 Task: Buy 4 Air Conditioning Line Repair Tools from Air Conditioning Tools & Equipment section under best seller category for shipping address: Connor Wood, 4711 Wines Lane, Sabine Pass, Texas 77655, Cell Number 8322385022. Pay from credit card ending with 5759, CVV 953
Action: Key pressed amazon.com<Key.enter>
Screenshot: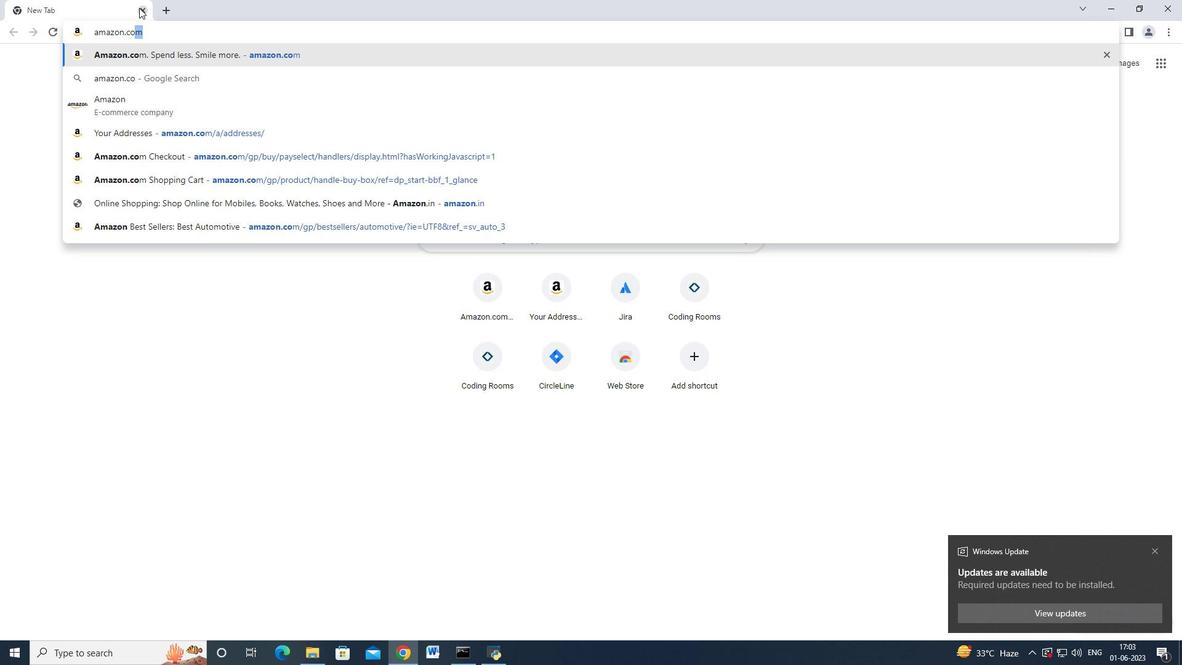 
Action: Mouse moved to (10, 94)
Screenshot: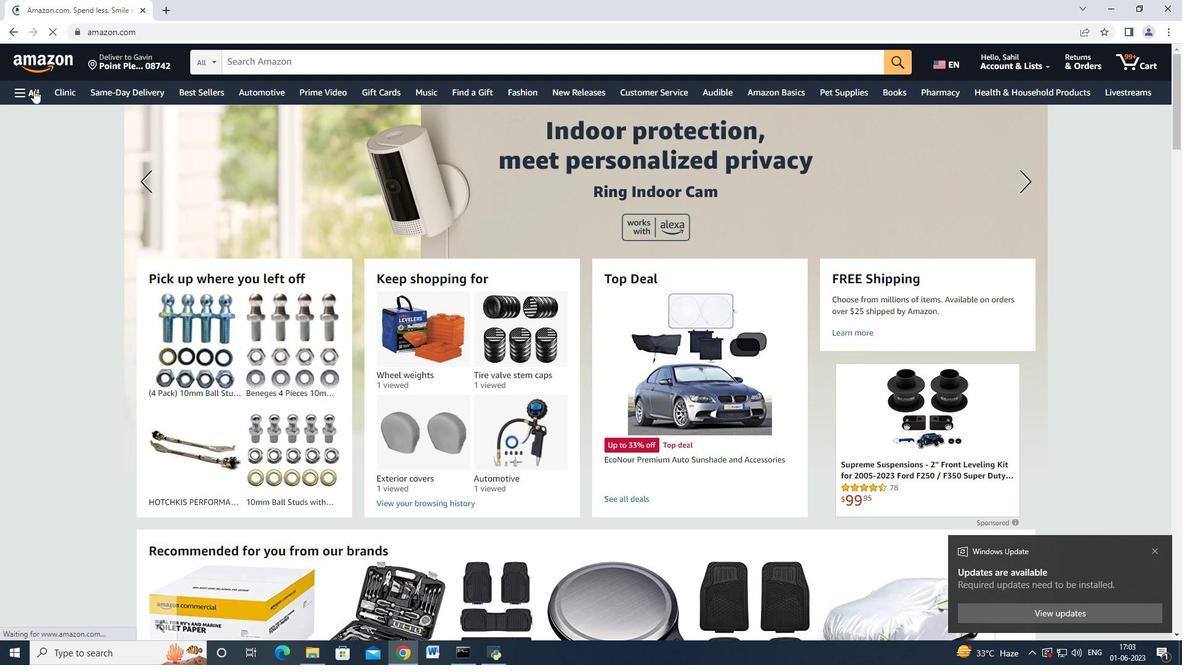
Action: Mouse pressed left at (10, 94)
Screenshot: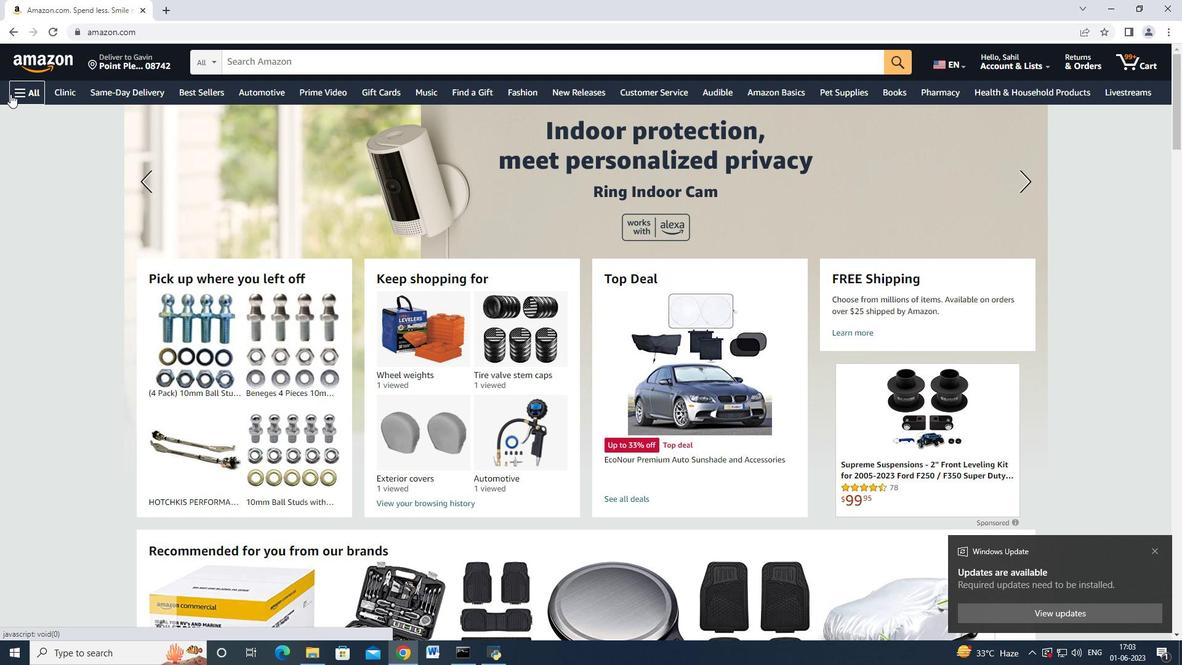 
Action: Mouse moved to (49, 162)
Screenshot: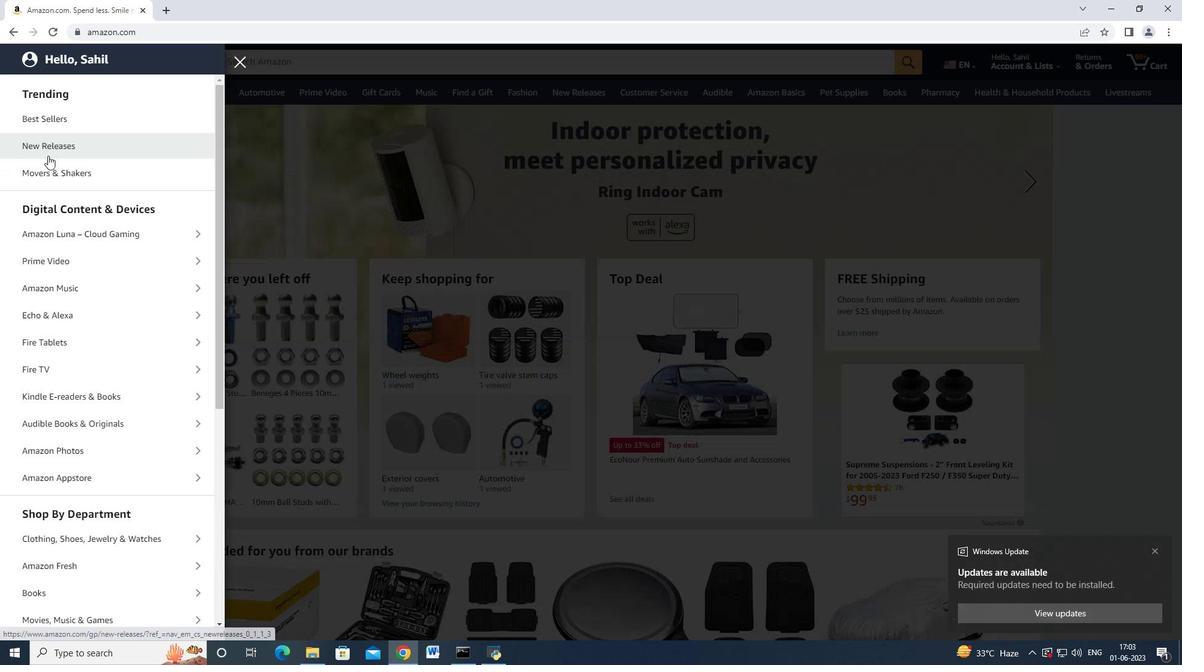 
Action: Mouse scrolled (49, 161) with delta (0, 0)
Screenshot: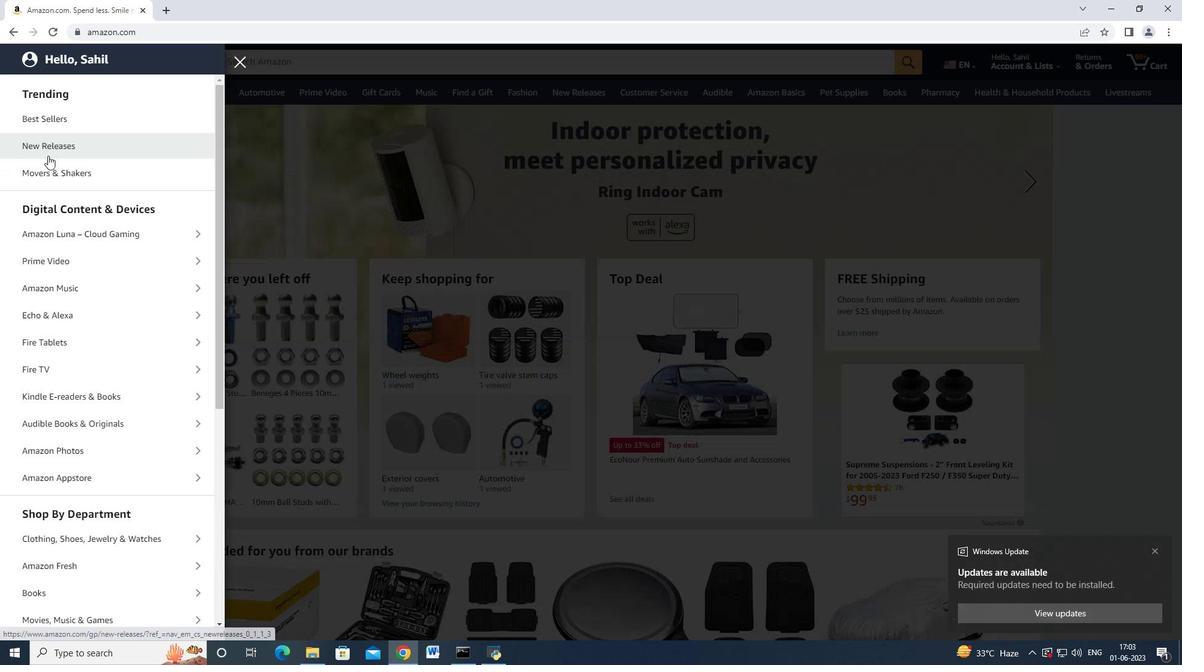 
Action: Mouse moved to (51, 171)
Screenshot: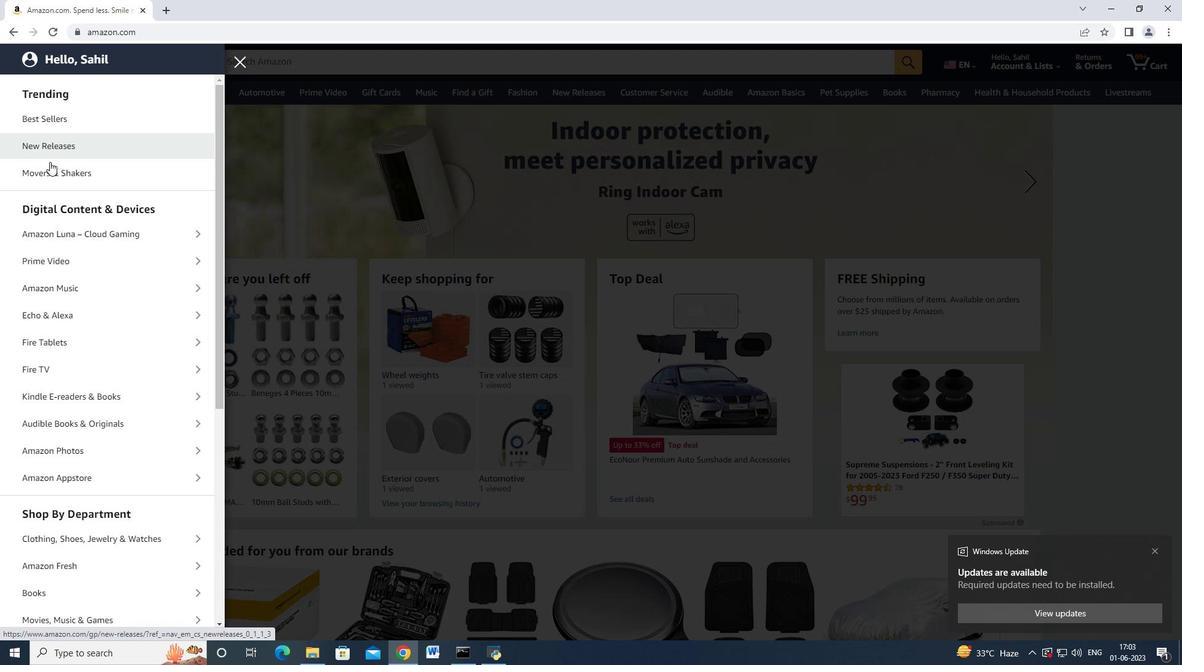
Action: Mouse scrolled (51, 165) with delta (0, 0)
Screenshot: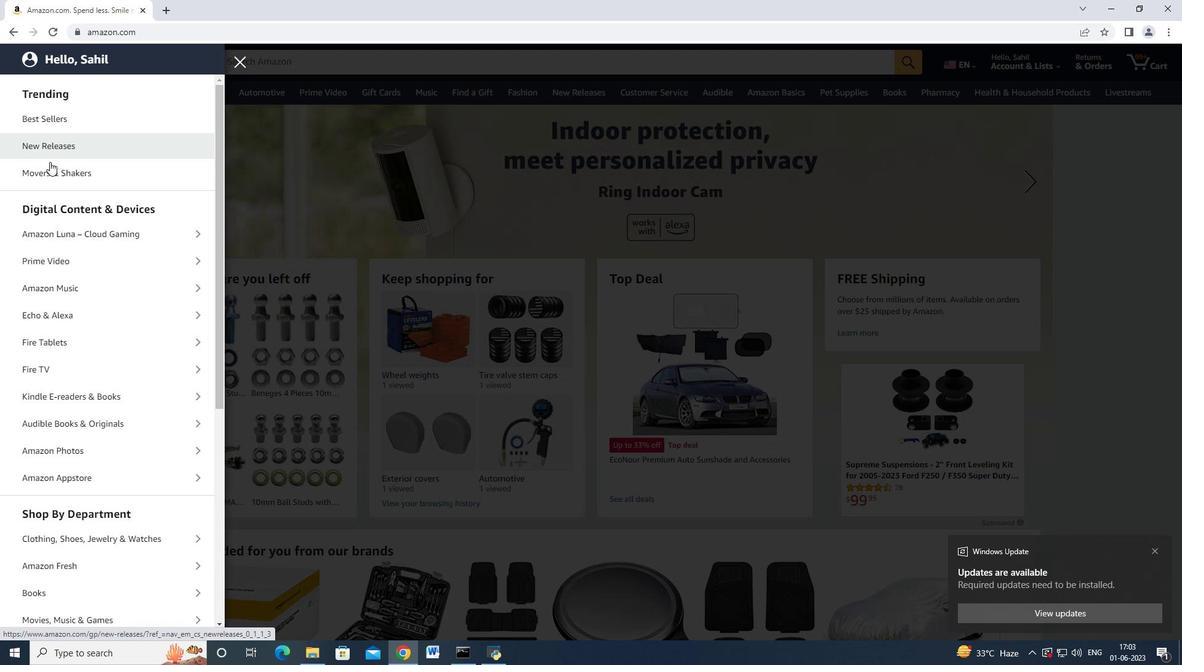 
Action: Mouse moved to (61, 217)
Screenshot: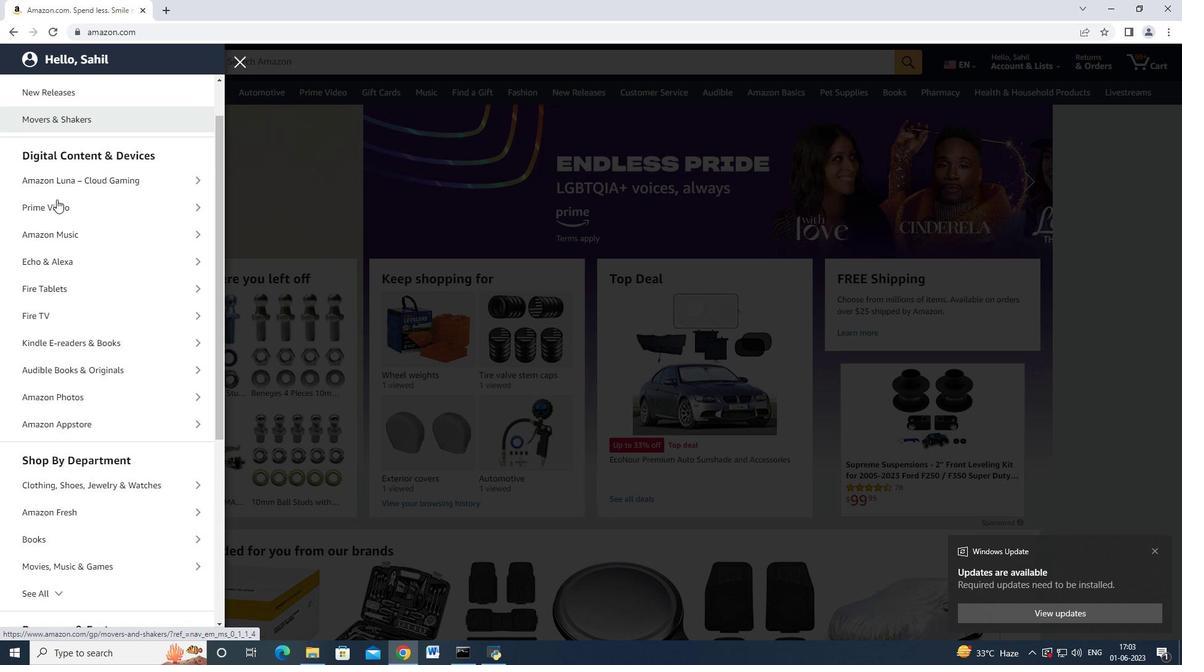 
Action: Mouse scrolled (61, 214) with delta (0, 0)
Screenshot: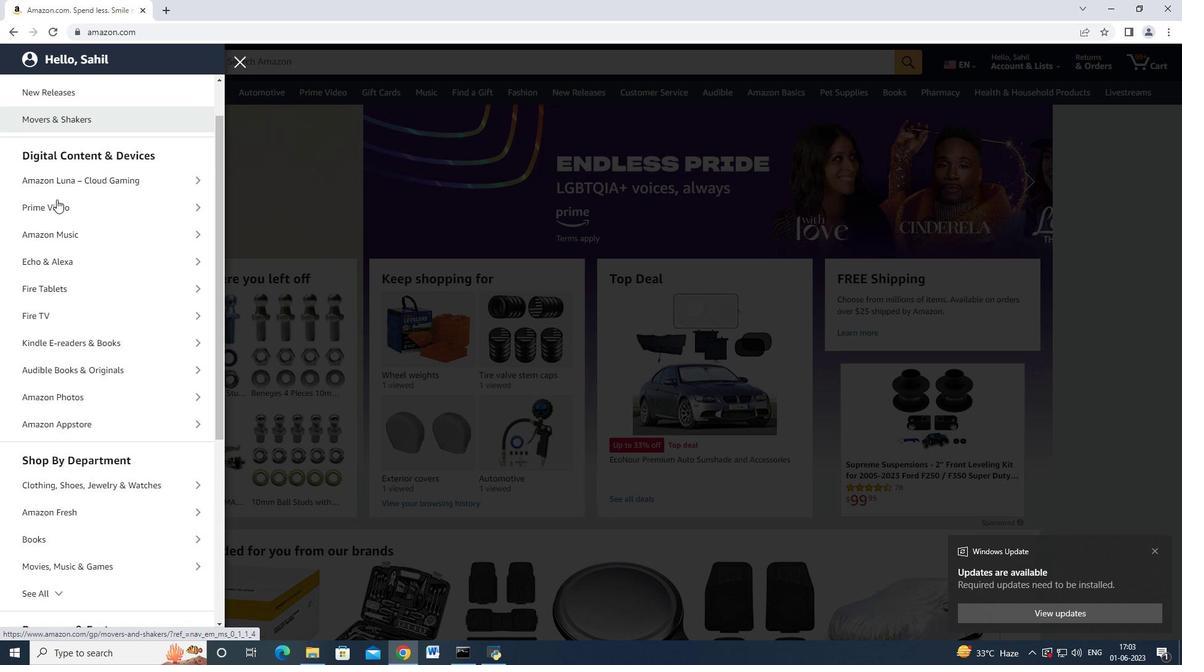
Action: Mouse moved to (79, 457)
Screenshot: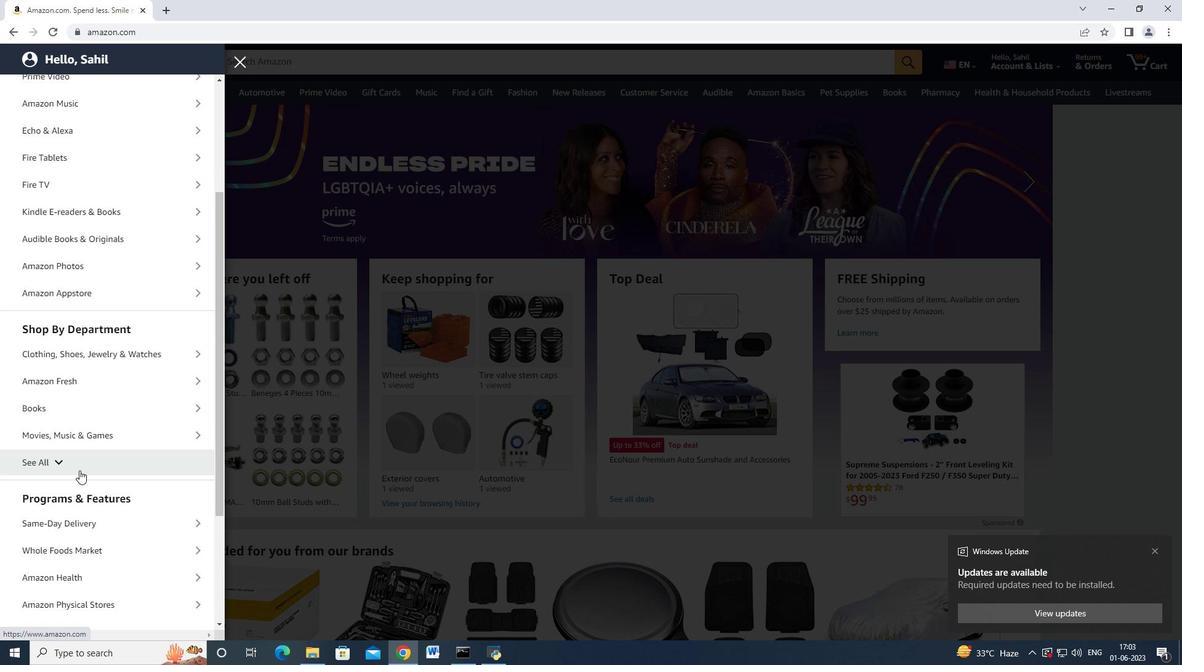 
Action: Mouse pressed left at (79, 457)
Screenshot: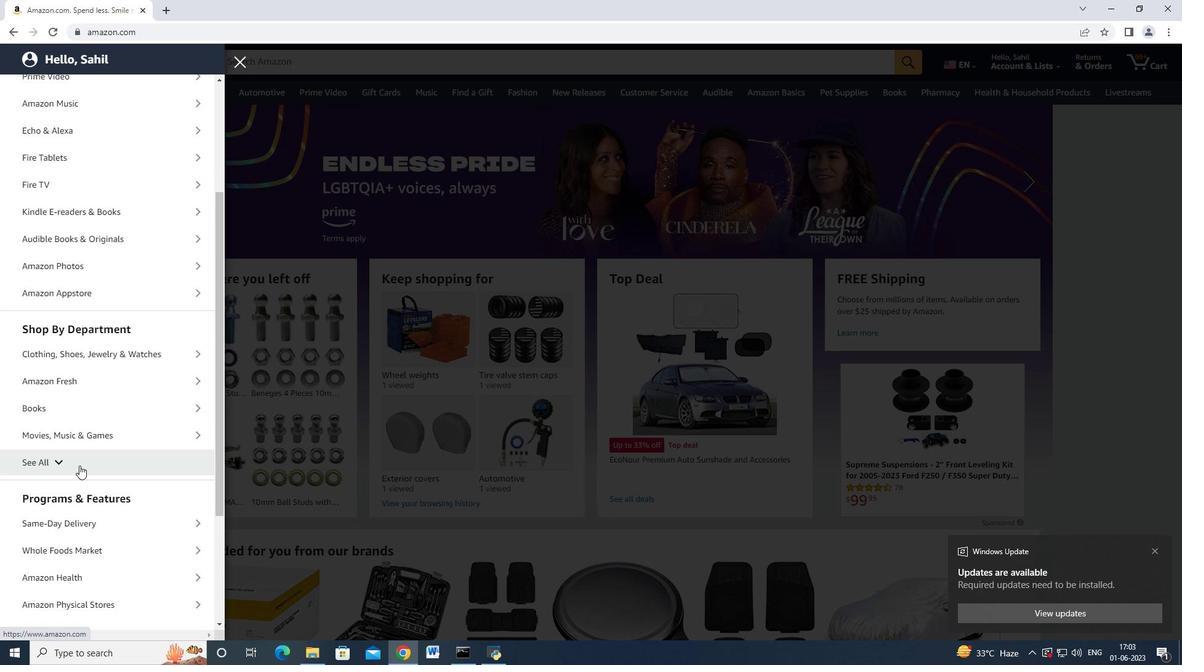 
Action: Mouse moved to (72, 429)
Screenshot: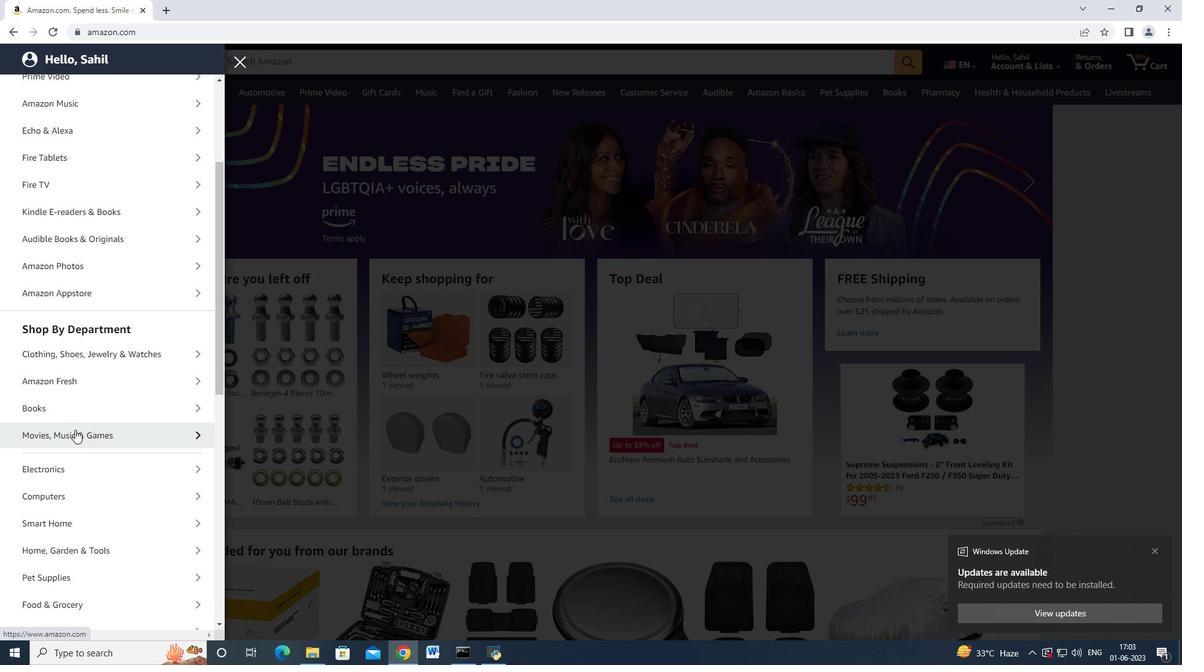 
Action: Mouse scrolled (72, 420) with delta (0, 0)
Screenshot: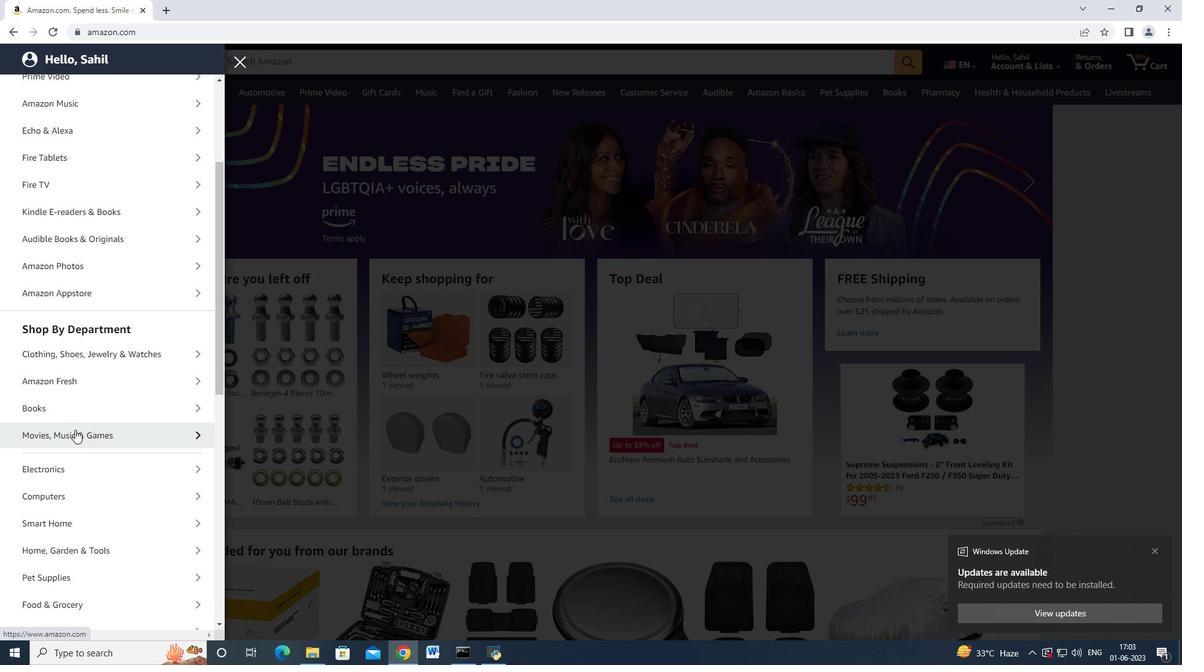 
Action: Mouse moved to (72, 429)
Screenshot: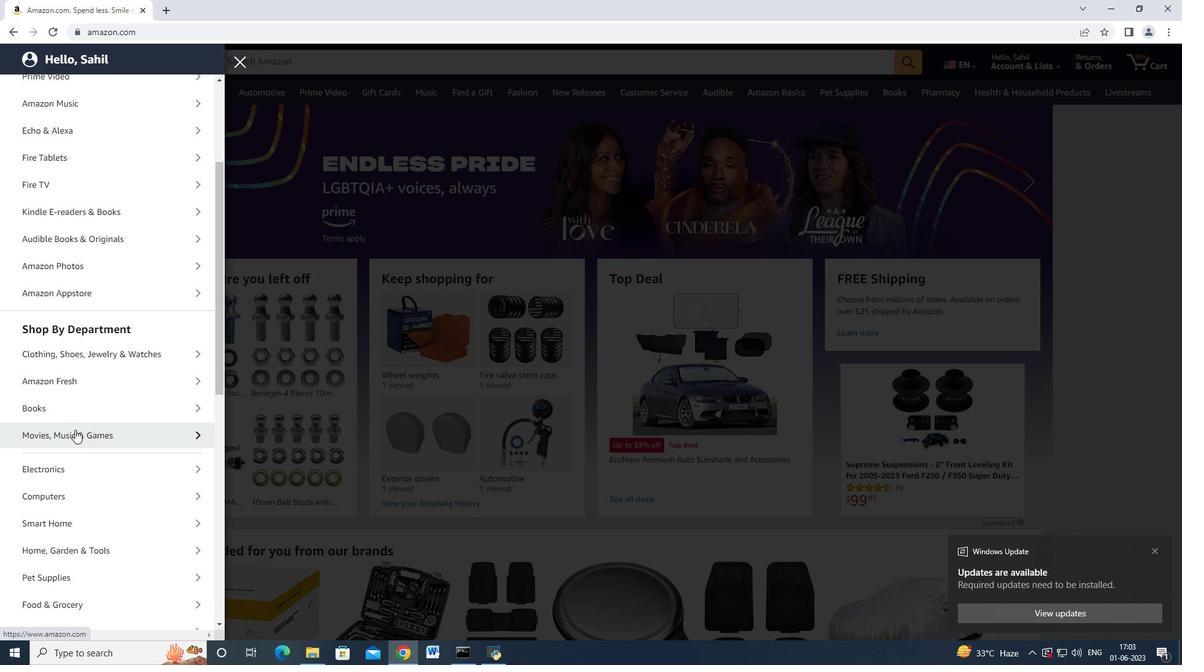 
Action: Mouse scrolled (72, 420) with delta (0, 0)
Screenshot: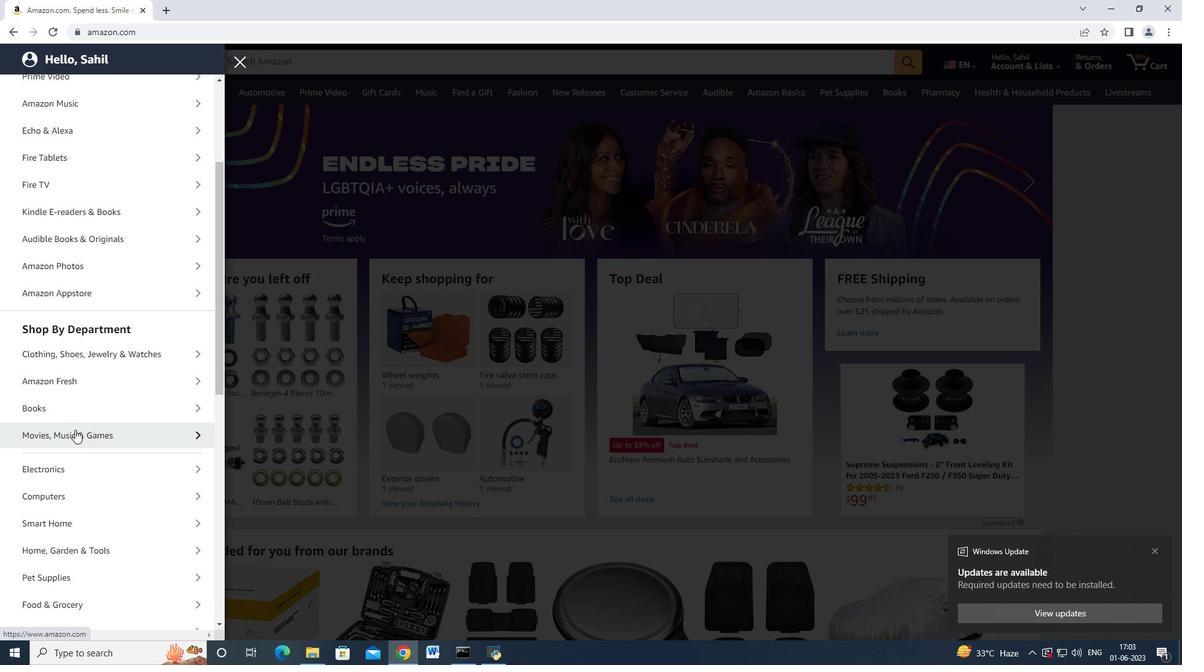 
Action: Mouse scrolled (72, 420) with delta (0, 0)
Screenshot: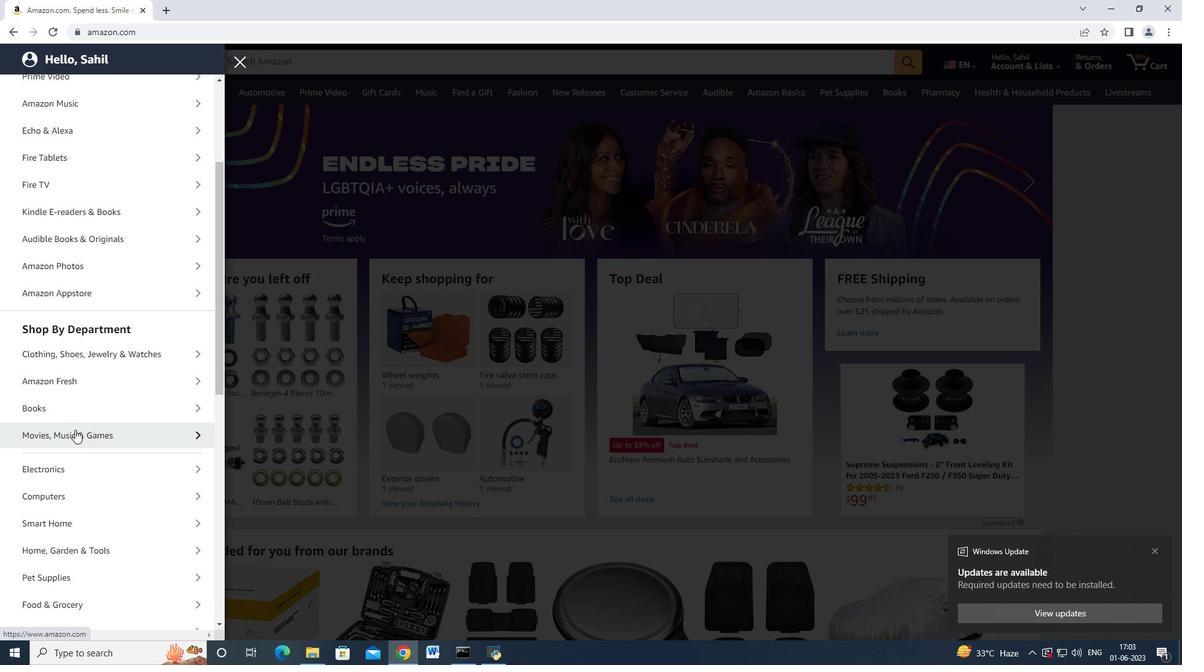 
Action: Mouse scrolled (72, 420) with delta (0, 0)
Screenshot: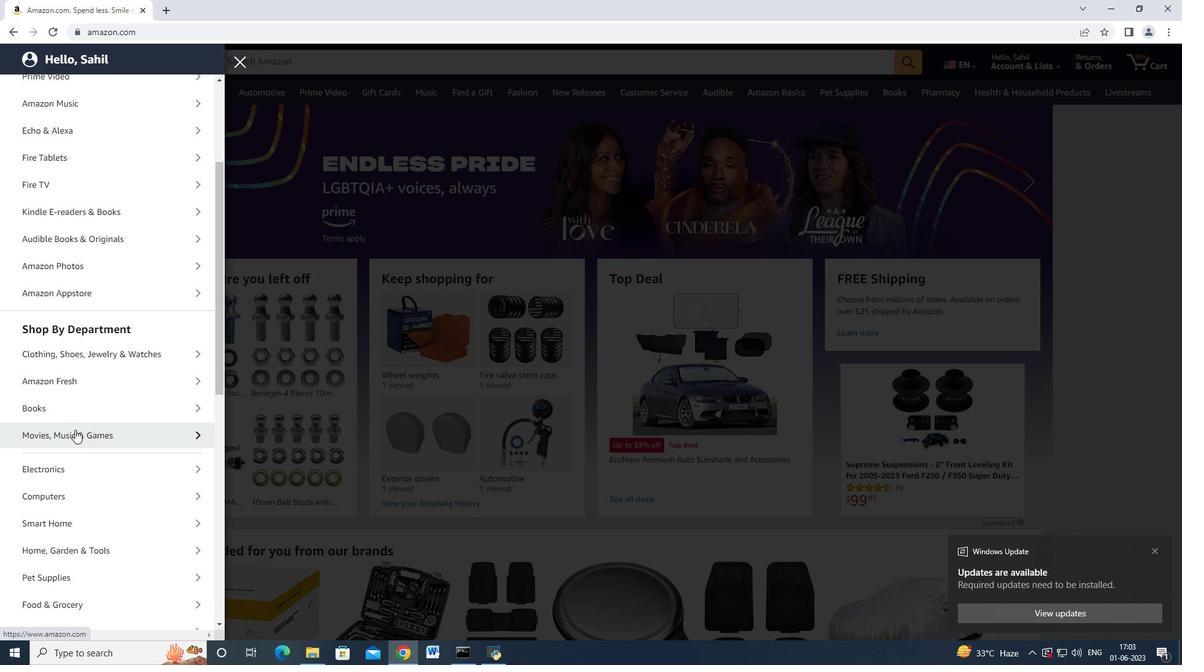 
Action: Mouse scrolled (70, 423) with delta (0, 0)
Screenshot: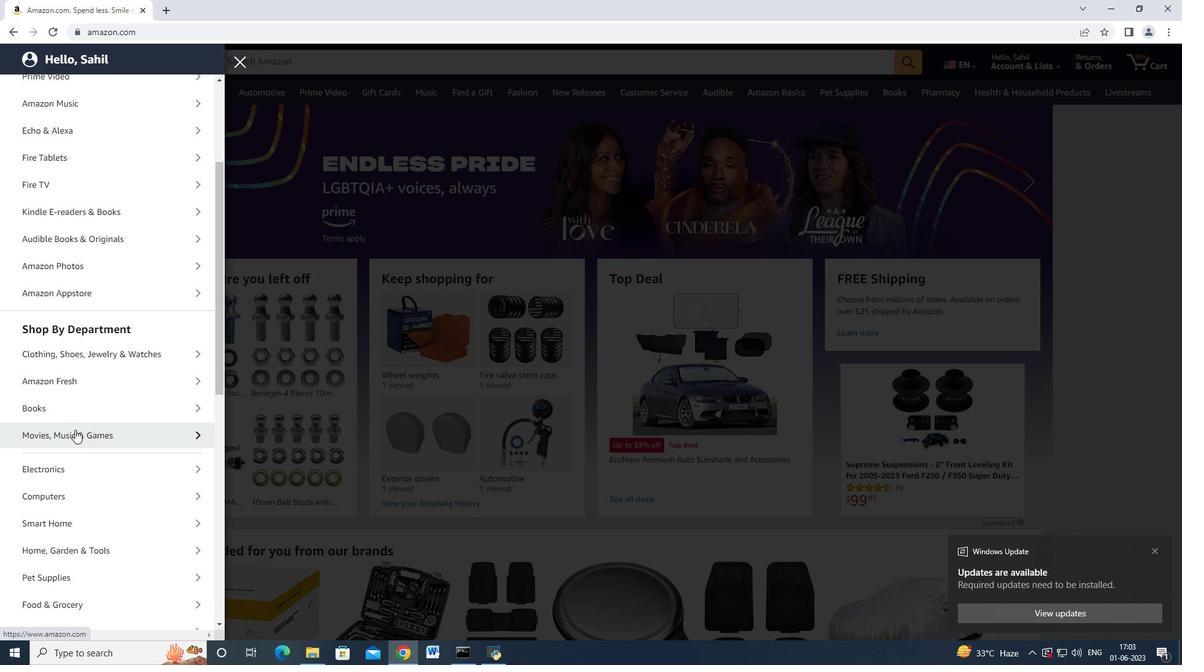 
Action: Mouse moved to (85, 450)
Screenshot: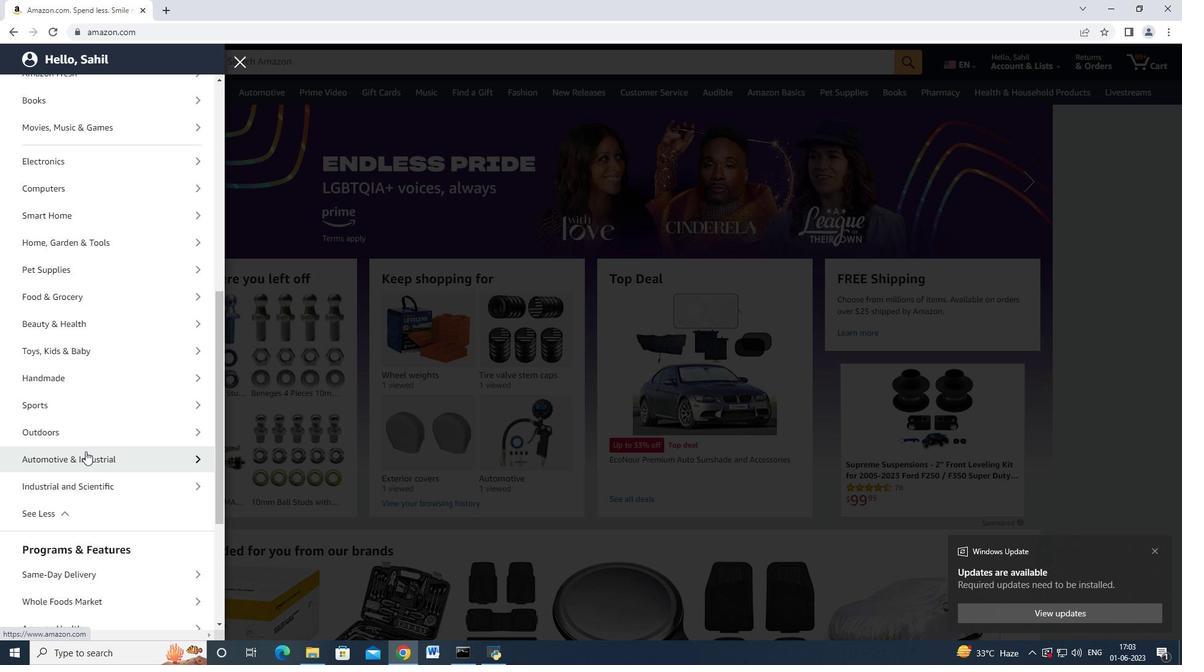 
Action: Mouse pressed left at (85, 450)
Screenshot: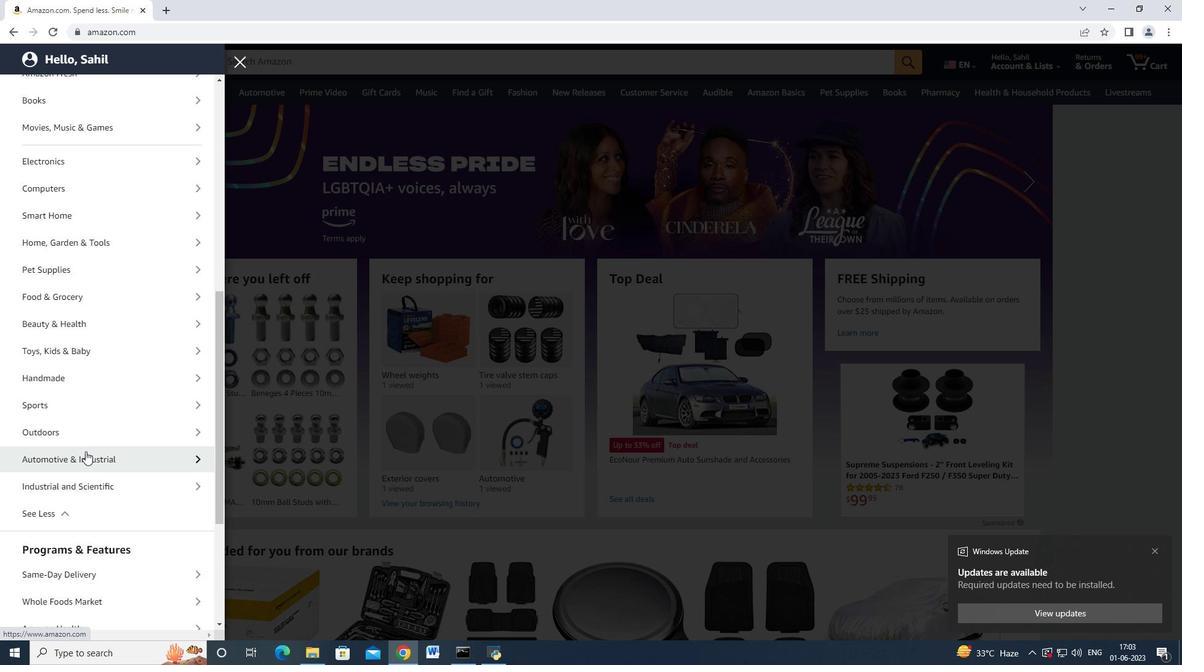 
Action: Mouse moved to (97, 136)
Screenshot: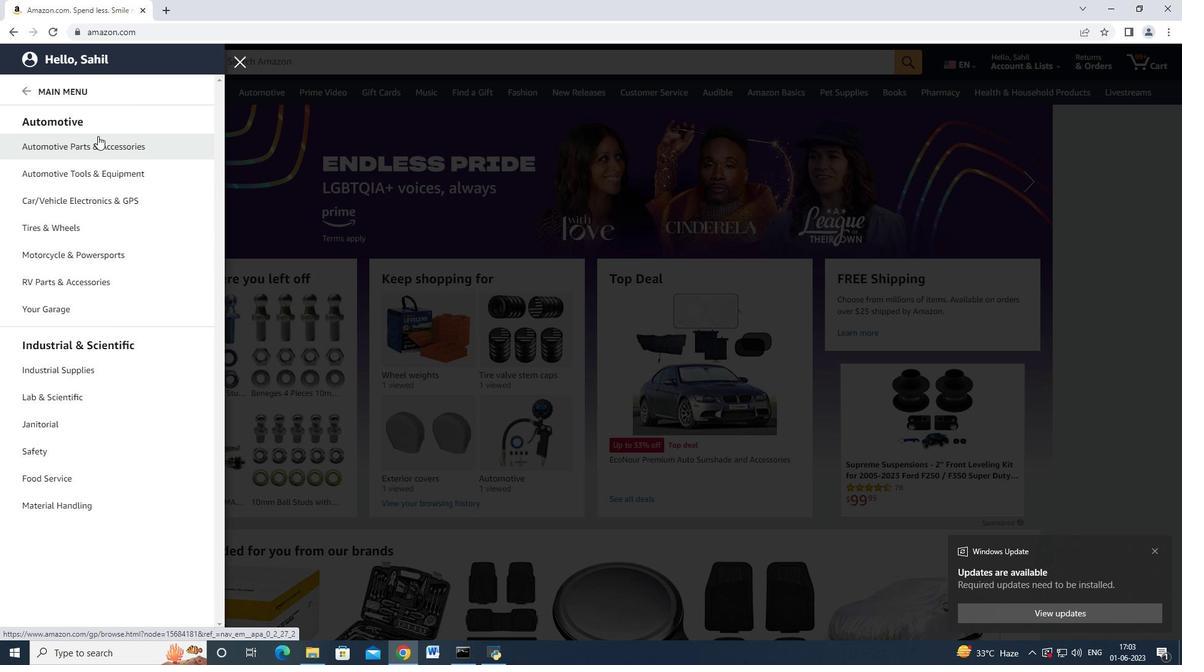 
Action: Mouse pressed left at (97, 136)
Screenshot: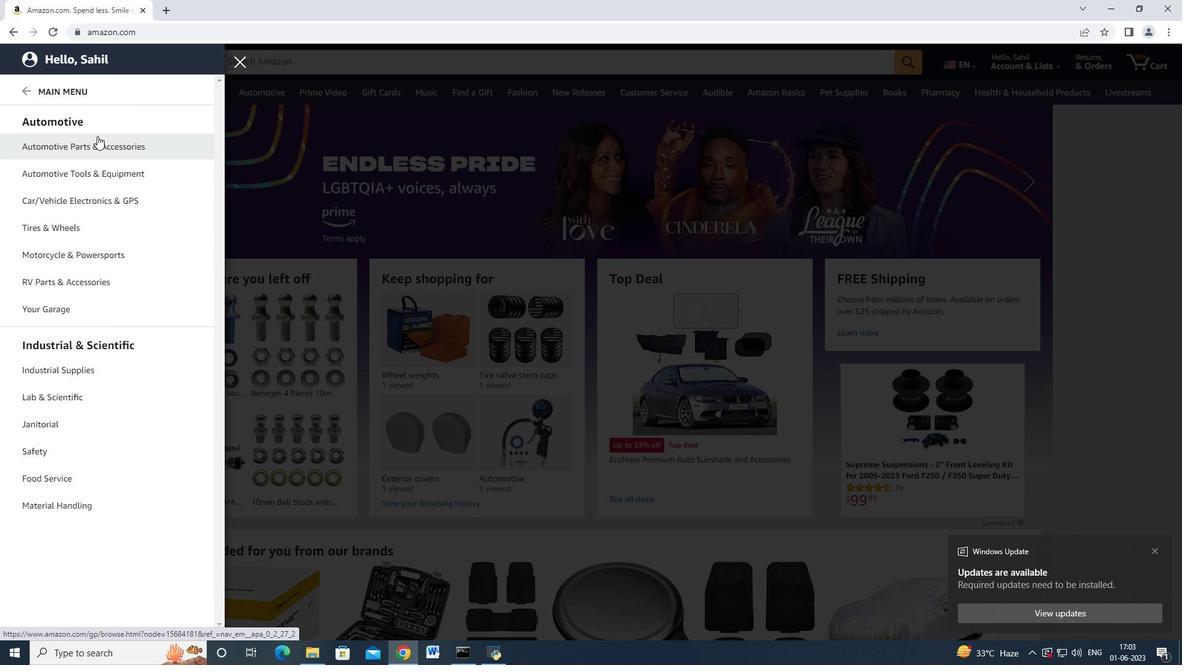 
Action: Mouse moved to (210, 109)
Screenshot: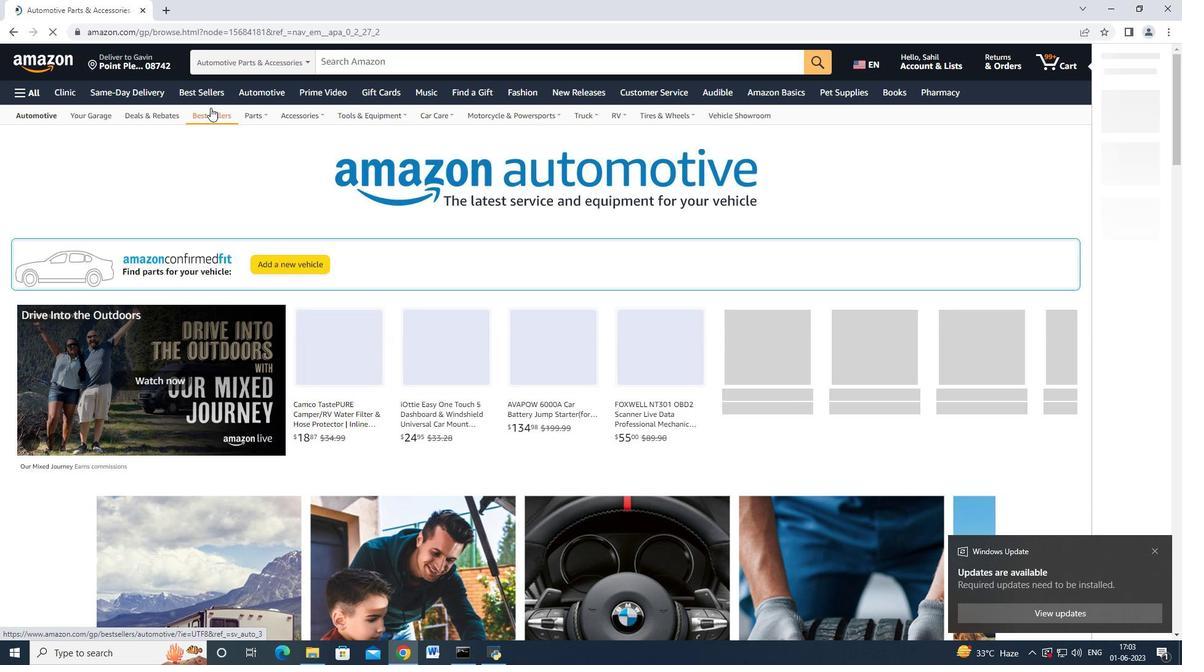 
Action: Mouse pressed left at (210, 109)
Screenshot: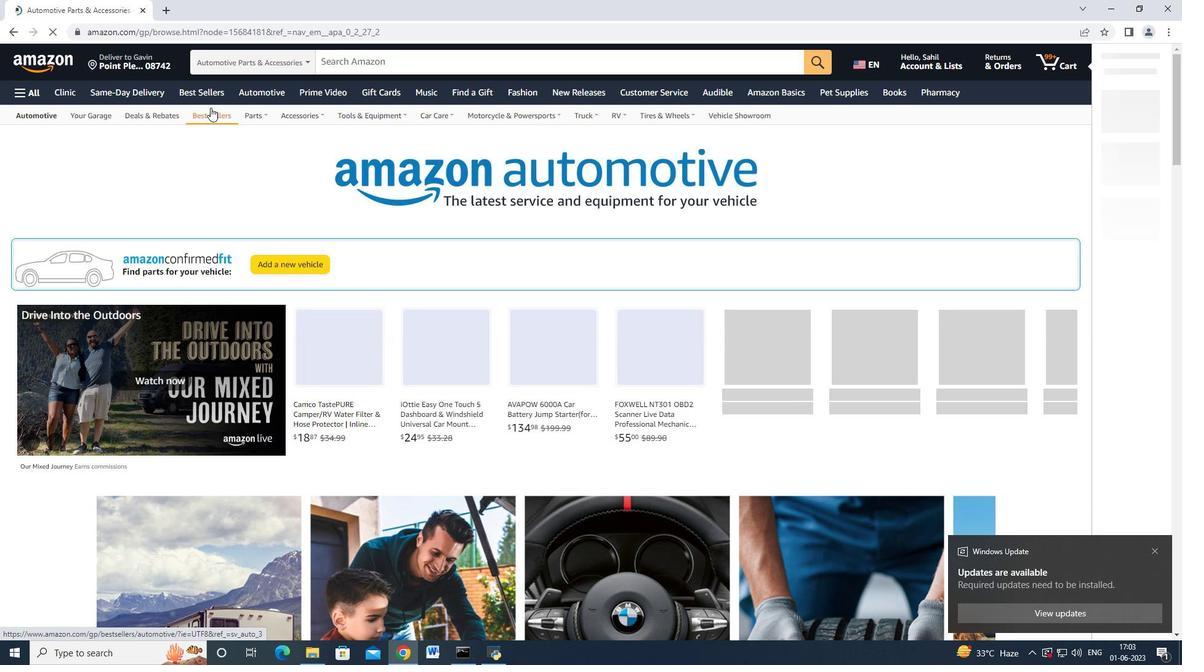 
Action: Mouse moved to (67, 407)
Screenshot: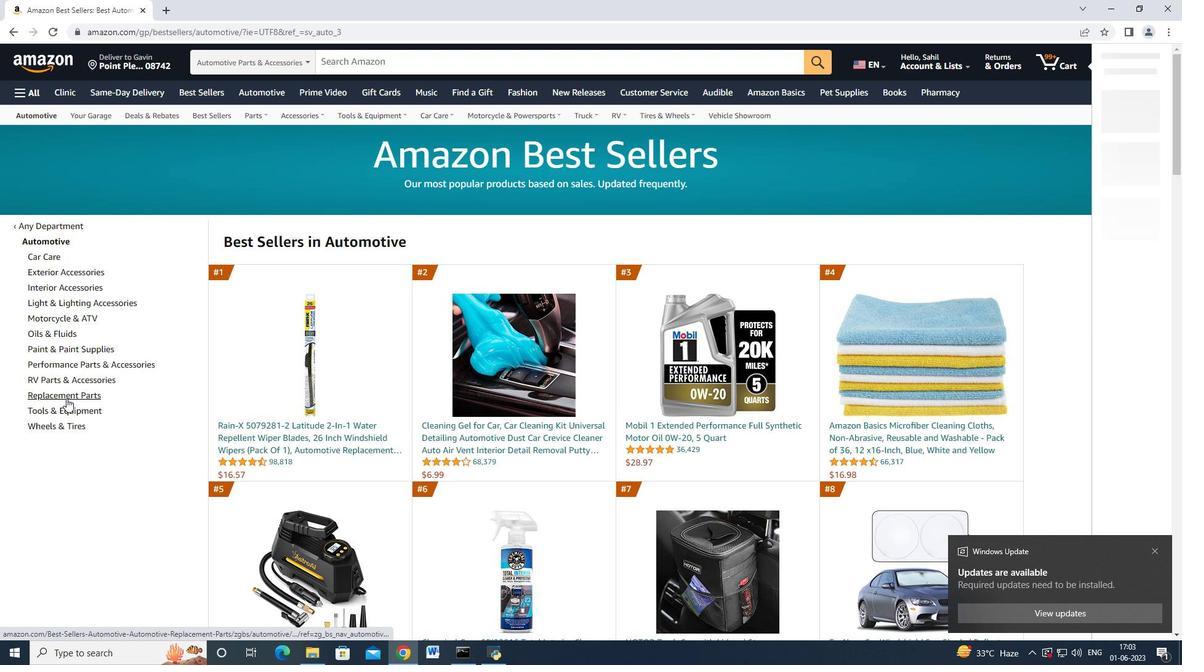 
Action: Mouse pressed left at (67, 407)
Screenshot: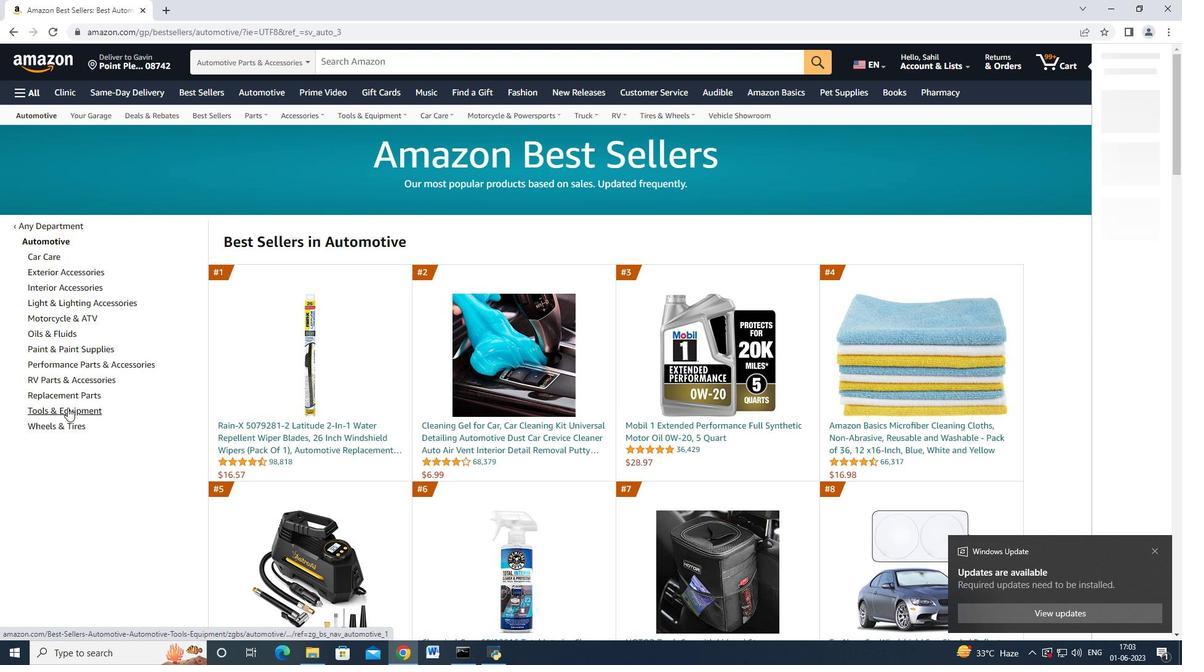 
Action: Mouse moved to (144, 285)
Screenshot: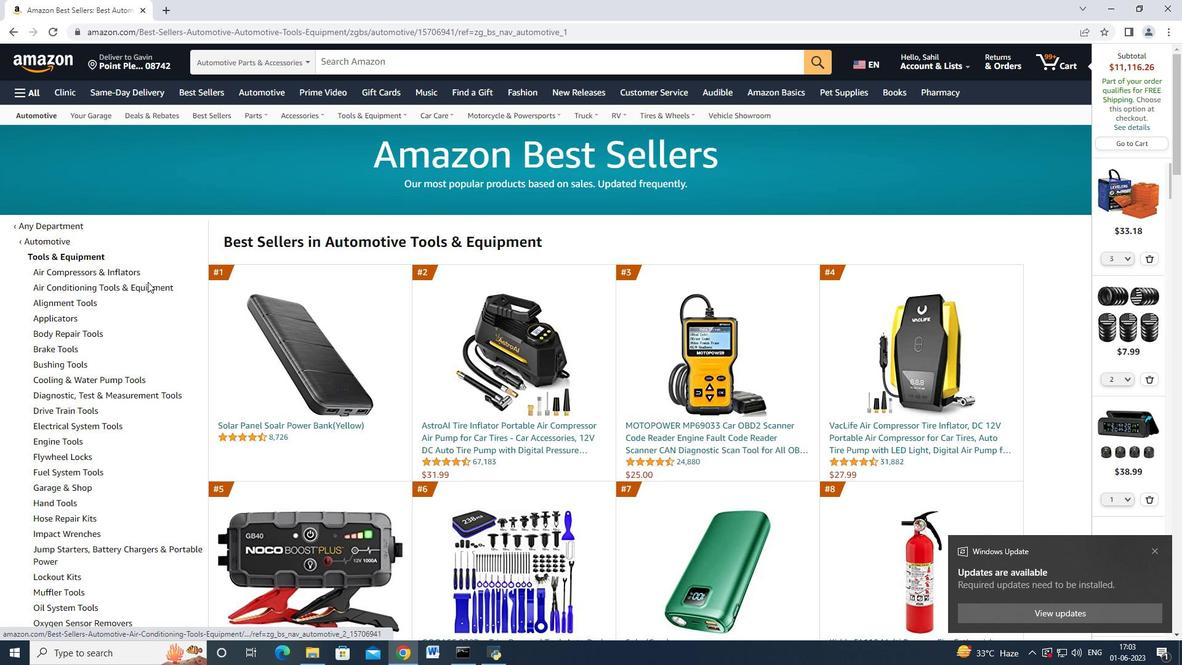
Action: Mouse pressed left at (144, 285)
Screenshot: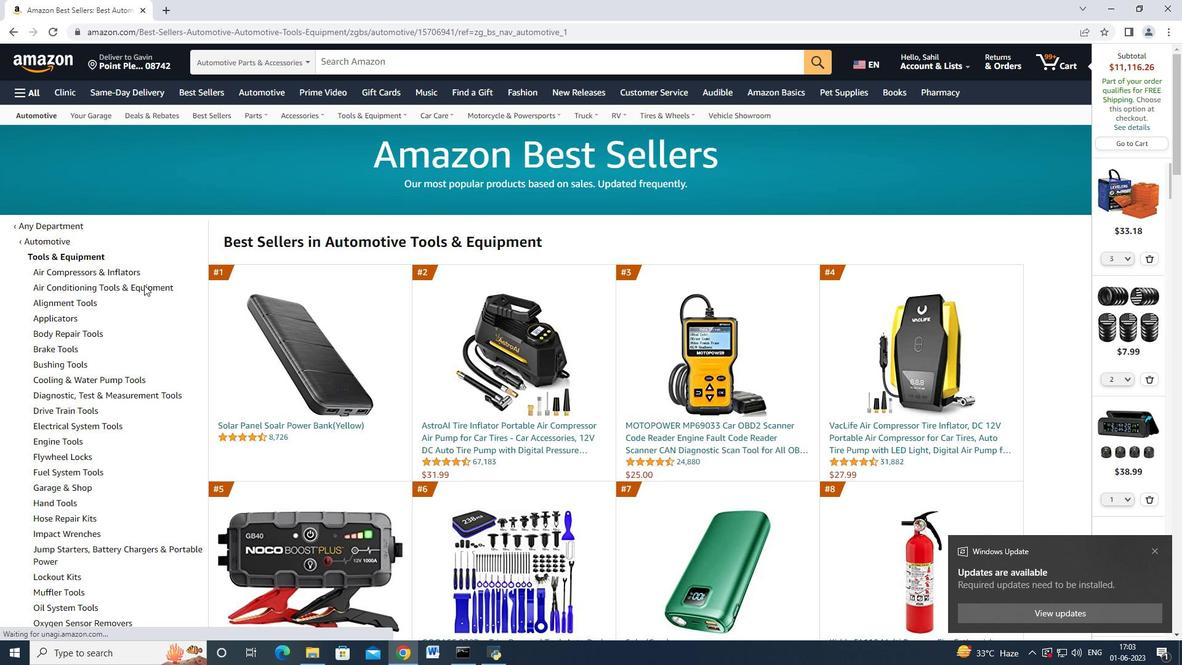 
Action: Mouse moved to (144, 288)
Screenshot: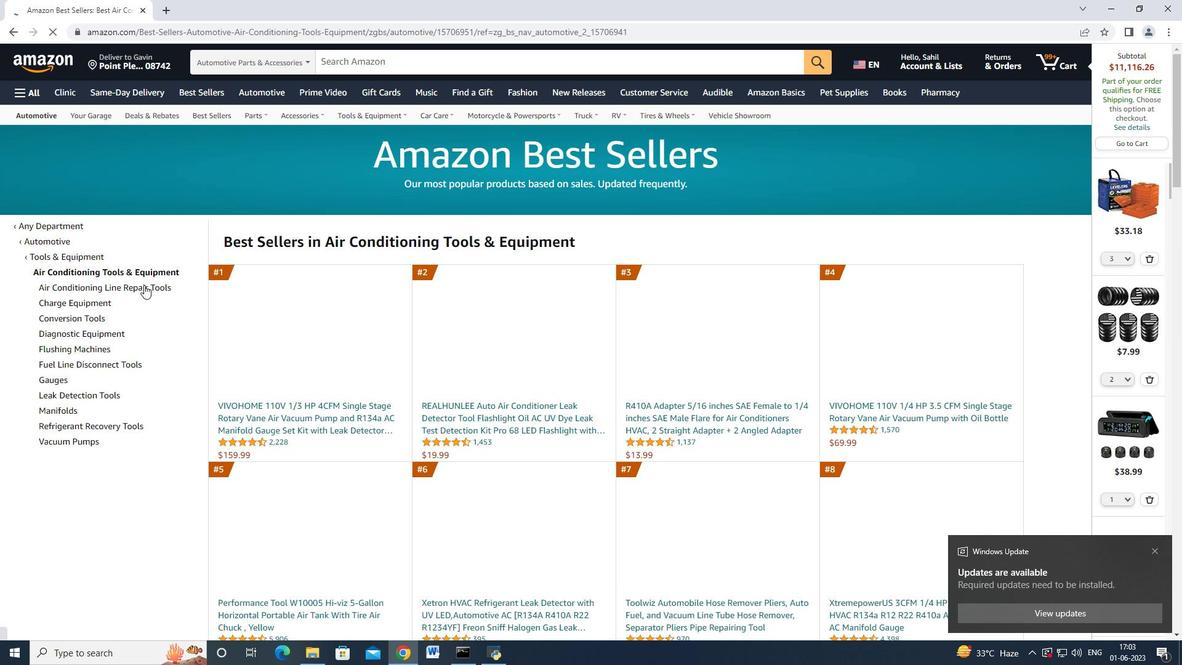 
Action: Mouse pressed left at (144, 288)
Screenshot: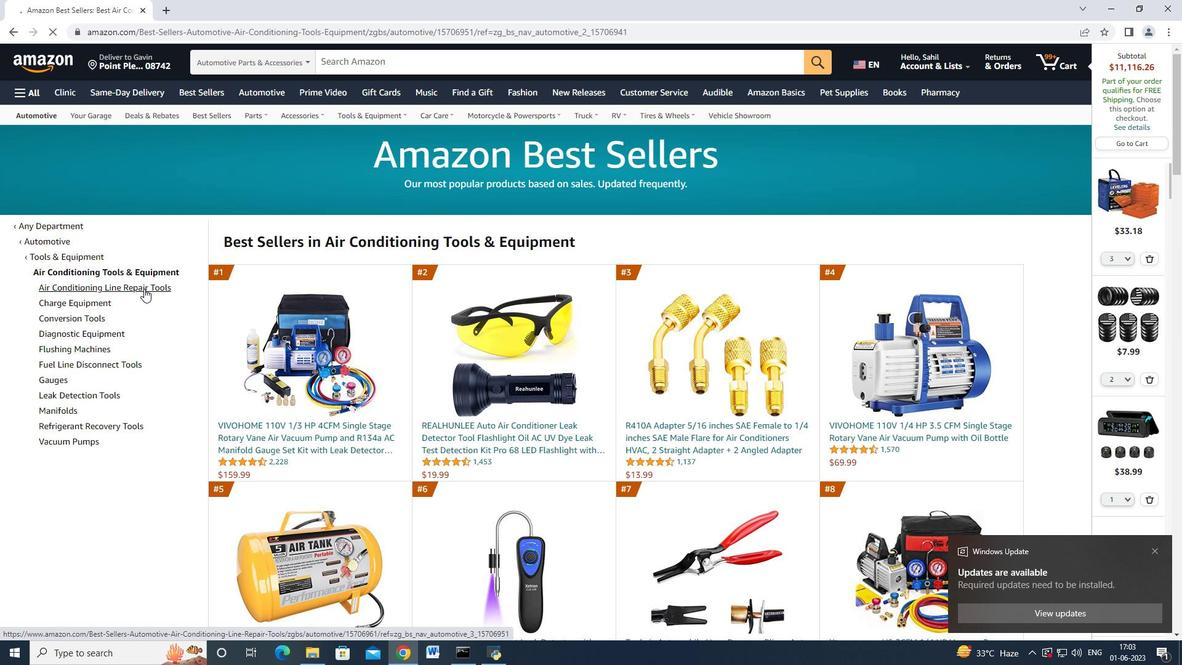 
Action: Mouse moved to (276, 434)
Screenshot: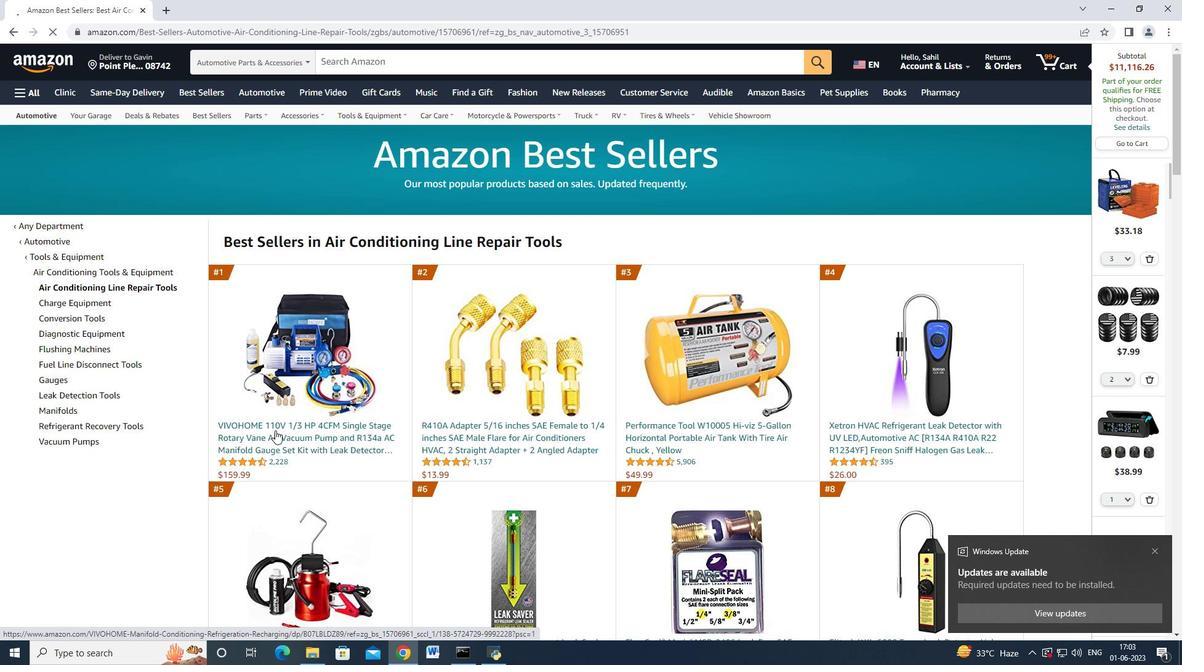 
Action: Mouse pressed left at (276, 434)
Screenshot: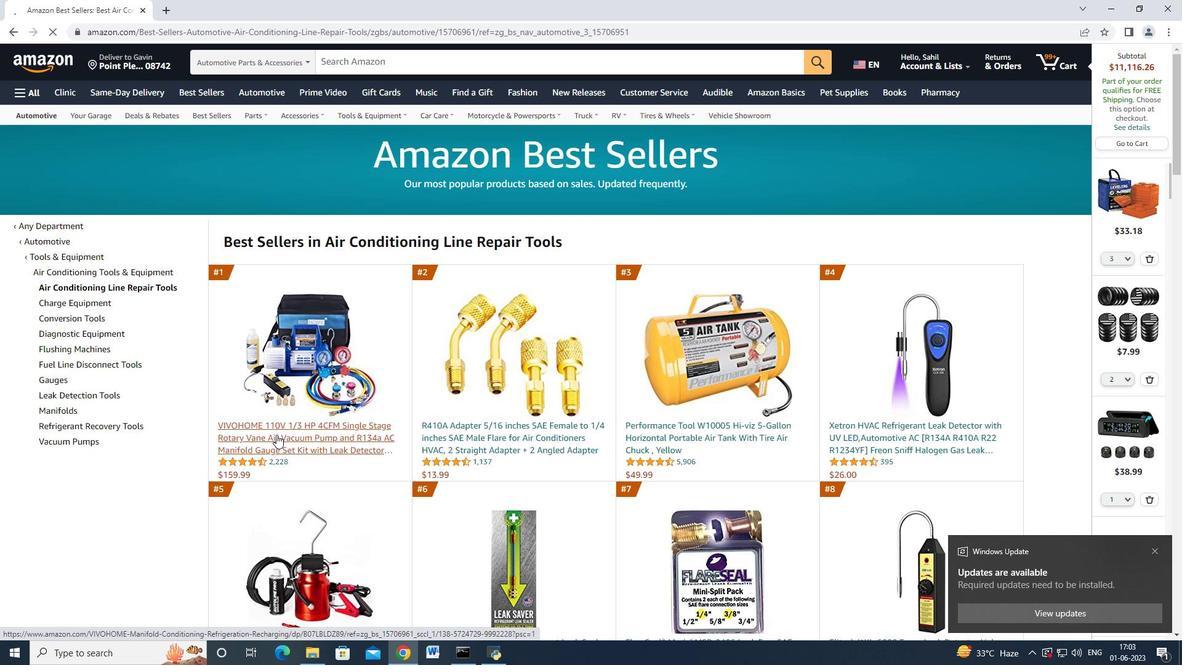 
Action: Mouse moved to (873, 442)
Screenshot: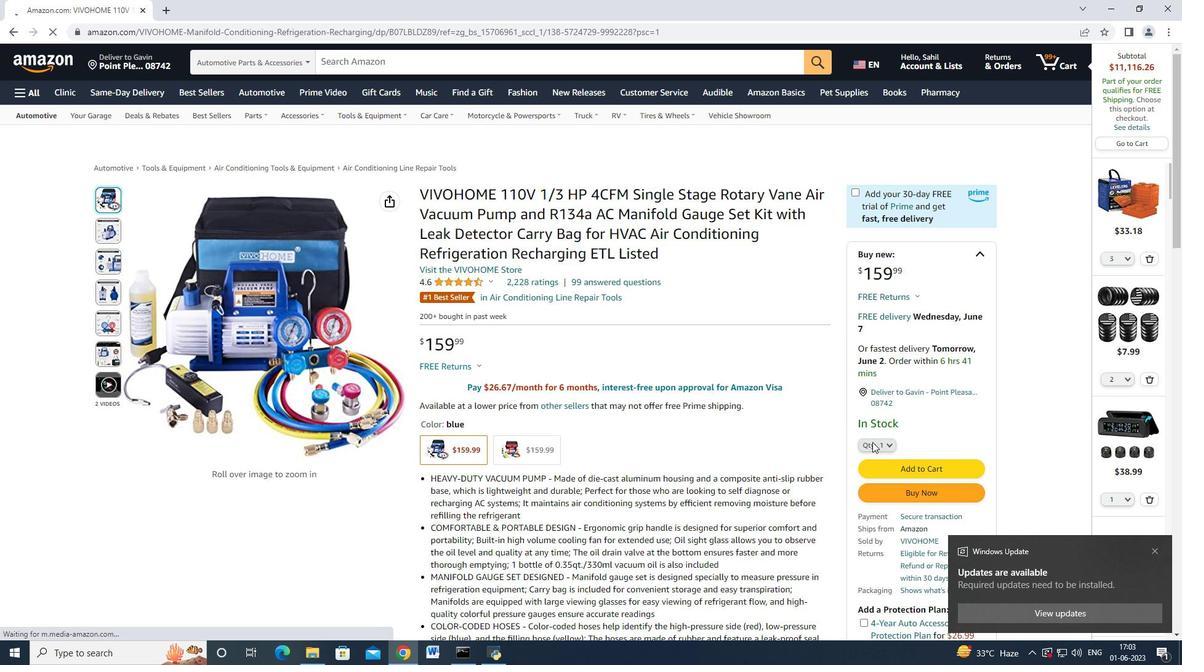
Action: Mouse pressed left at (873, 442)
Screenshot: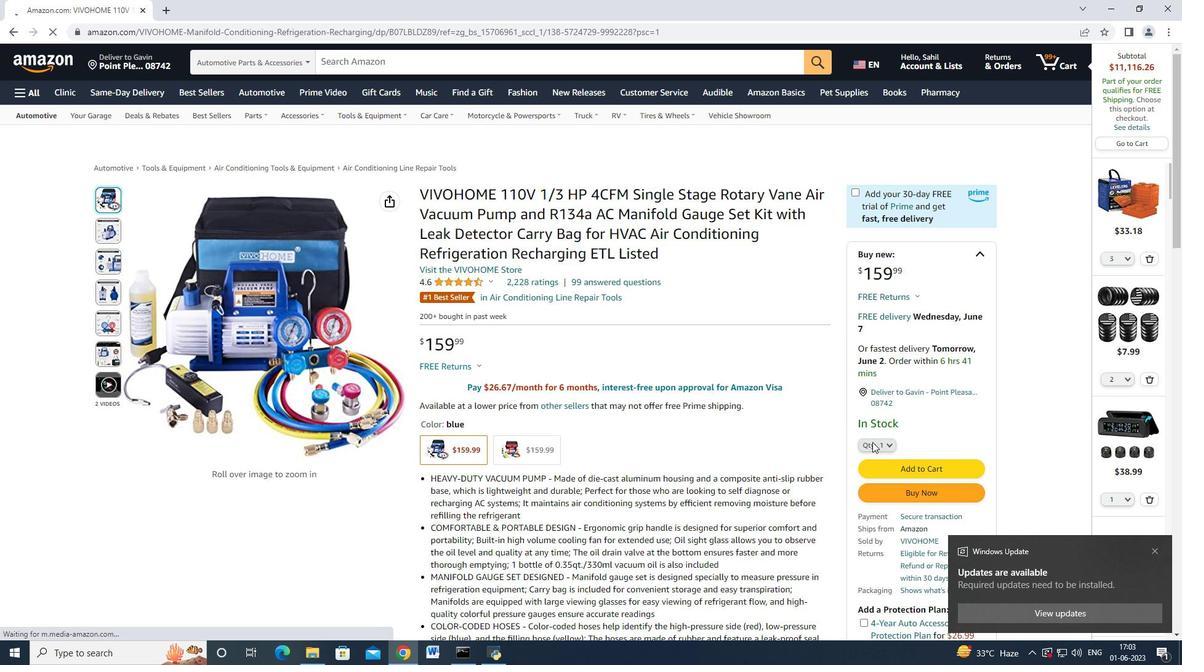
Action: Mouse moved to (875, 195)
Screenshot: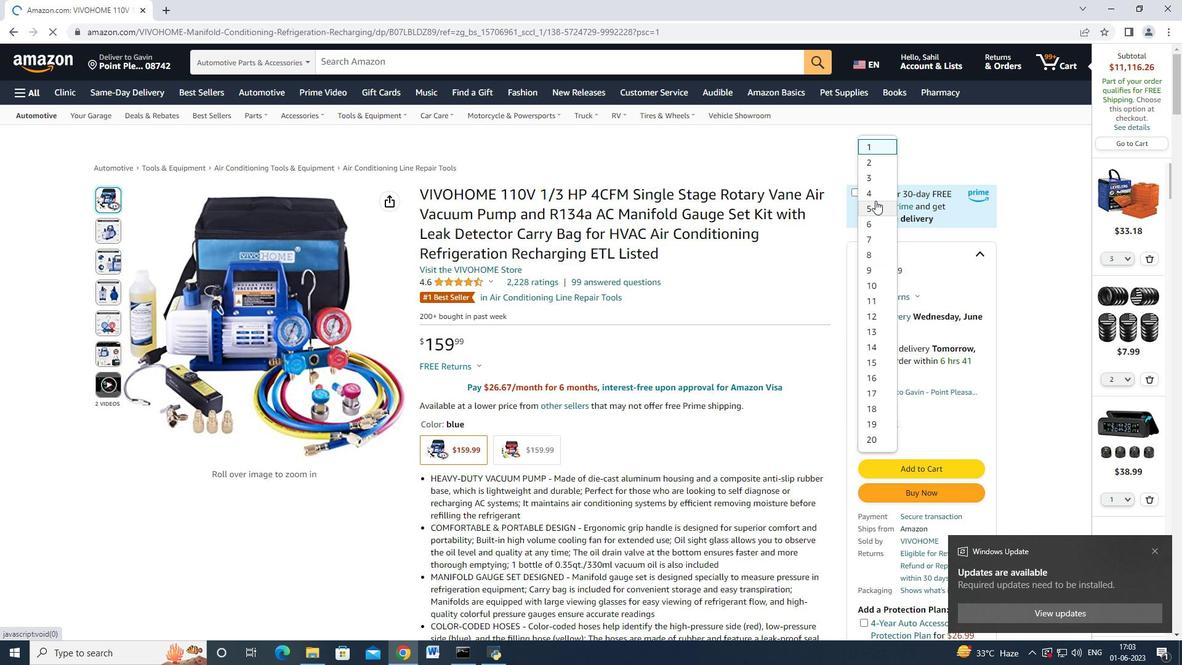 
Action: Mouse pressed left at (875, 195)
Screenshot: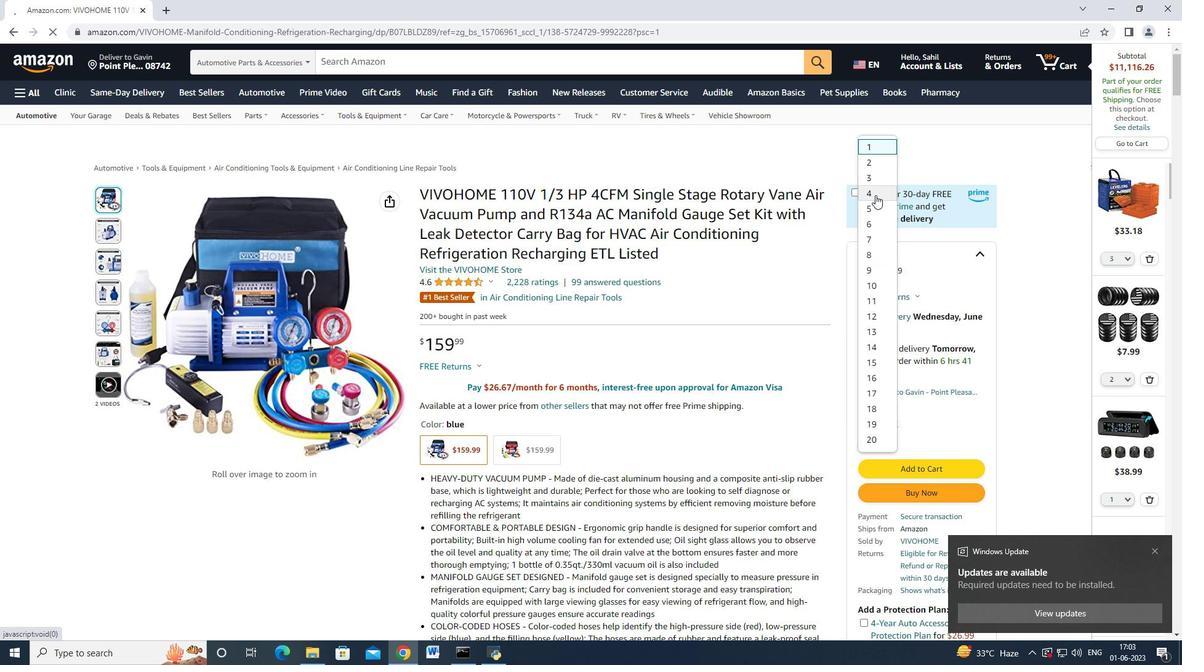 
Action: Mouse moved to (886, 487)
Screenshot: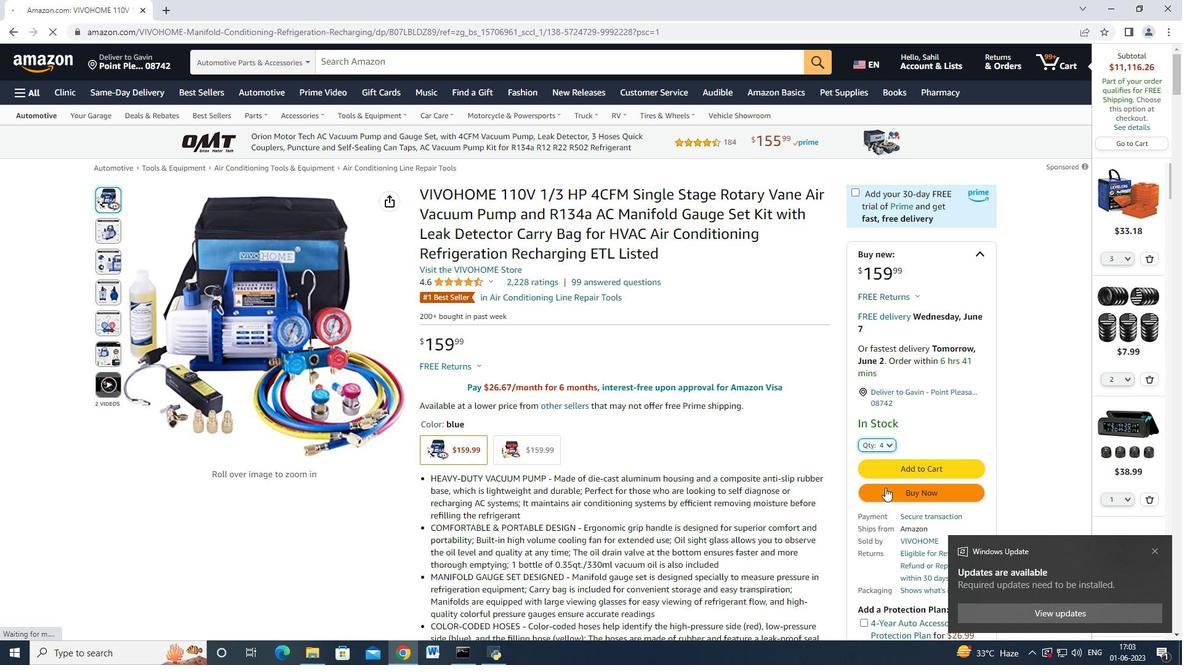 
Action: Mouse pressed left at (886, 487)
Screenshot: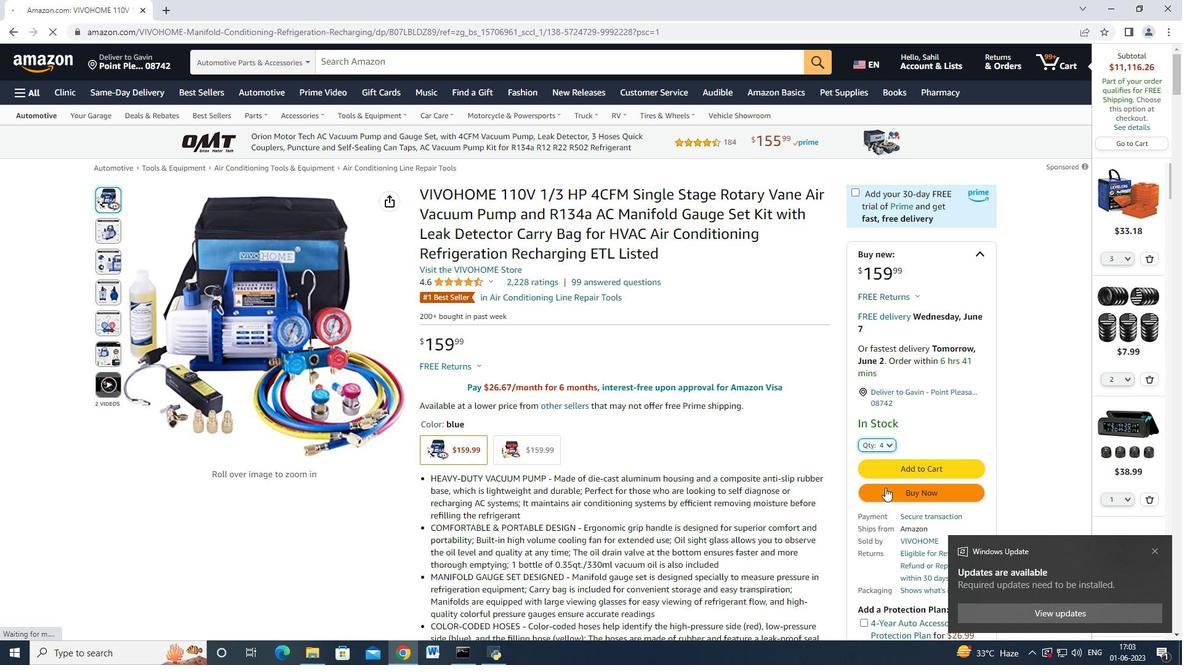 
Action: Mouse moved to (640, 315)
Screenshot: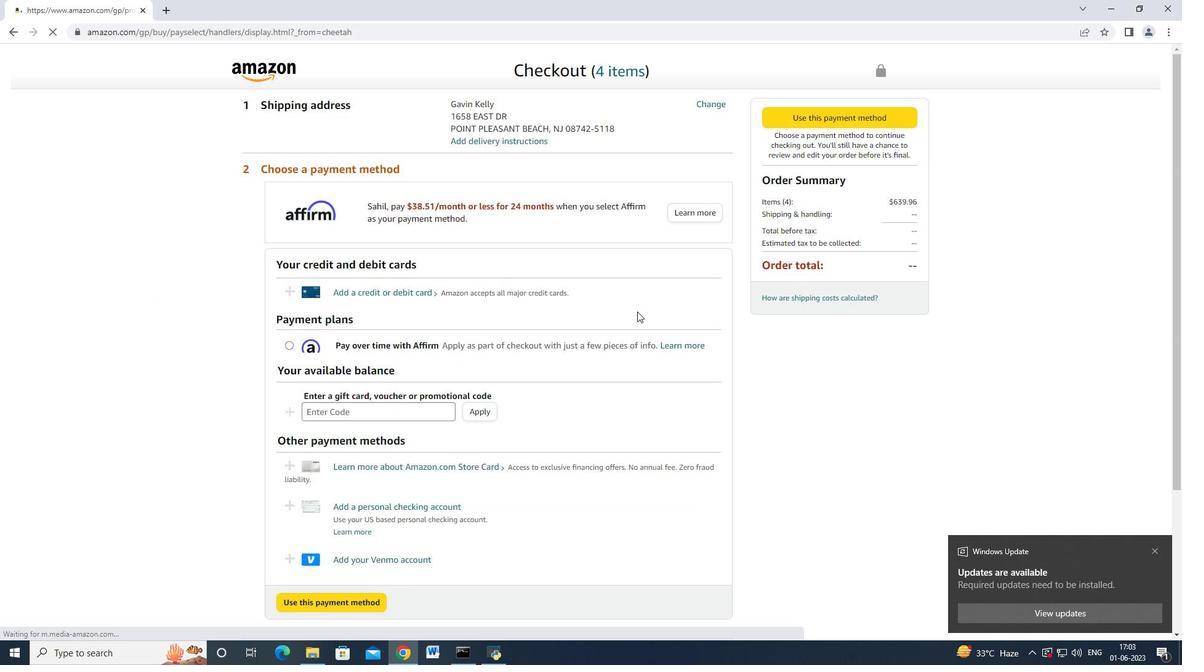 
Action: Mouse scrolled (640, 315) with delta (0, 0)
Screenshot: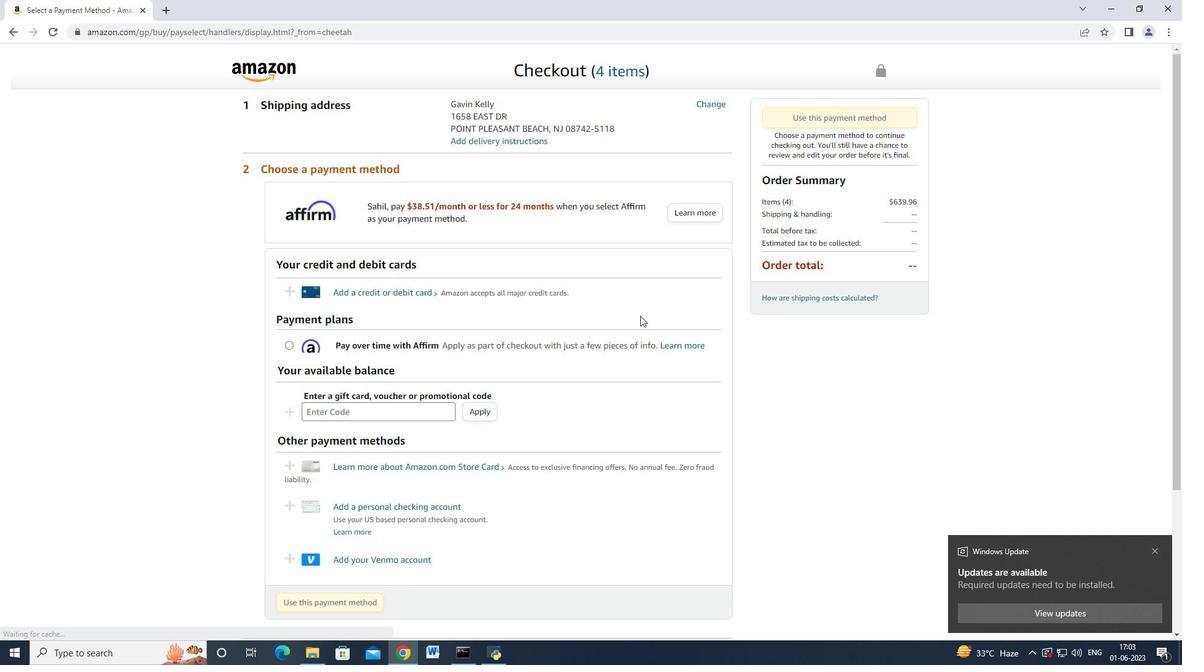
Action: Mouse scrolled (640, 315) with delta (0, 0)
Screenshot: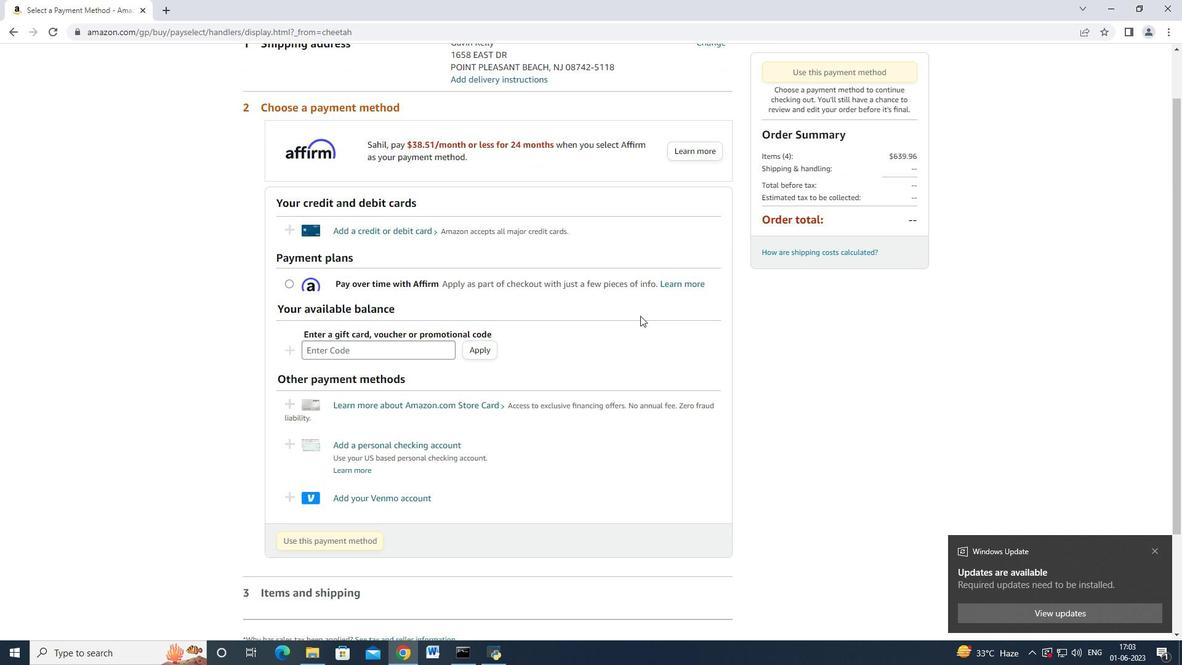 
Action: Mouse moved to (455, 274)
Screenshot: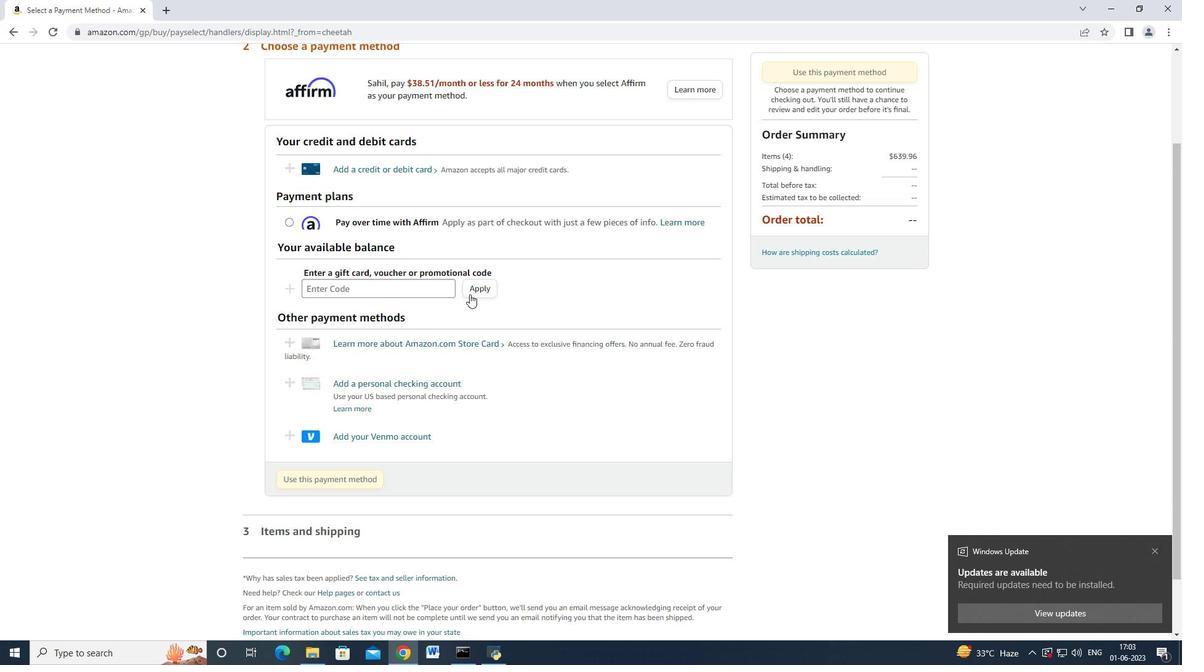 
Action: Mouse scrolled (455, 274) with delta (0, 0)
Screenshot: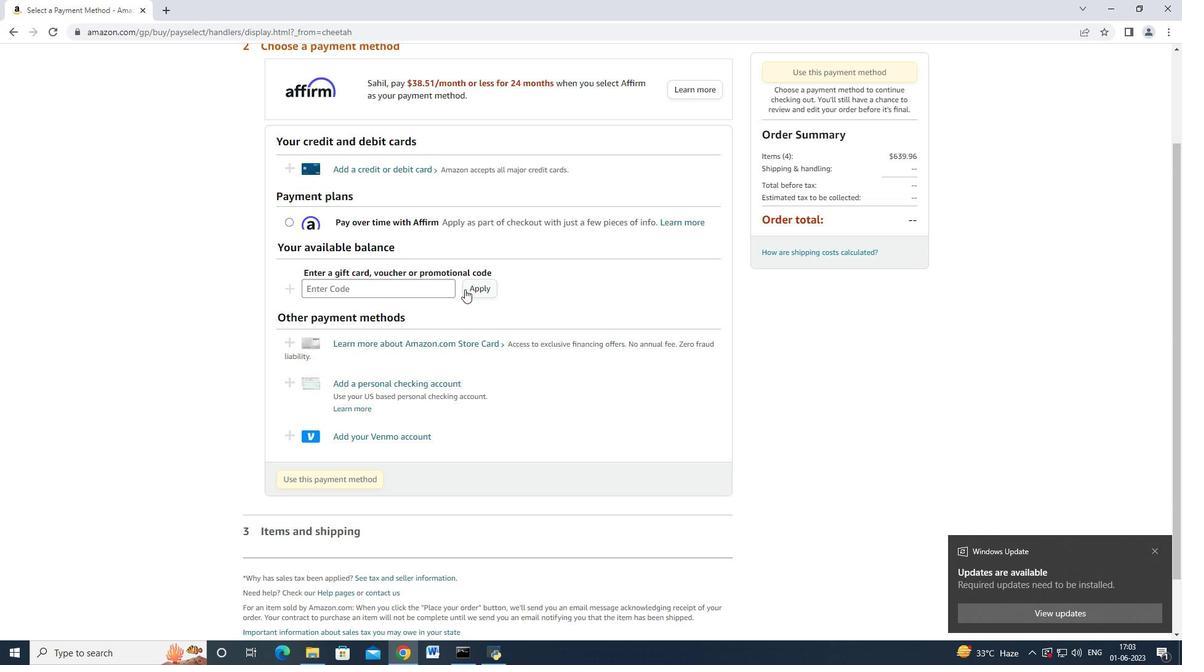 
Action: Mouse moved to (418, 239)
Screenshot: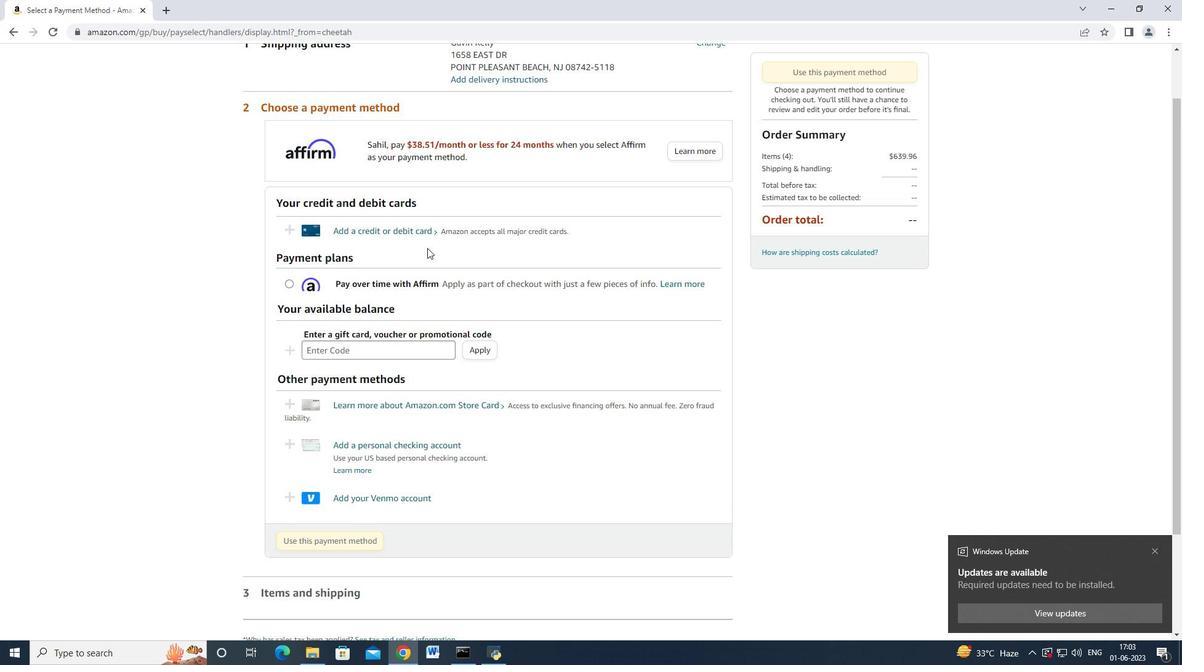 
Action: Mouse scrolled (418, 240) with delta (0, 0)
Screenshot: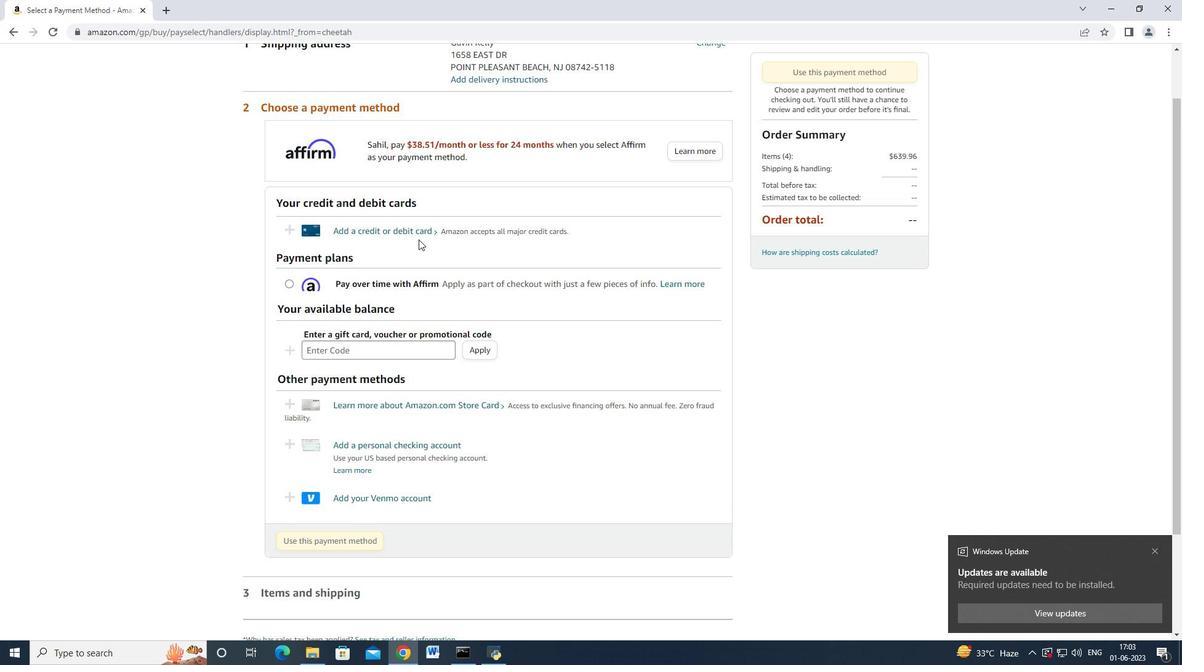 
Action: Mouse moved to (707, 107)
Screenshot: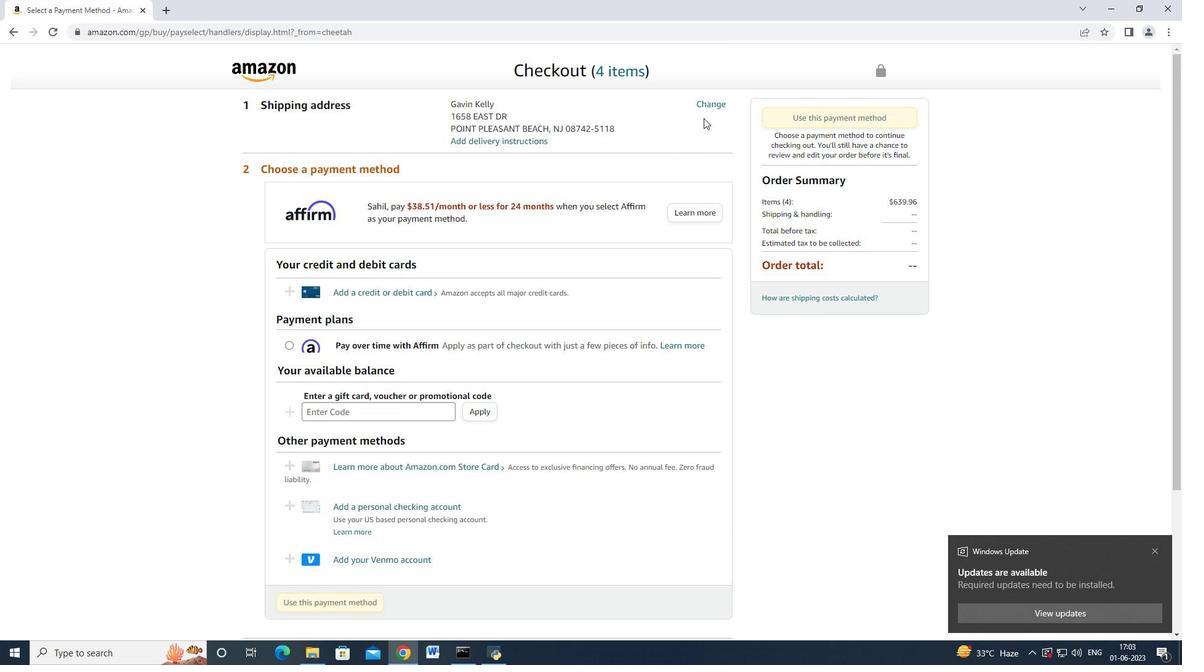 
Action: Mouse pressed left at (707, 107)
Screenshot: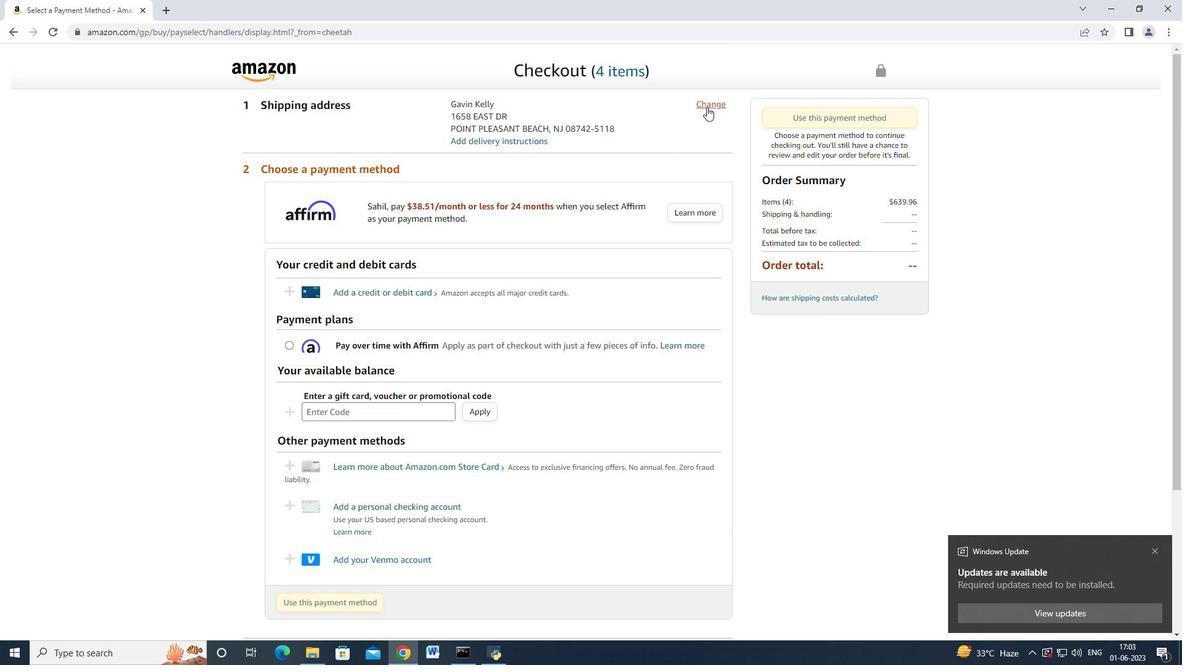 
Action: Mouse moved to (473, 215)
Screenshot: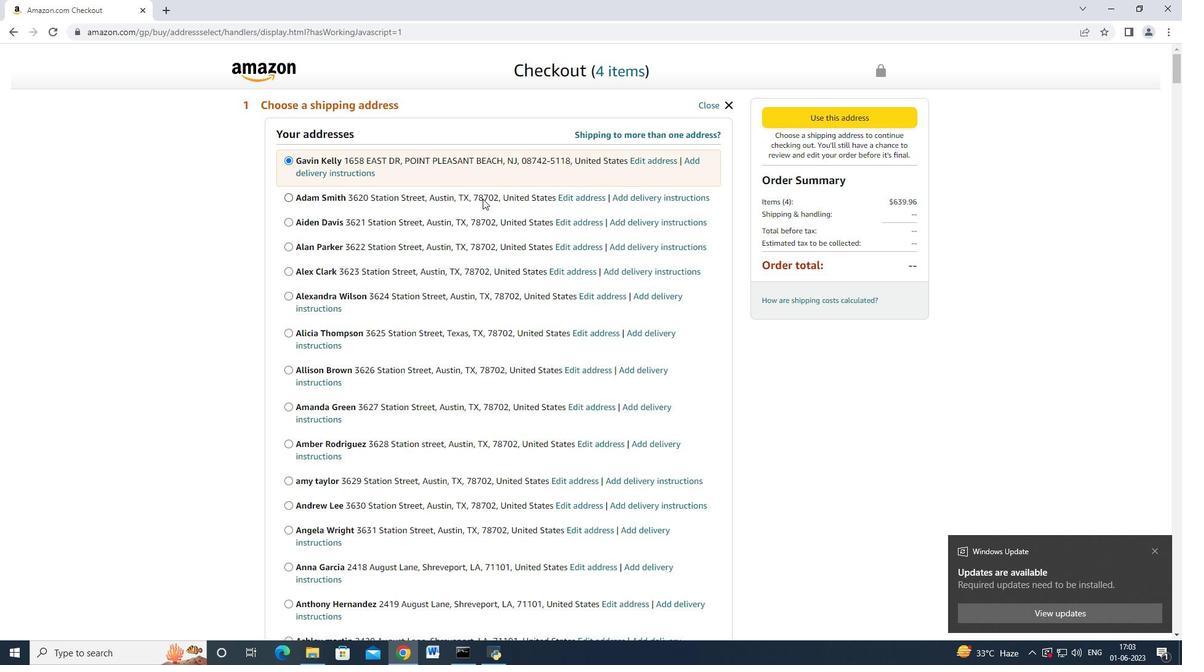 
Action: Mouse scrolled (473, 214) with delta (0, 0)
Screenshot: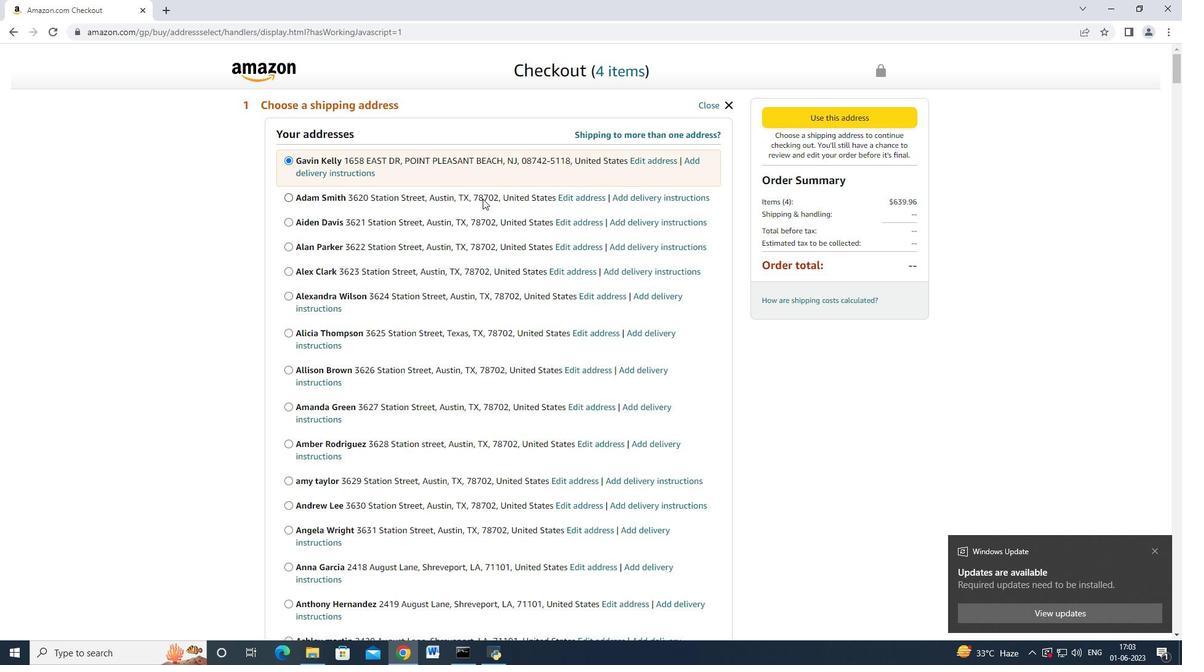 
Action: Mouse moved to (468, 223)
Screenshot: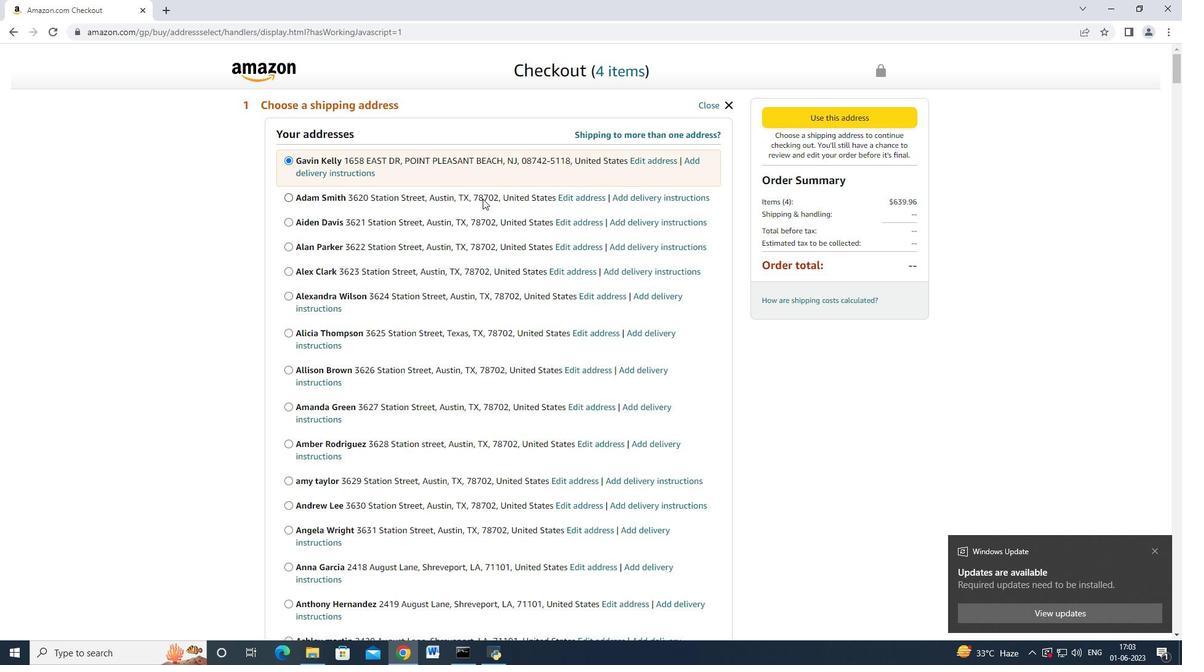 
Action: Mouse scrolled (468, 222) with delta (0, 0)
Screenshot: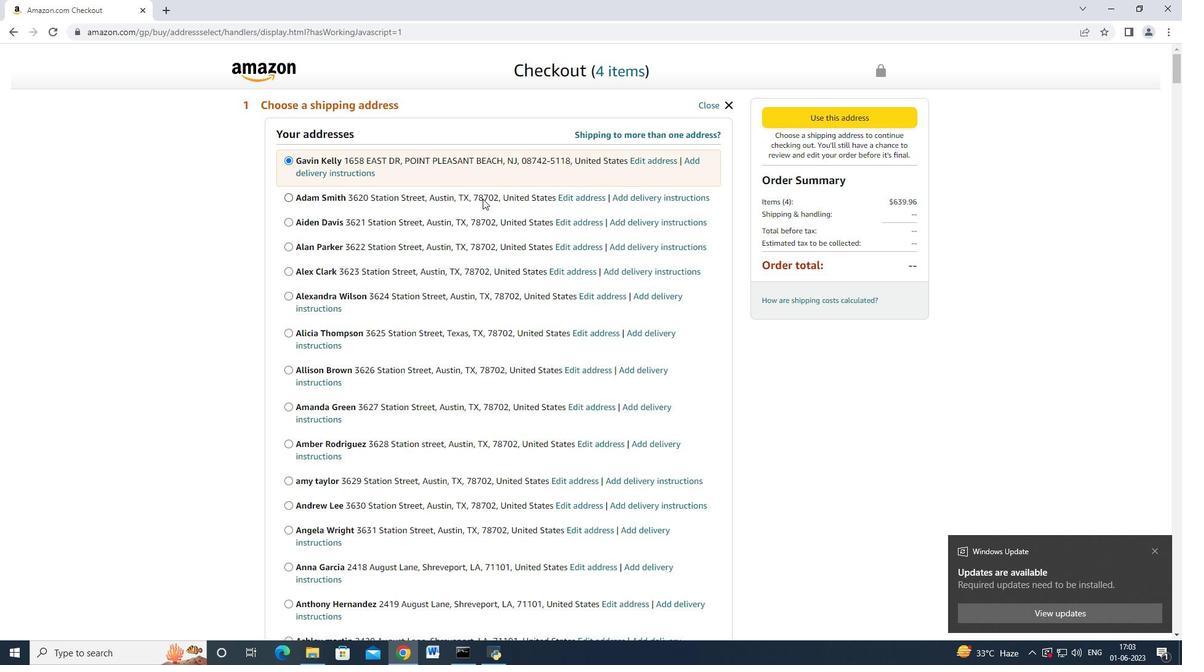 
Action: Mouse moved to (465, 228)
Screenshot: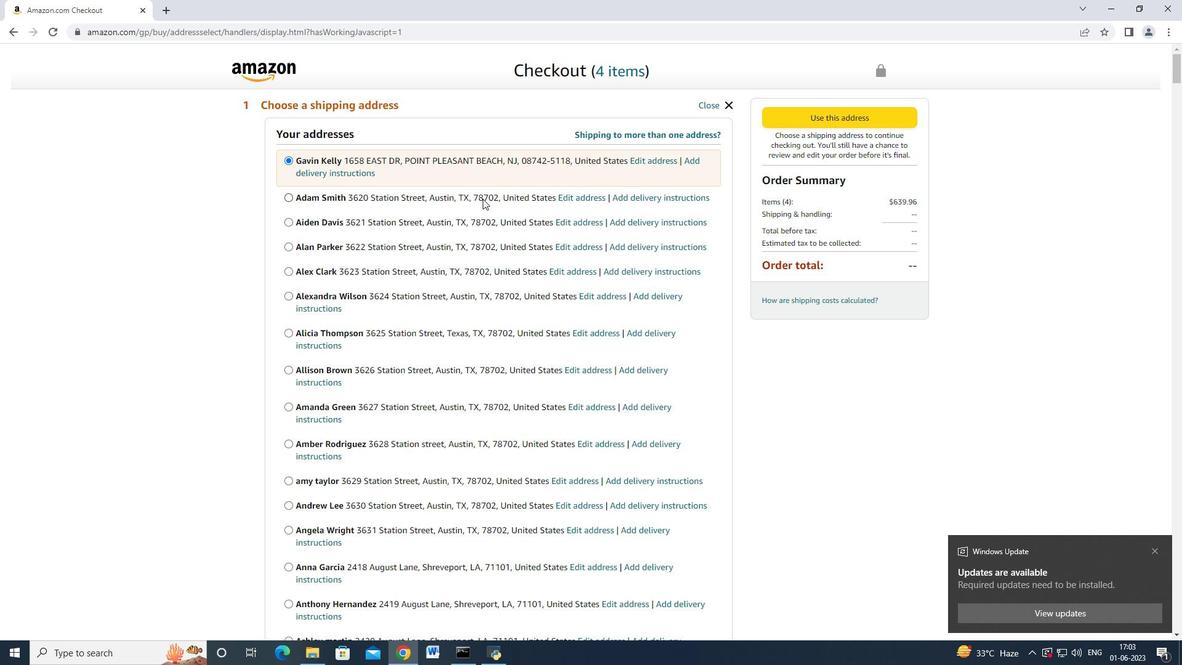 
Action: Mouse scrolled (465, 227) with delta (0, 0)
Screenshot: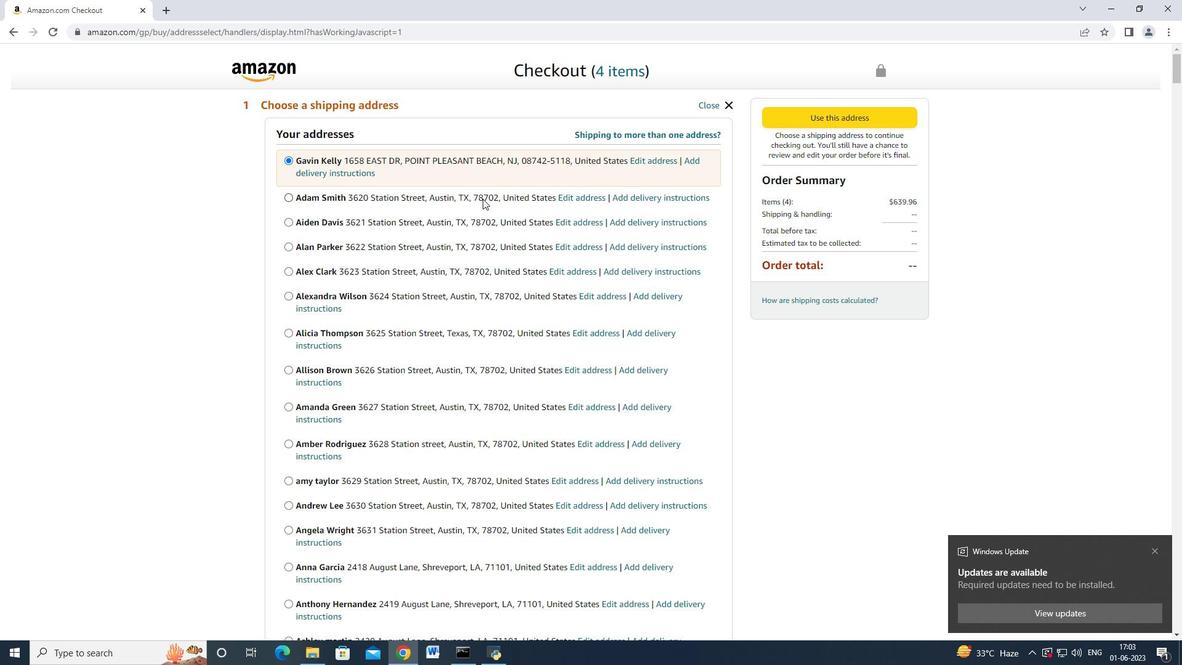 
Action: Mouse moved to (463, 229)
Screenshot: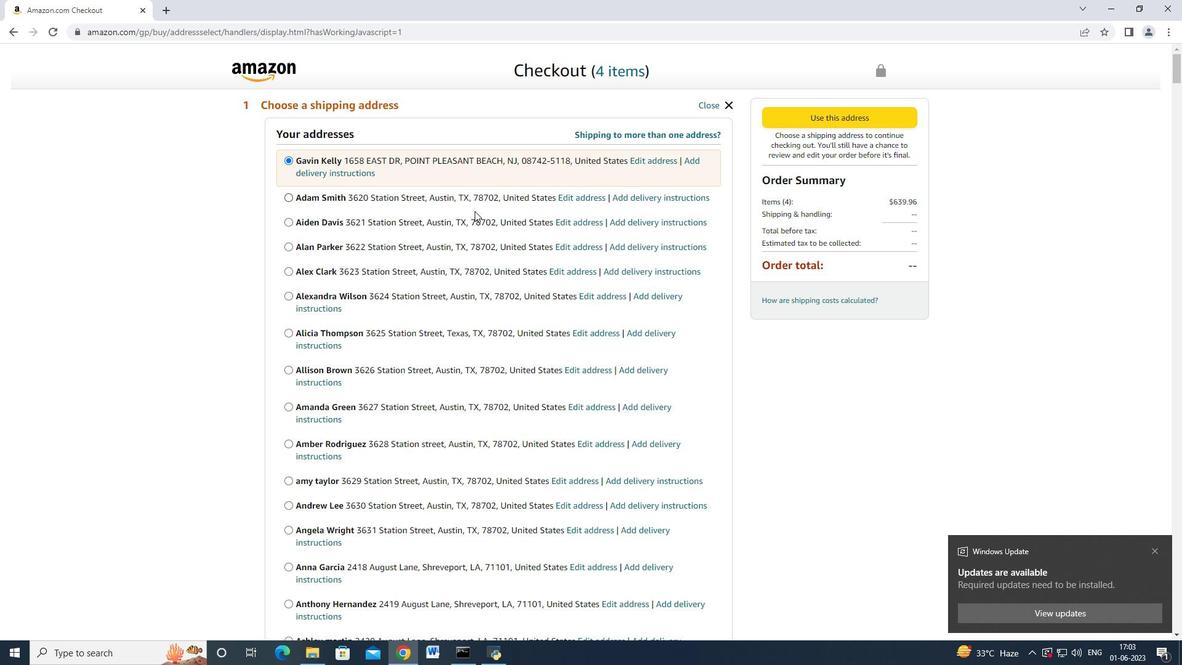 
Action: Mouse scrolled (464, 228) with delta (0, 0)
Screenshot: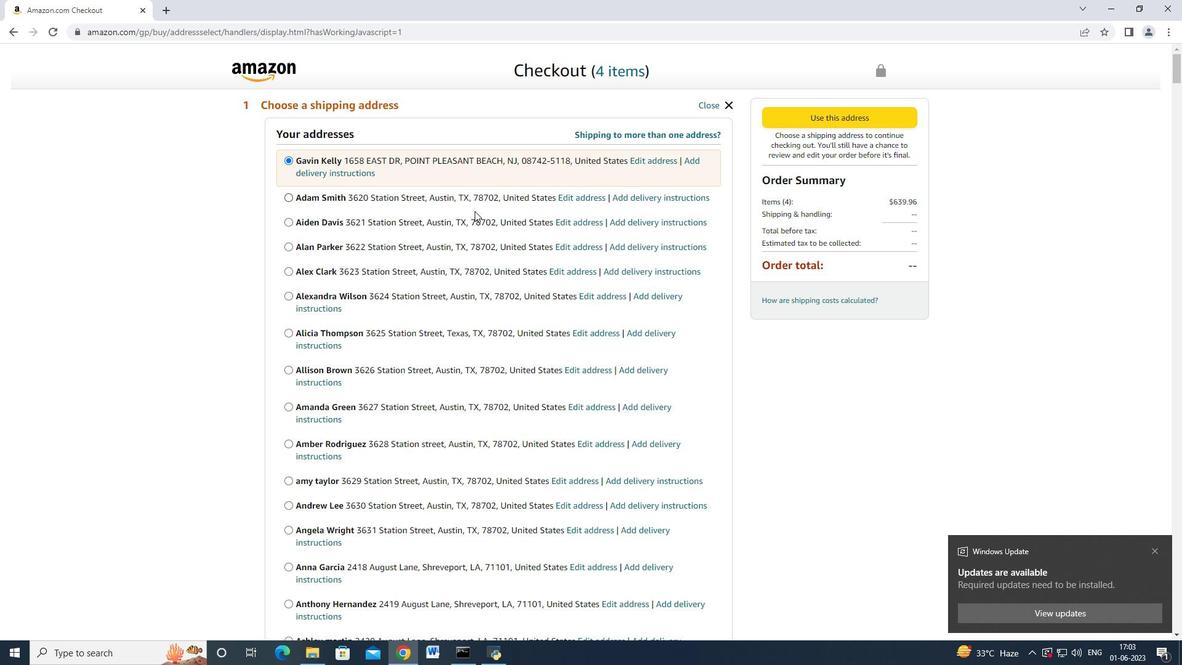 
Action: Mouse moved to (462, 231)
Screenshot: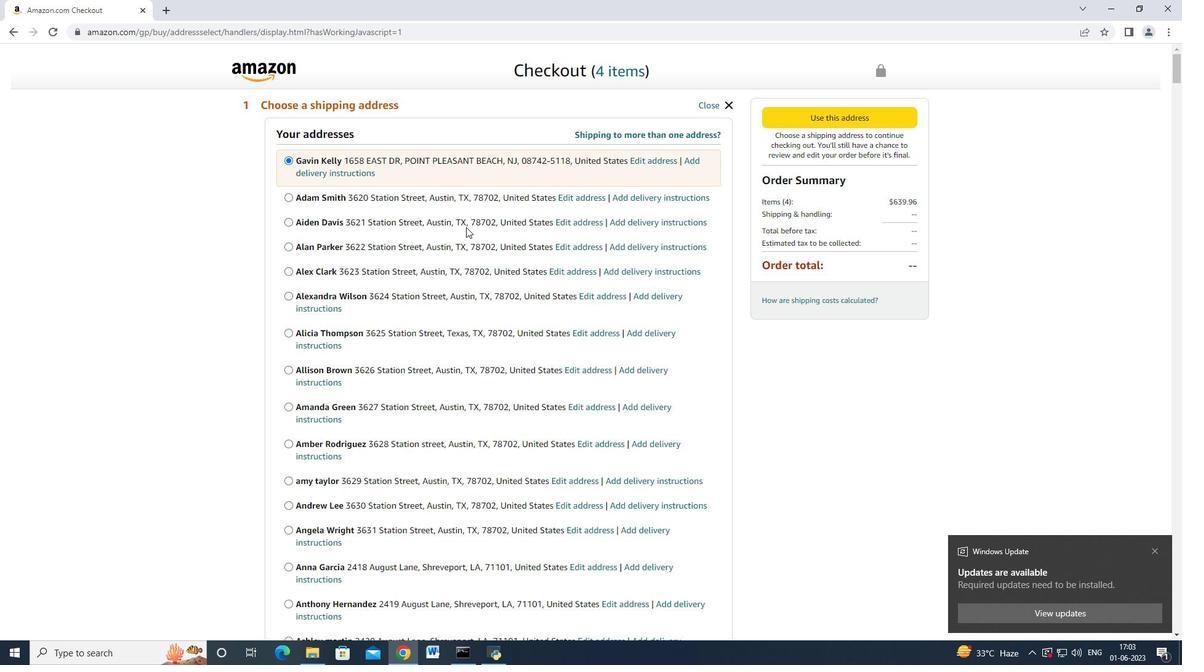 
Action: Mouse scrolled (463, 230) with delta (0, 0)
Screenshot: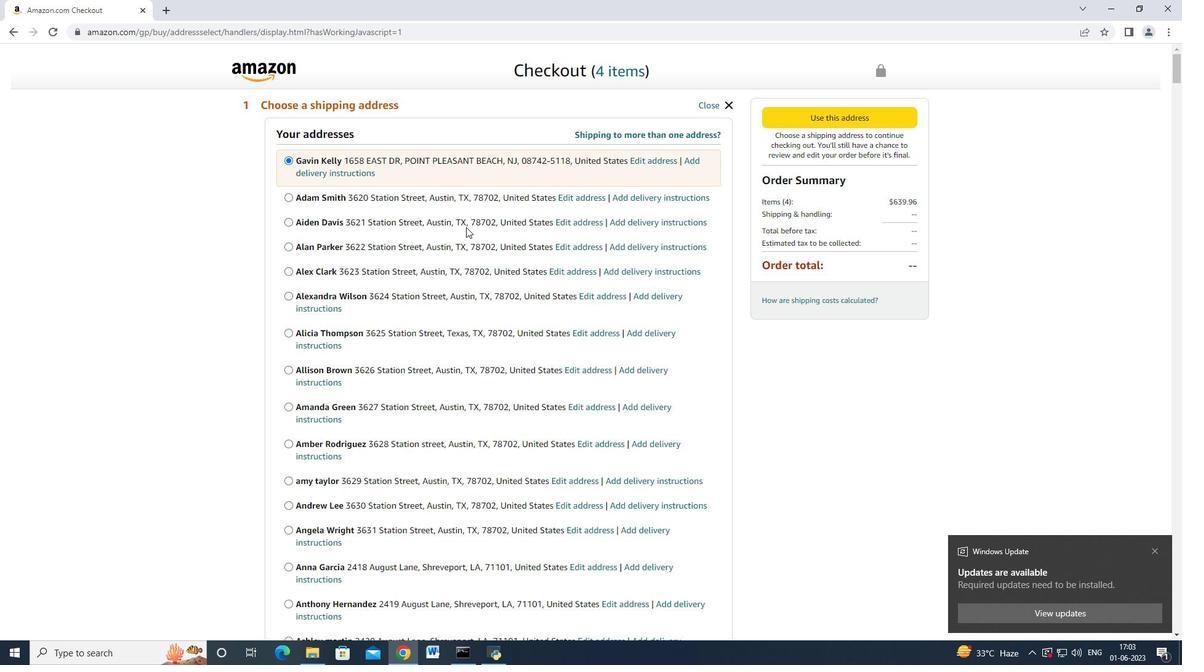 
Action: Mouse moved to (462, 232)
Screenshot: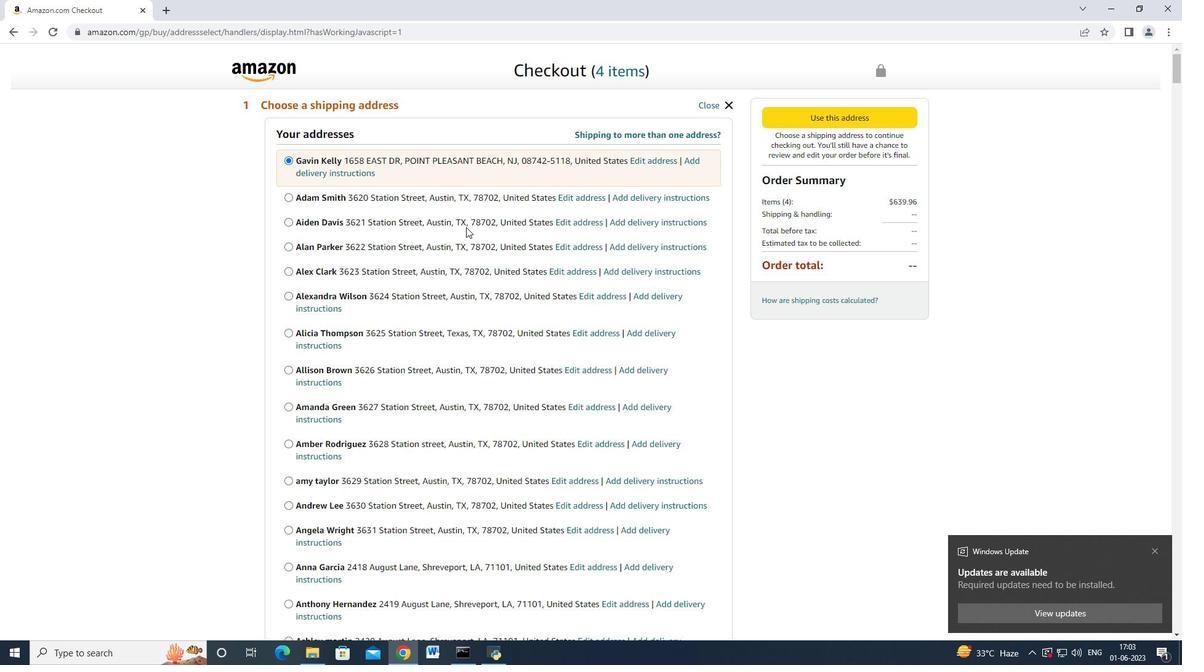 
Action: Mouse scrolled (462, 231) with delta (0, 0)
Screenshot: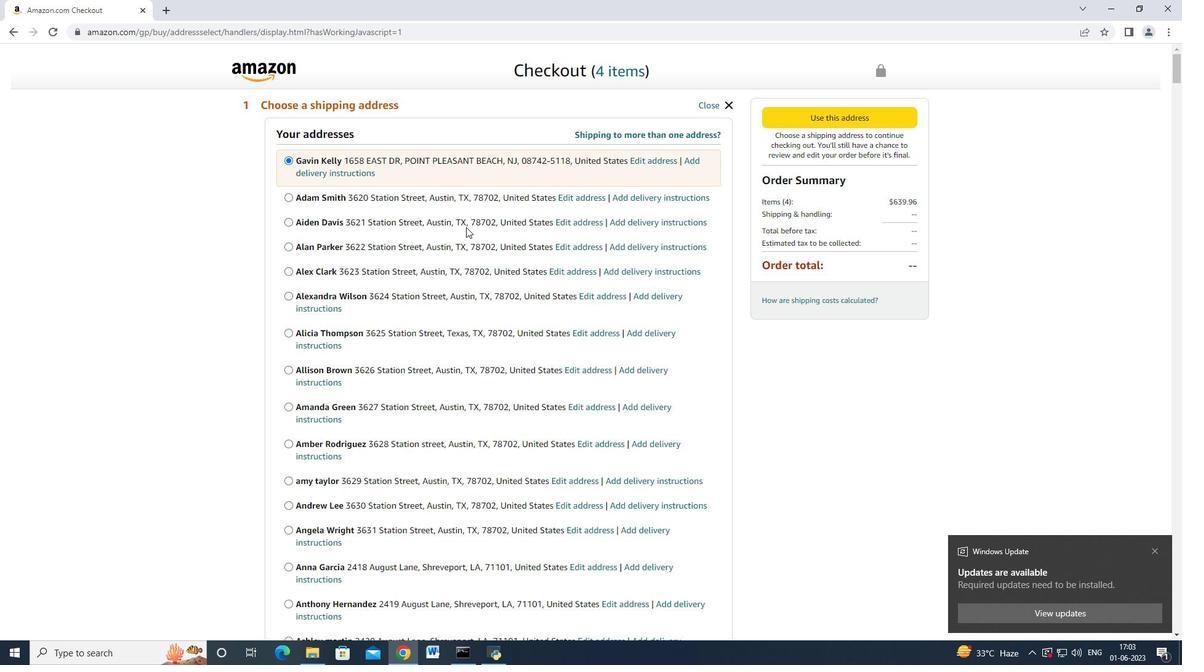 
Action: Mouse moved to (468, 226)
Screenshot: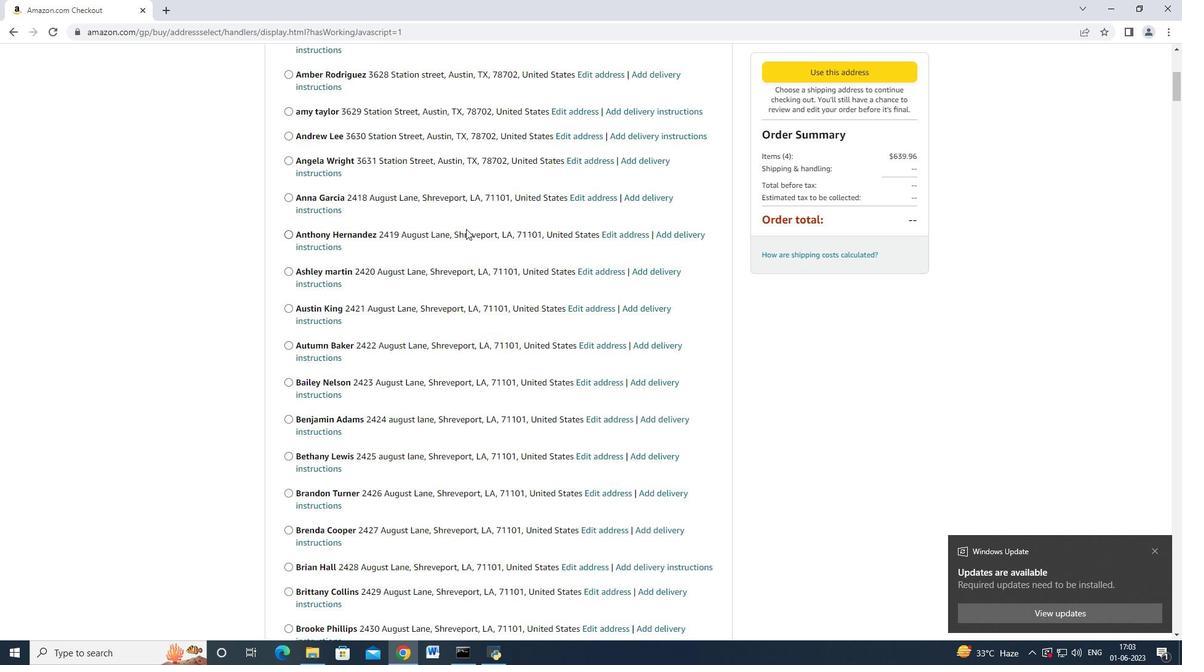 
Action: Mouse scrolled (468, 226) with delta (0, 0)
Screenshot: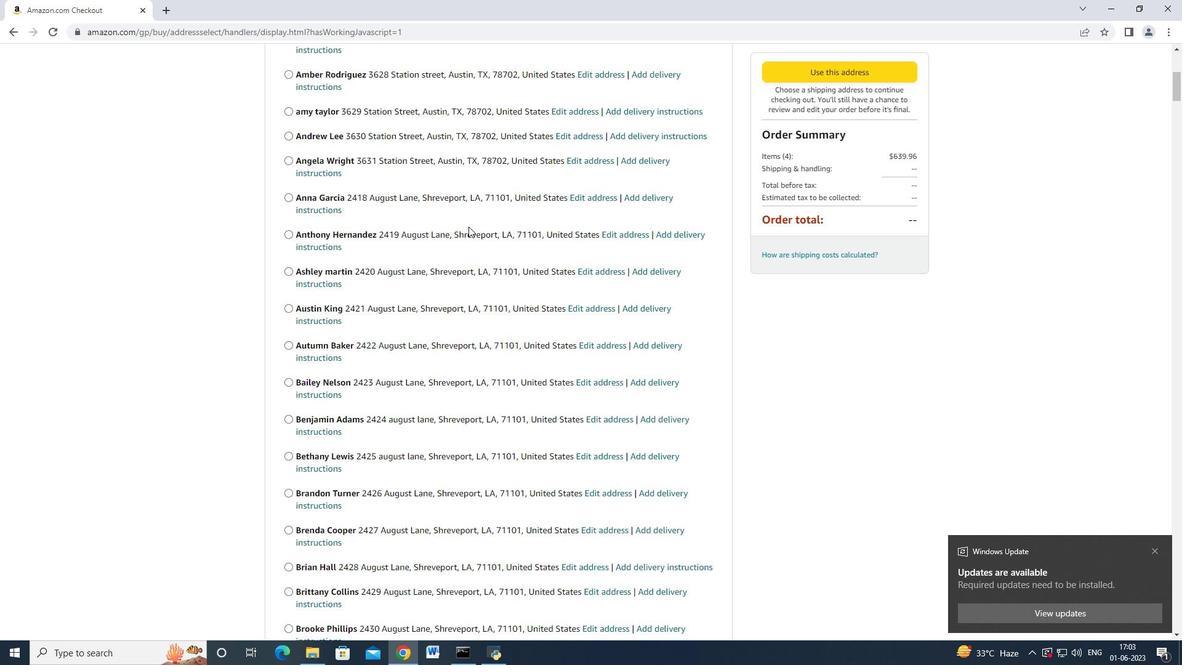 
Action: Mouse moved to (468, 229)
Screenshot: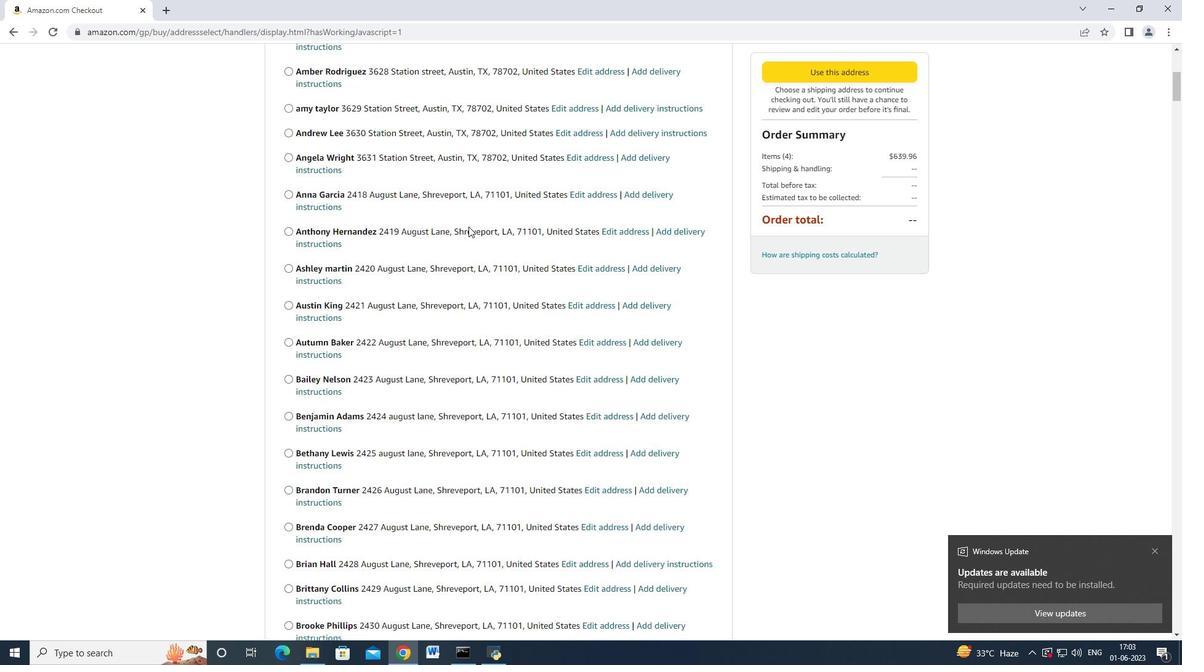 
Action: Mouse scrolled (468, 228) with delta (0, 0)
Screenshot: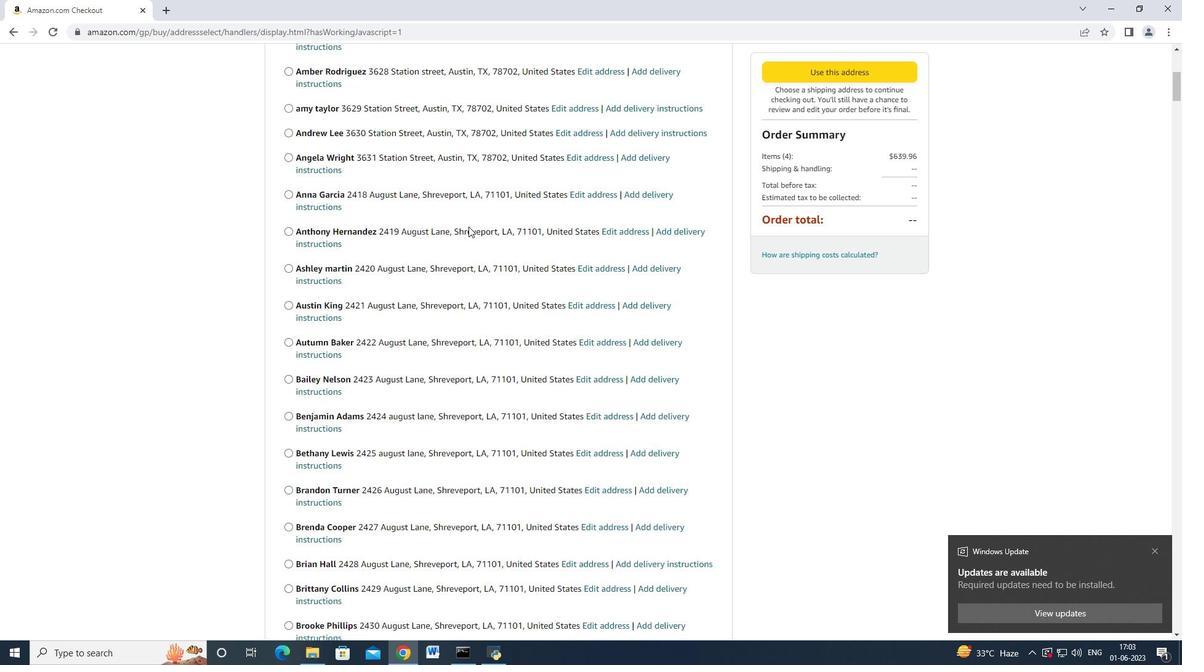 
Action: Mouse moved to (468, 232)
Screenshot: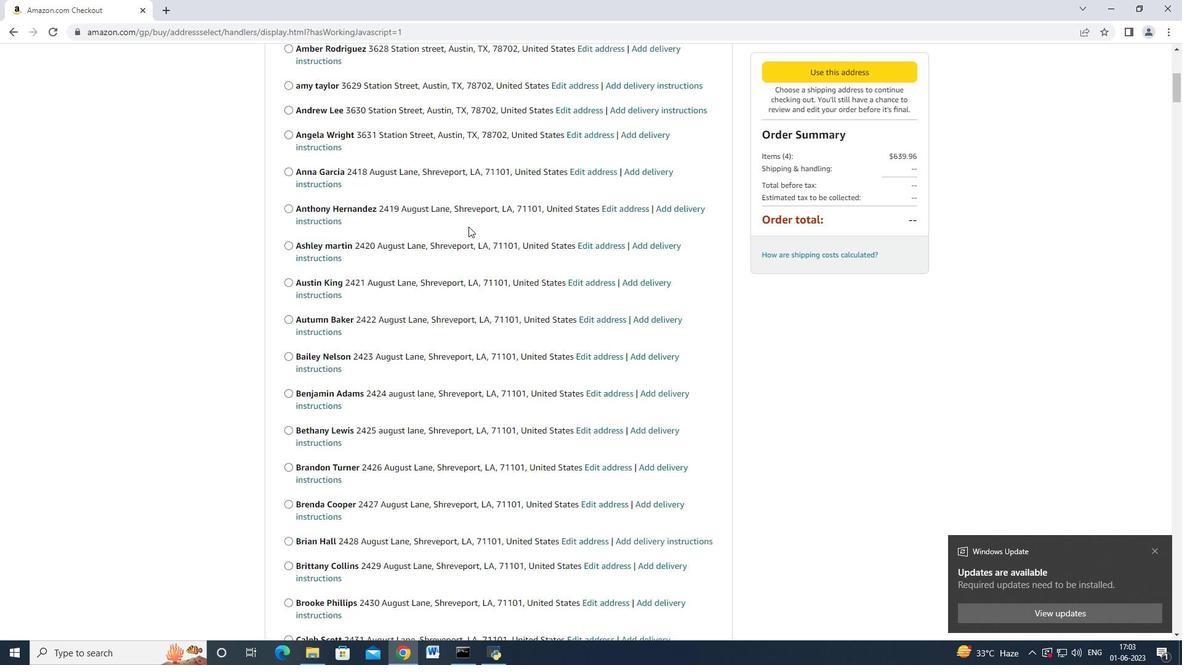 
Action: Mouse scrolled (468, 231) with delta (0, 0)
Screenshot: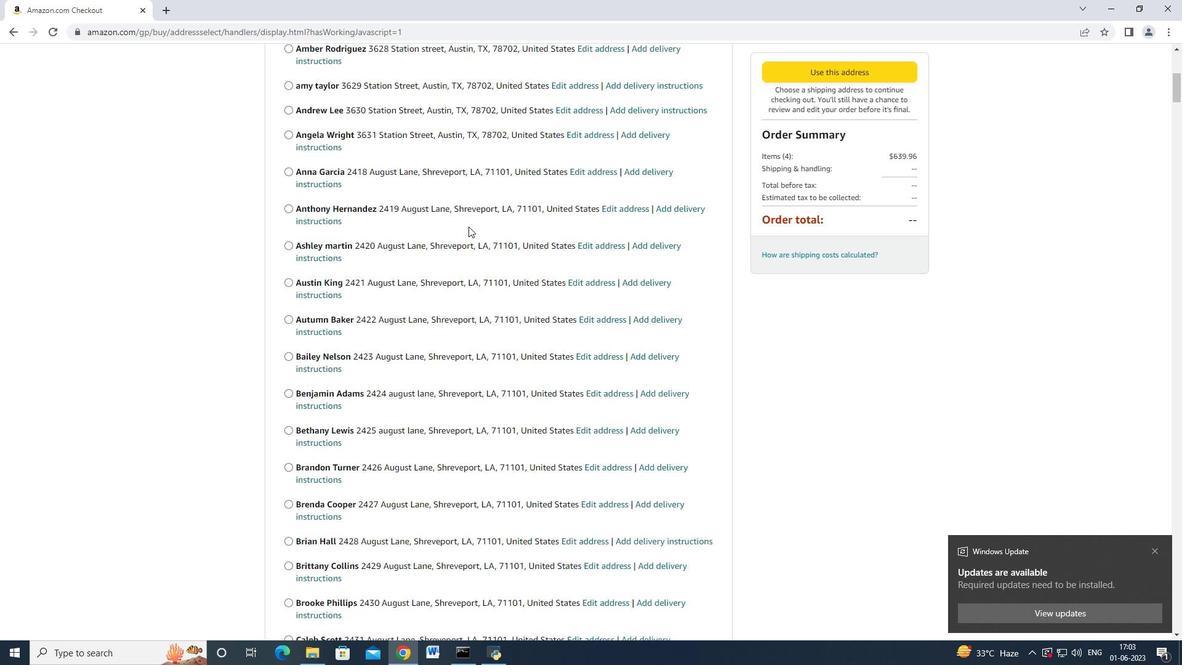 
Action: Mouse moved to (468, 232)
Screenshot: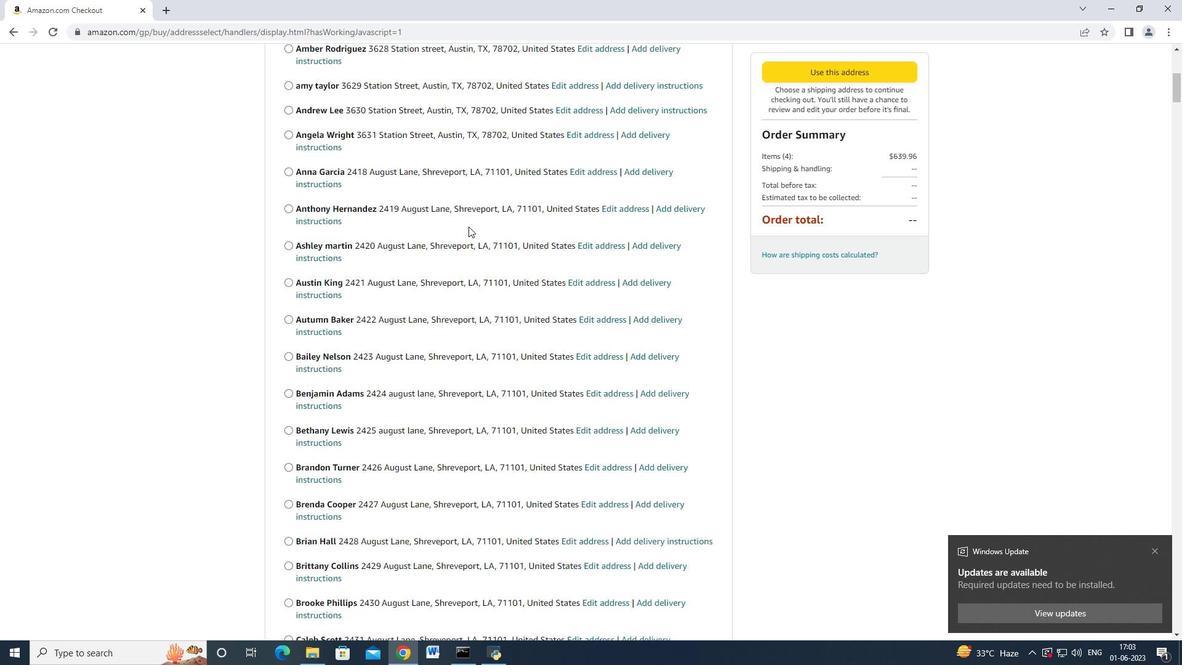 
Action: Mouse scrolled (468, 232) with delta (0, 0)
Screenshot: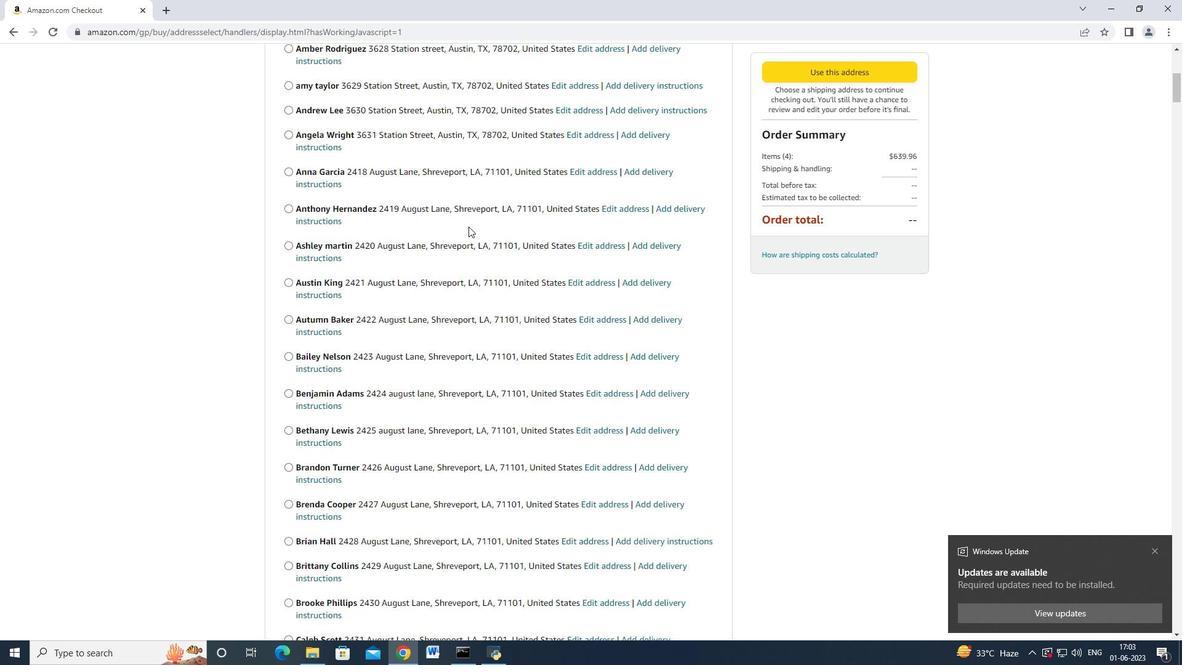 
Action: Mouse scrolled (468, 232) with delta (0, 0)
Screenshot: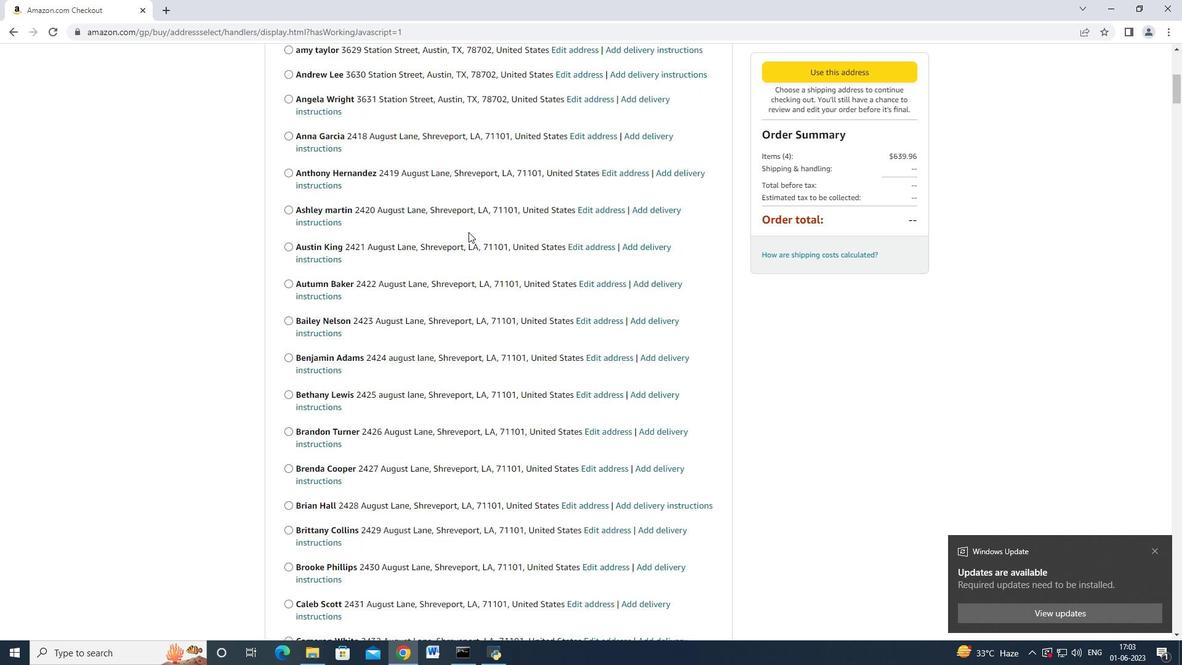 
Action: Mouse moved to (468, 229)
Screenshot: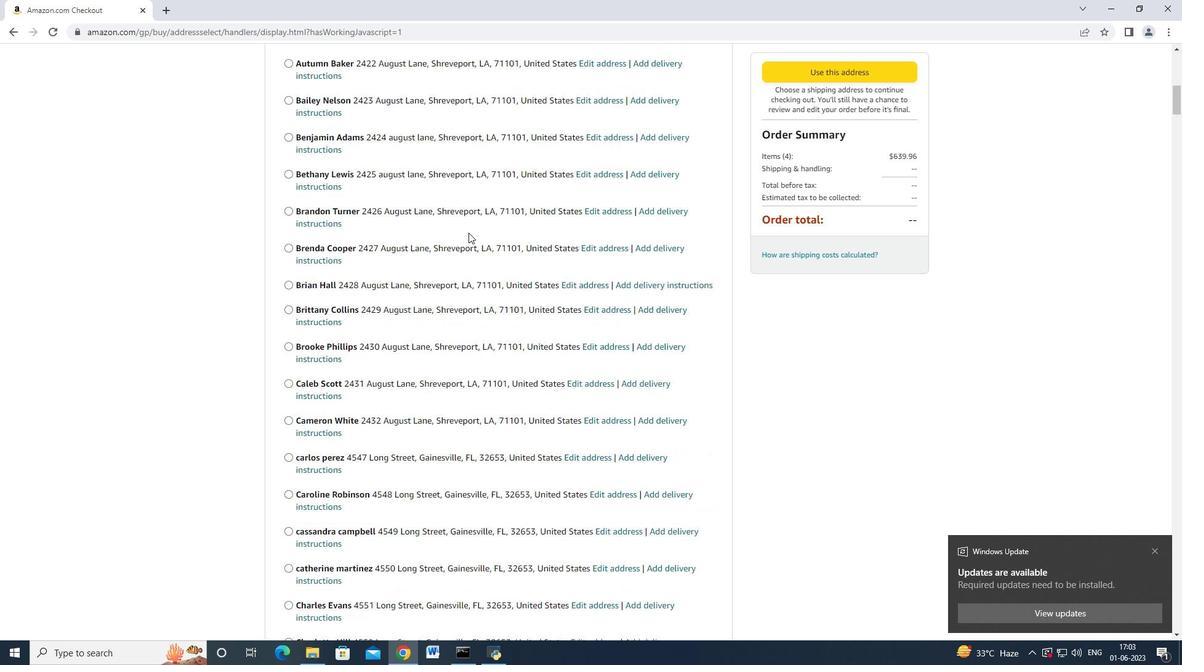 
Action: Mouse scrolled (468, 228) with delta (0, 0)
Screenshot: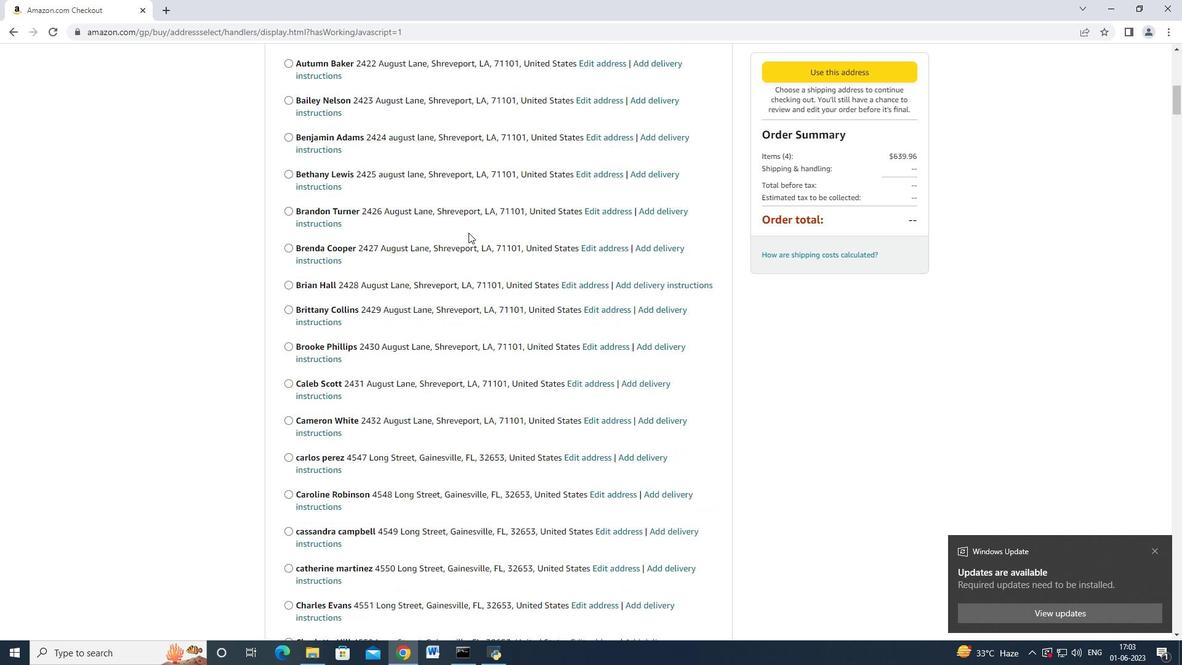 
Action: Mouse moved to (468, 229)
Screenshot: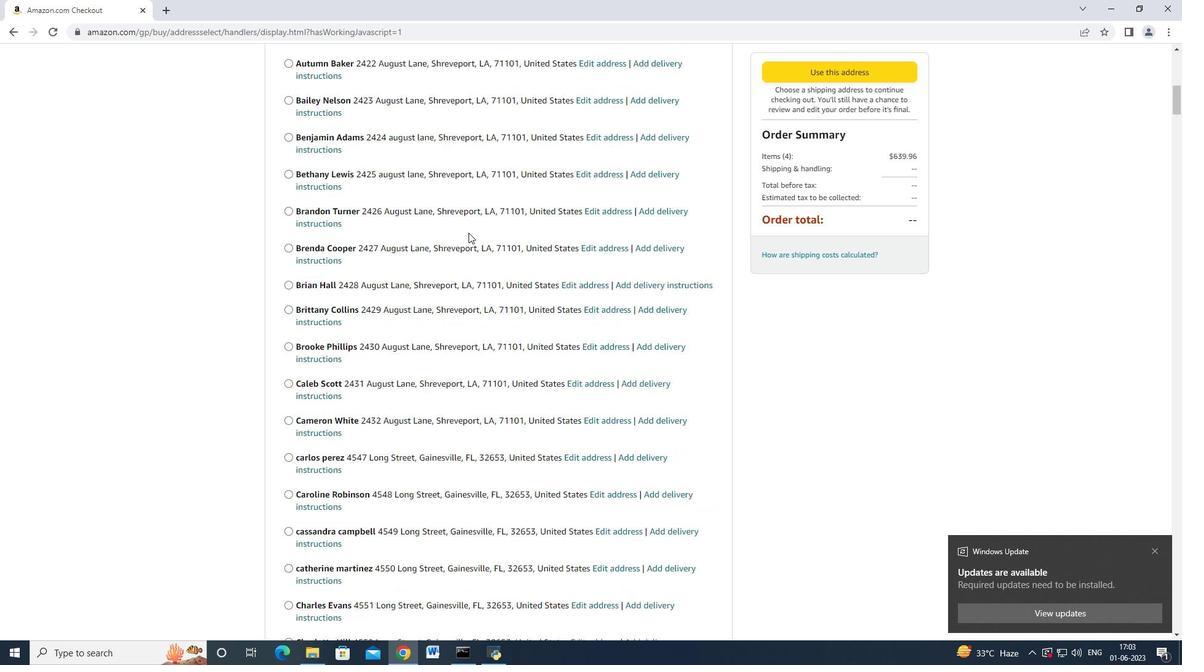 
Action: Mouse scrolled (468, 228) with delta (0, 0)
Screenshot: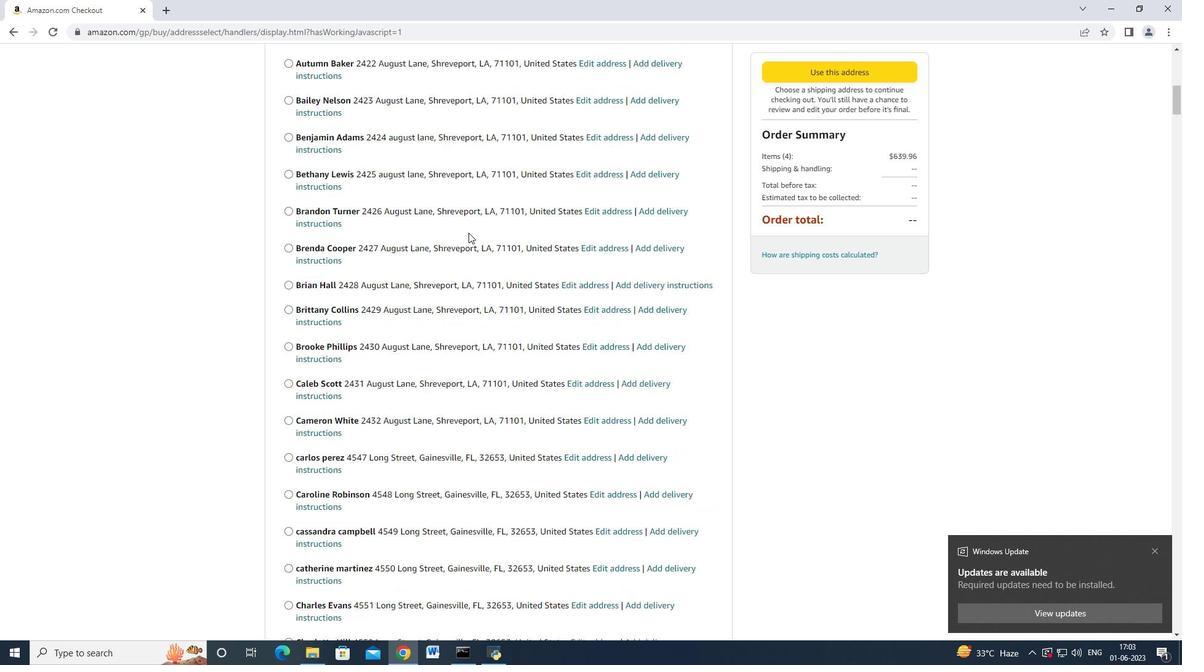 
Action: Mouse moved to (468, 229)
Screenshot: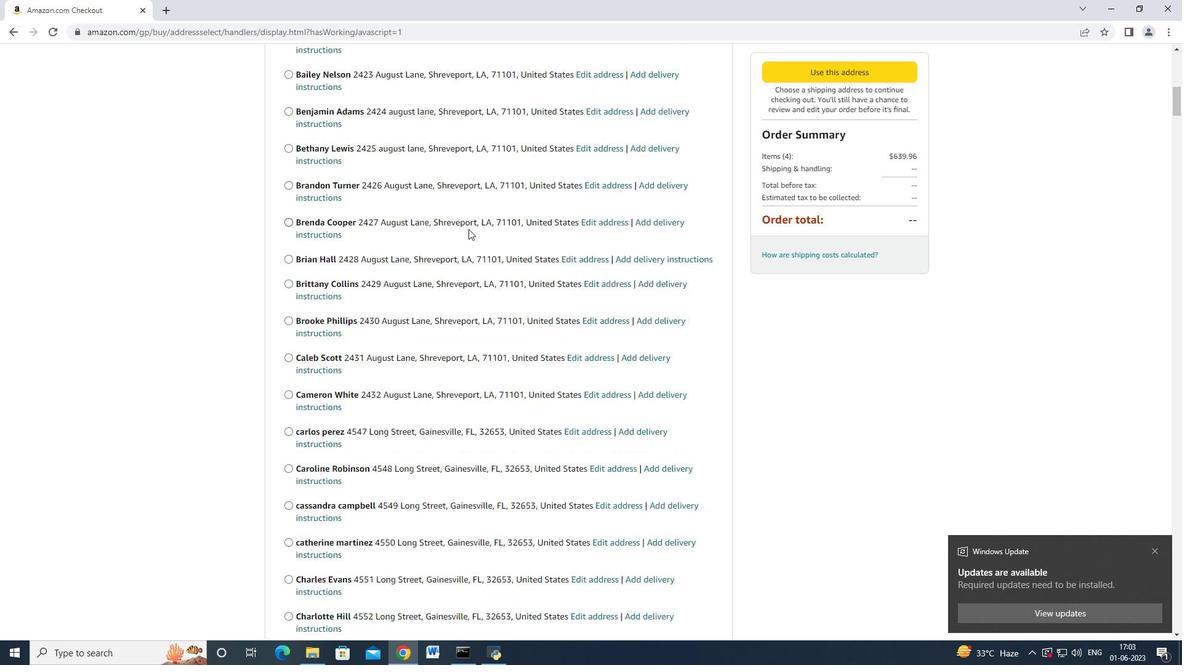 
Action: Mouse scrolled (468, 229) with delta (0, 0)
Screenshot: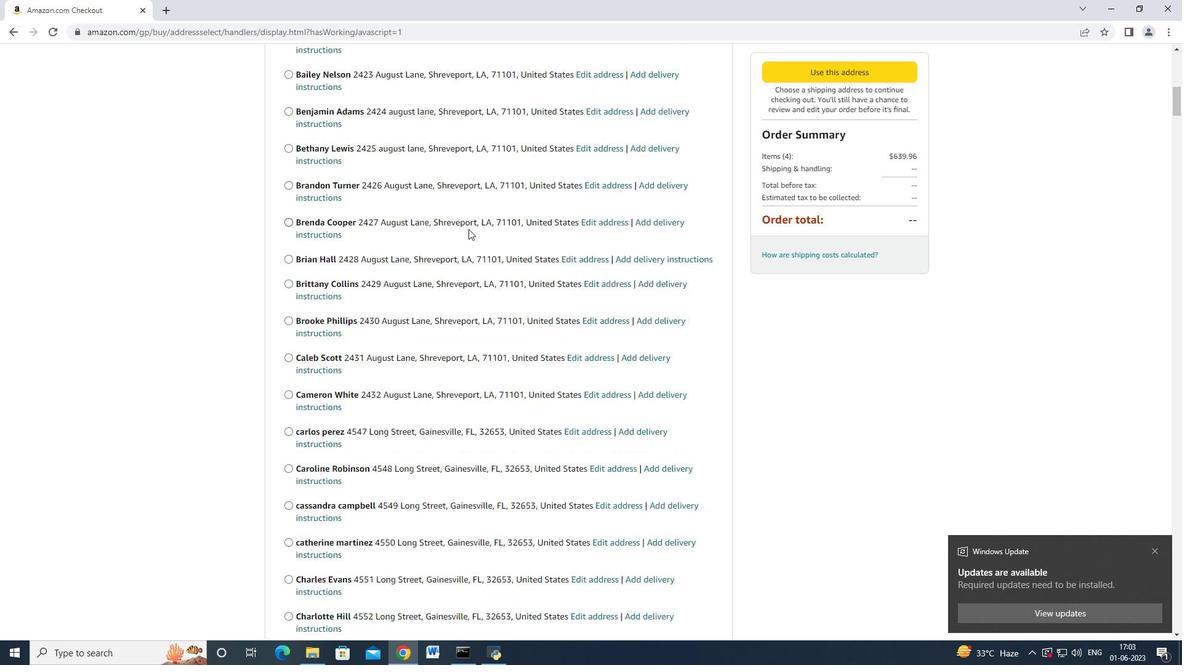 
Action: Mouse moved to (468, 230)
Screenshot: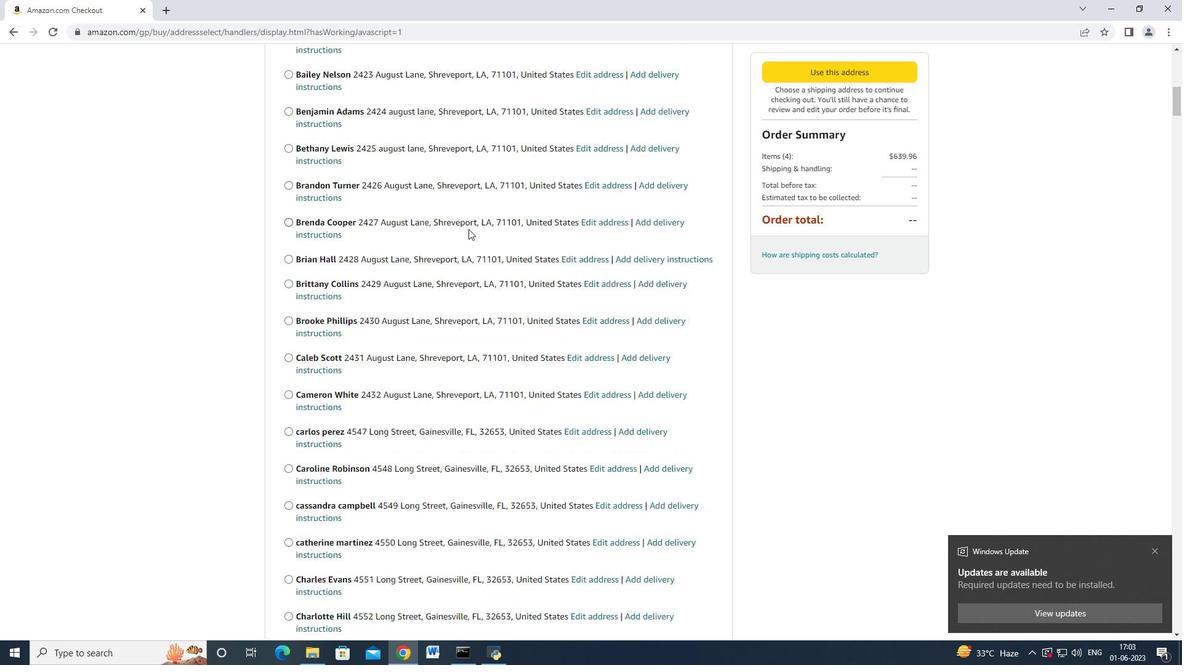 
Action: Mouse scrolled (468, 229) with delta (0, 0)
Screenshot: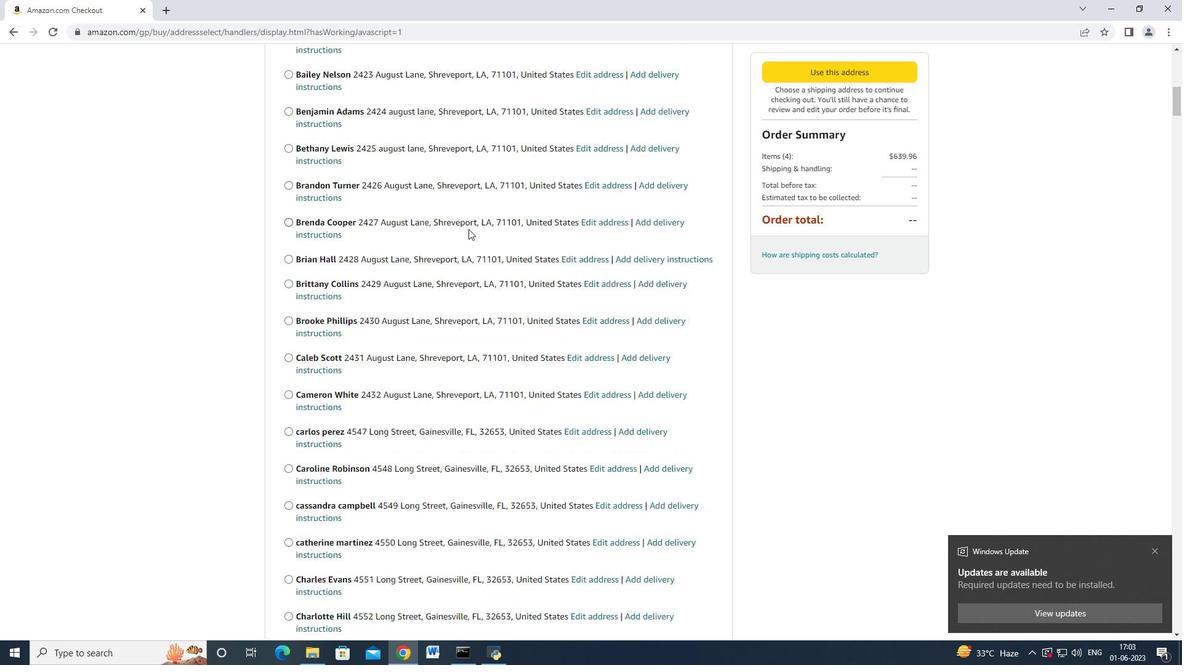
Action: Mouse moved to (468, 230)
Screenshot: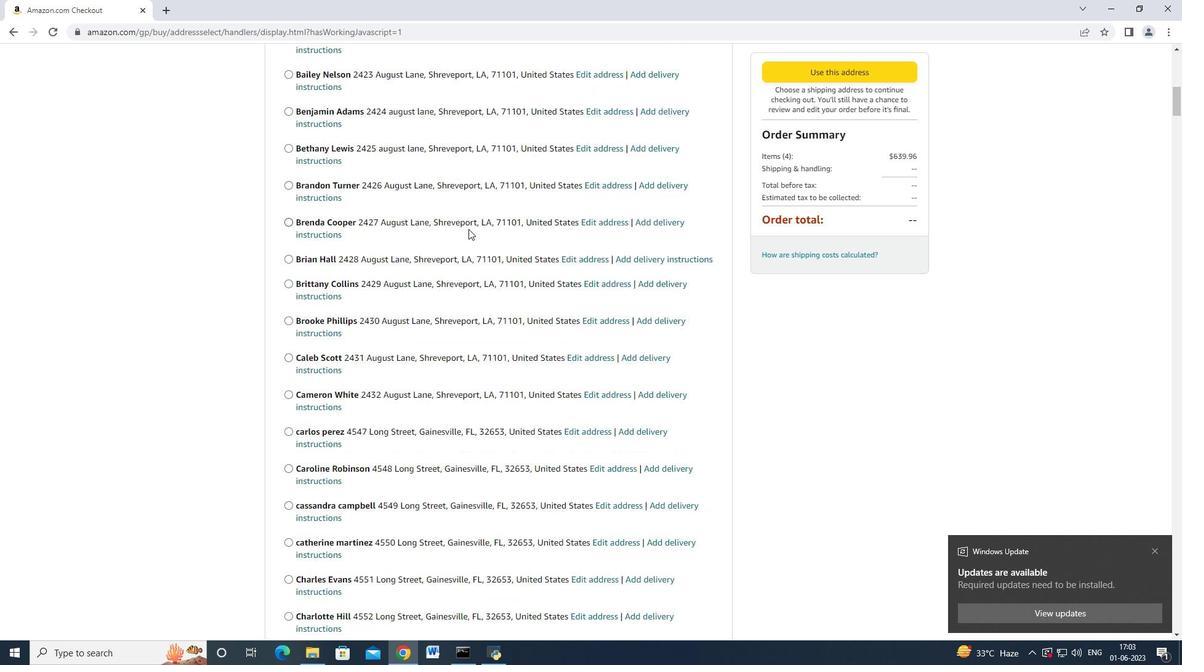 
Action: Mouse scrolled (468, 230) with delta (0, 0)
Screenshot: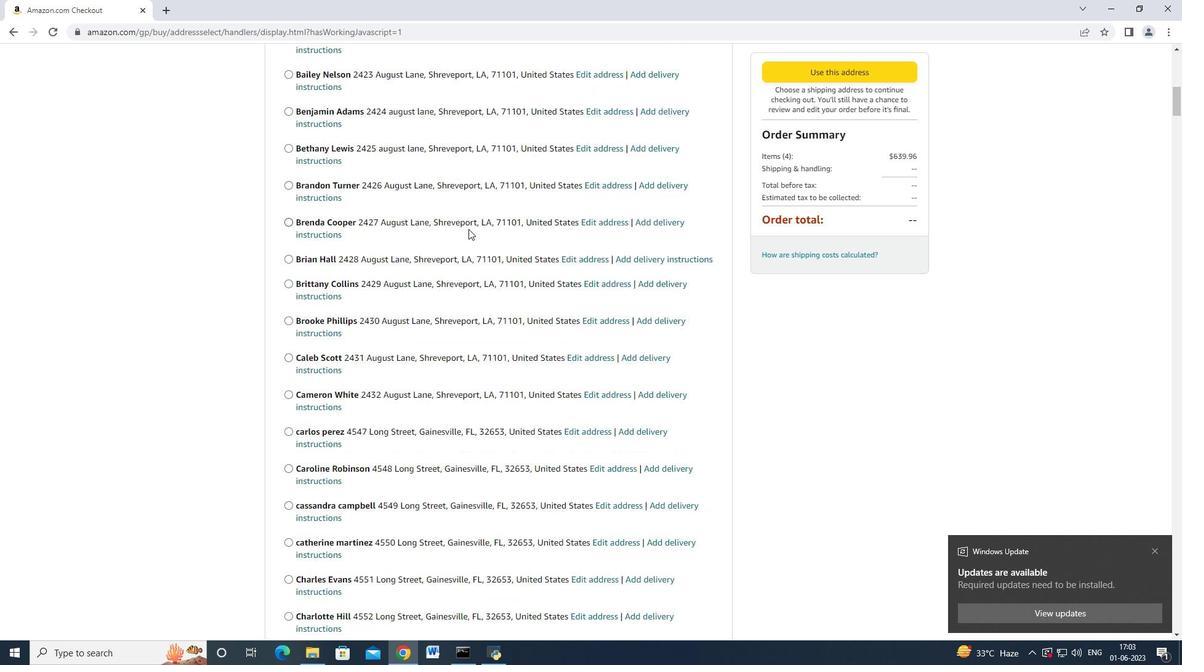 
Action: Mouse moved to (468, 234)
Screenshot: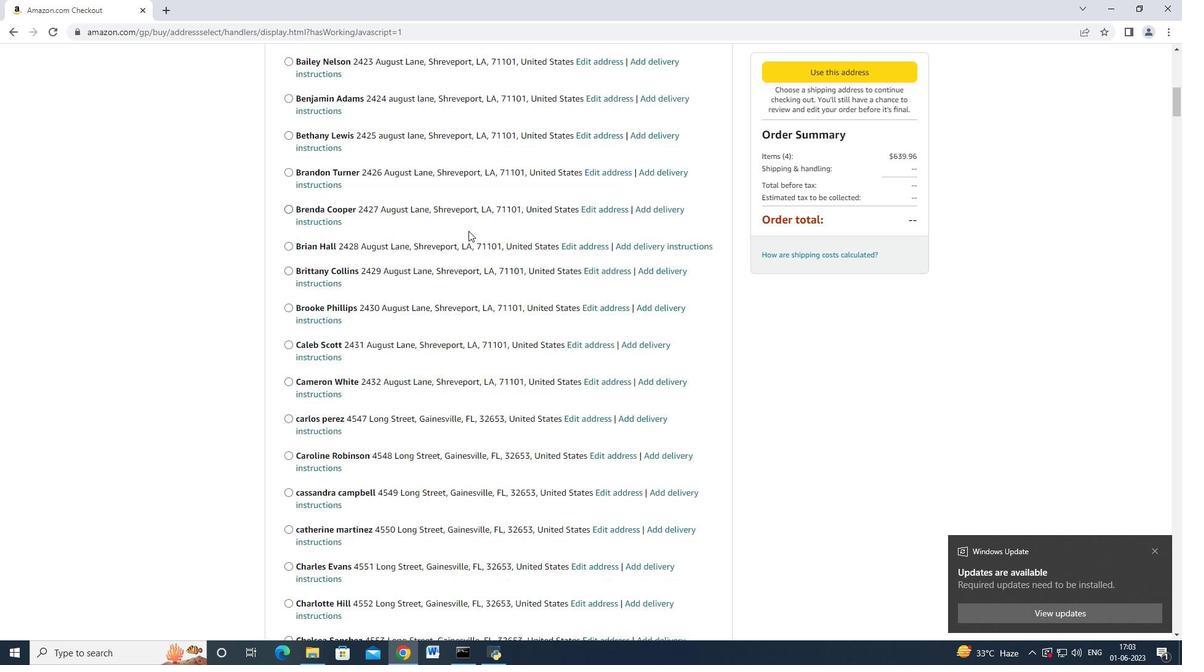
Action: Mouse scrolled (468, 233) with delta (0, 0)
Screenshot: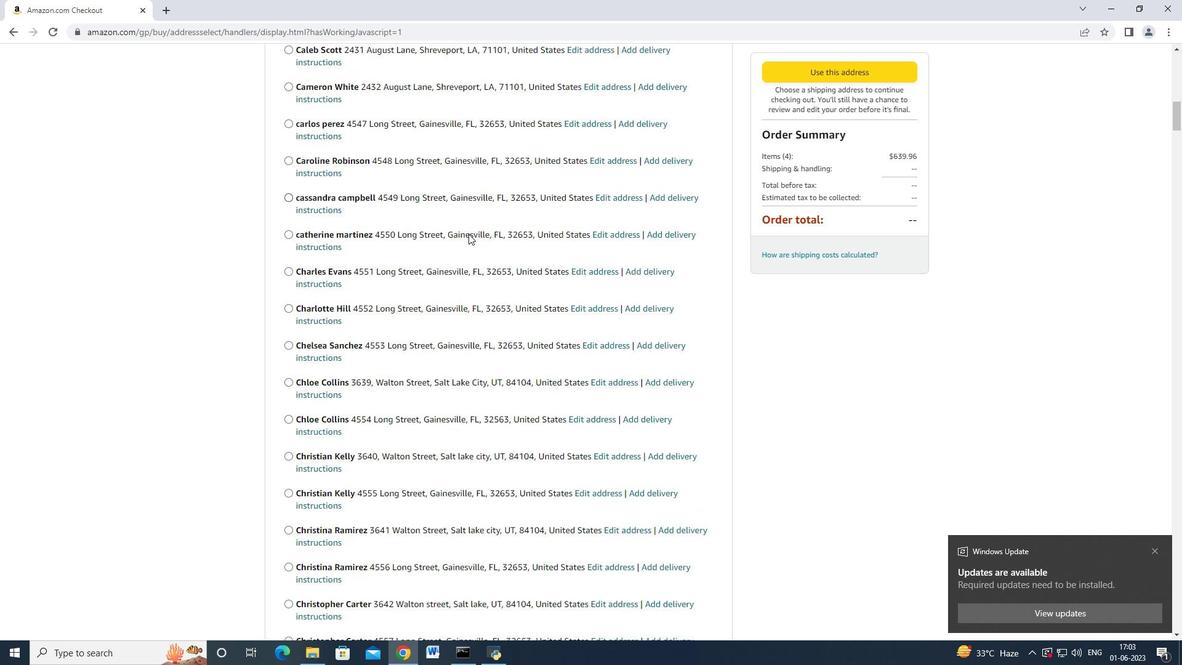 
Action: Mouse scrolled (468, 233) with delta (0, 0)
Screenshot: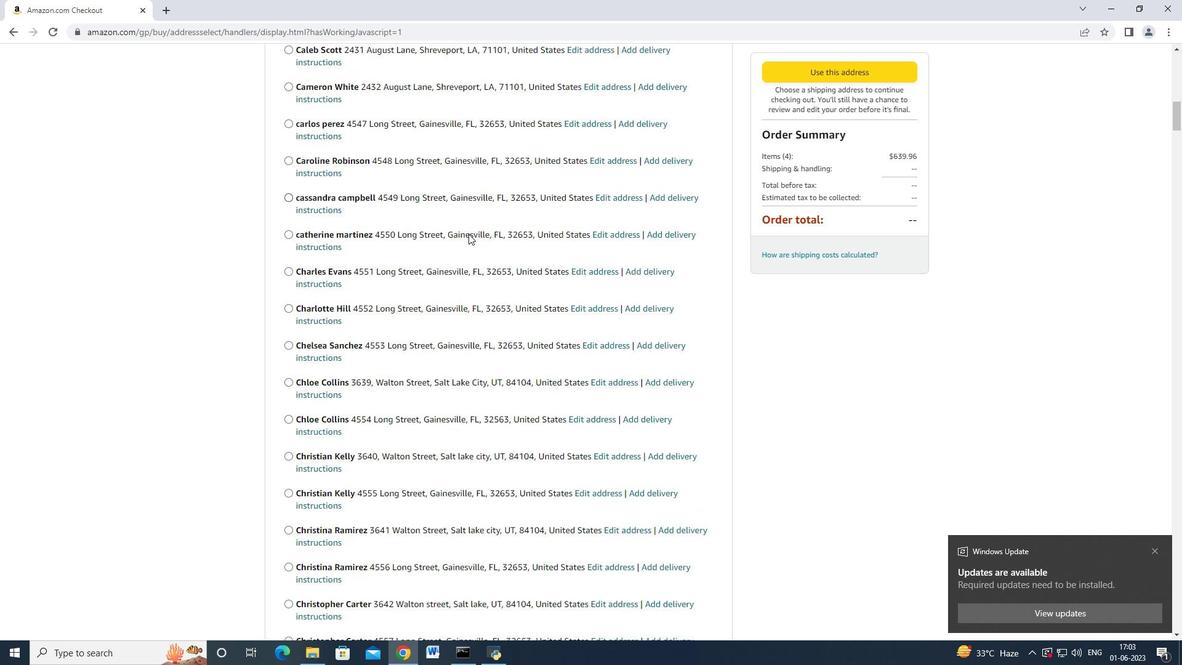 
Action: Mouse scrolled (468, 233) with delta (0, 0)
Screenshot: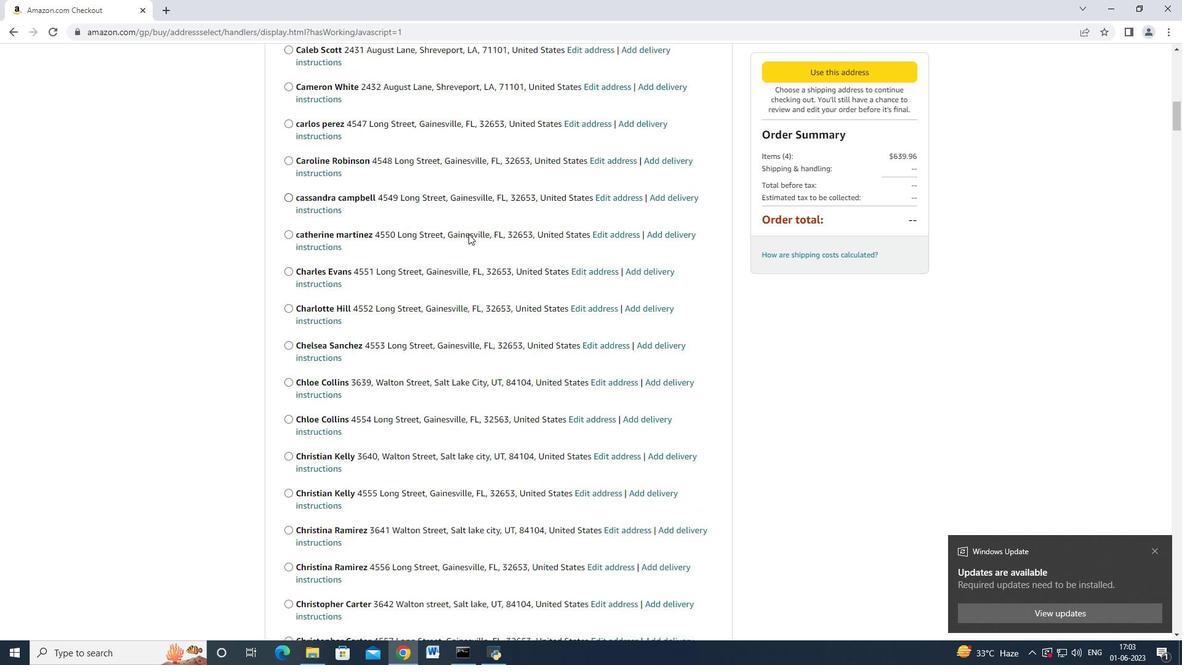 
Action: Mouse scrolled (468, 233) with delta (0, 0)
Screenshot: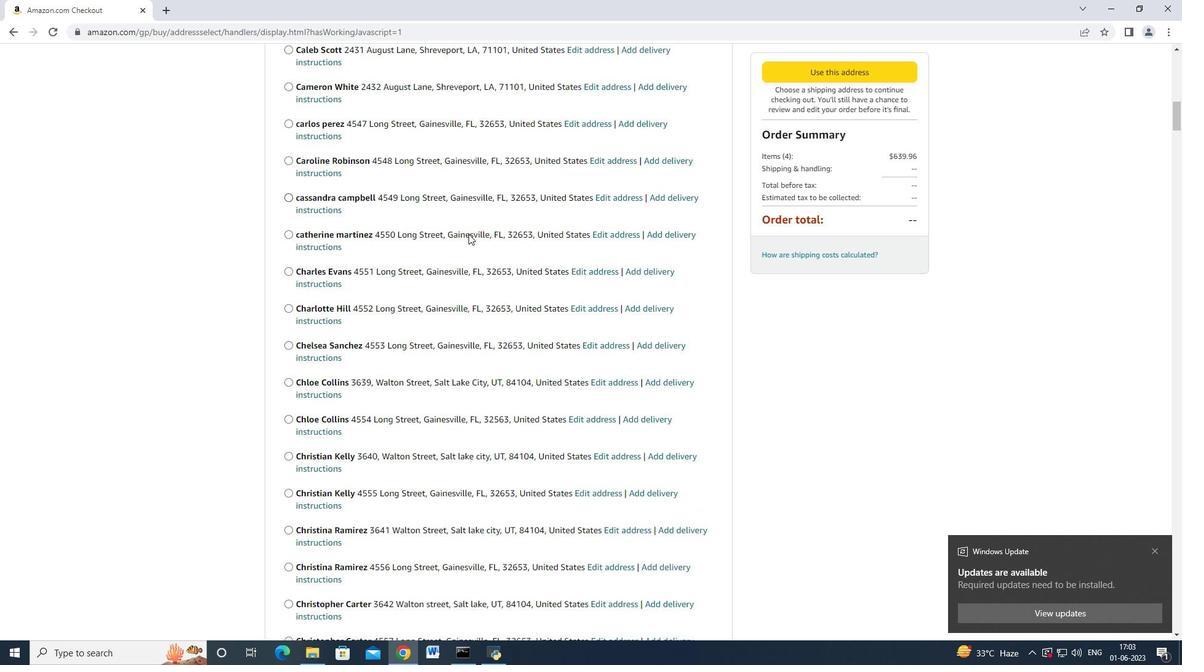 
Action: Mouse moved to (468, 234)
Screenshot: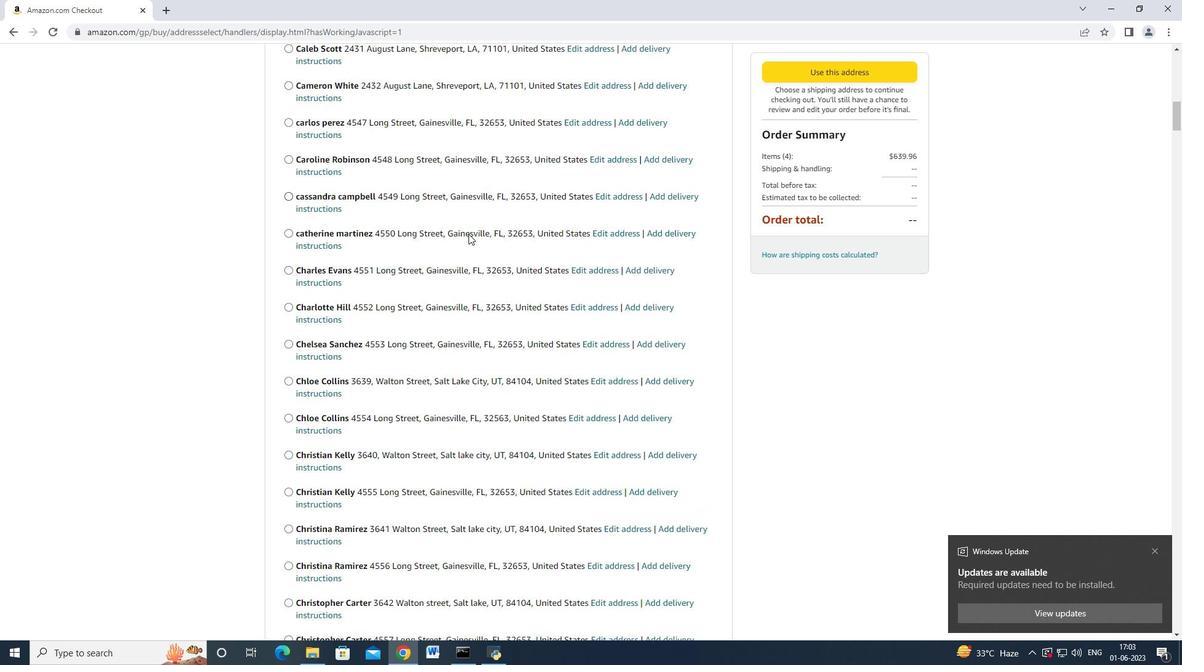 
Action: Mouse scrolled (468, 234) with delta (0, 0)
Screenshot: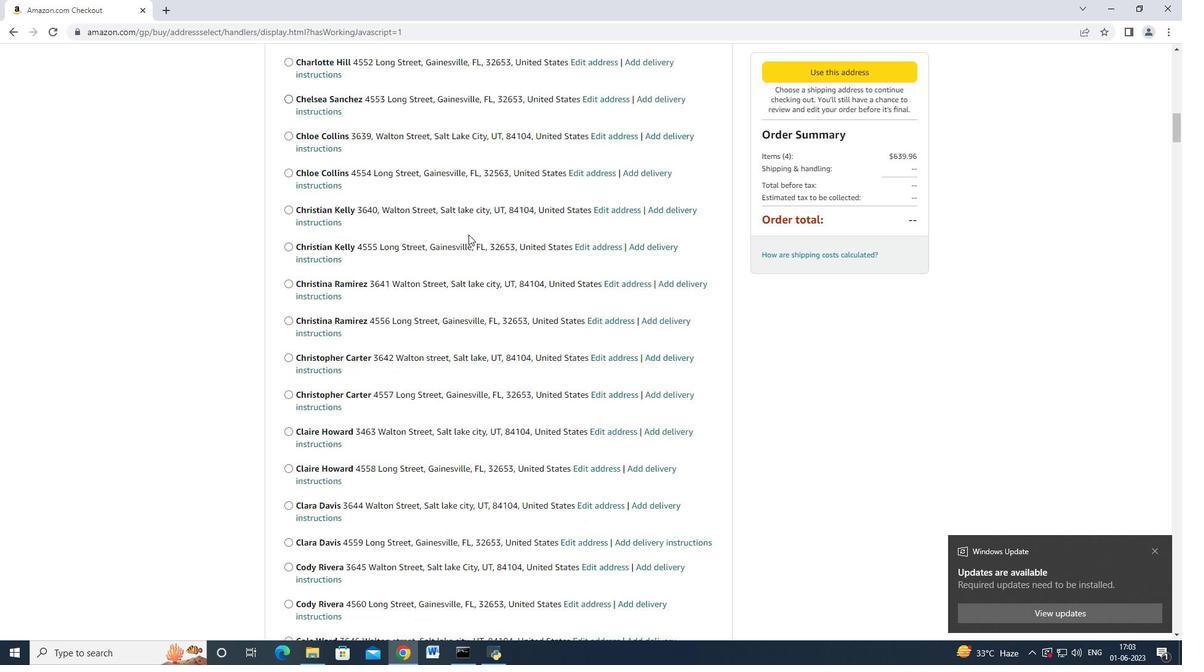 
Action: Mouse scrolled (468, 234) with delta (0, 0)
Screenshot: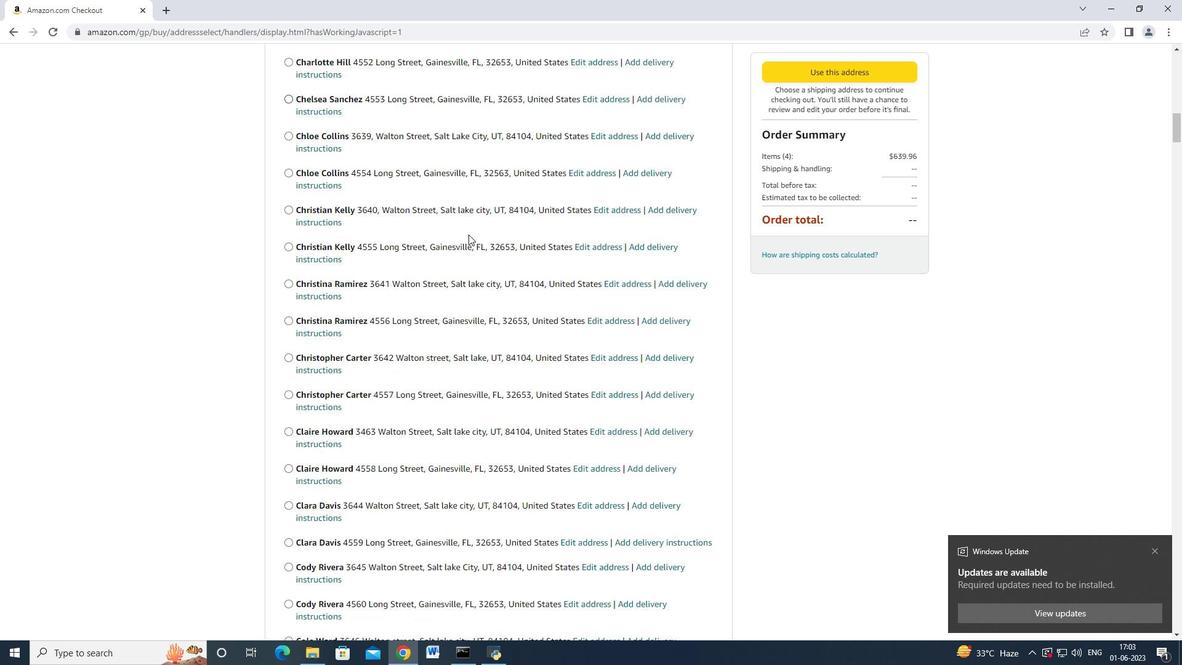 
Action: Mouse scrolled (468, 234) with delta (0, 0)
Screenshot: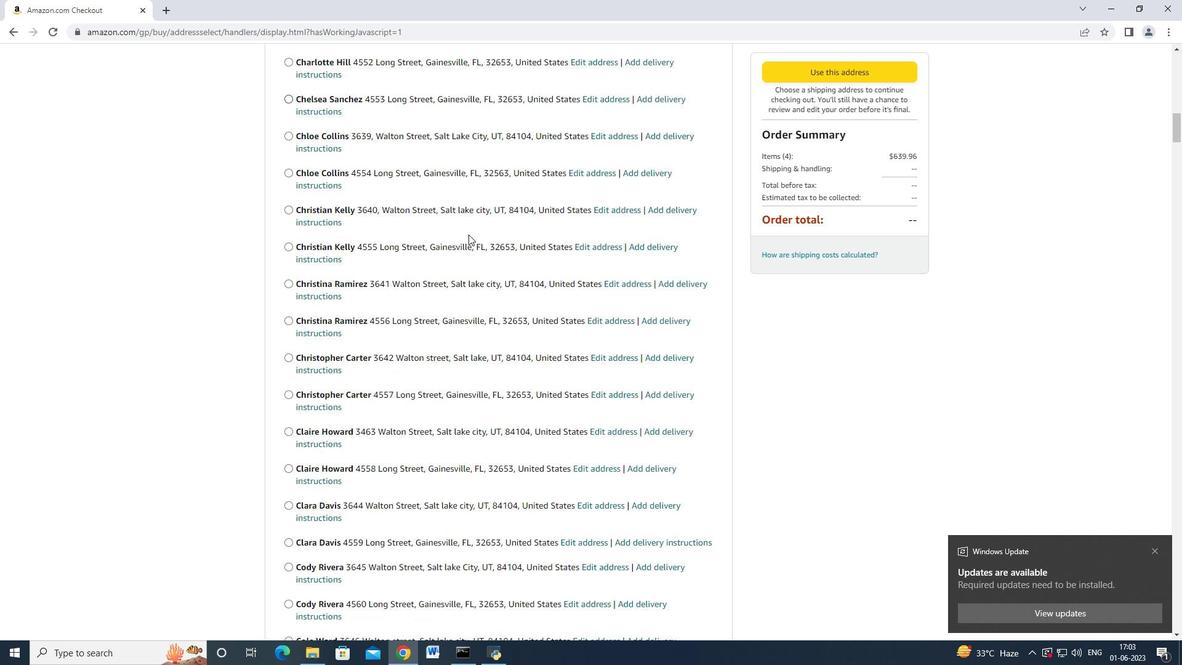 
Action: Mouse scrolled (468, 234) with delta (0, 0)
Screenshot: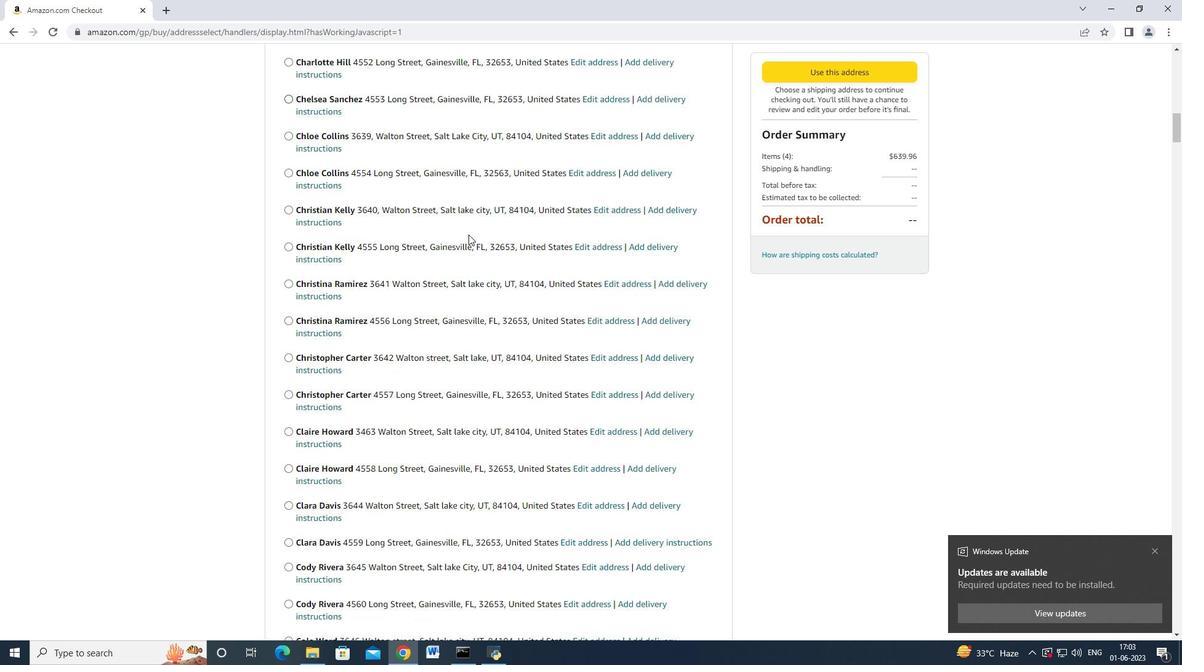 
Action: Mouse scrolled (468, 234) with delta (0, 0)
Screenshot: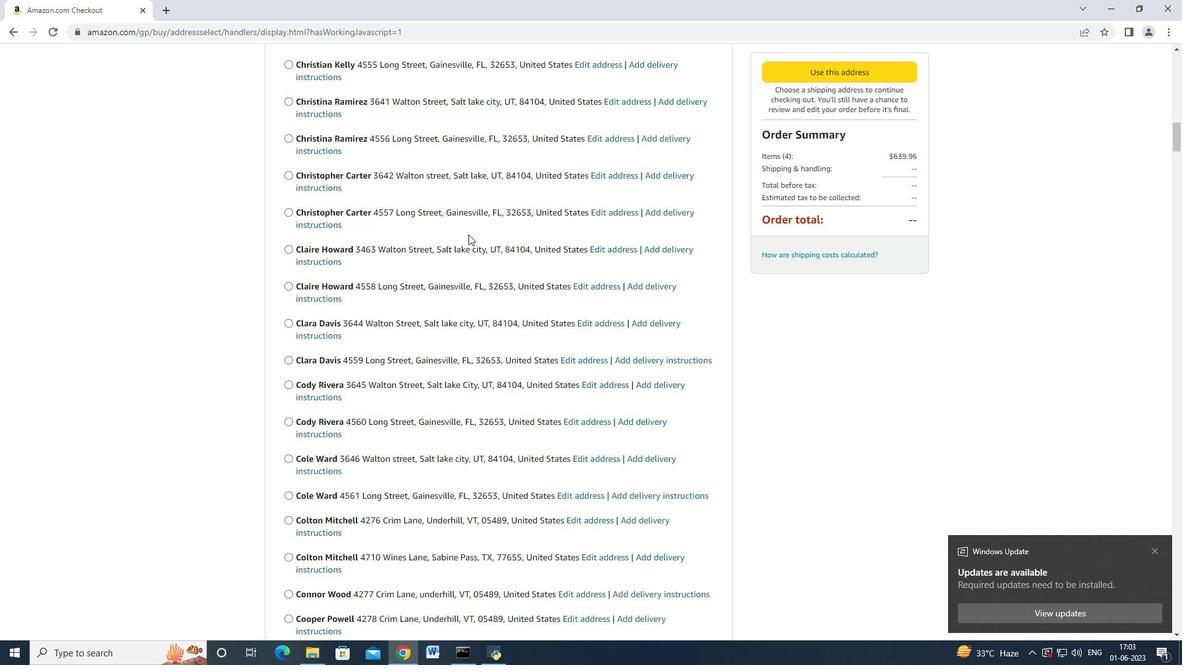 
Action: Mouse scrolled (468, 234) with delta (0, 0)
Screenshot: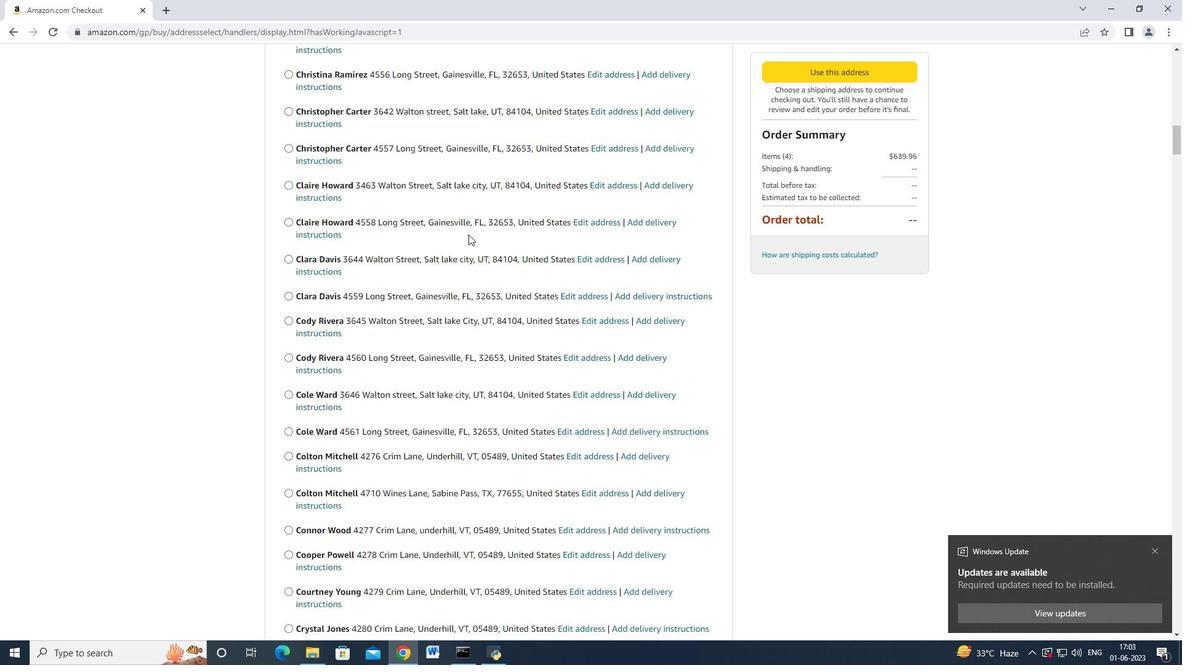 
Action: Mouse scrolled (468, 234) with delta (0, 0)
Screenshot: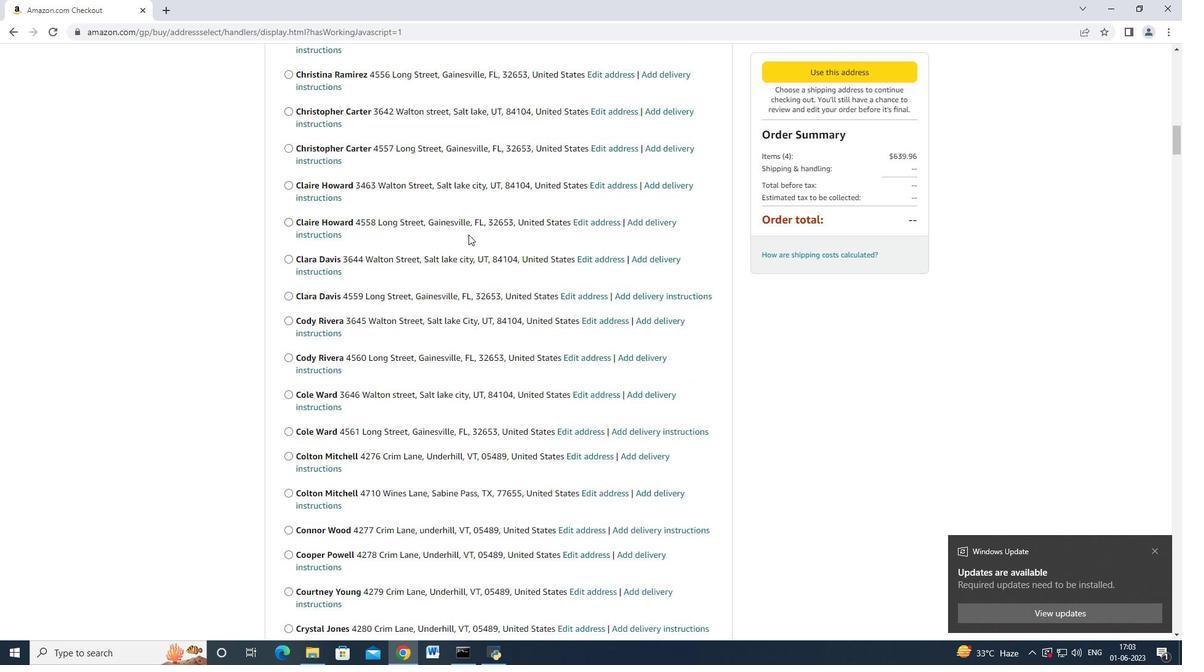 
Action: Mouse scrolled (468, 234) with delta (0, 0)
Screenshot: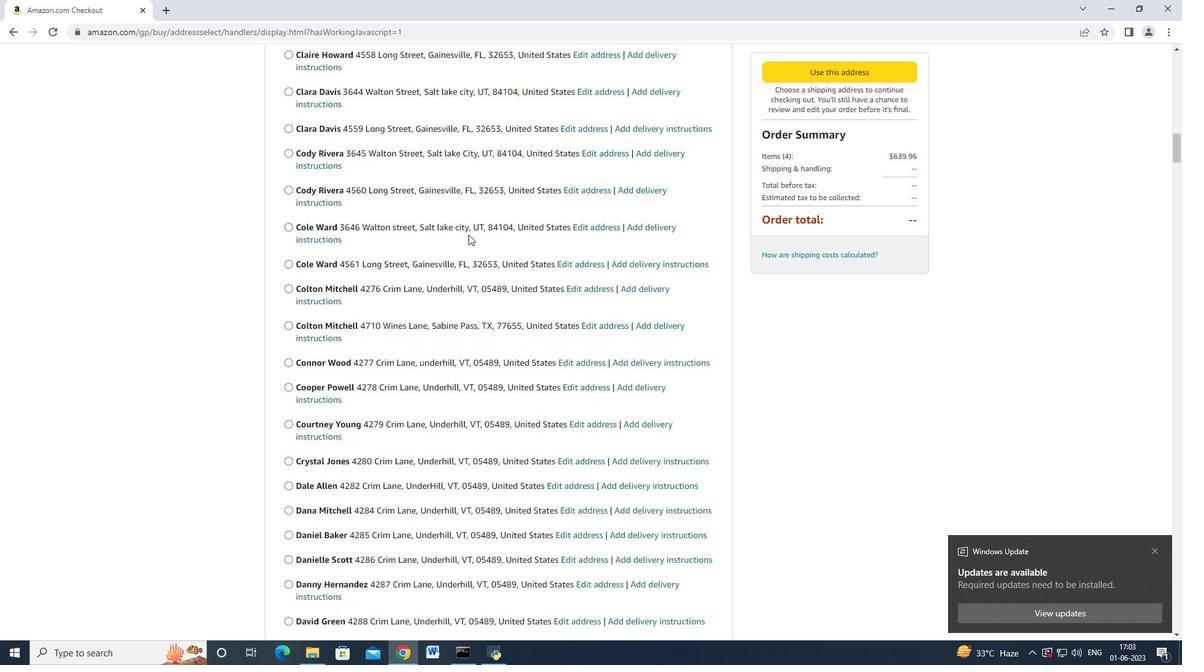
Action: Mouse scrolled (468, 234) with delta (0, 0)
Screenshot: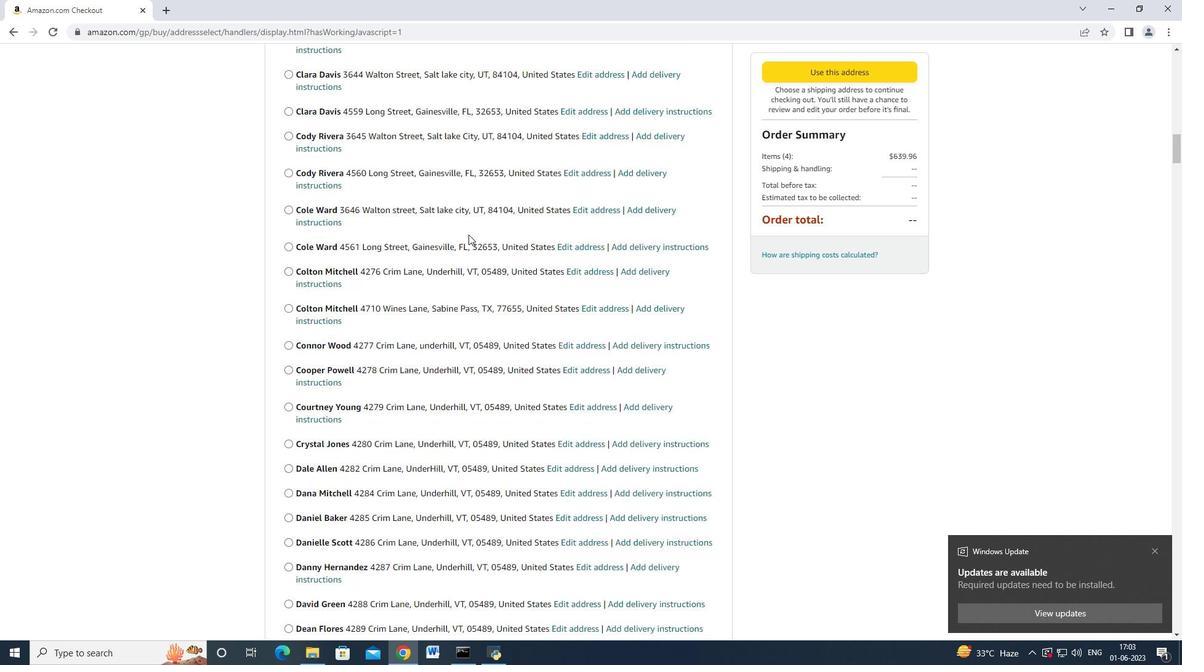 
Action: Mouse scrolled (468, 234) with delta (0, 0)
Screenshot: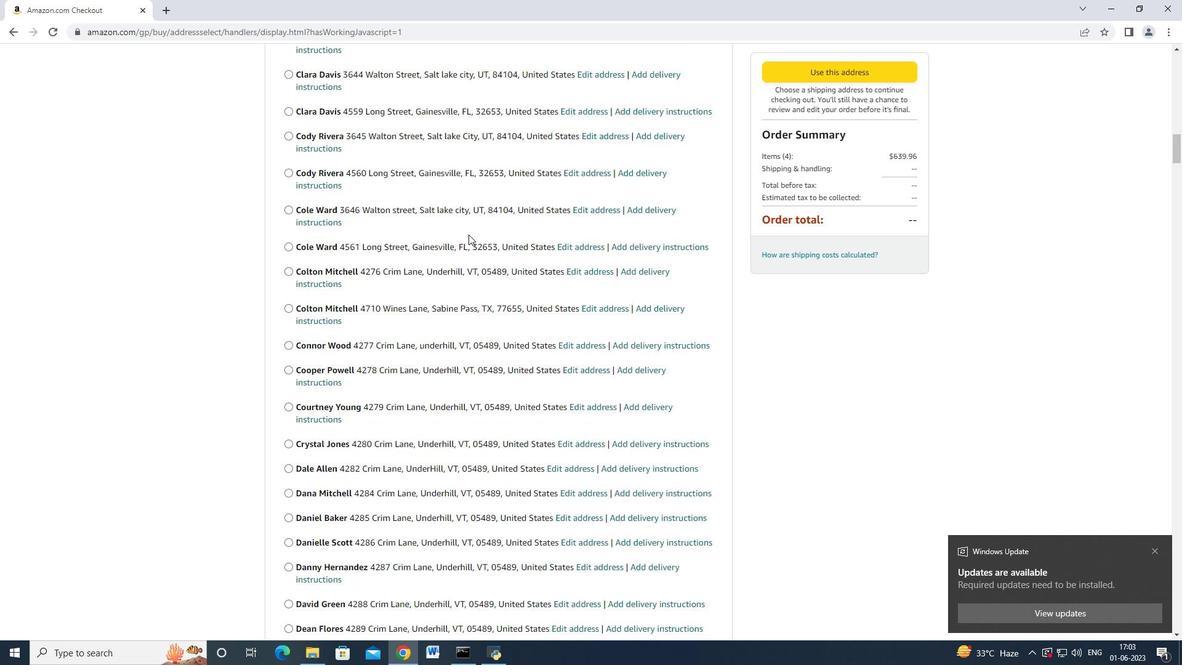 
Action: Mouse scrolled (468, 234) with delta (0, 0)
Screenshot: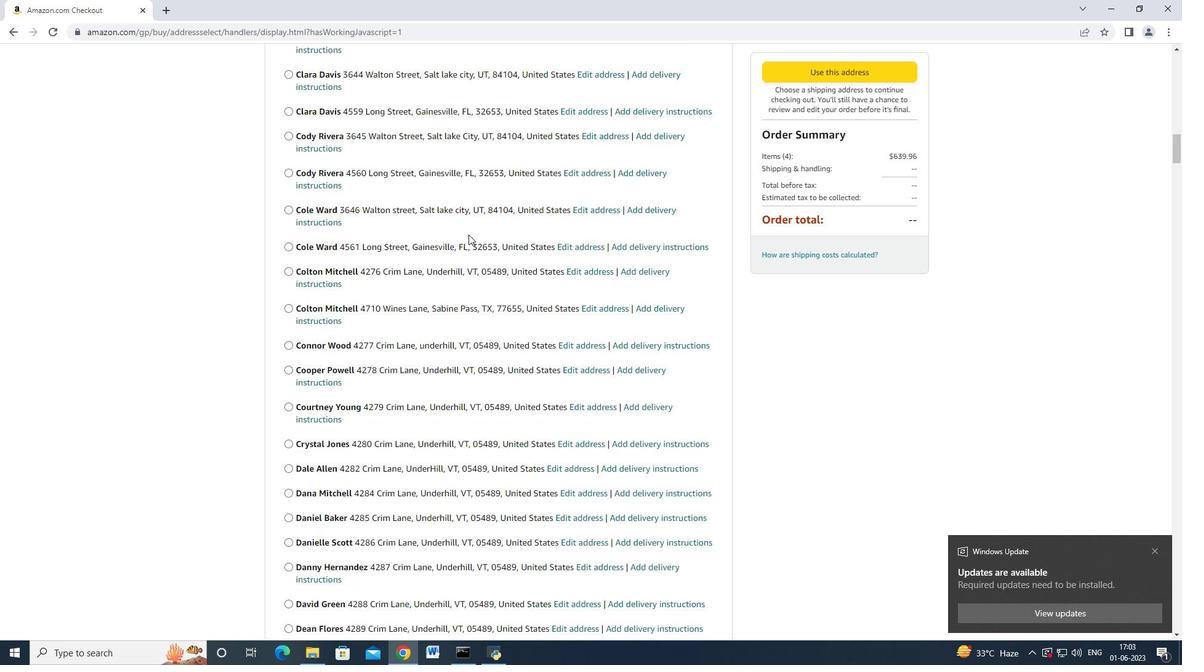 
Action: Mouse scrolled (468, 234) with delta (0, 0)
Screenshot: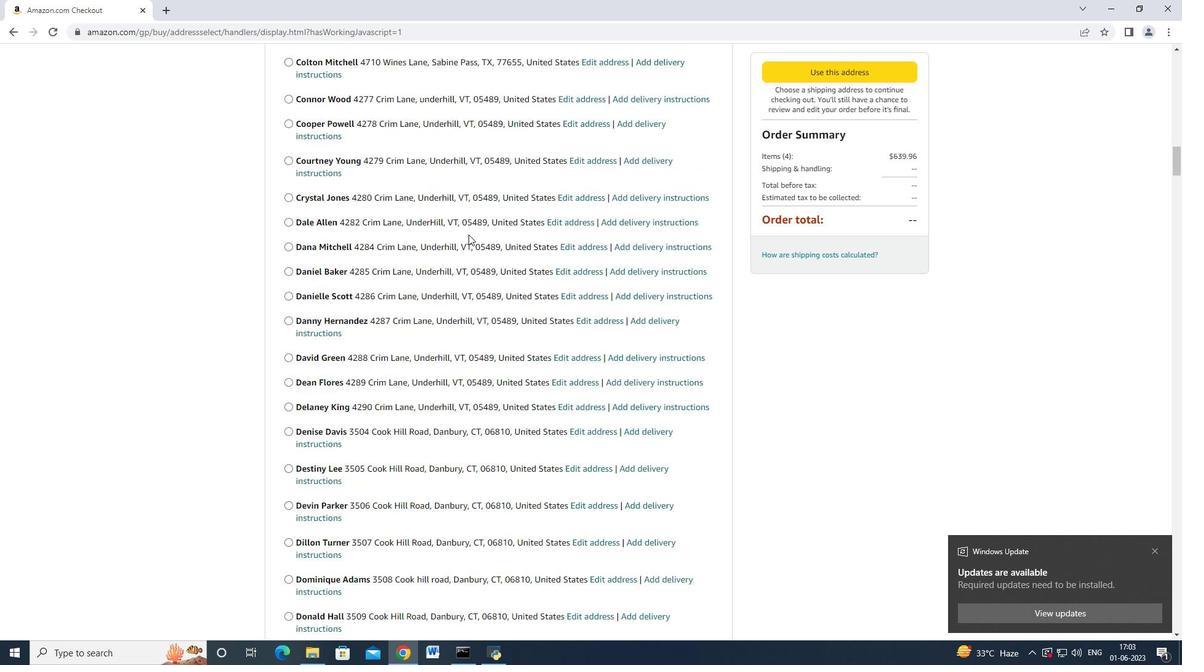
Action: Mouse scrolled (468, 234) with delta (0, 0)
Screenshot: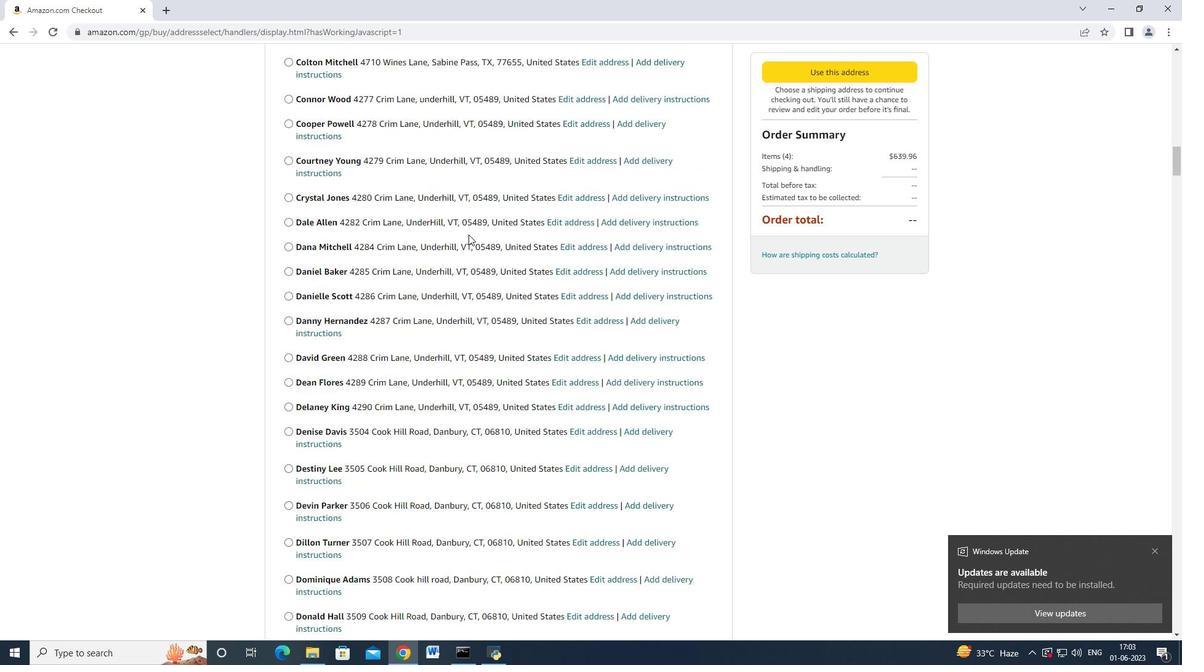 
Action: Mouse scrolled (468, 234) with delta (0, 0)
Screenshot: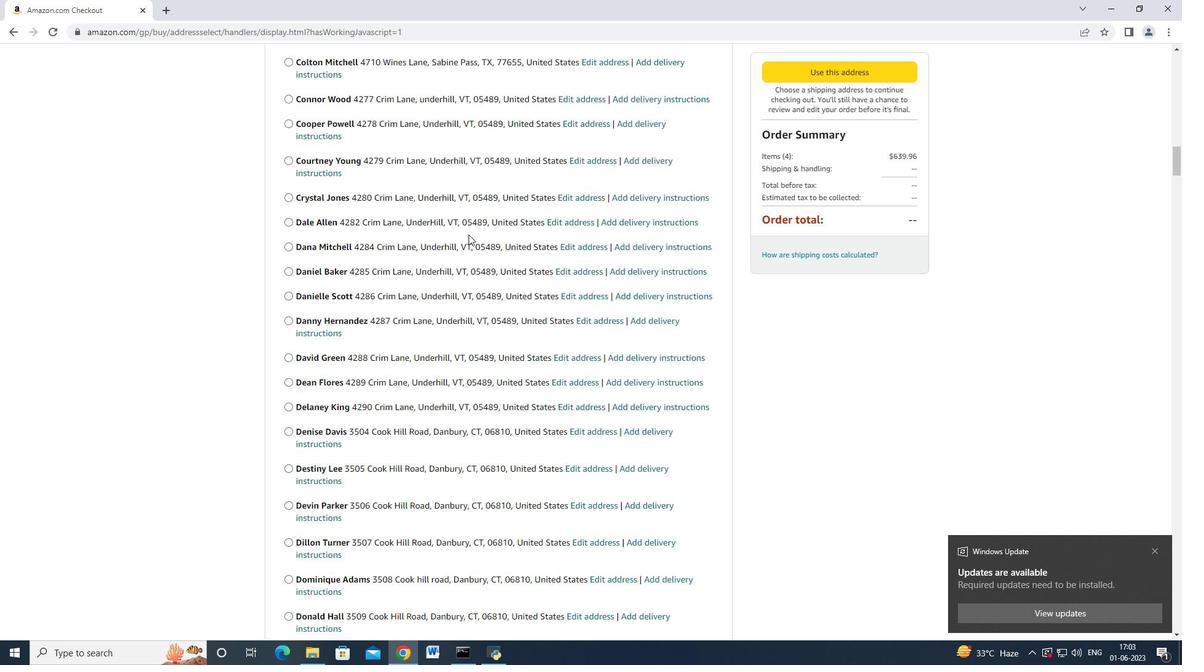 
Action: Mouse scrolled (468, 234) with delta (0, 0)
Screenshot: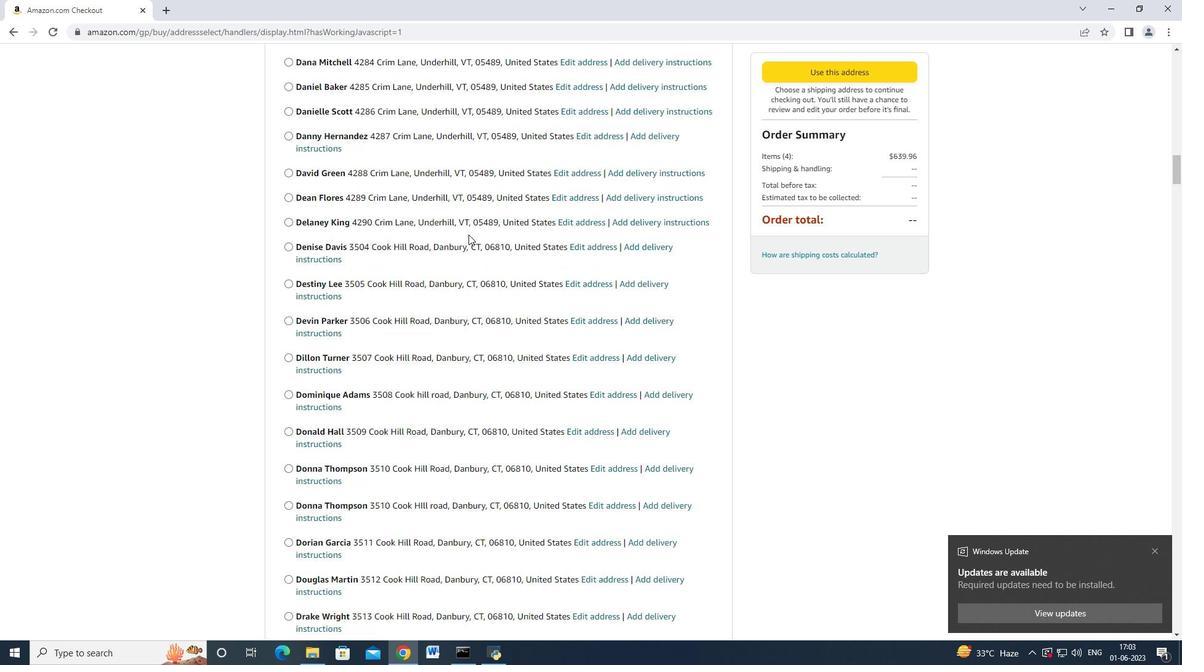 
Action: Mouse scrolled (468, 234) with delta (0, 0)
Screenshot: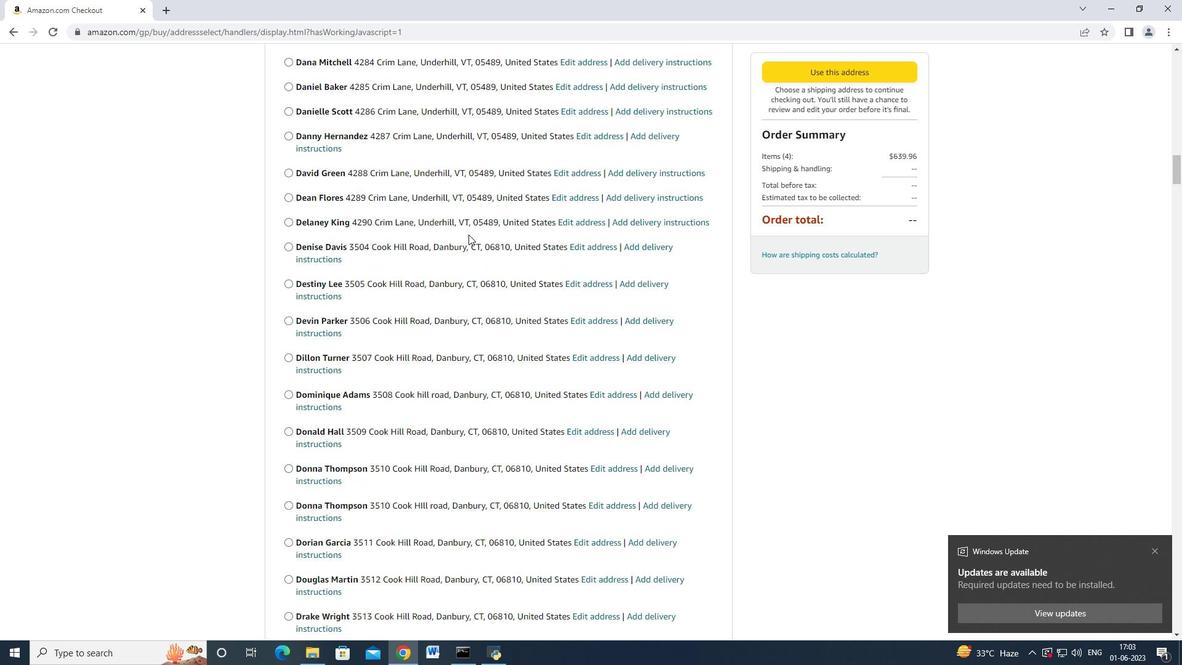 
Action: Mouse scrolled (468, 234) with delta (0, 0)
Screenshot: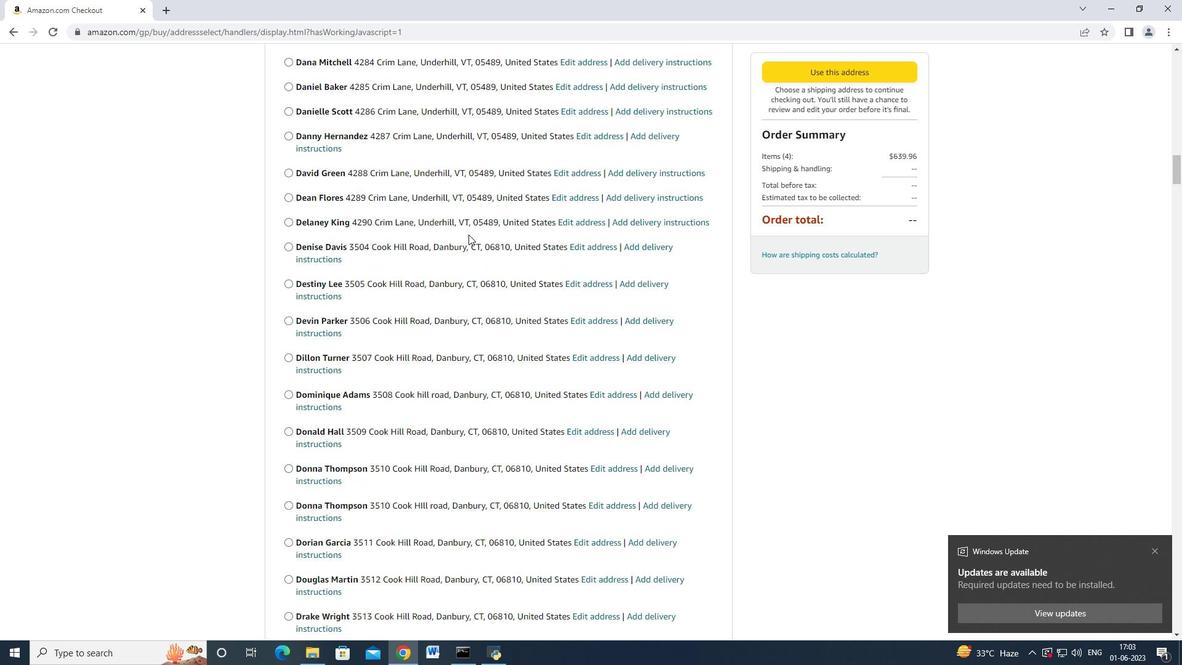 
Action: Mouse scrolled (468, 234) with delta (0, 0)
Screenshot: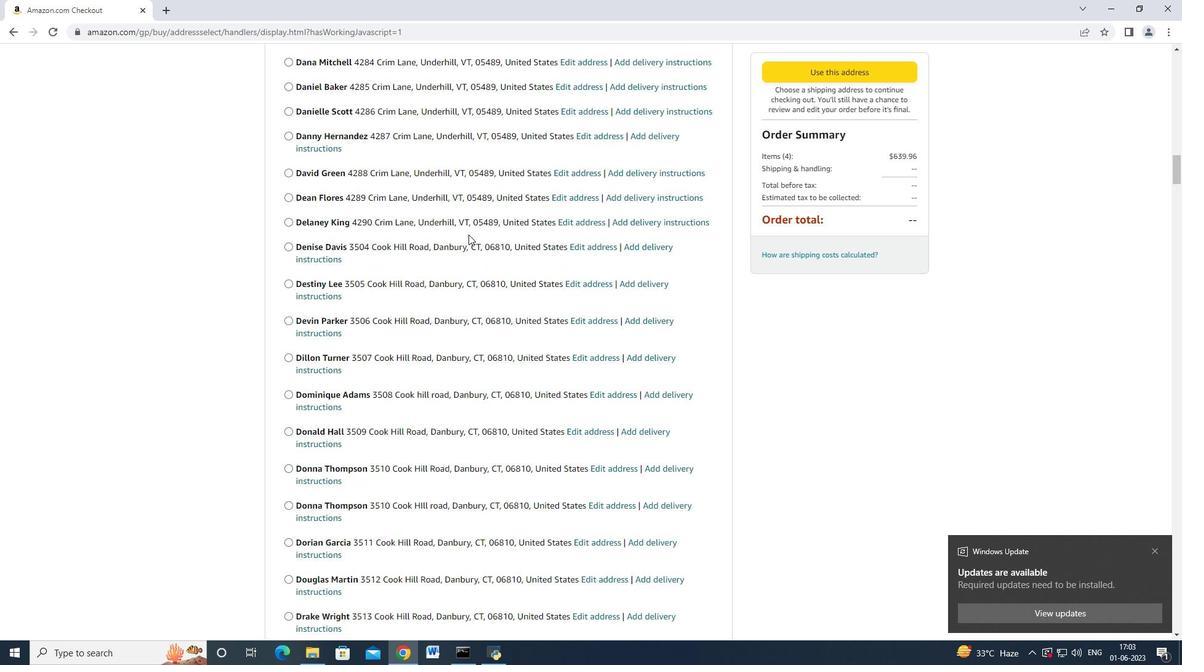 
Action: Mouse scrolled (468, 234) with delta (0, 0)
Screenshot: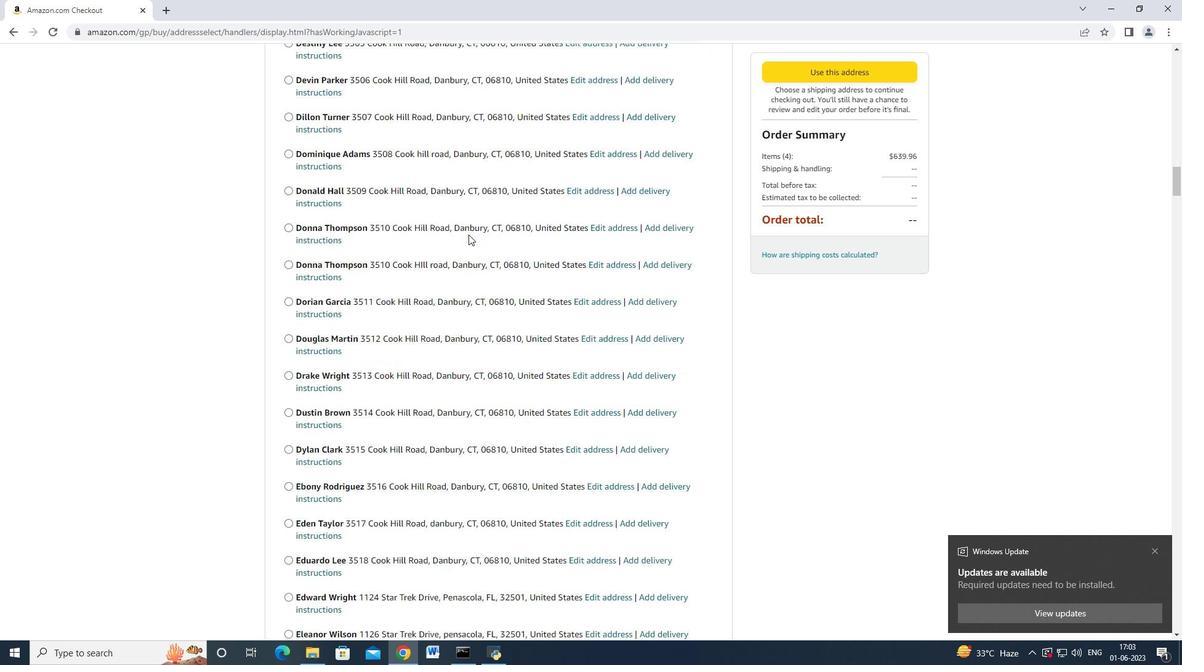 
Action: Mouse scrolled (468, 234) with delta (0, 0)
Screenshot: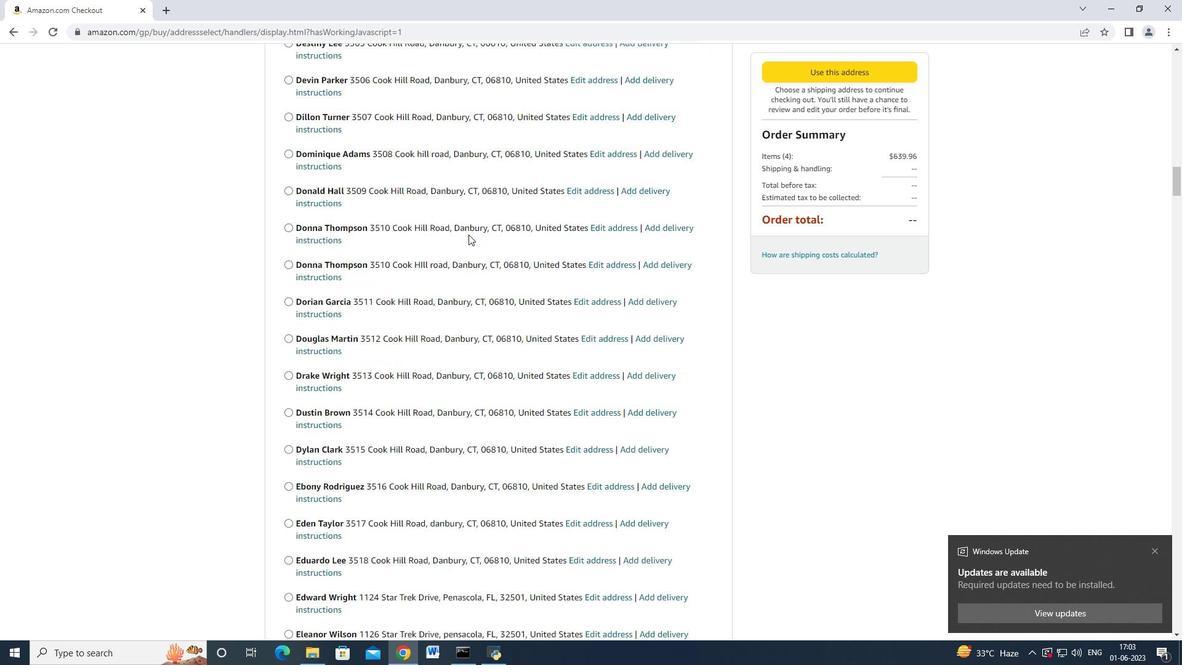 
Action: Mouse scrolled (468, 234) with delta (0, 0)
Screenshot: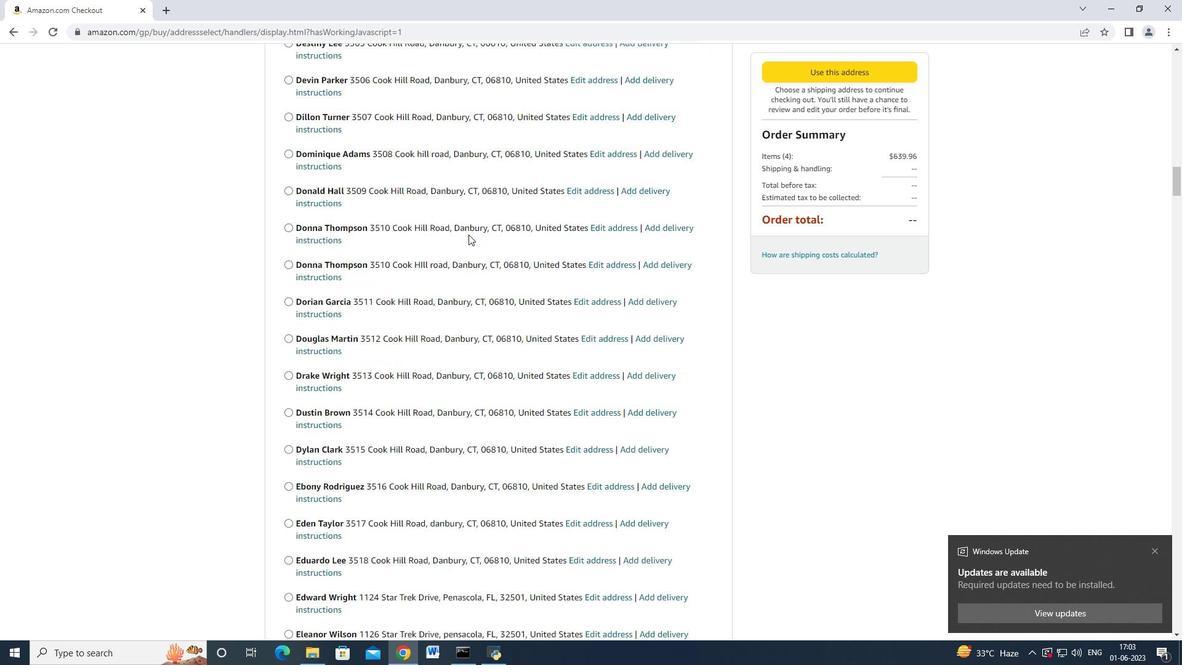 
Action: Mouse scrolled (468, 234) with delta (0, 0)
Screenshot: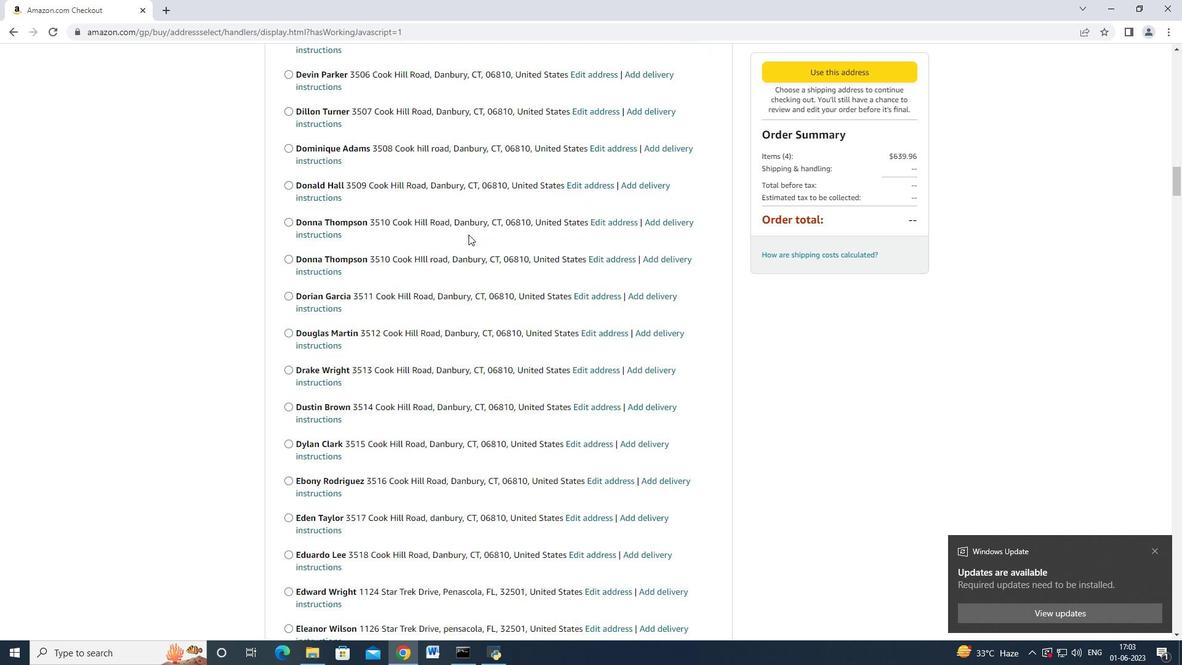 
Action: Mouse scrolled (468, 234) with delta (0, 0)
Screenshot: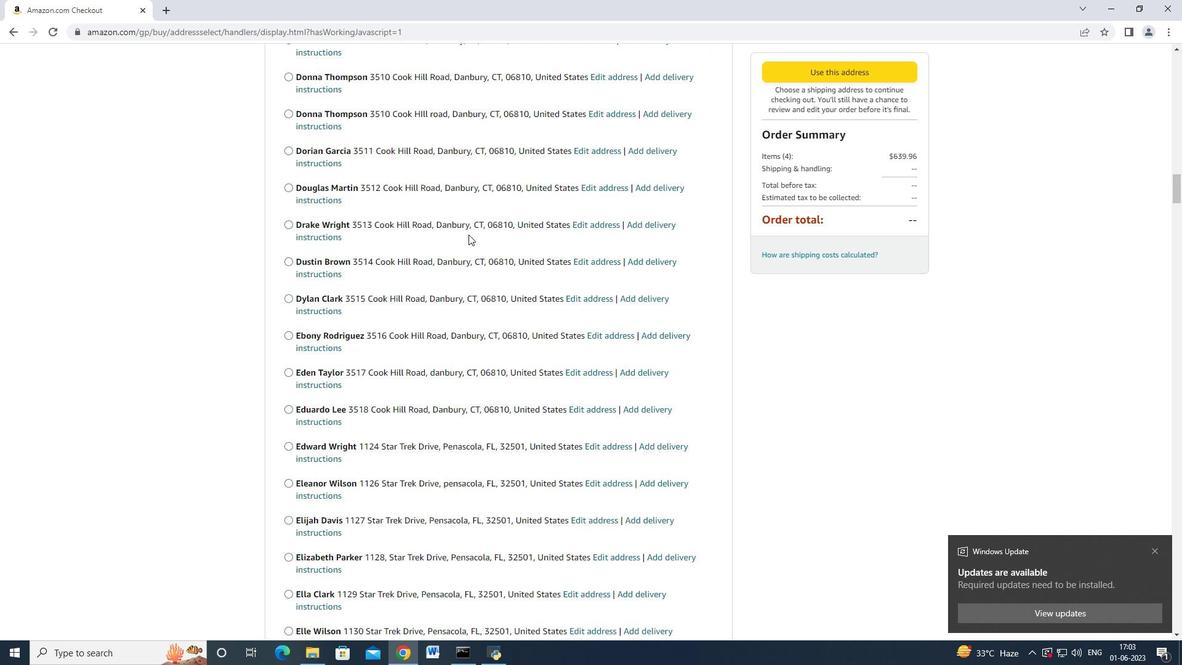 
Action: Mouse scrolled (468, 234) with delta (0, 0)
Screenshot: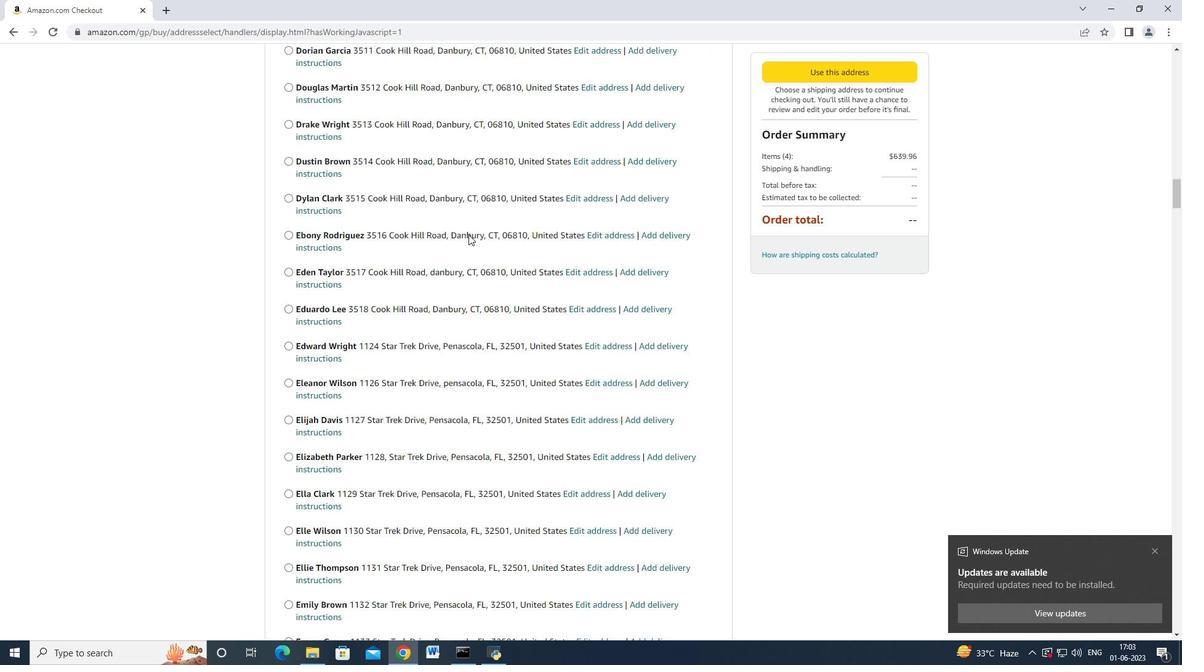 
Action: Mouse scrolled (468, 234) with delta (0, 0)
Screenshot: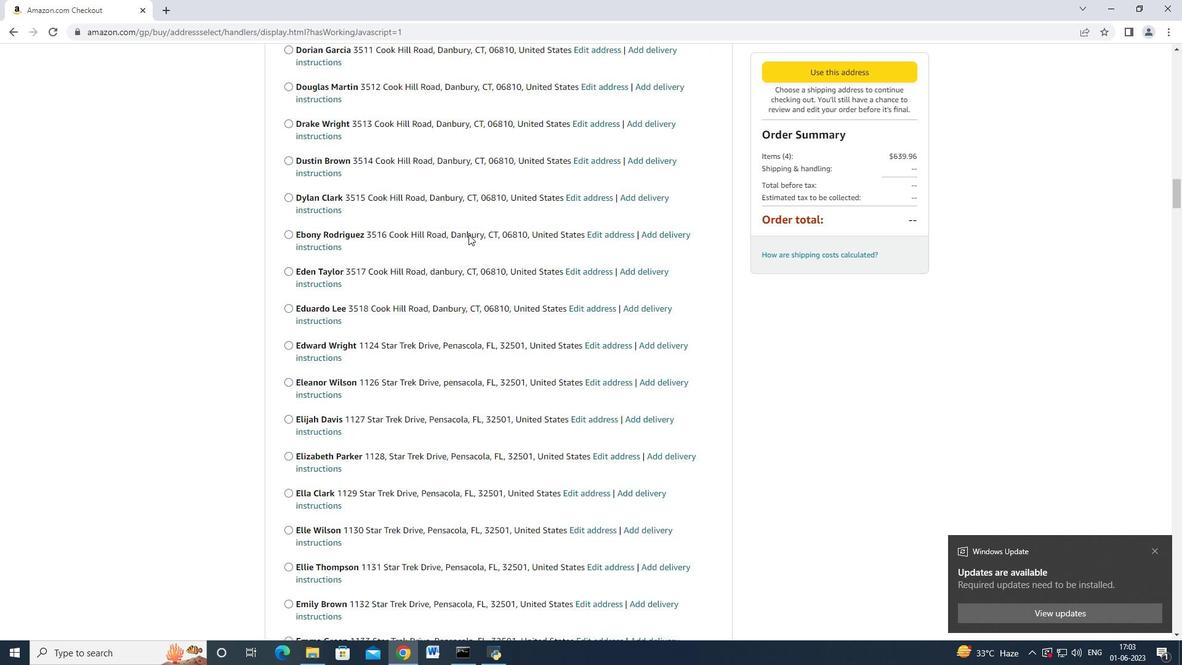 
Action: Mouse scrolled (468, 234) with delta (0, 0)
Screenshot: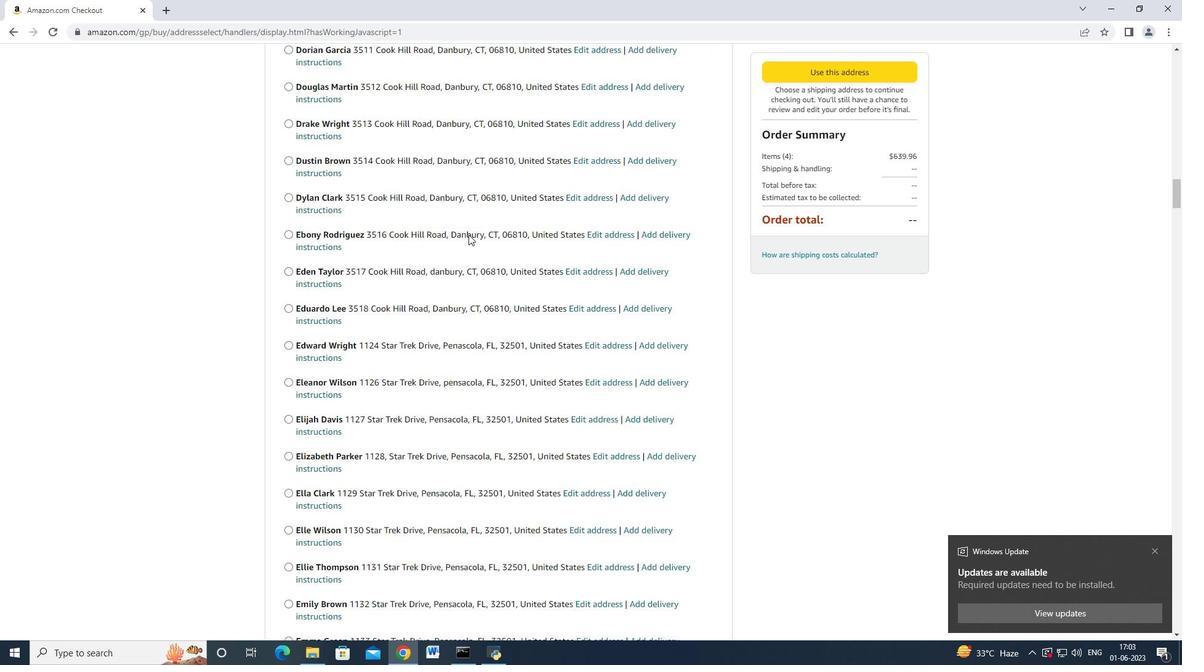 
Action: Mouse scrolled (468, 234) with delta (0, 0)
Screenshot: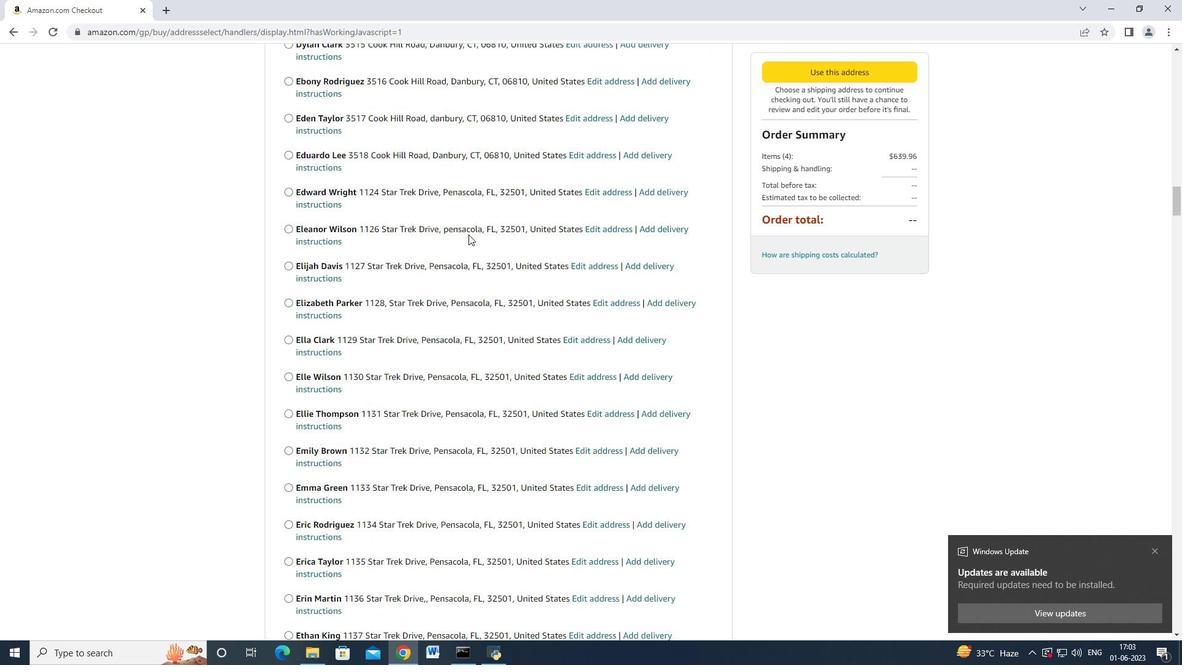
Action: Mouse scrolled (468, 234) with delta (0, 0)
Screenshot: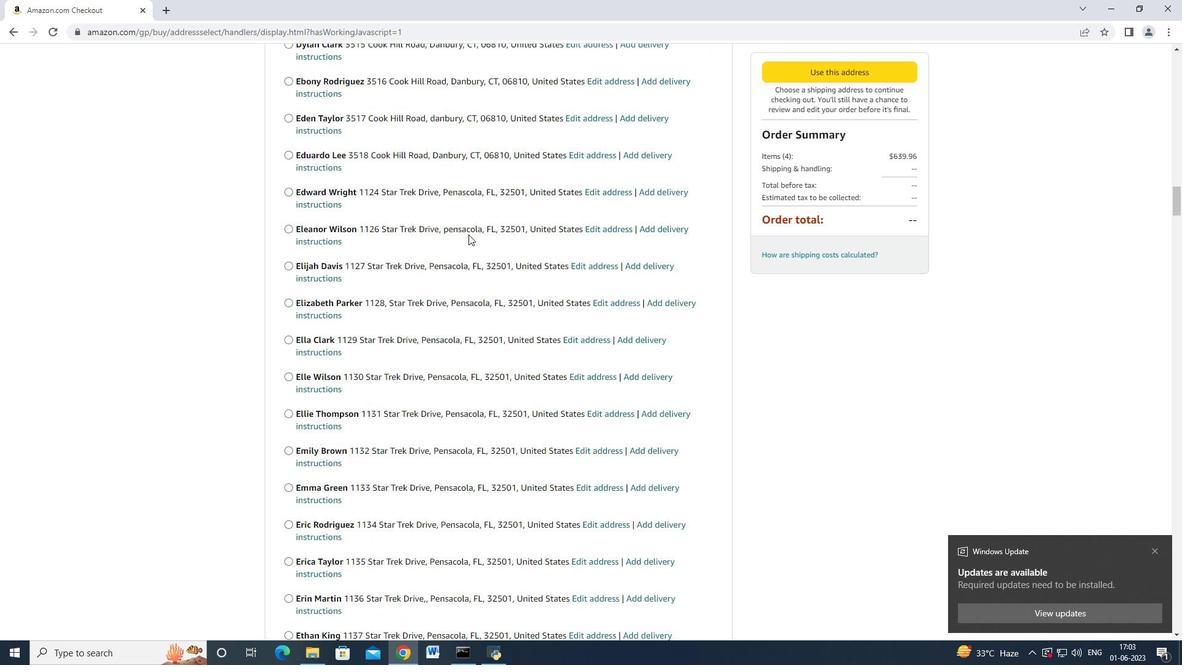 
Action: Mouse scrolled (468, 234) with delta (0, 0)
Screenshot: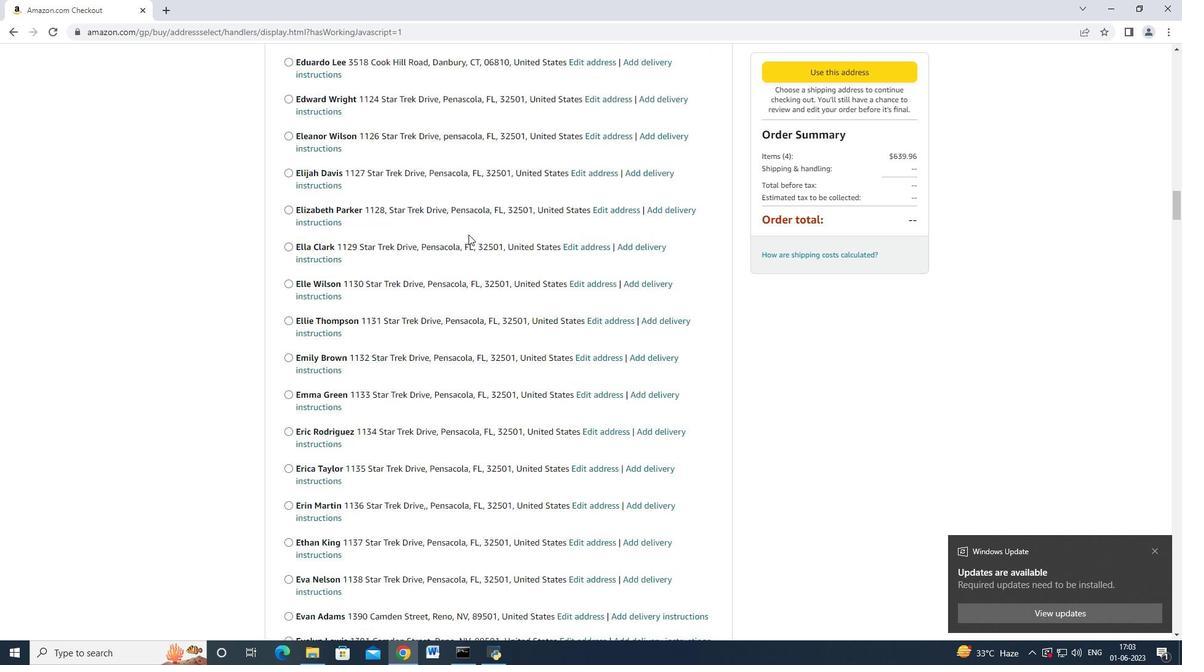 
Action: Mouse scrolled (468, 234) with delta (0, 0)
Screenshot: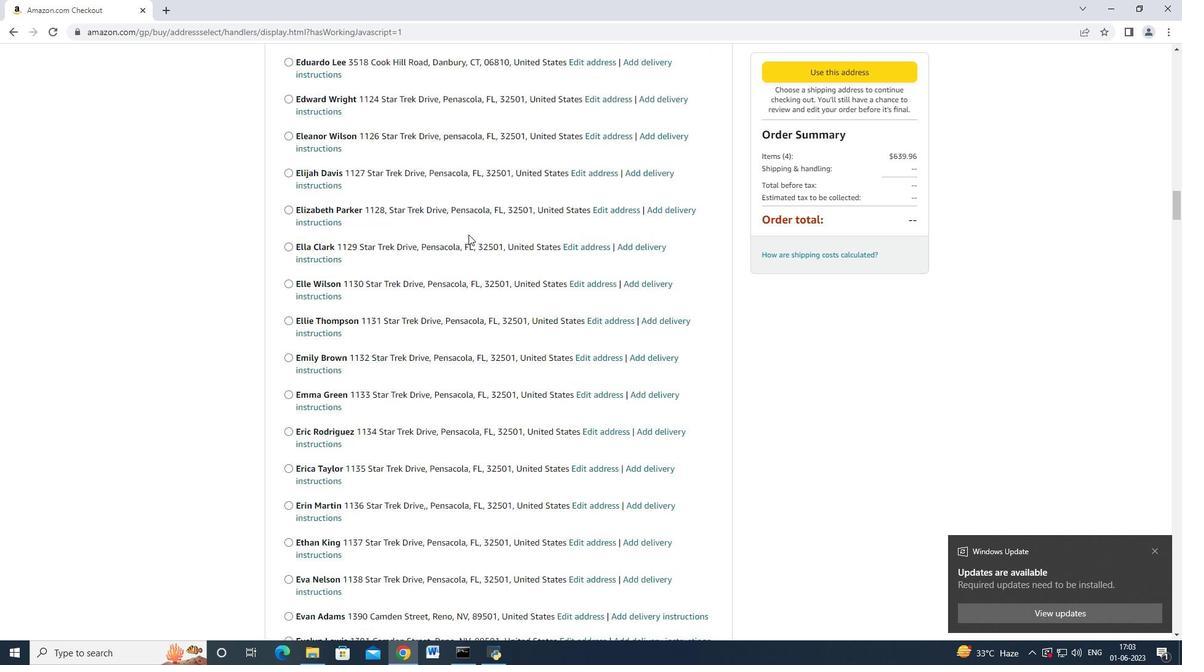 
Action: Mouse scrolled (468, 234) with delta (0, 0)
Screenshot: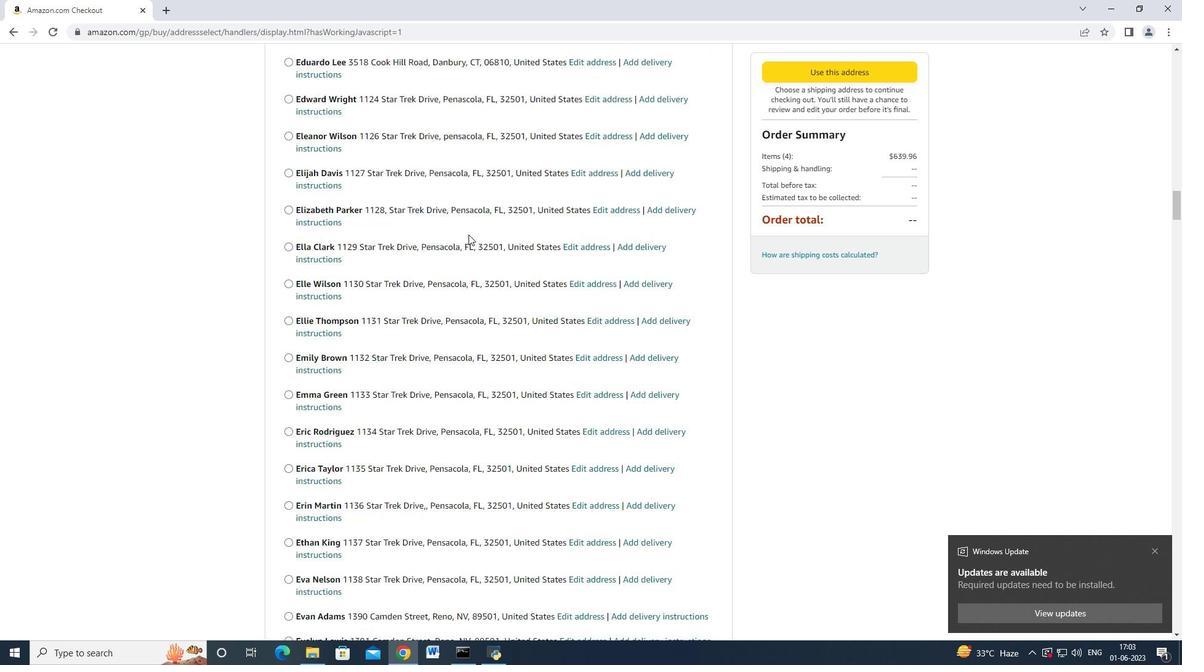 
Action: Mouse scrolled (468, 234) with delta (0, 0)
Screenshot: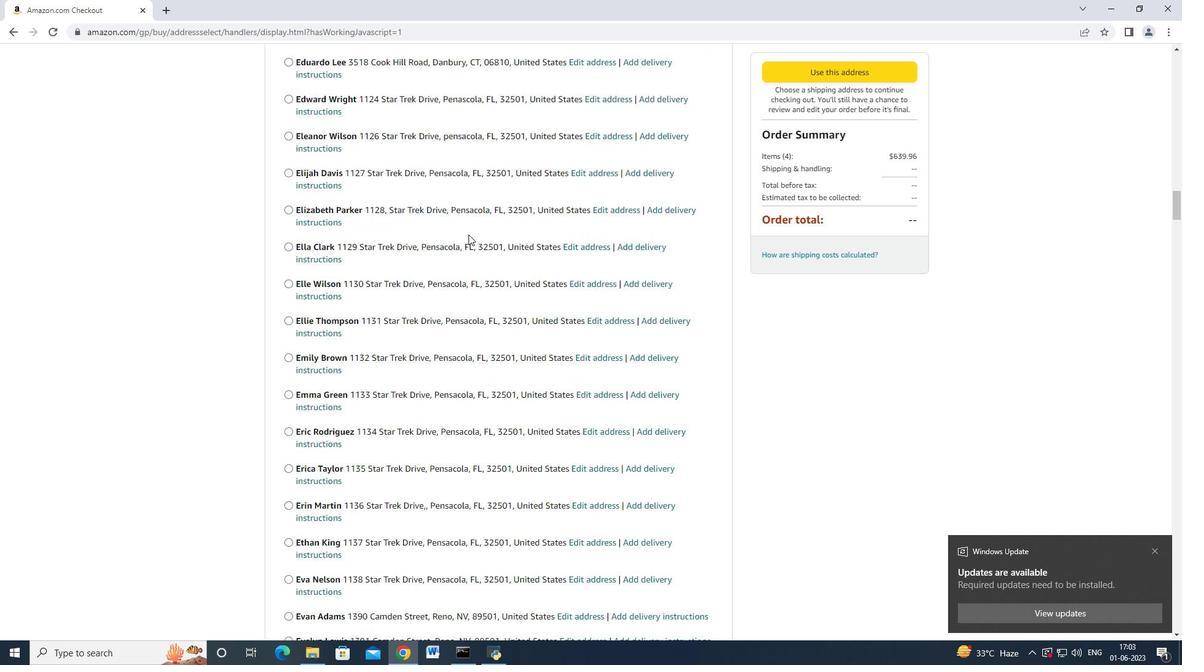 
Action: Mouse scrolled (468, 234) with delta (0, 0)
Screenshot: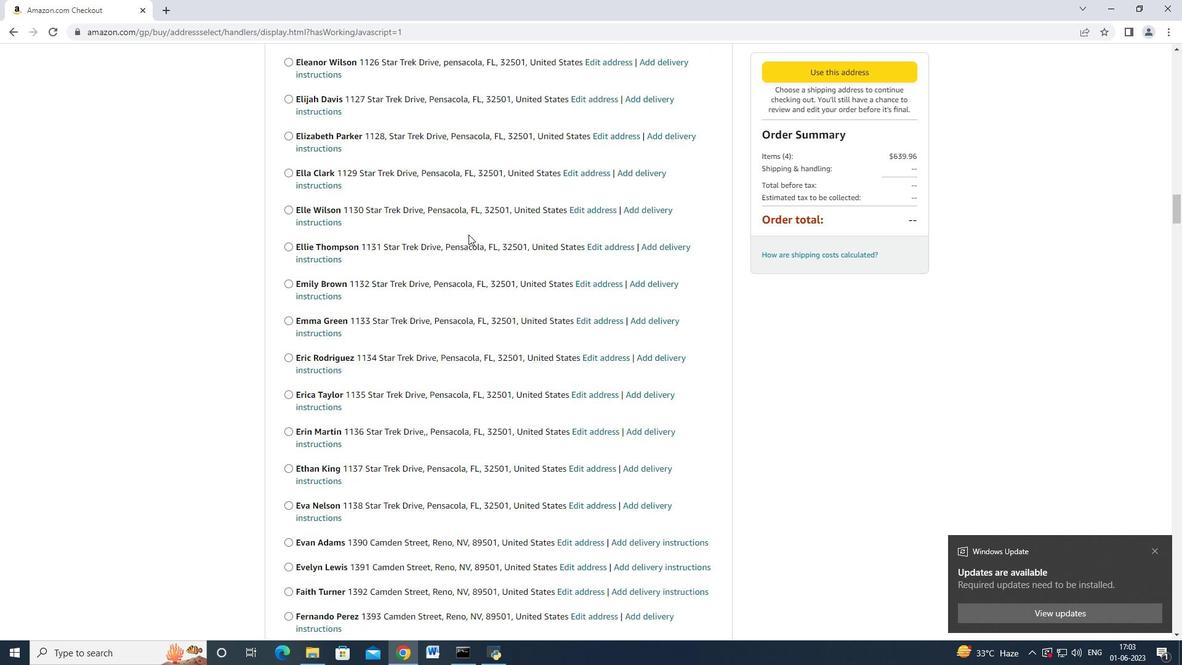 
Action: Mouse scrolled (468, 234) with delta (0, 0)
Screenshot: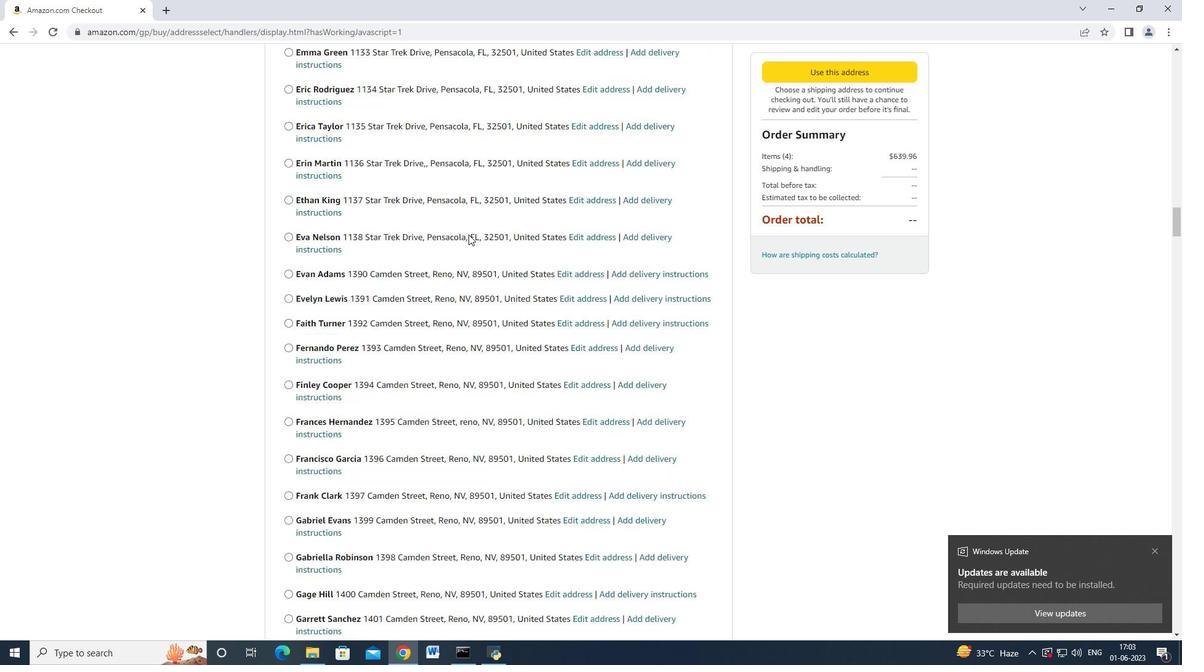 
Action: Mouse scrolled (468, 234) with delta (0, 0)
Screenshot: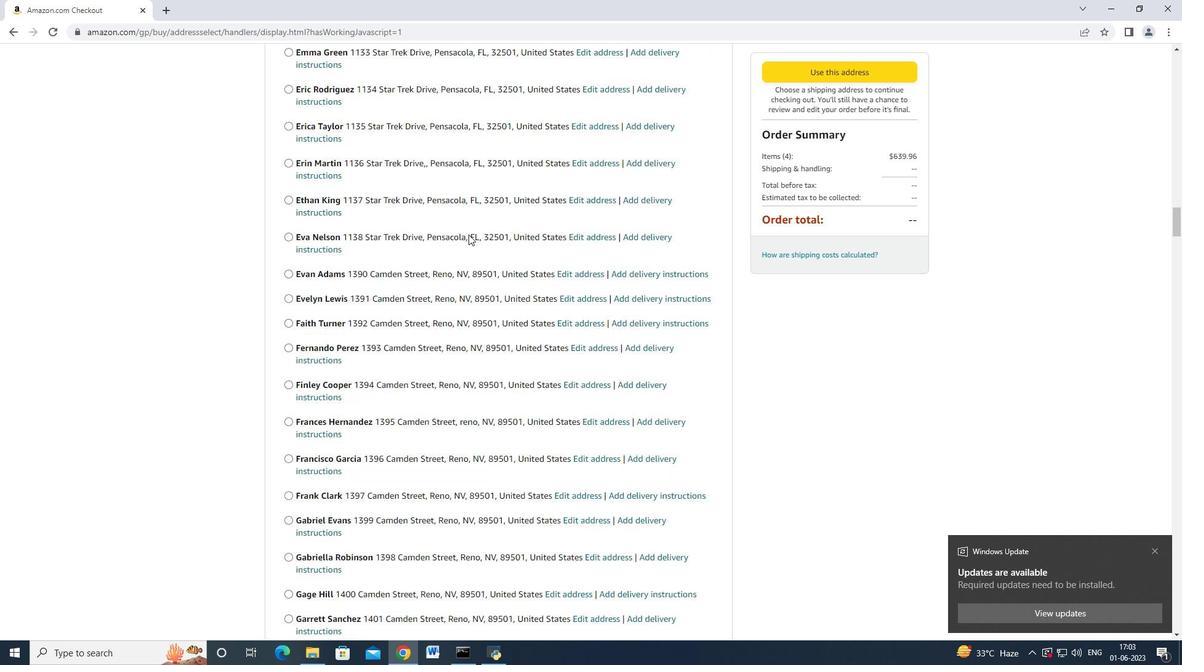 
Action: Mouse scrolled (468, 234) with delta (0, 0)
Screenshot: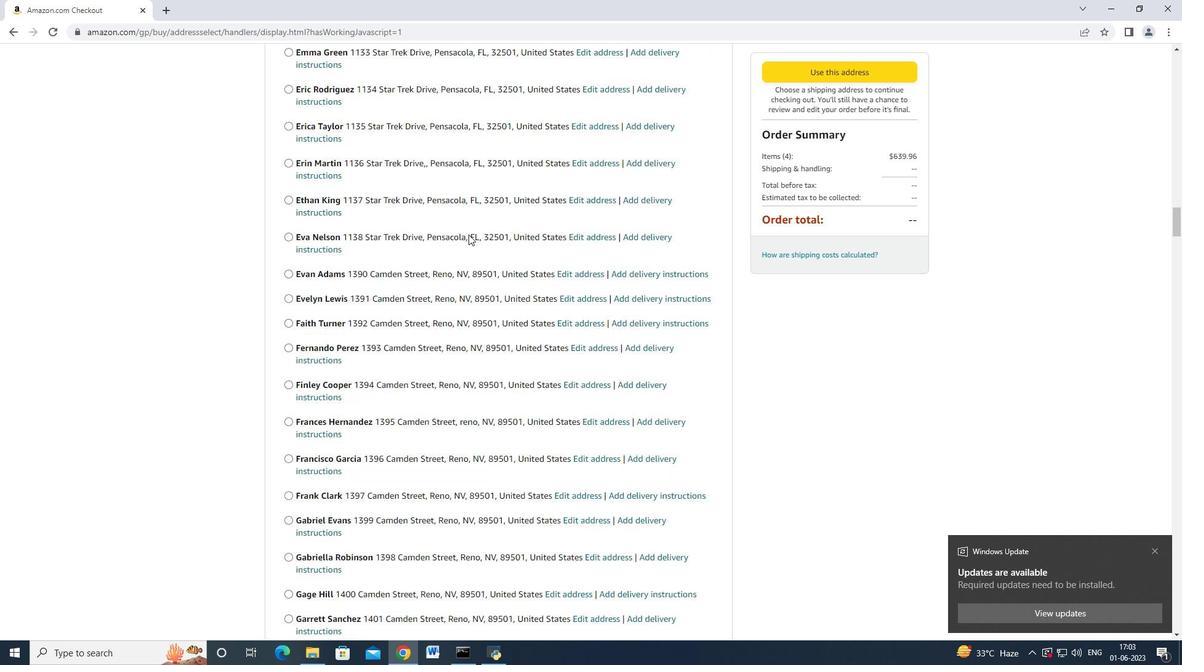 
Action: Mouse scrolled (468, 234) with delta (0, 0)
Screenshot: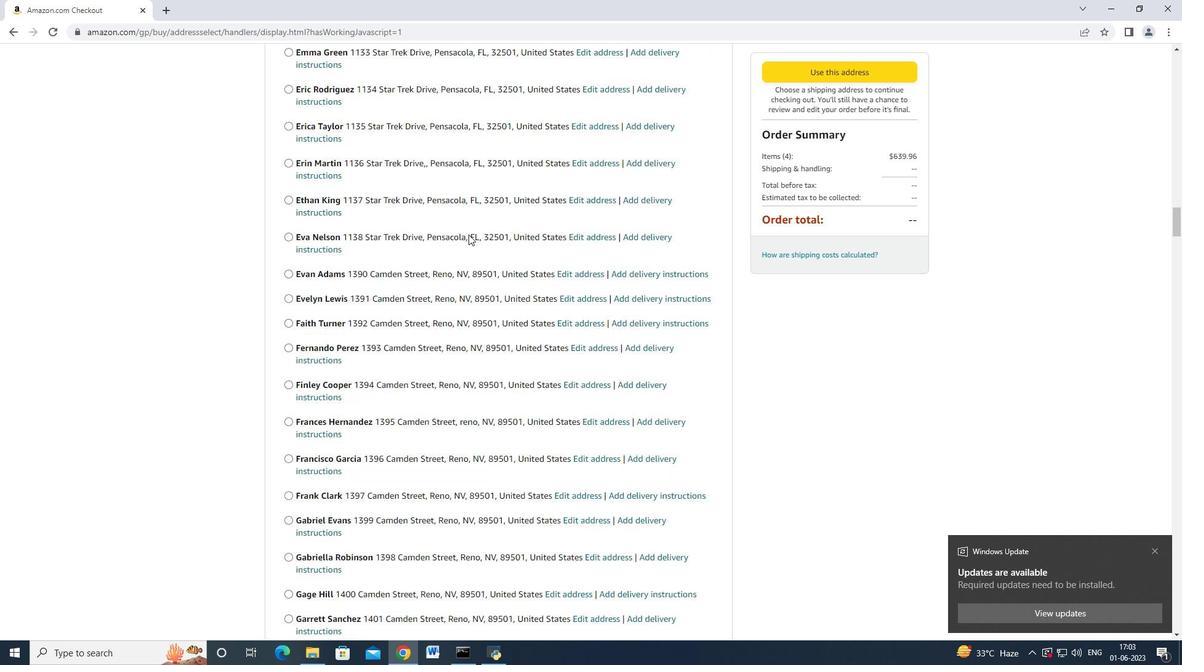 
Action: Mouse scrolled (468, 234) with delta (0, 0)
Screenshot: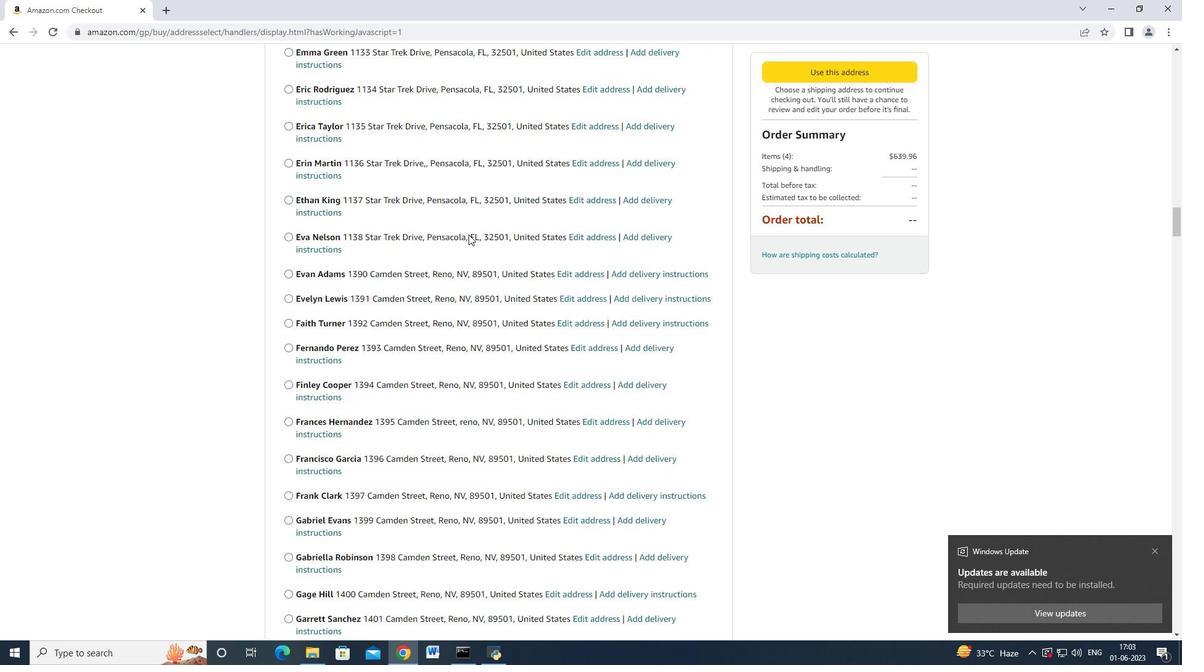 
Action: Mouse scrolled (468, 234) with delta (0, 0)
Screenshot: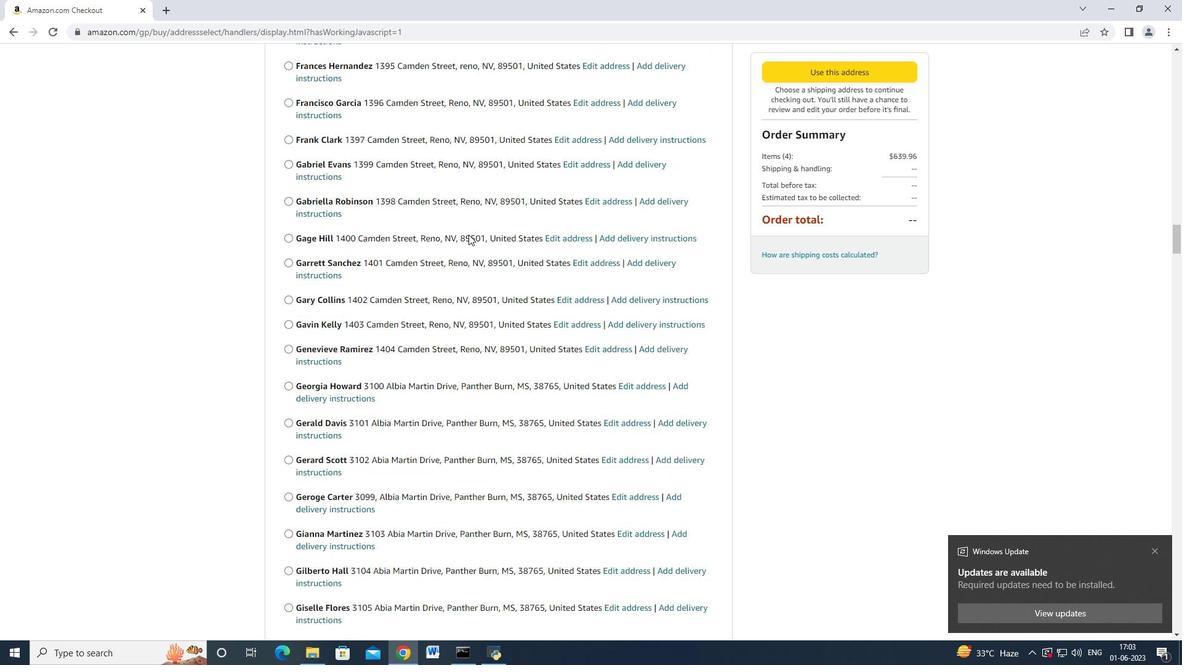 
Action: Mouse scrolled (468, 234) with delta (0, 0)
Screenshot: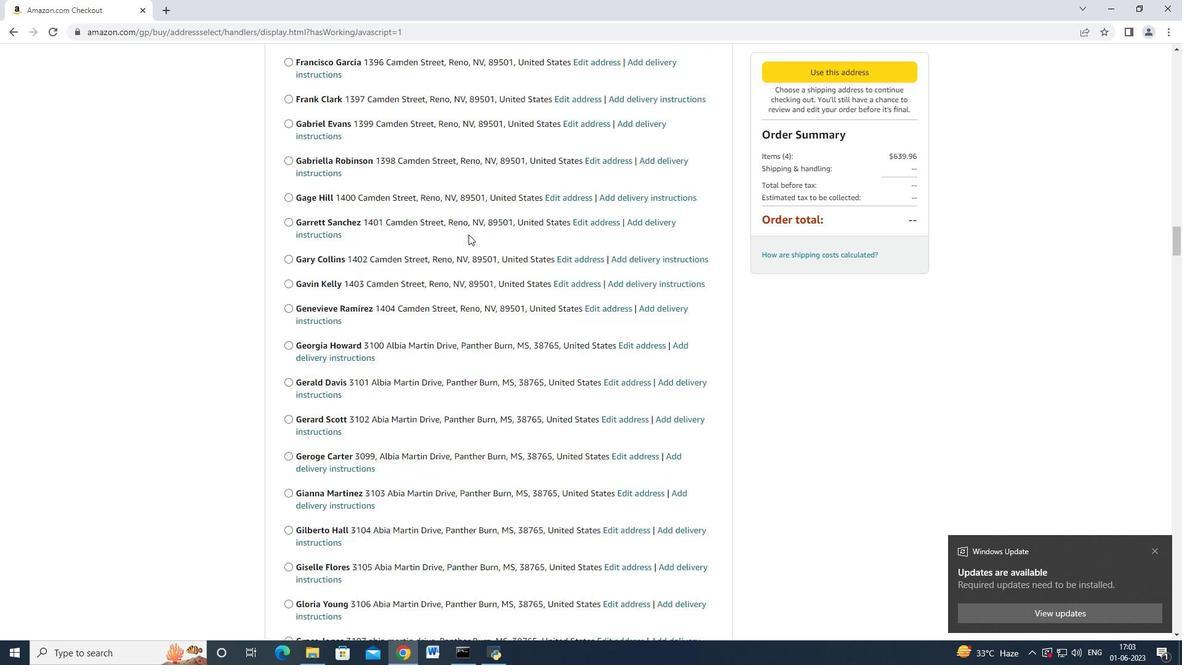 
Action: Mouse scrolled (468, 234) with delta (0, 0)
Screenshot: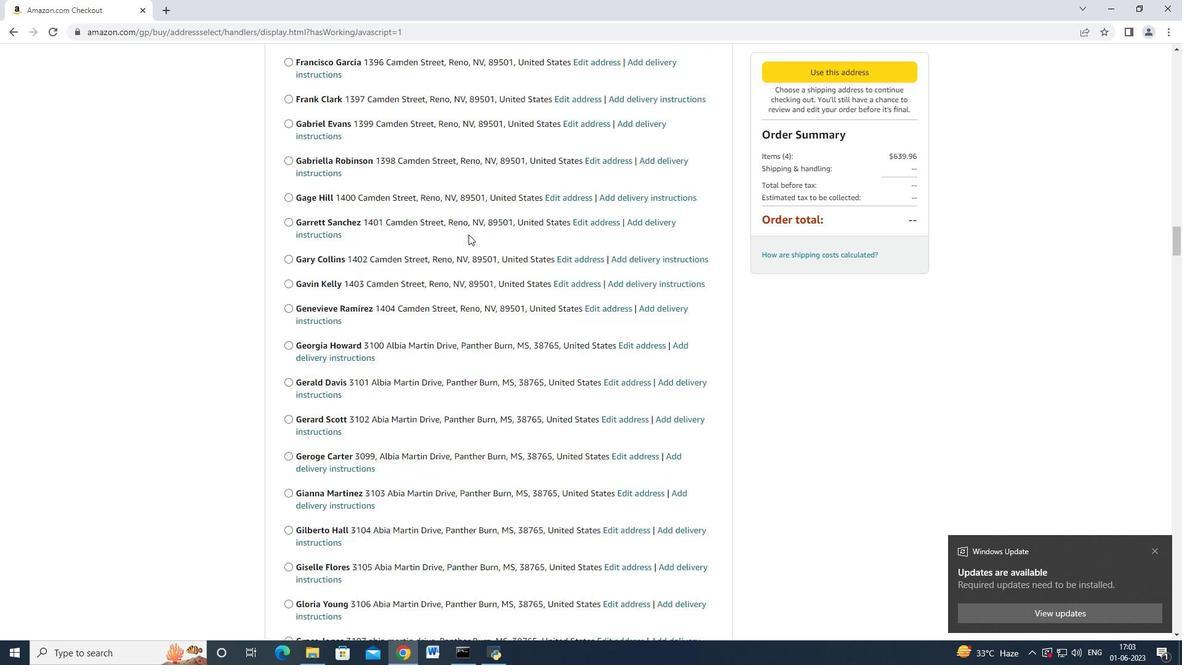 
Action: Mouse scrolled (468, 234) with delta (0, 0)
Screenshot: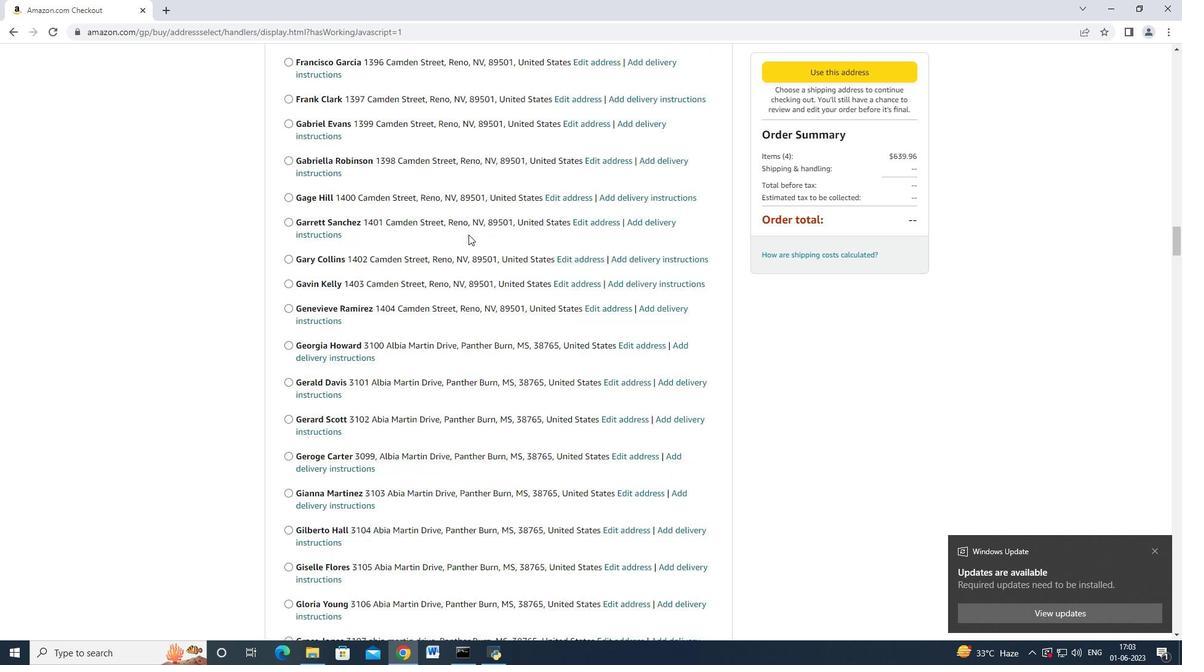 
Action: Mouse scrolled (468, 234) with delta (0, 0)
Screenshot: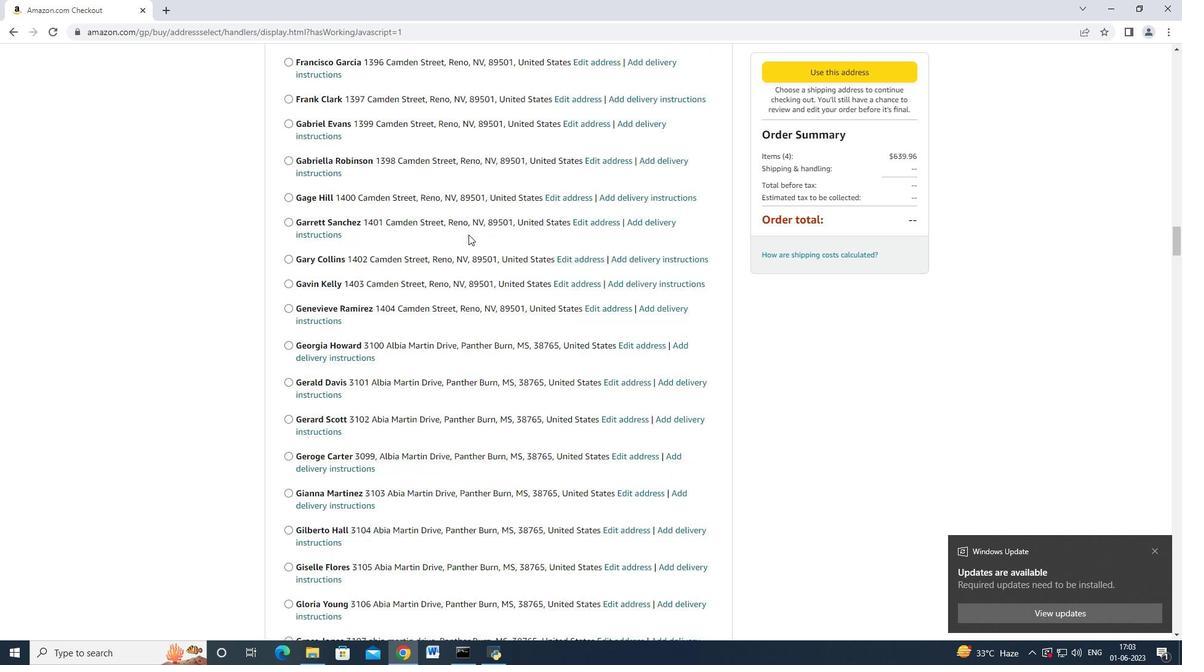 
Action: Mouse scrolled (468, 234) with delta (0, 0)
Screenshot: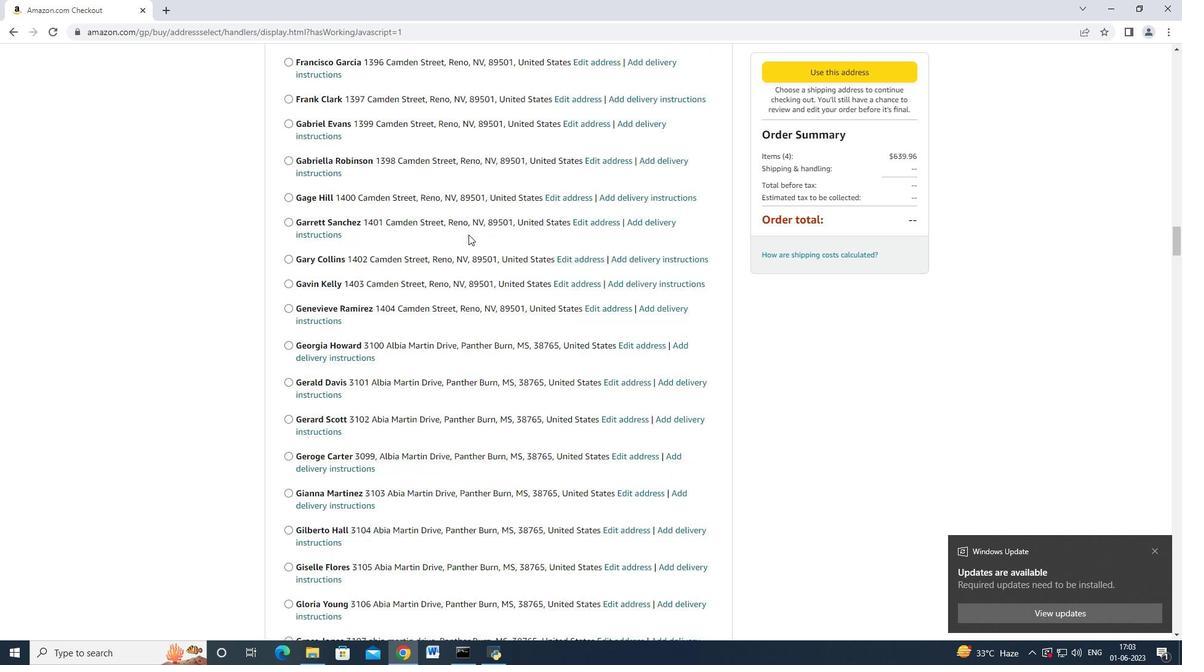 
Action: Mouse scrolled (468, 234) with delta (0, 0)
Screenshot: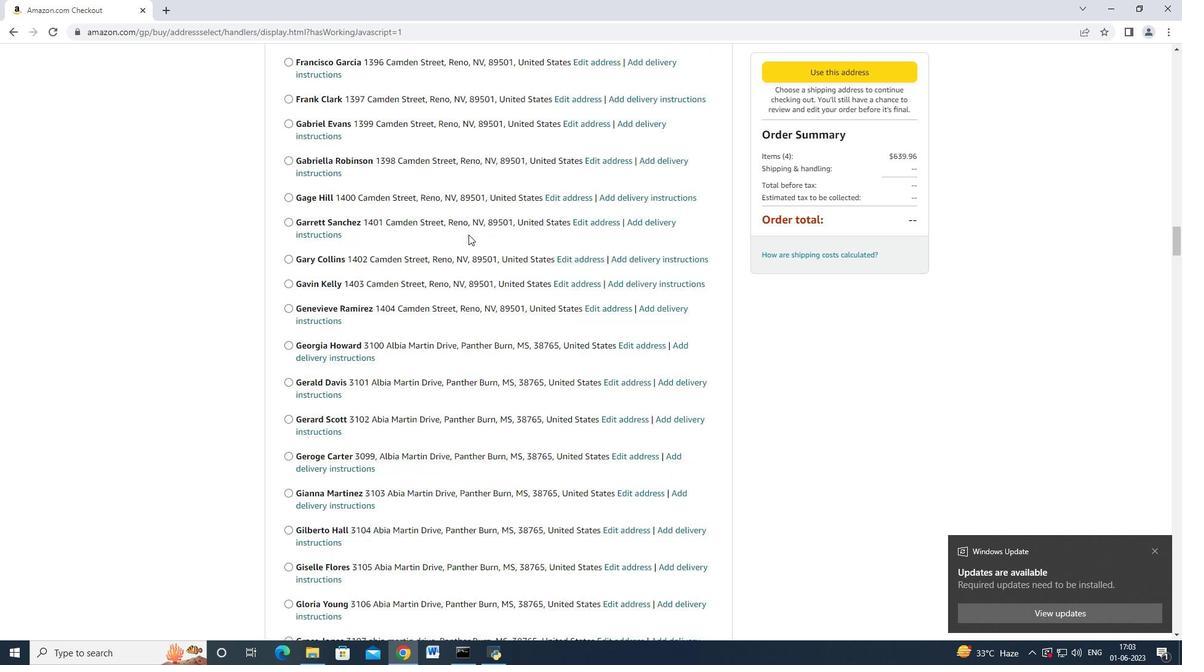 
Action: Mouse scrolled (468, 234) with delta (0, 0)
Screenshot: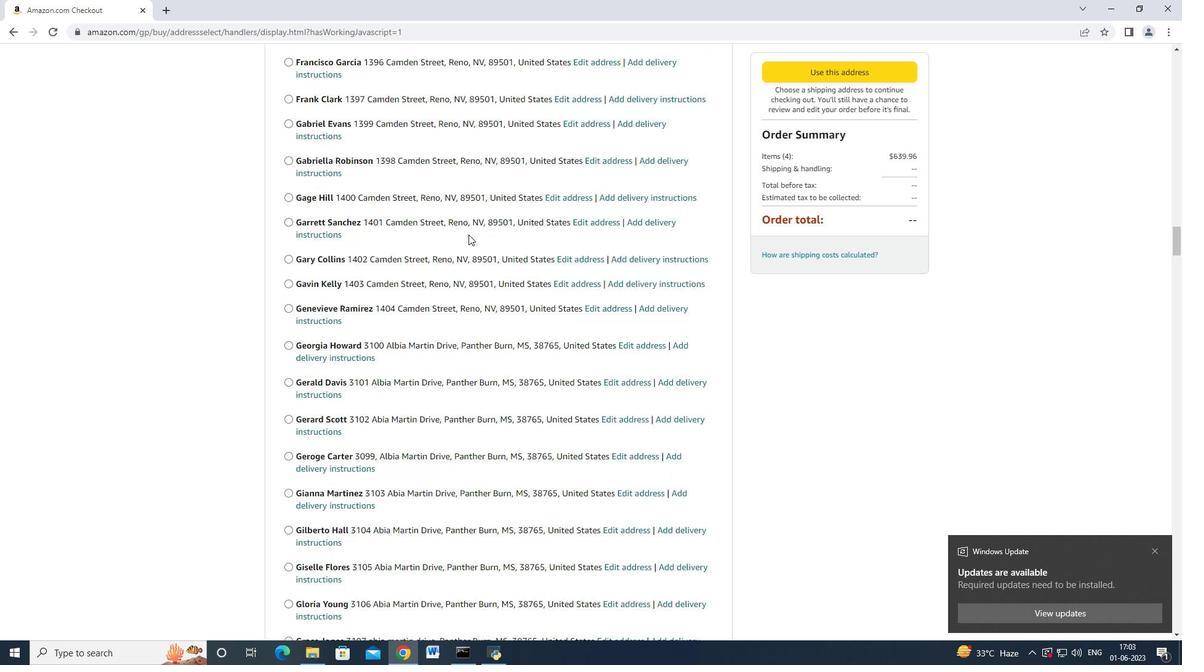 
Action: Mouse scrolled (468, 234) with delta (0, 0)
Screenshot: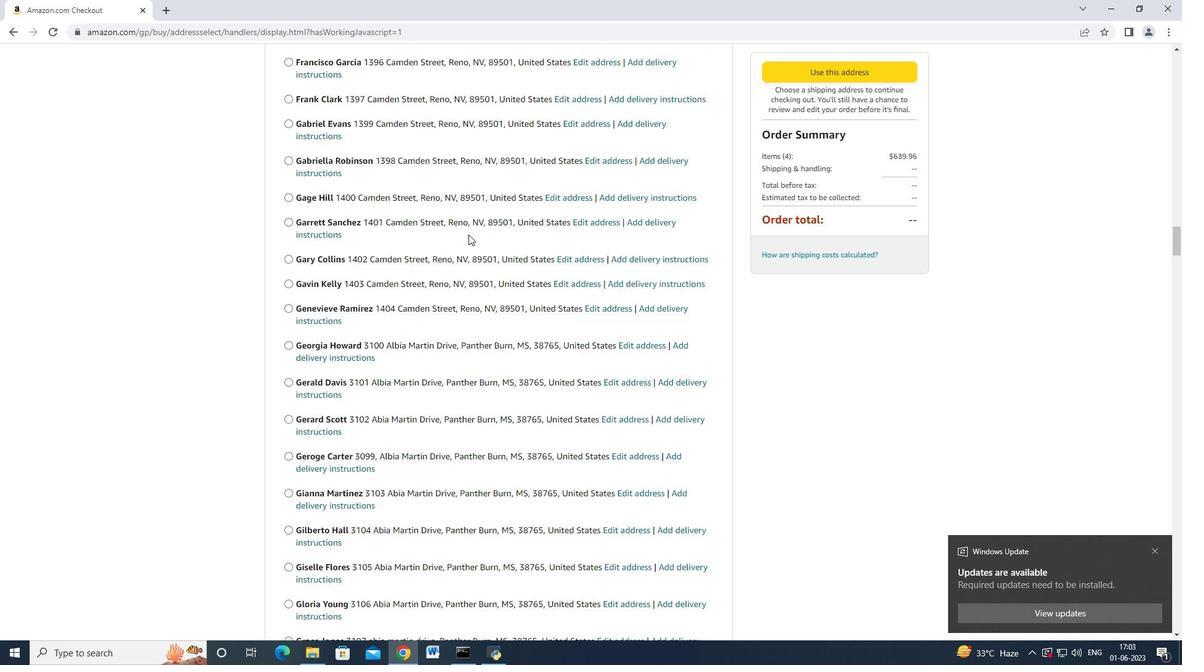 
Action: Mouse scrolled (468, 234) with delta (0, 0)
Screenshot: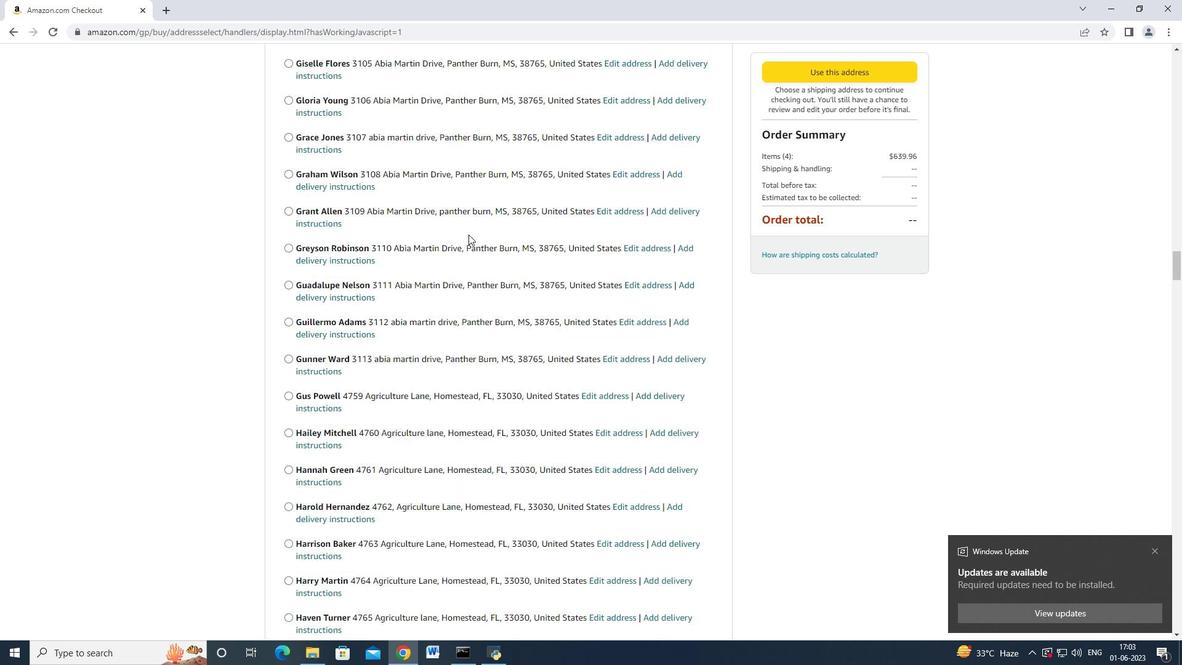 
Action: Mouse scrolled (468, 234) with delta (0, 0)
Screenshot: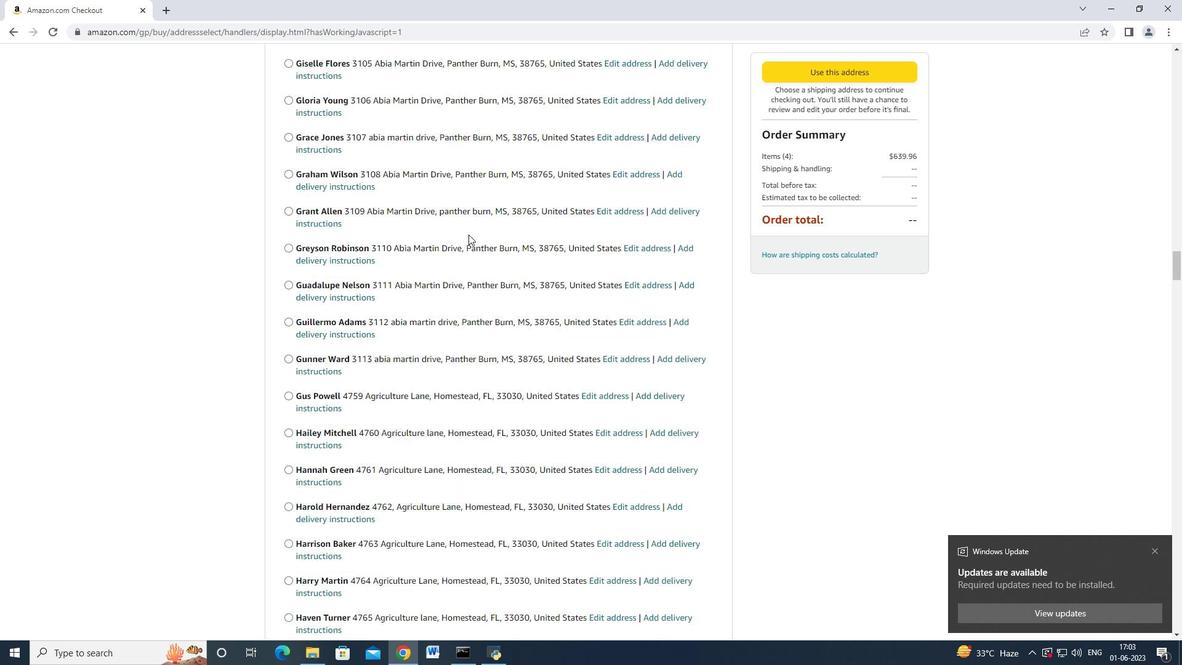 
Action: Mouse scrolled (468, 233) with delta (0, -1)
Screenshot: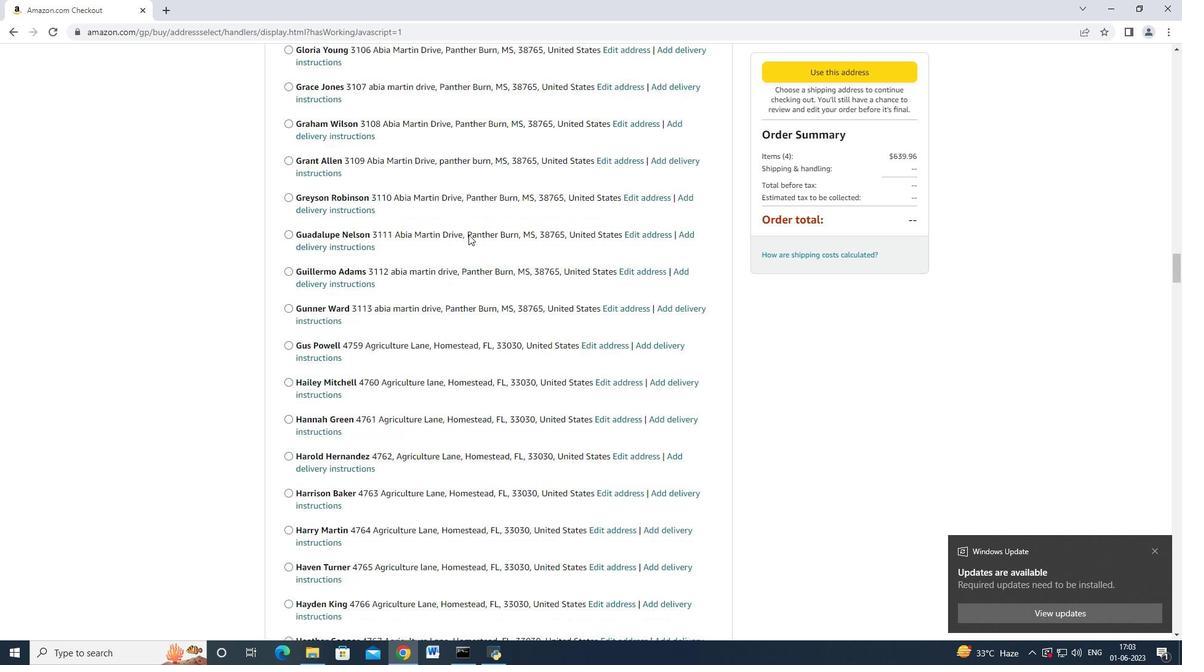
Action: Mouse scrolled (468, 234) with delta (0, 0)
Screenshot: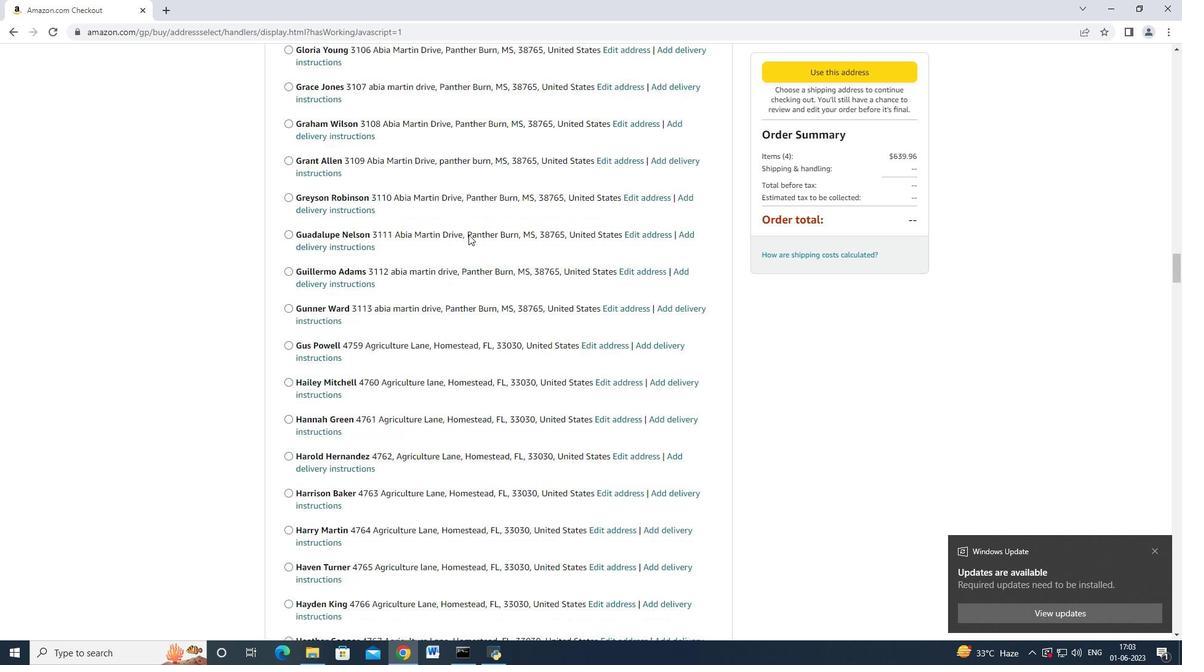 
Action: Mouse scrolled (468, 234) with delta (0, 0)
Screenshot: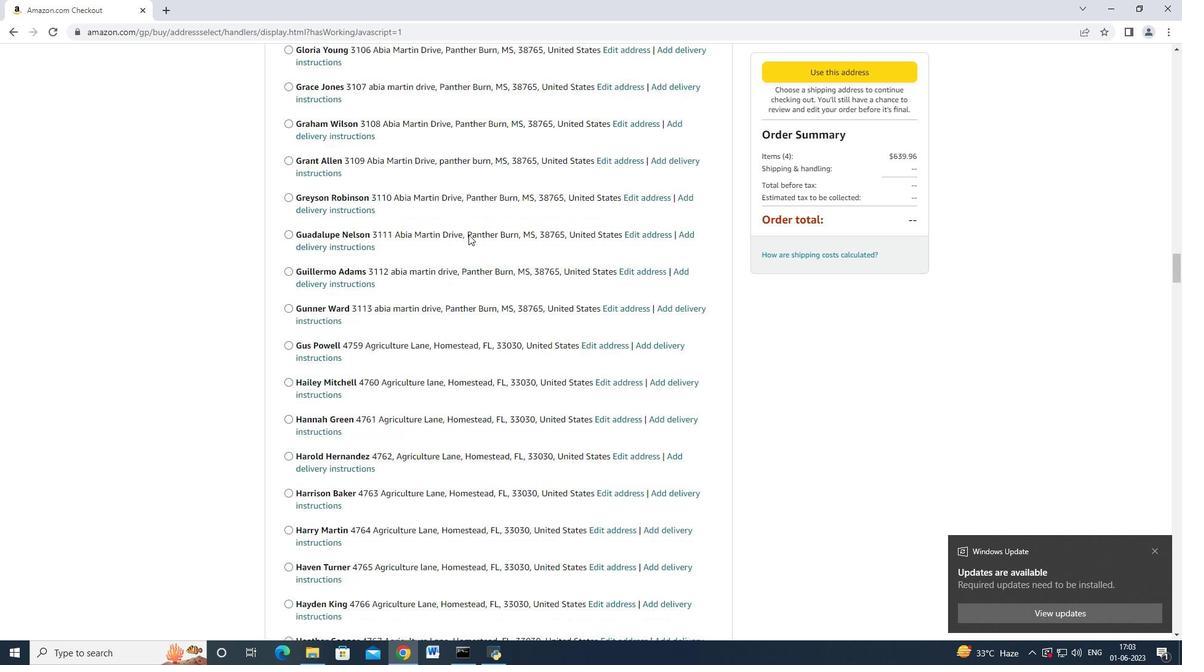 
Action: Mouse scrolled (468, 234) with delta (0, 0)
Screenshot: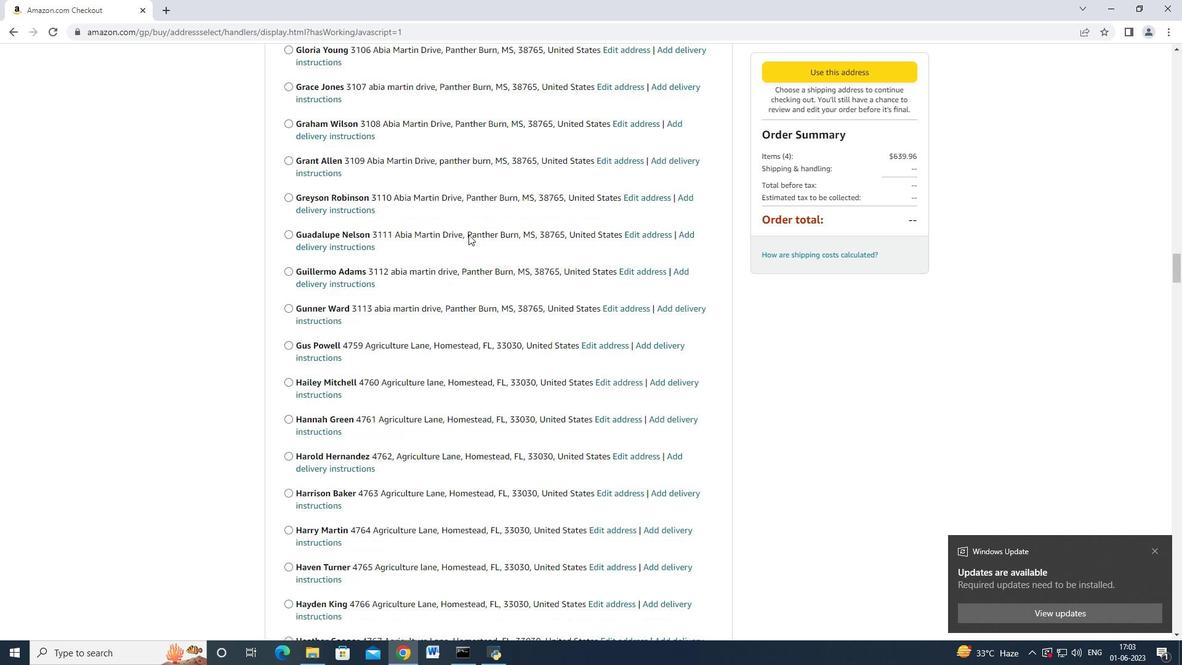 
Action: Mouse scrolled (468, 234) with delta (0, 0)
Screenshot: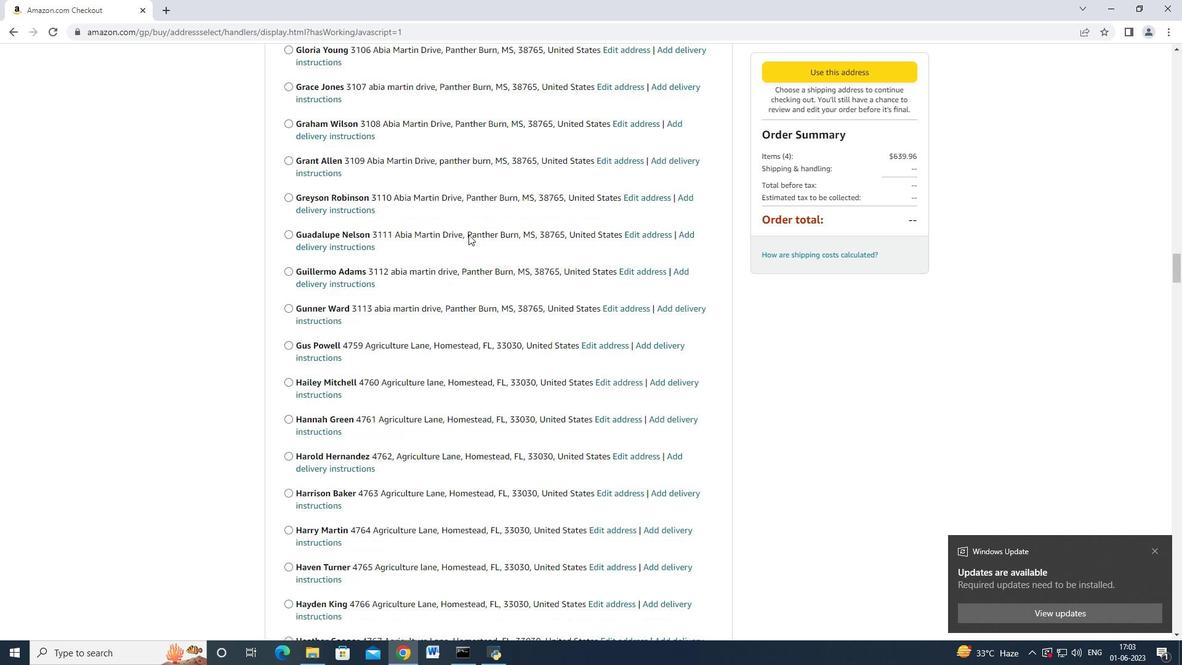 
Action: Mouse scrolled (468, 234) with delta (0, 0)
Screenshot: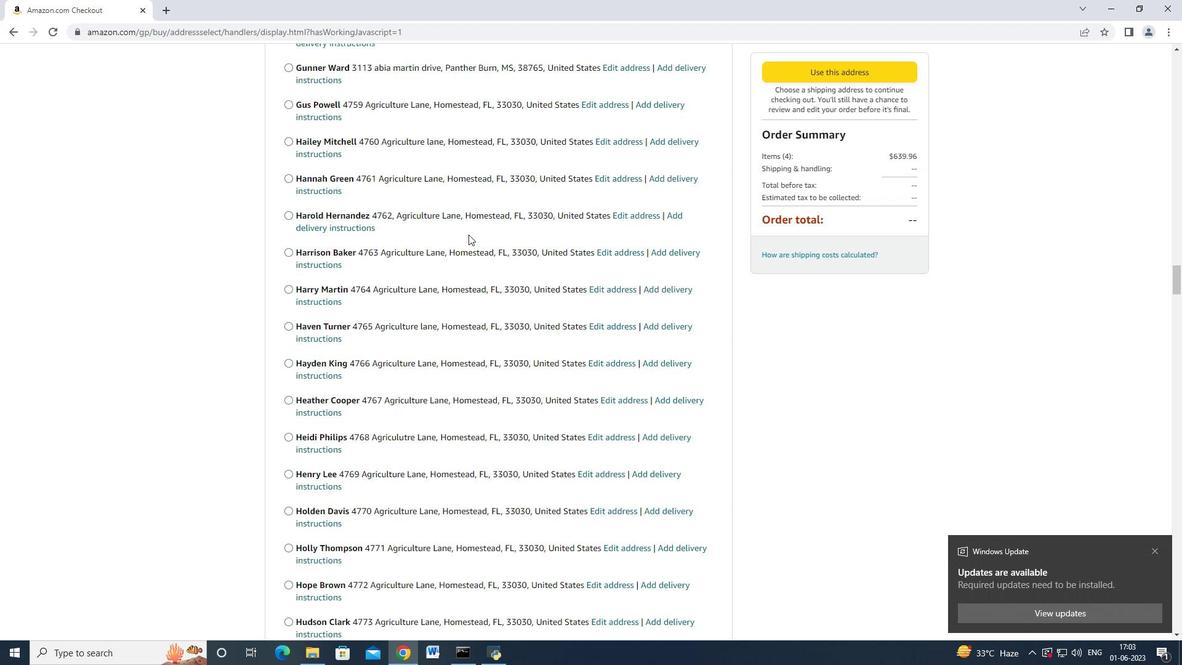 
Action: Mouse scrolled (468, 234) with delta (0, 0)
Screenshot: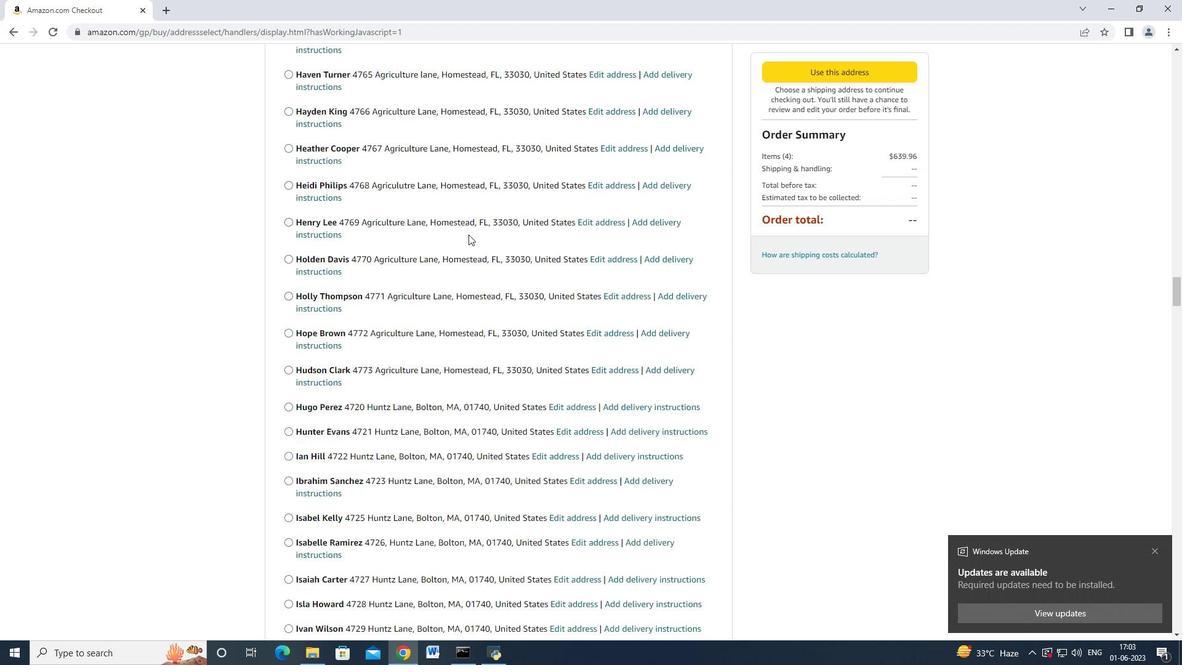 
Action: Mouse scrolled (468, 234) with delta (0, 0)
Screenshot: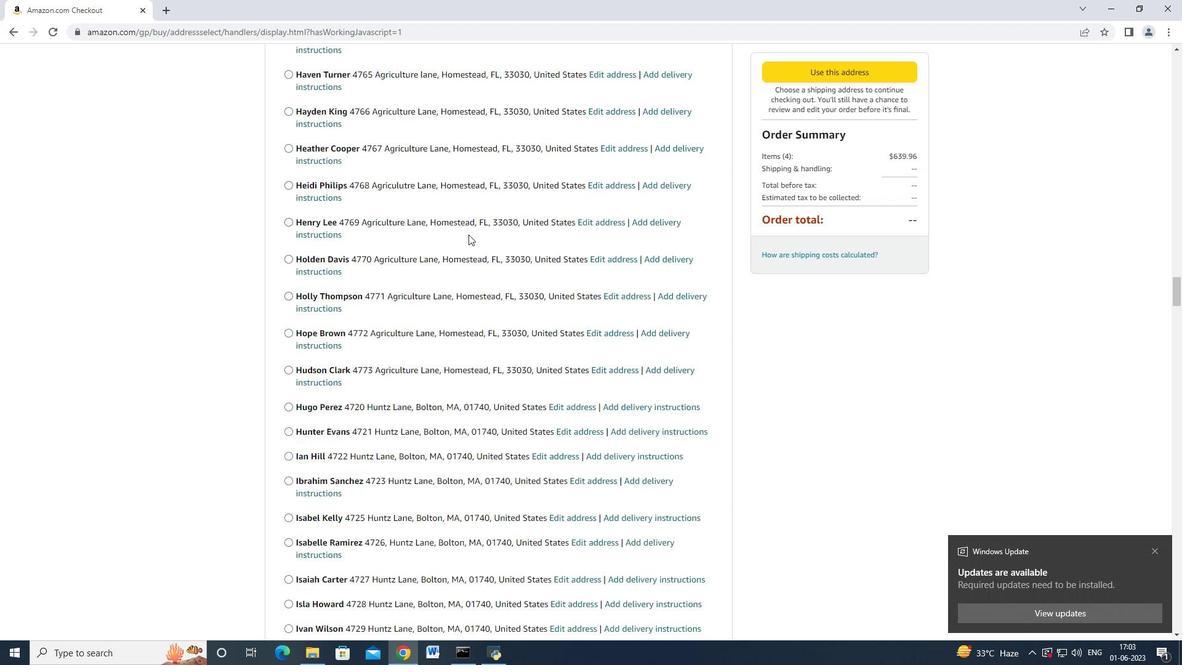 
Action: Mouse scrolled (468, 234) with delta (0, 0)
Screenshot: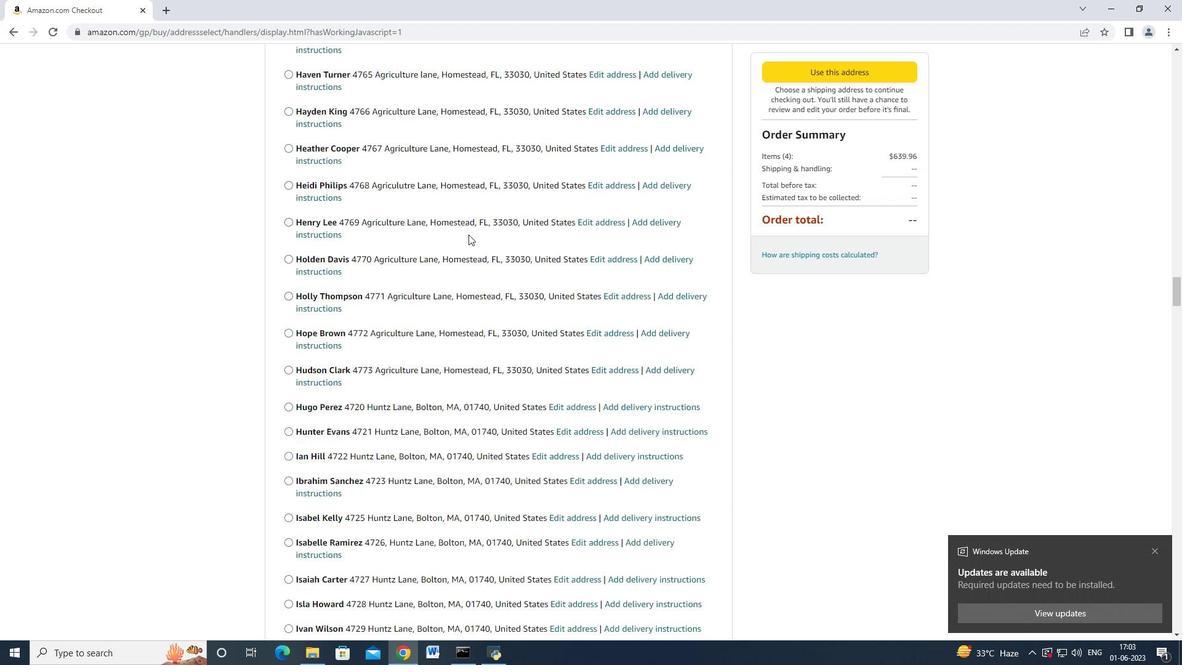 
Action: Mouse scrolled (468, 234) with delta (0, 0)
Screenshot: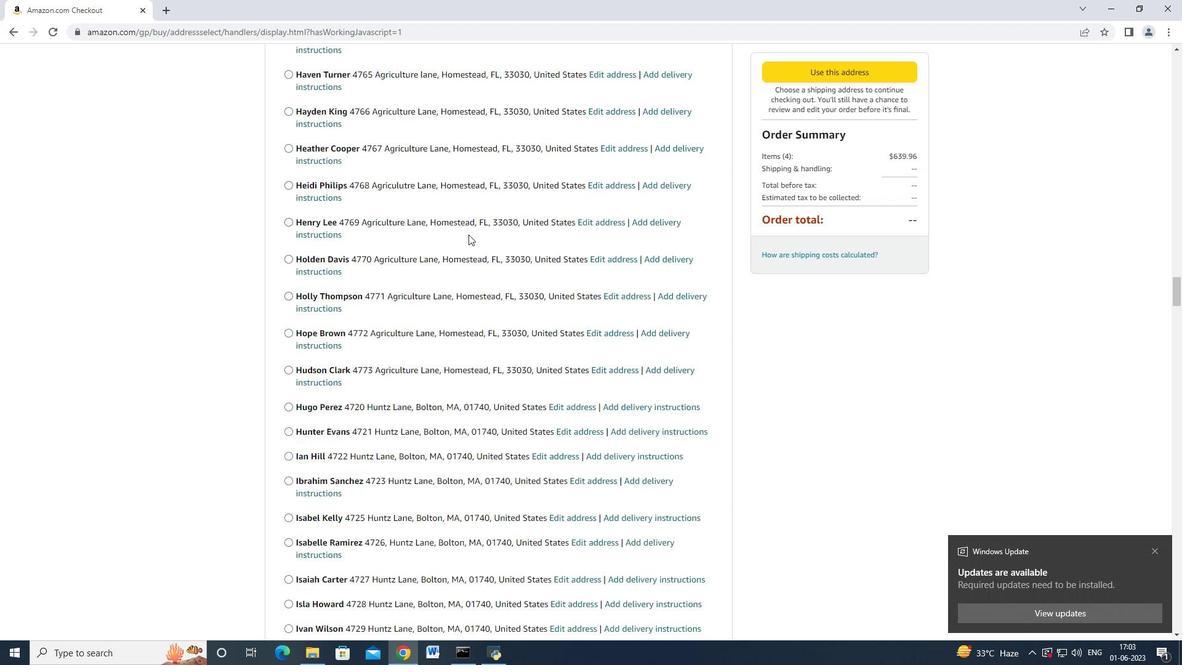 
Action: Mouse scrolled (468, 234) with delta (0, 0)
Screenshot: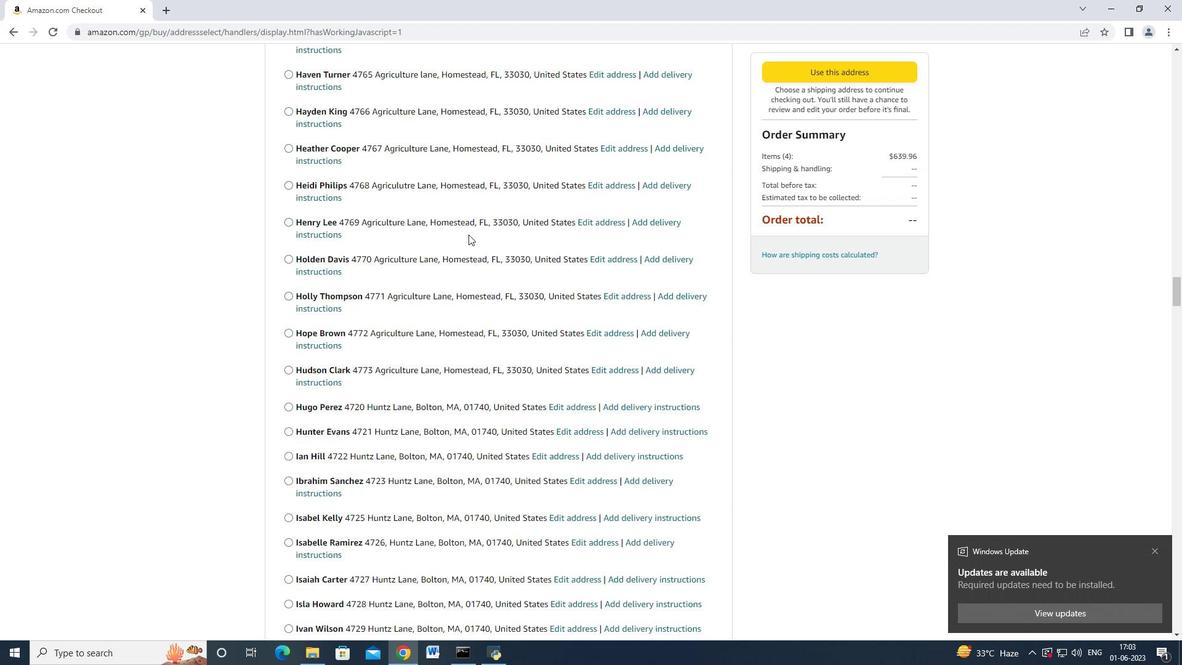 
Action: Mouse scrolled (468, 234) with delta (0, 0)
Screenshot: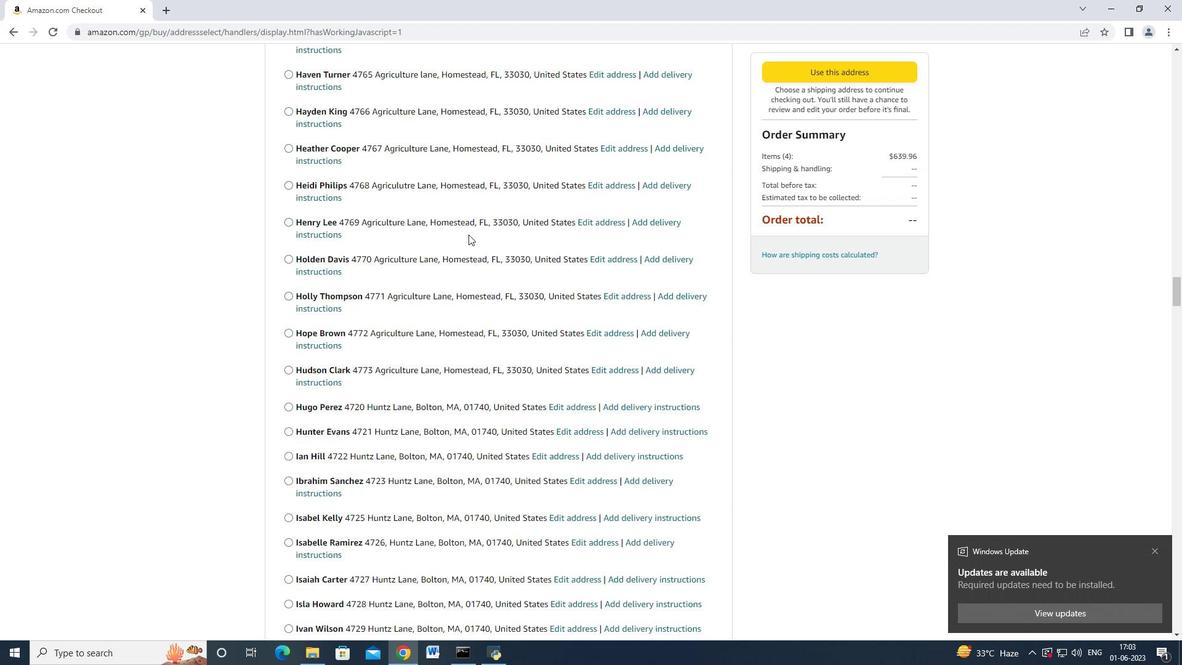 
Action: Mouse scrolled (468, 234) with delta (0, 0)
Screenshot: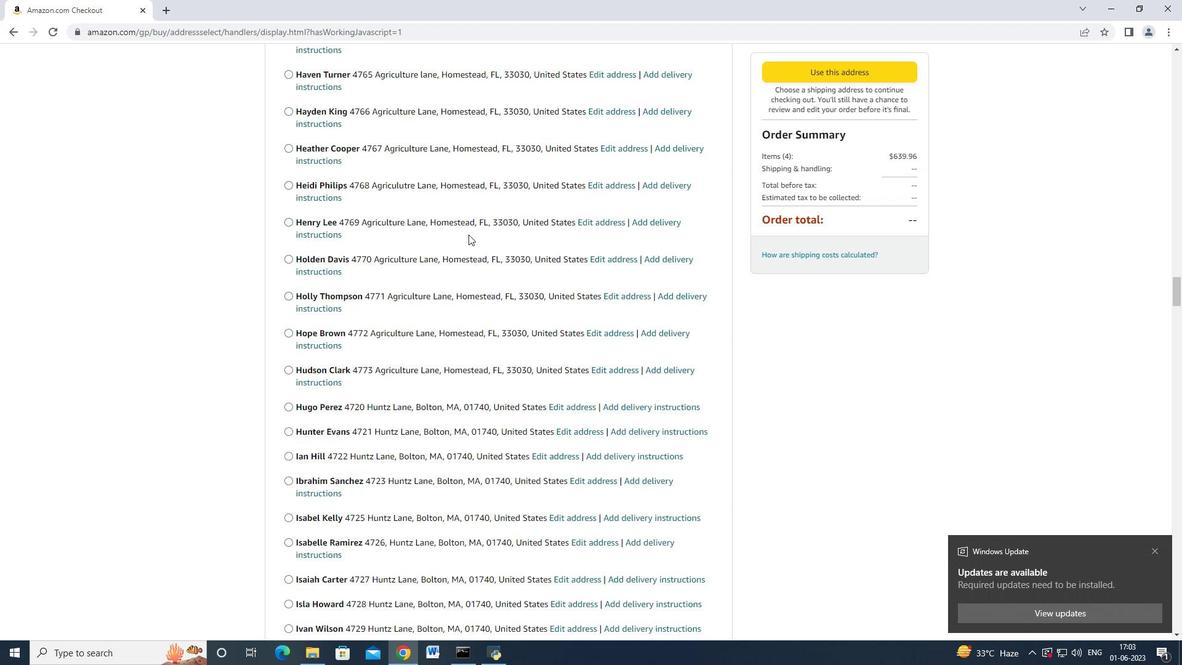 
Action: Mouse scrolled (468, 234) with delta (0, 0)
Screenshot: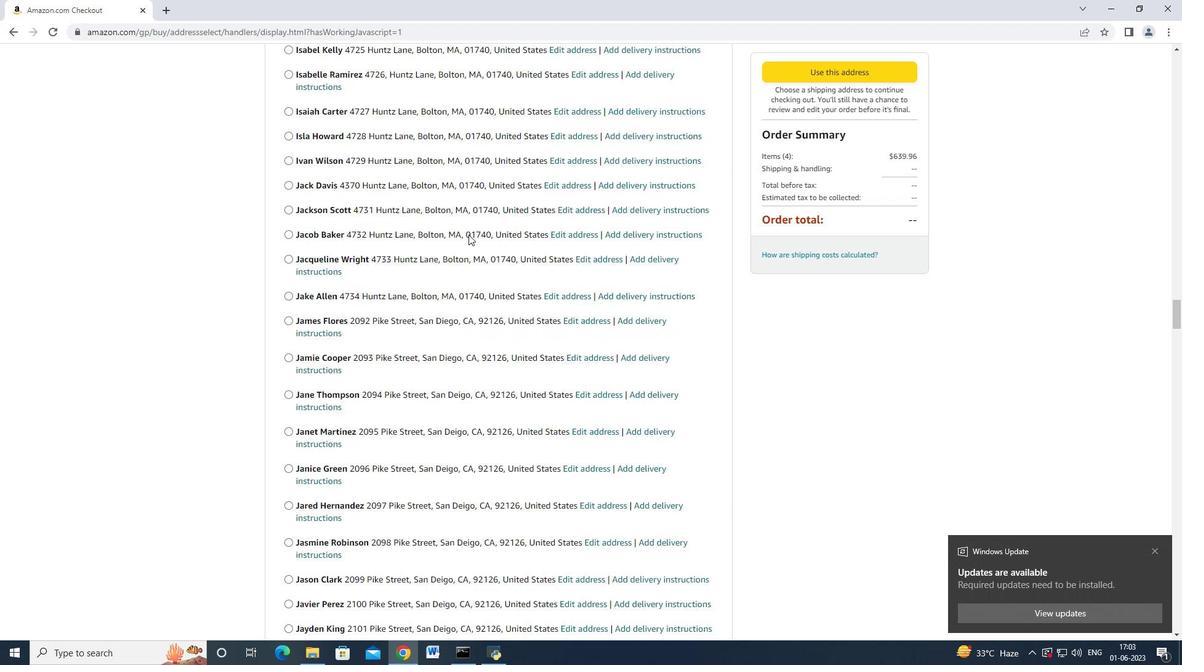 
Action: Mouse scrolled (468, 234) with delta (0, 0)
Screenshot: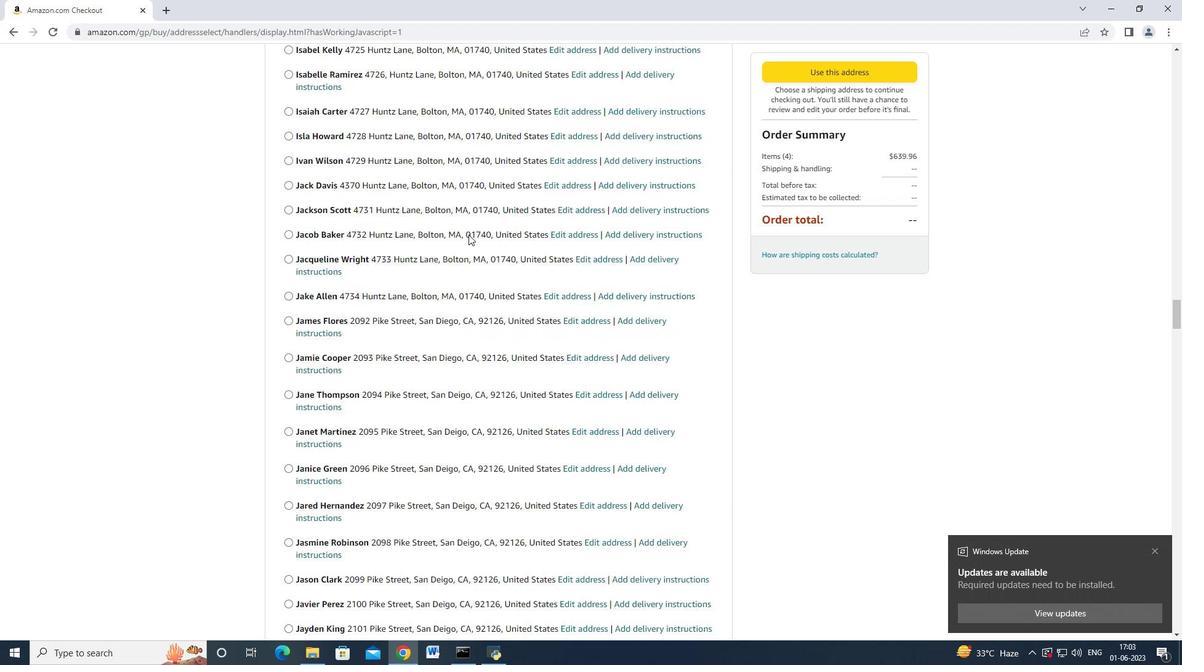
Action: Mouse scrolled (468, 234) with delta (0, 0)
Screenshot: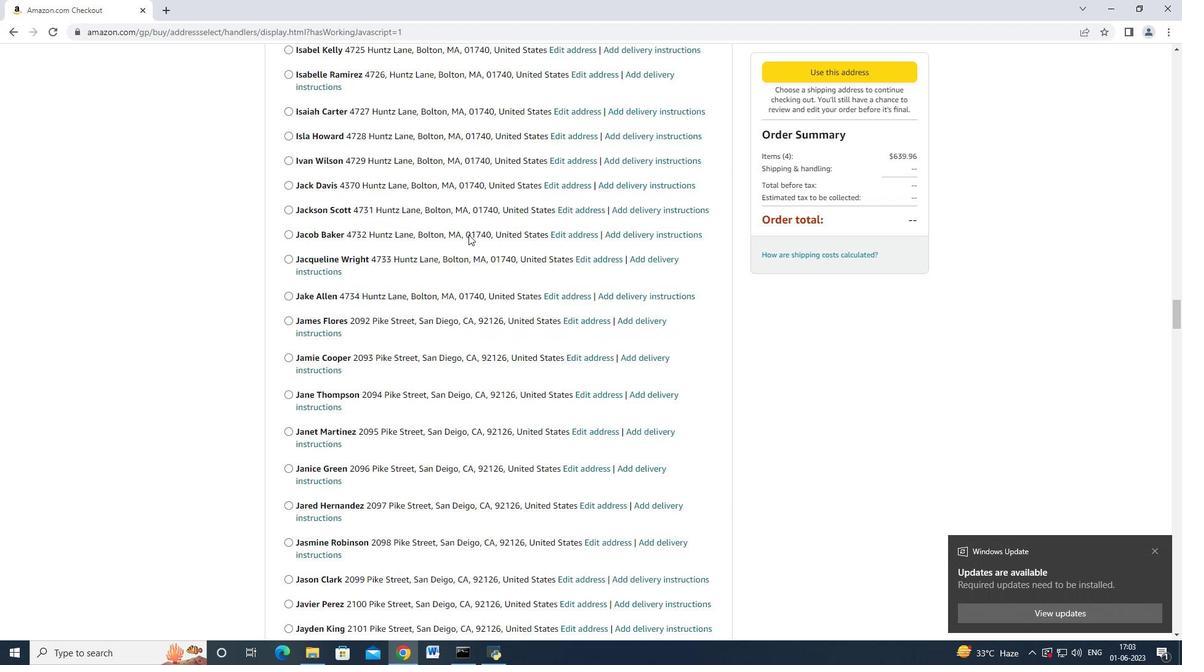 
Action: Mouse scrolled (468, 234) with delta (0, 0)
Screenshot: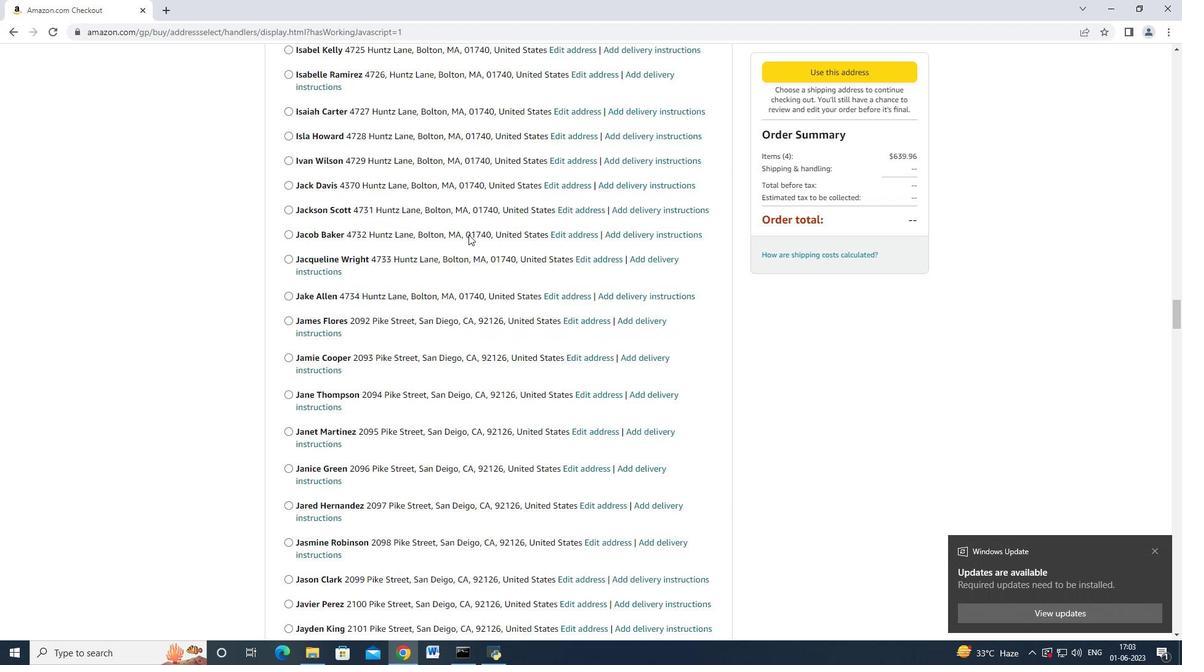 
Action: Mouse scrolled (468, 233) with delta (0, -1)
Screenshot: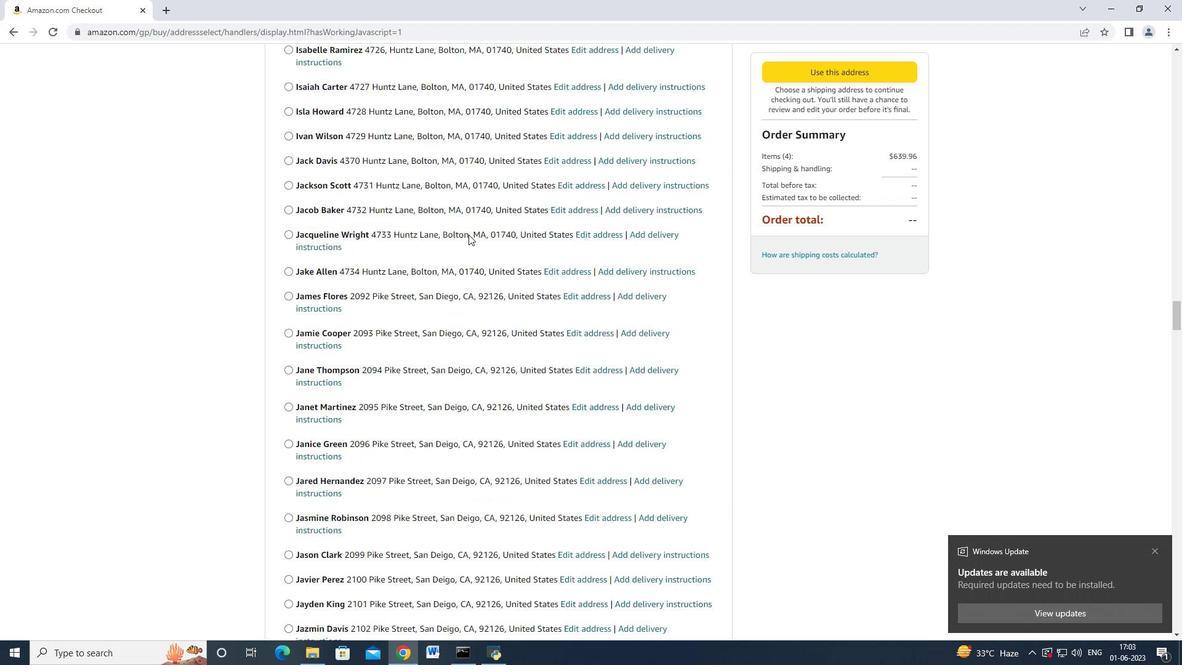 
Action: Mouse scrolled (468, 234) with delta (0, 0)
Screenshot: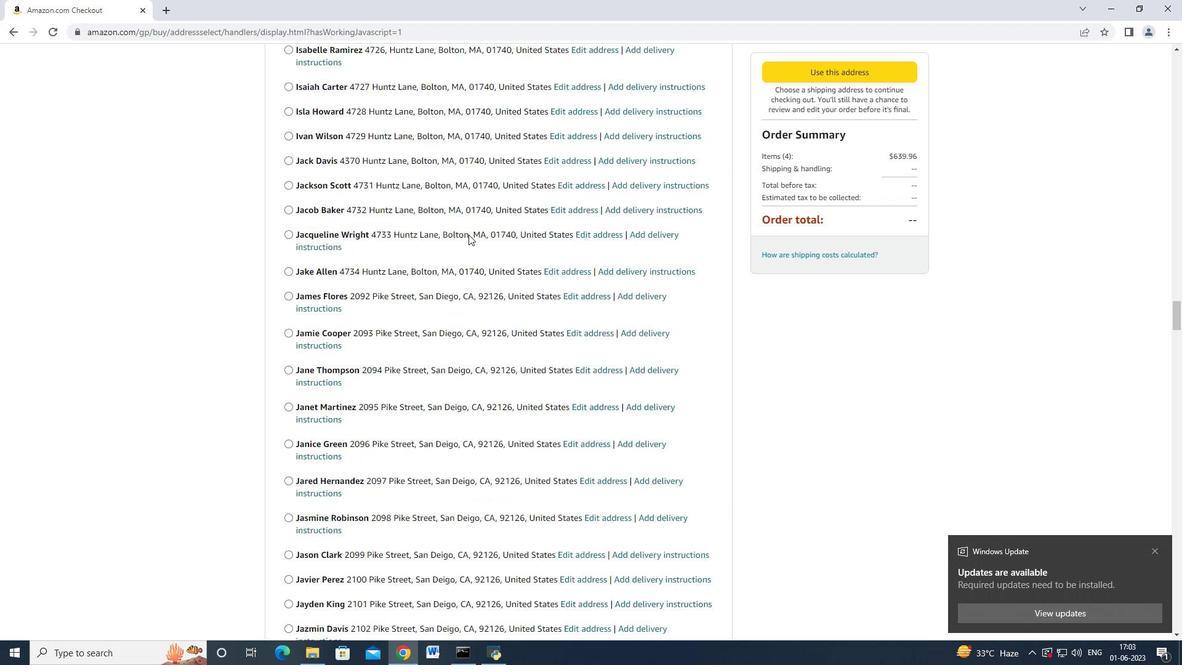 
Action: Mouse scrolled (468, 234) with delta (0, 0)
Screenshot: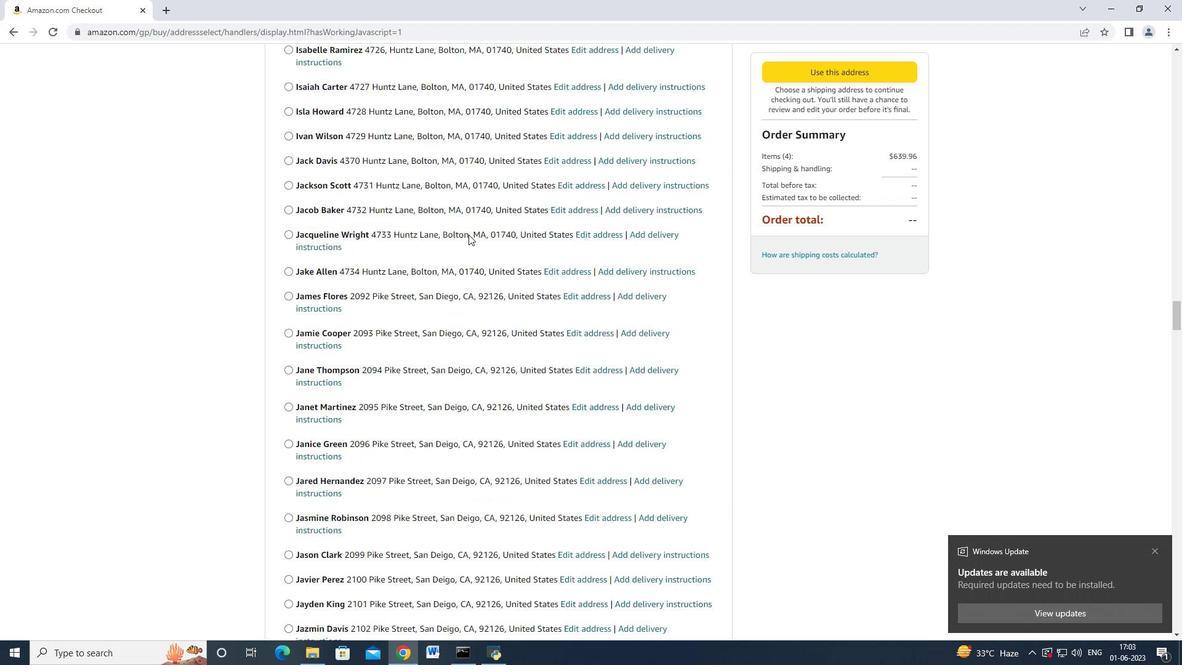 
Action: Mouse scrolled (468, 234) with delta (0, 0)
Screenshot: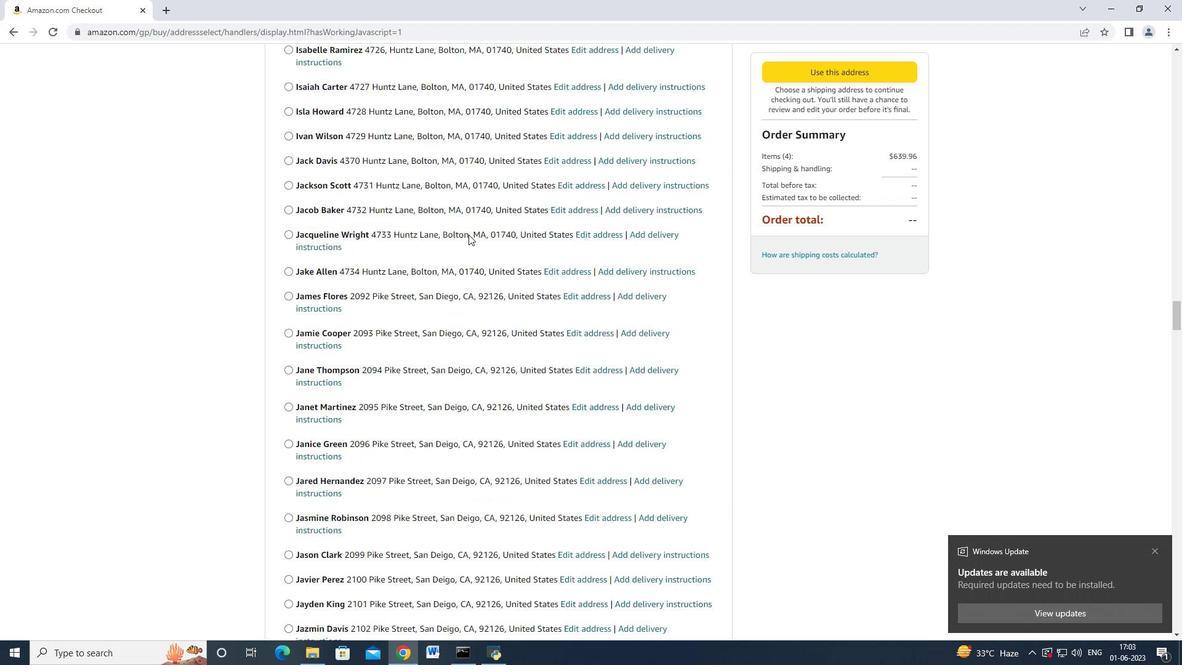 
Action: Mouse scrolled (468, 234) with delta (0, 0)
Screenshot: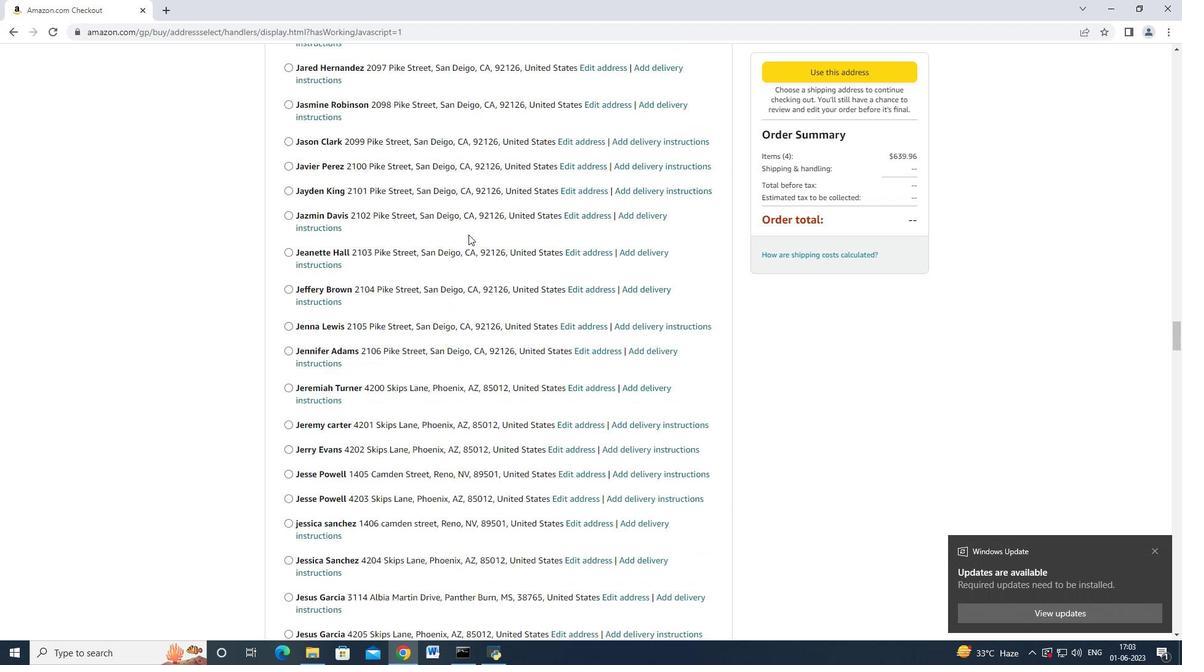 
Action: Mouse scrolled (468, 234) with delta (0, 0)
Screenshot: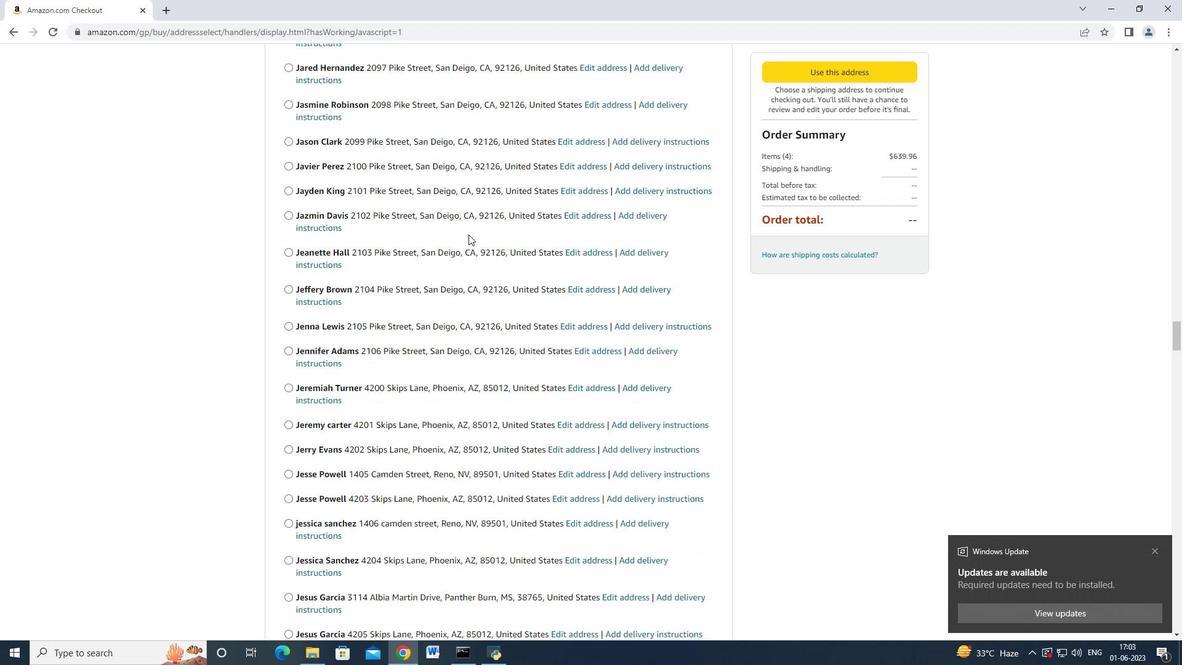 
Action: Mouse scrolled (468, 234) with delta (0, 0)
Screenshot: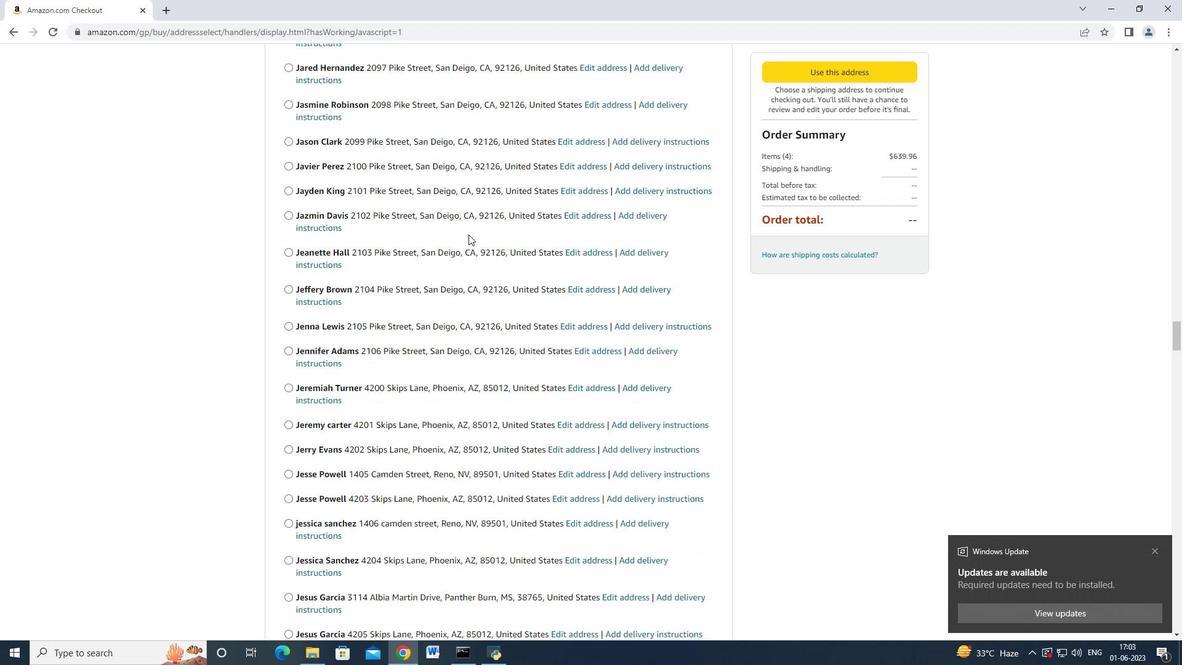 
Action: Mouse scrolled (468, 234) with delta (0, 0)
Screenshot: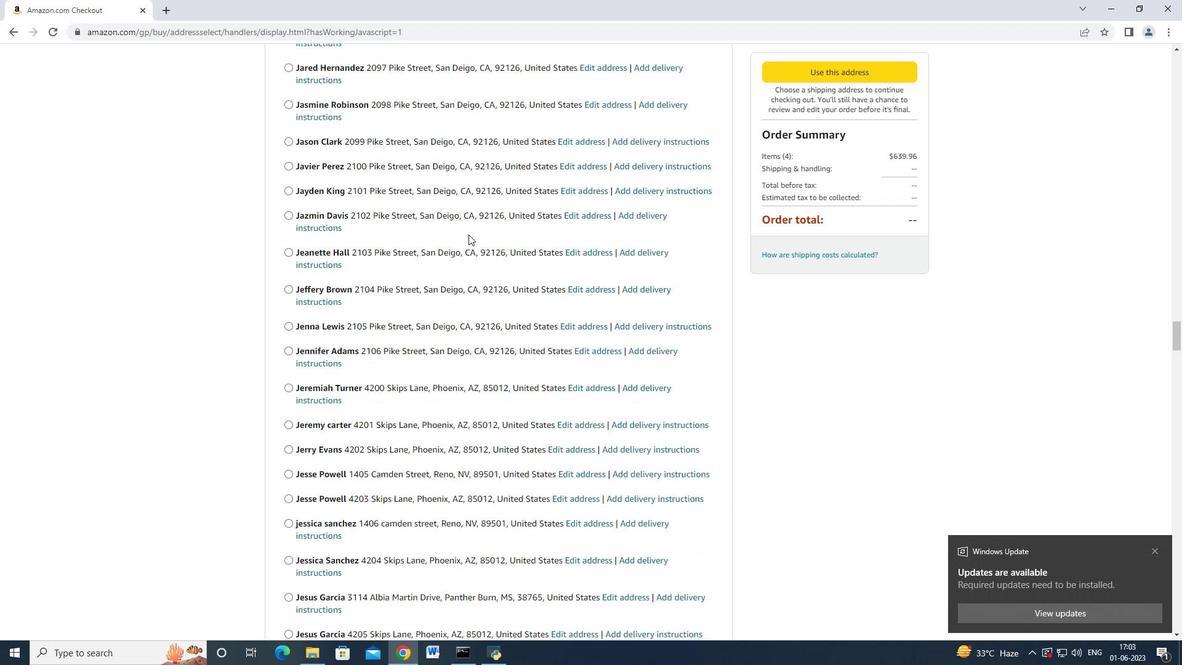 
Action: Mouse scrolled (468, 234) with delta (0, 0)
Screenshot: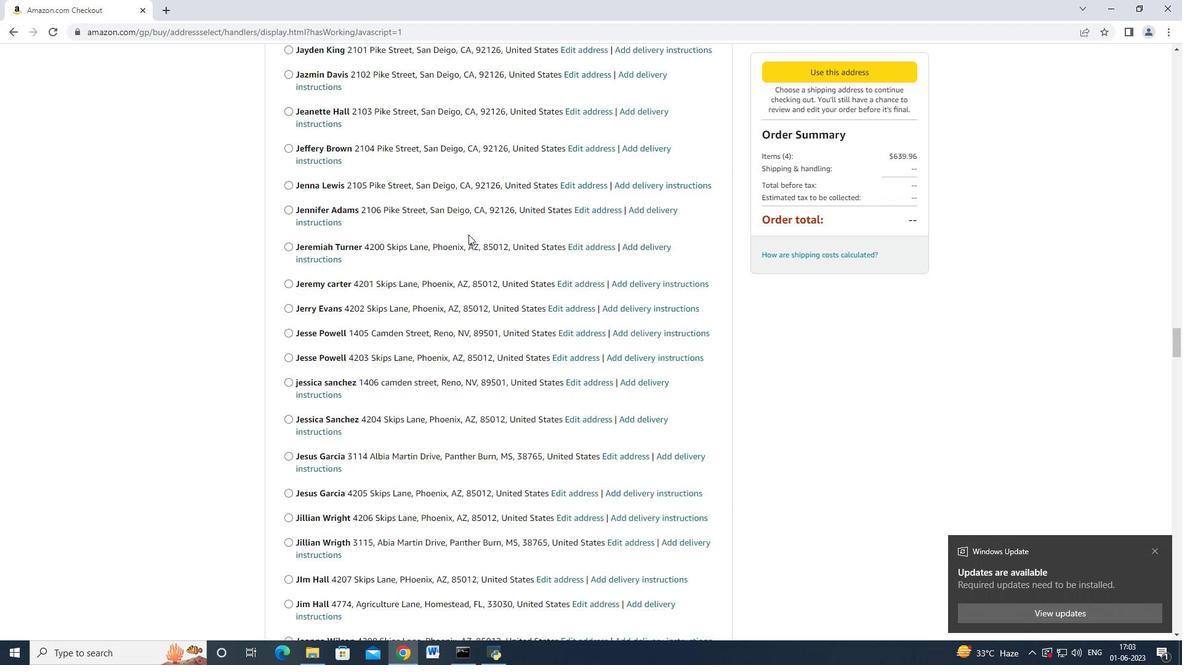 
Action: Mouse scrolled (468, 234) with delta (0, 0)
Screenshot: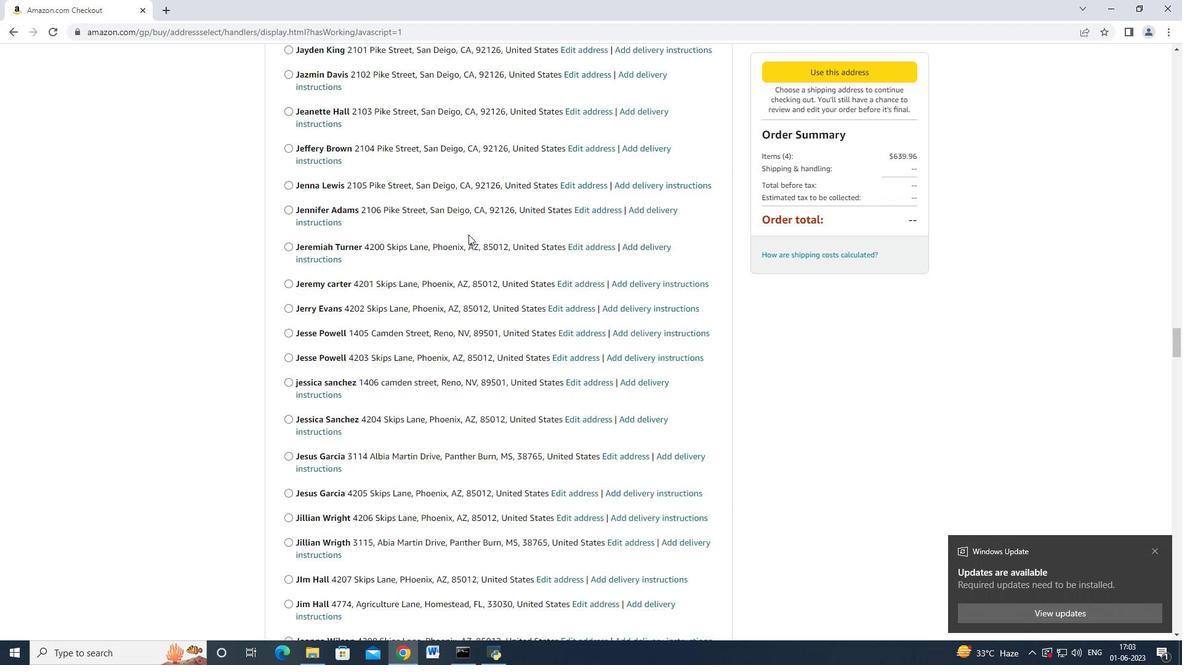 
Action: Mouse scrolled (468, 234) with delta (0, 0)
Screenshot: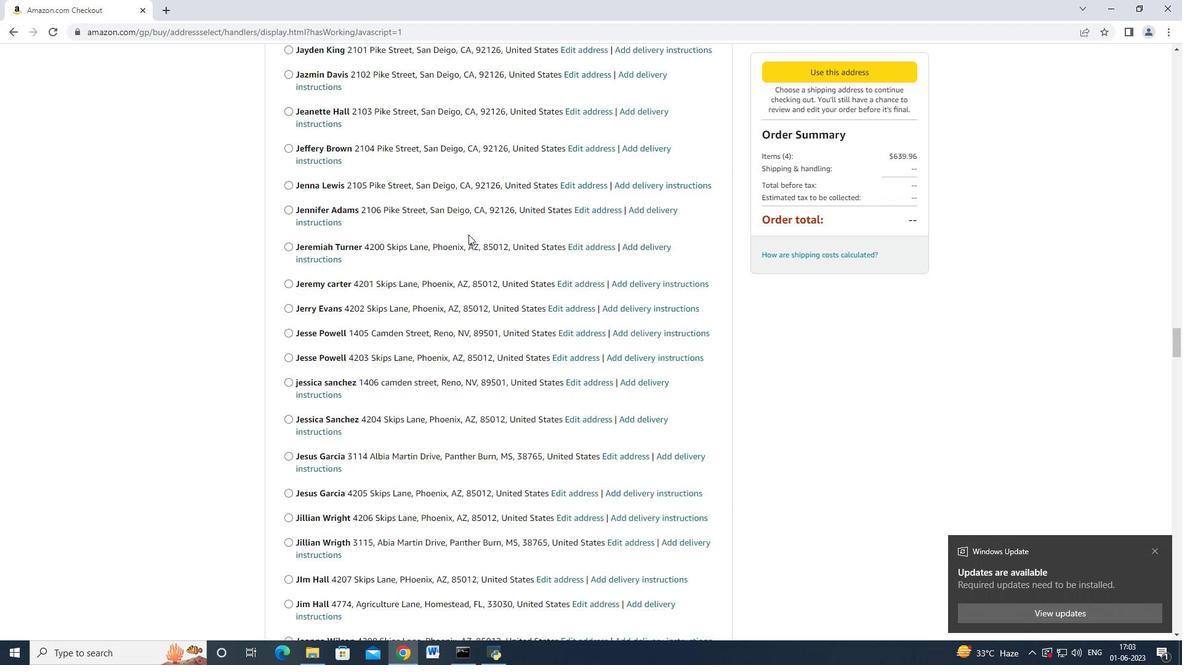 
Action: Mouse scrolled (468, 234) with delta (0, 0)
Screenshot: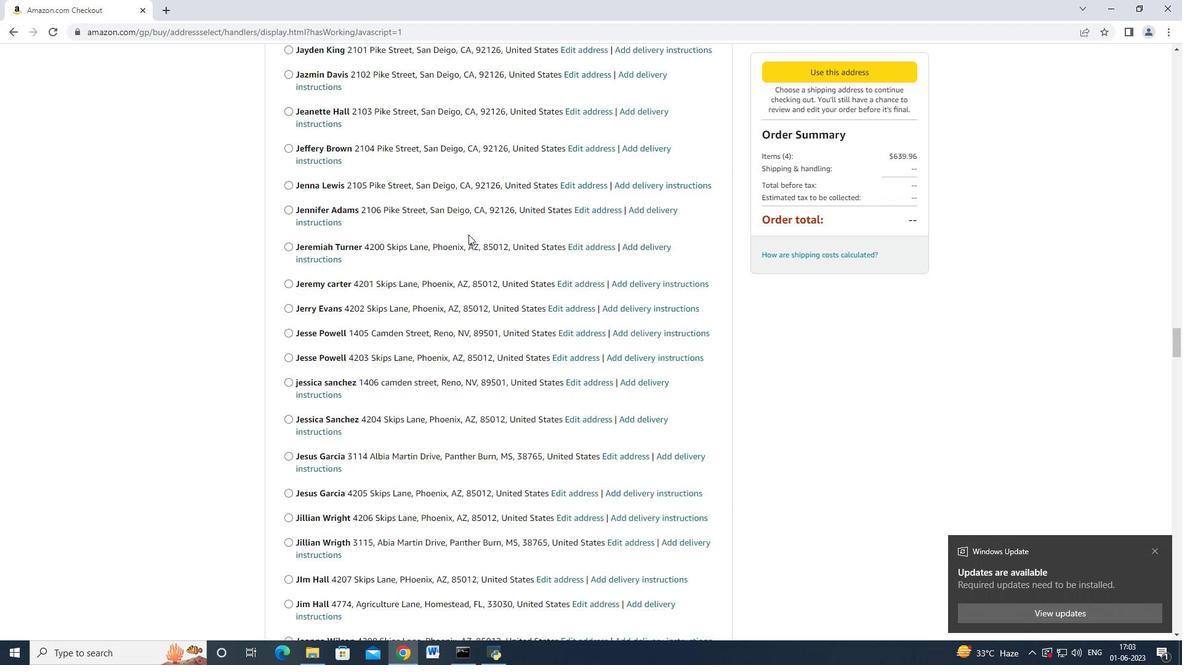 
Action: Mouse scrolled (468, 234) with delta (0, 0)
Screenshot: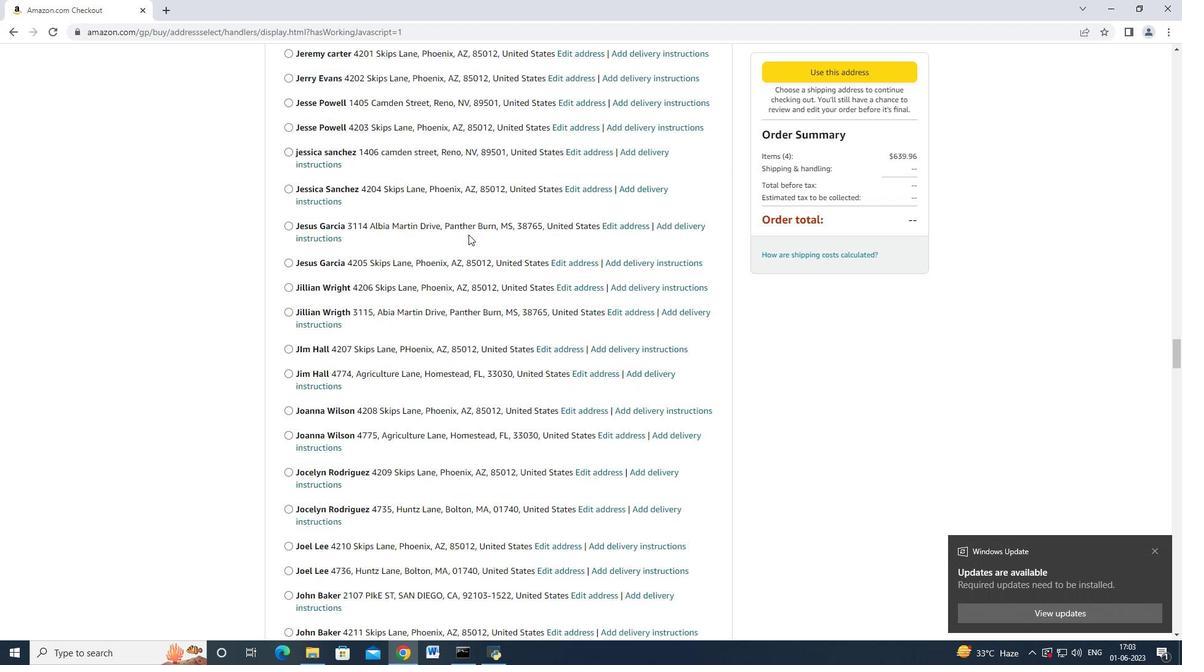
Action: Mouse scrolled (468, 234) with delta (0, 0)
Screenshot: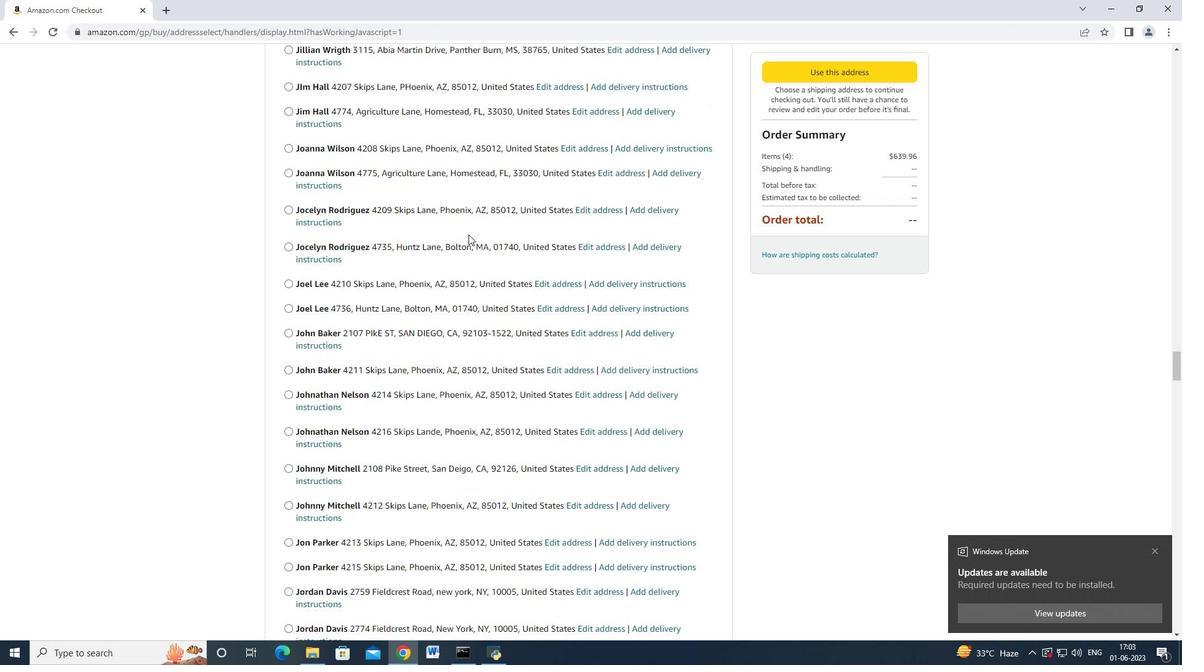 
Action: Mouse scrolled (468, 234) with delta (0, 0)
Screenshot: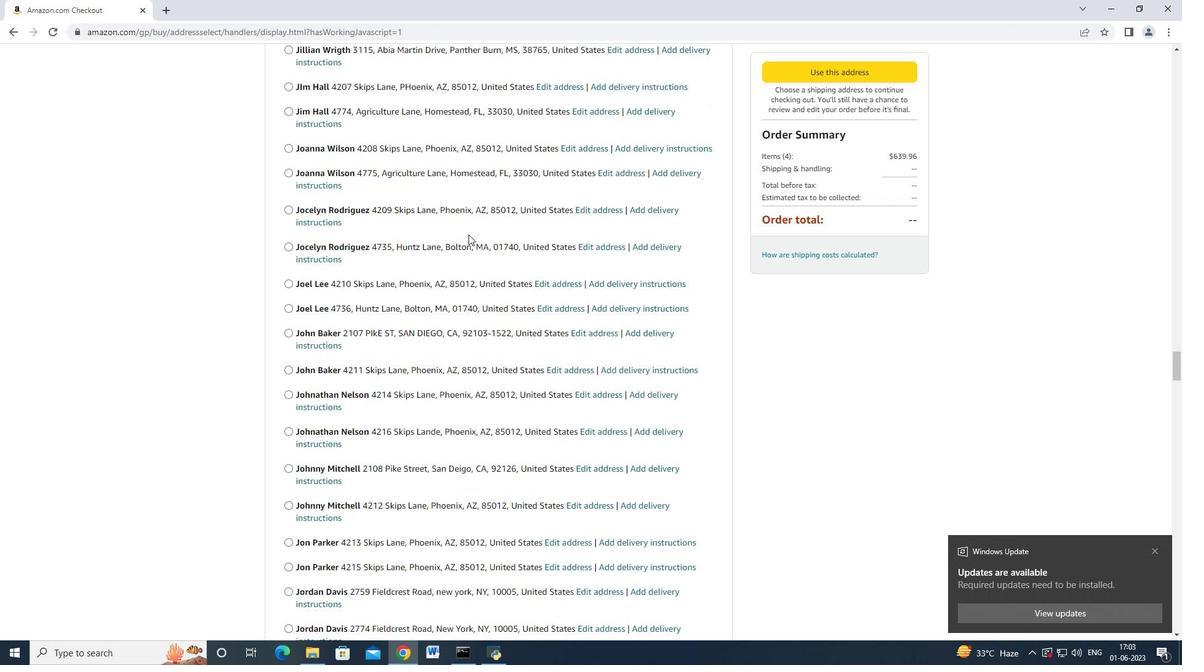 
Action: Mouse scrolled (468, 234) with delta (0, 0)
Screenshot: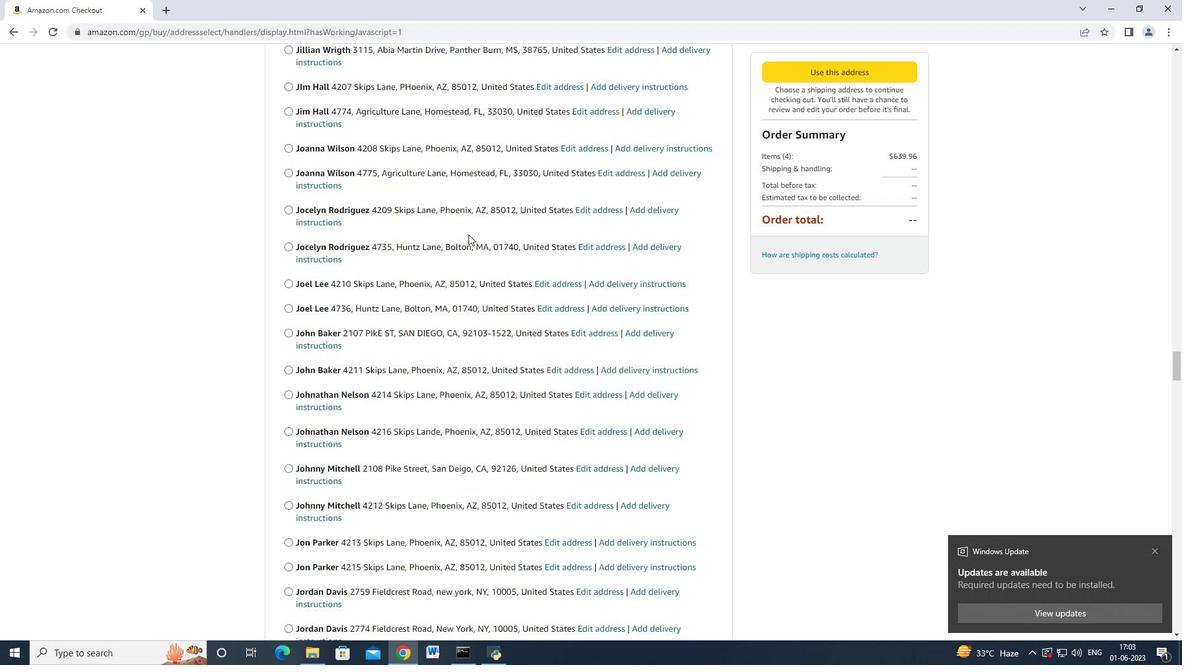 
Action: Mouse scrolled (468, 234) with delta (0, 0)
Screenshot: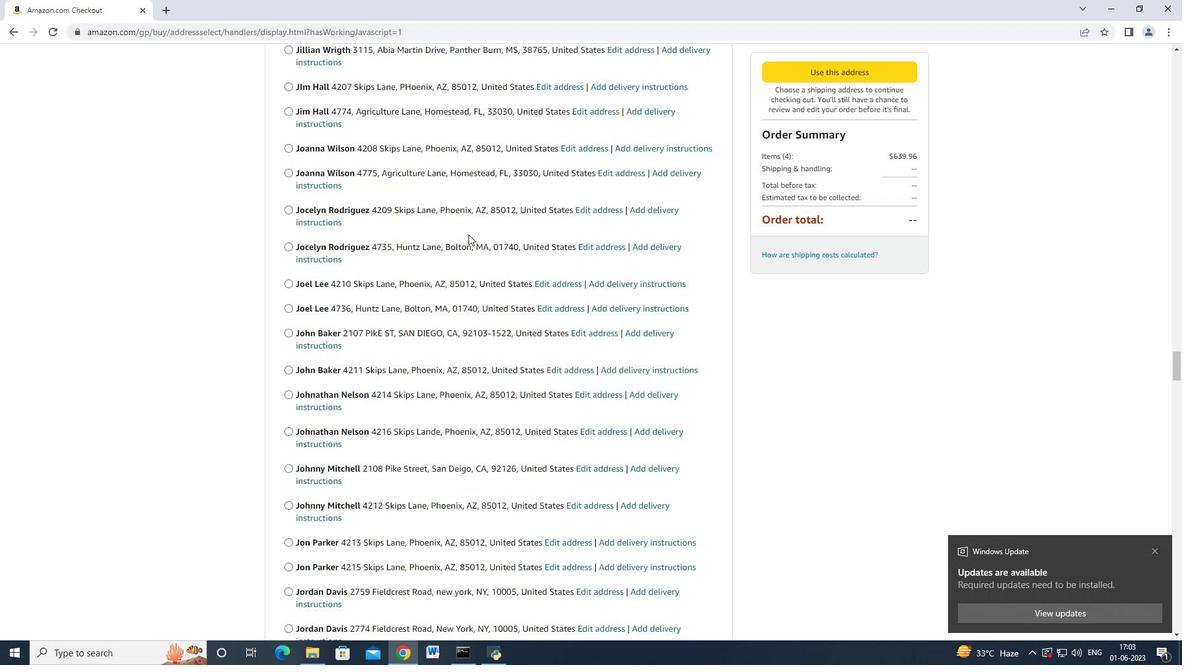 
Action: Mouse scrolled (468, 234) with delta (0, 0)
Screenshot: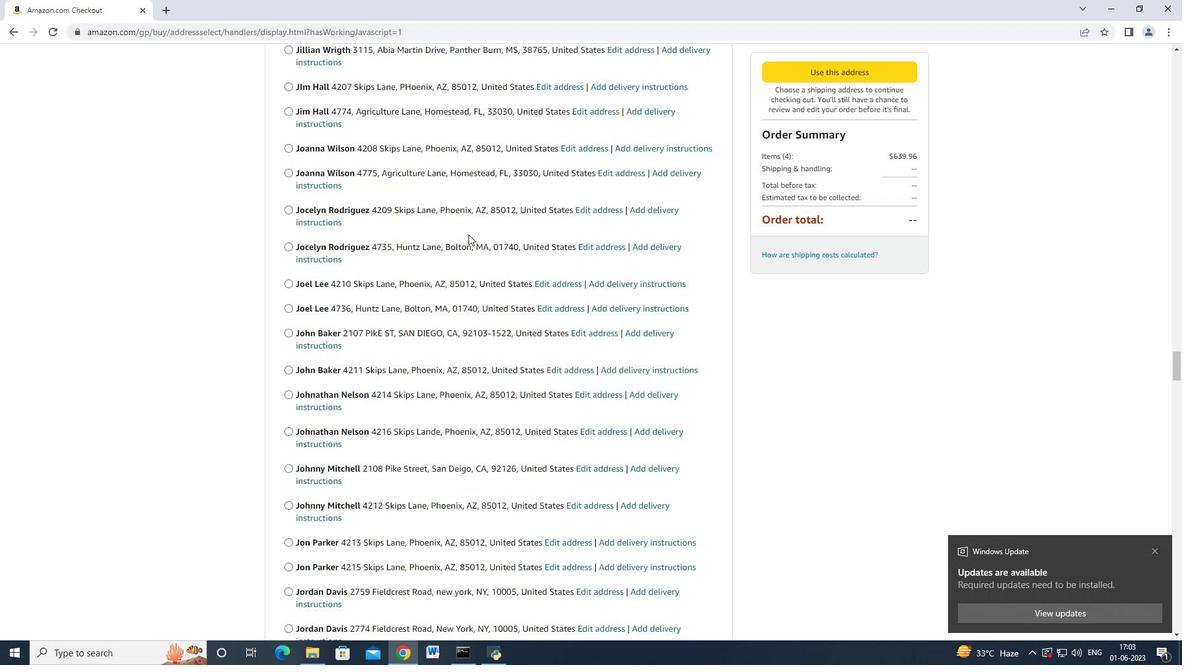 
Action: Mouse scrolled (468, 234) with delta (0, 0)
Screenshot: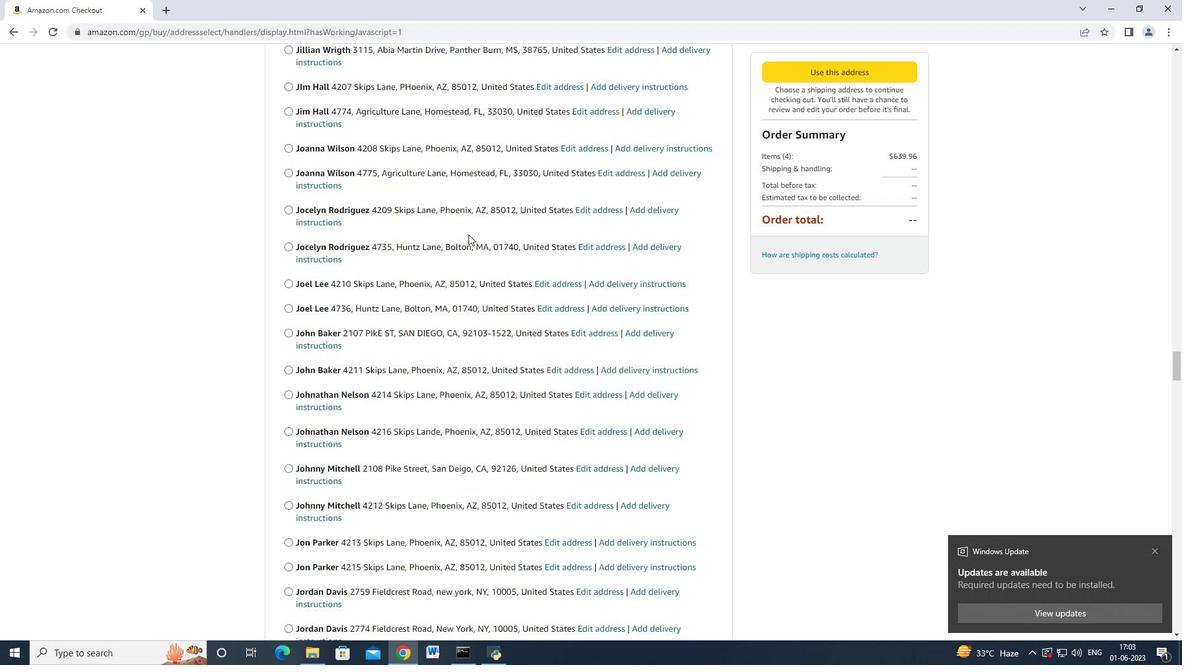 
Action: Mouse scrolled (468, 234) with delta (0, 0)
Screenshot: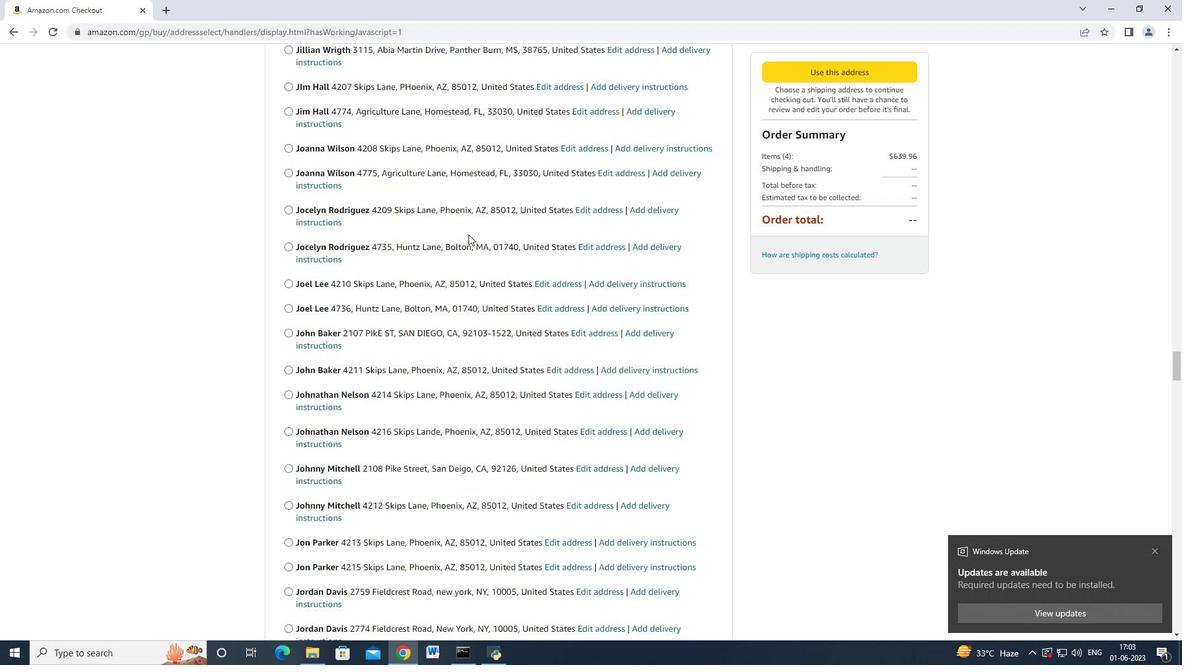 
Action: Mouse scrolled (468, 234) with delta (0, 0)
Screenshot: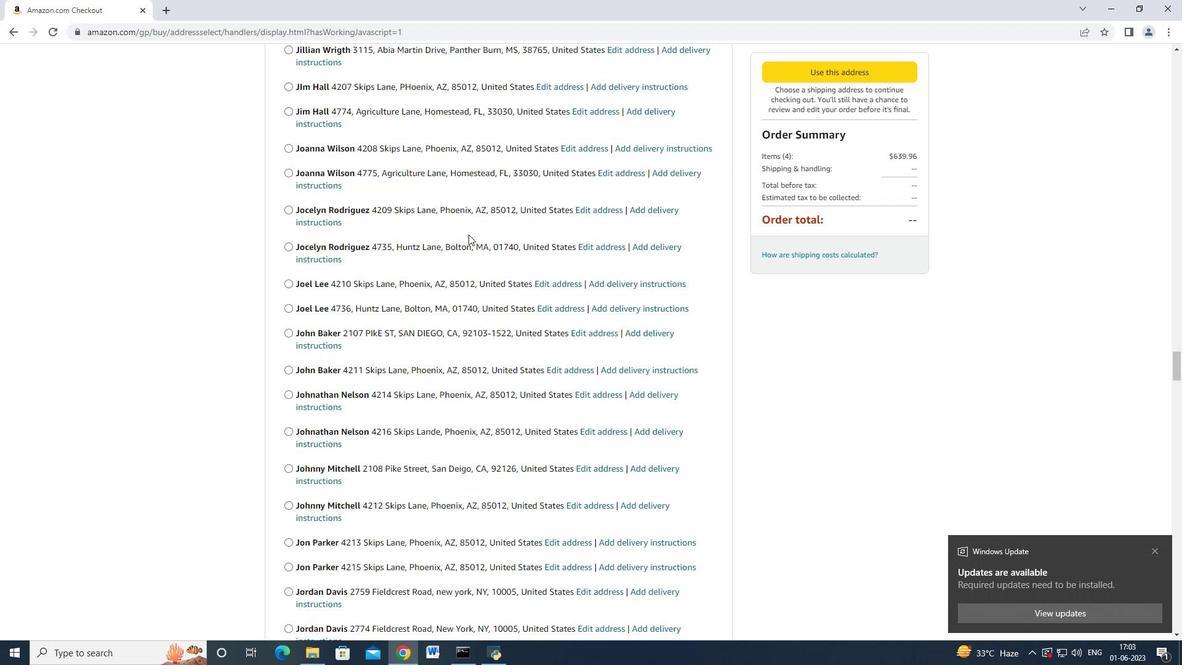 
Action: Mouse scrolled (468, 234) with delta (0, 0)
Screenshot: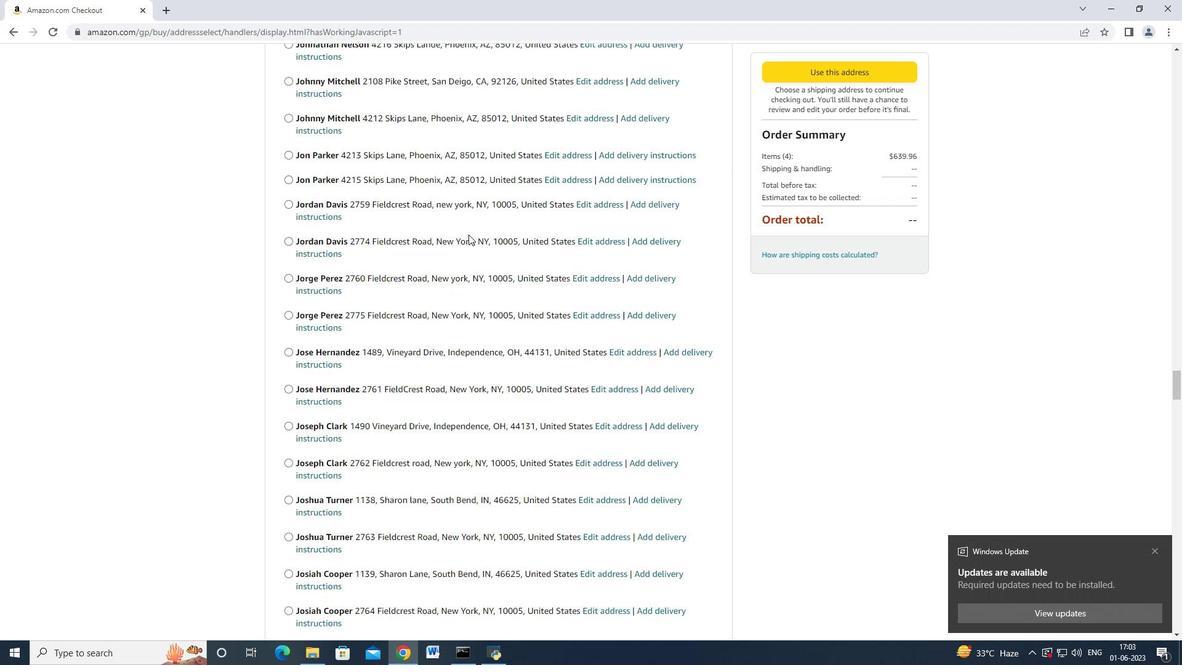 
Action: Mouse scrolled (468, 234) with delta (0, 0)
Screenshot: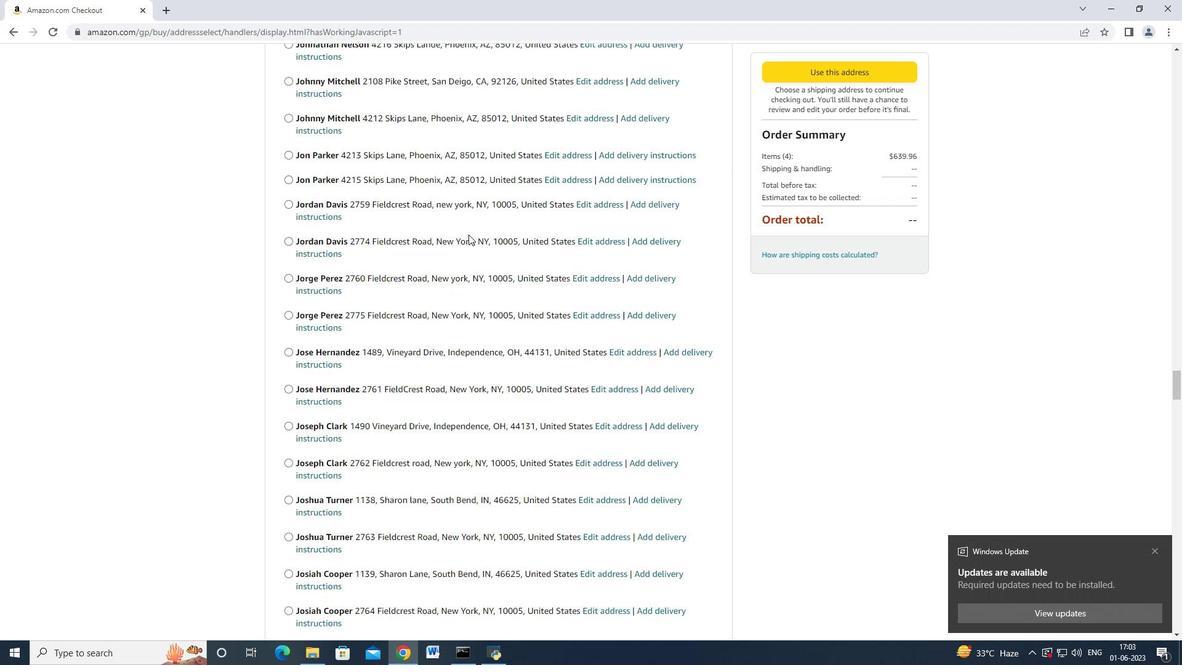 
Action: Mouse scrolled (468, 234) with delta (0, 0)
Screenshot: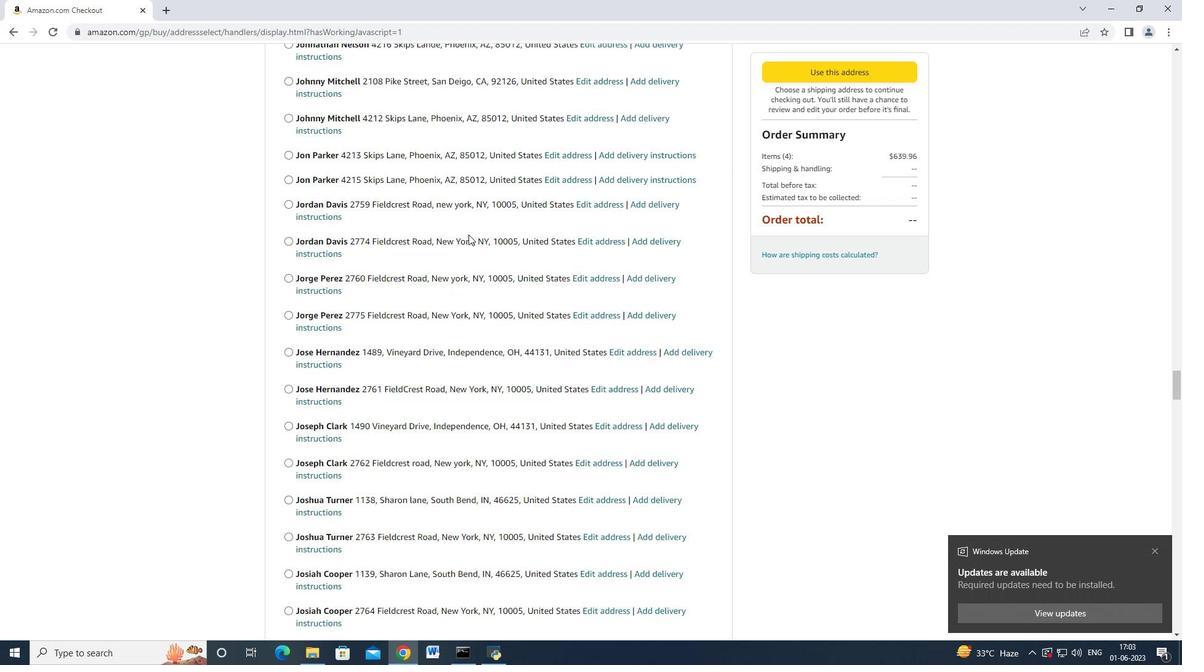 
Action: Mouse scrolled (468, 234) with delta (0, 0)
Screenshot: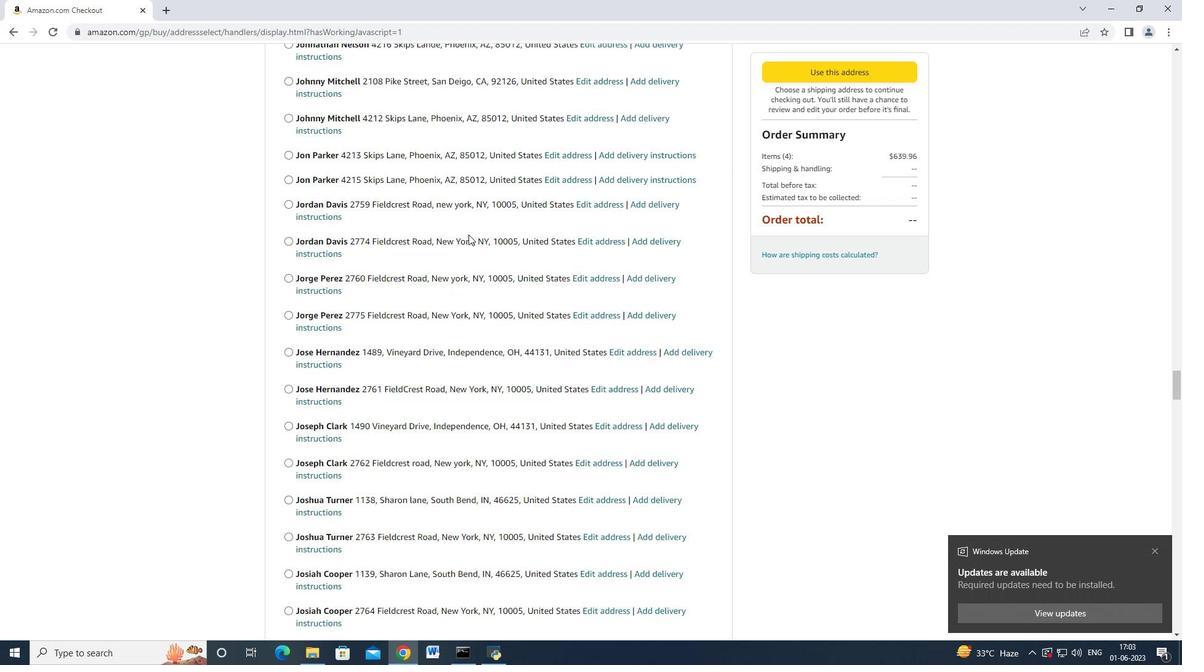 
Action: Mouse scrolled (468, 234) with delta (0, 0)
Screenshot: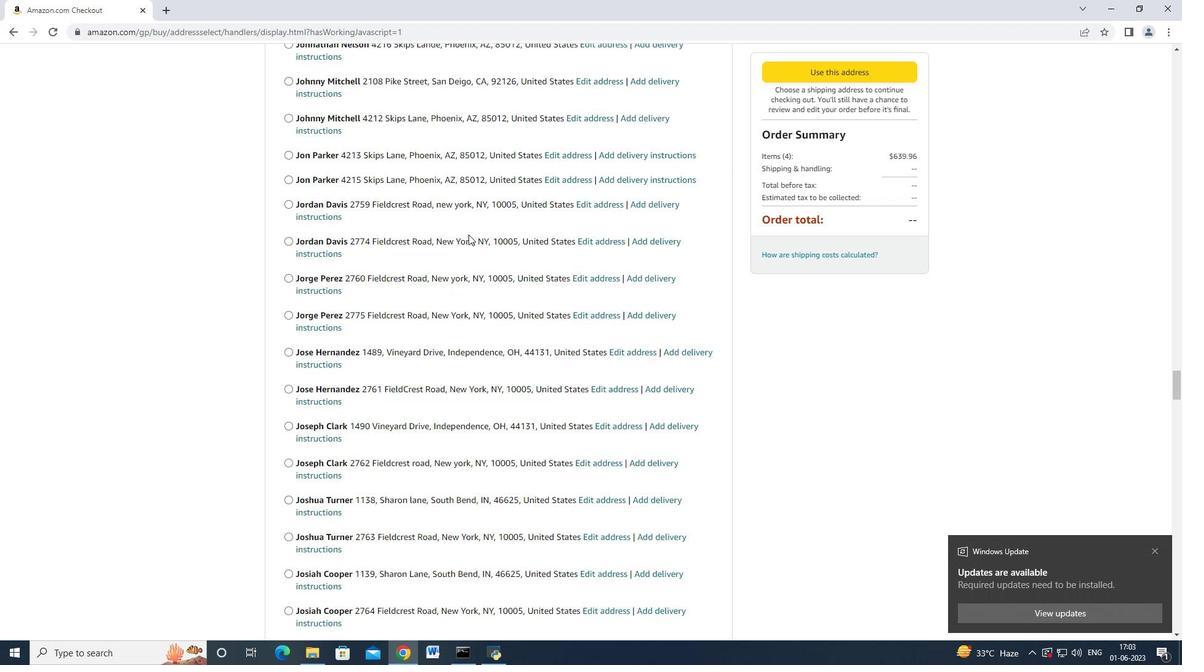 
Action: Mouse scrolled (468, 234) with delta (0, 0)
Screenshot: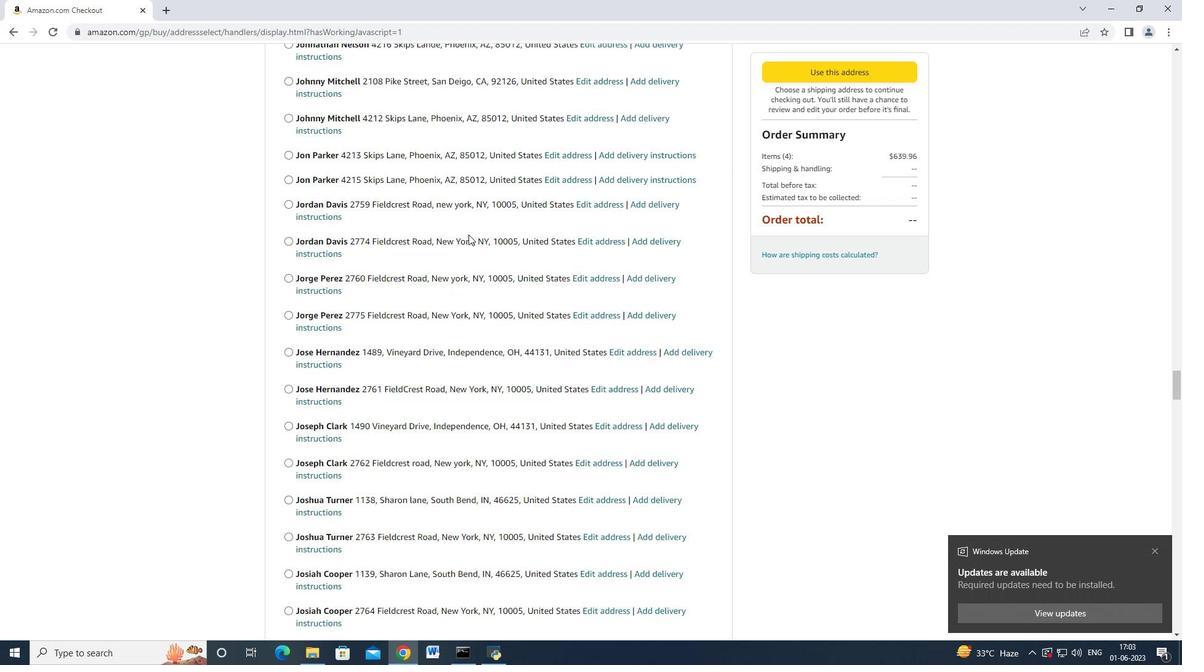 
Action: Mouse scrolled (468, 234) with delta (0, 0)
Screenshot: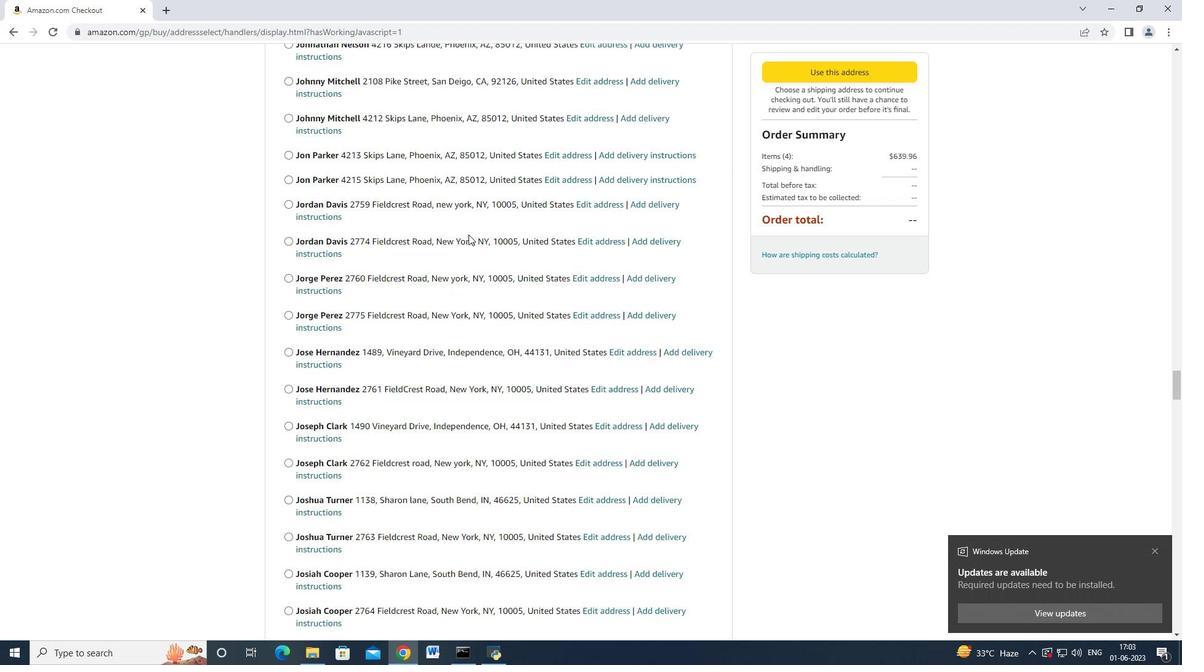 
Action: Mouse scrolled (468, 234) with delta (0, 0)
Screenshot: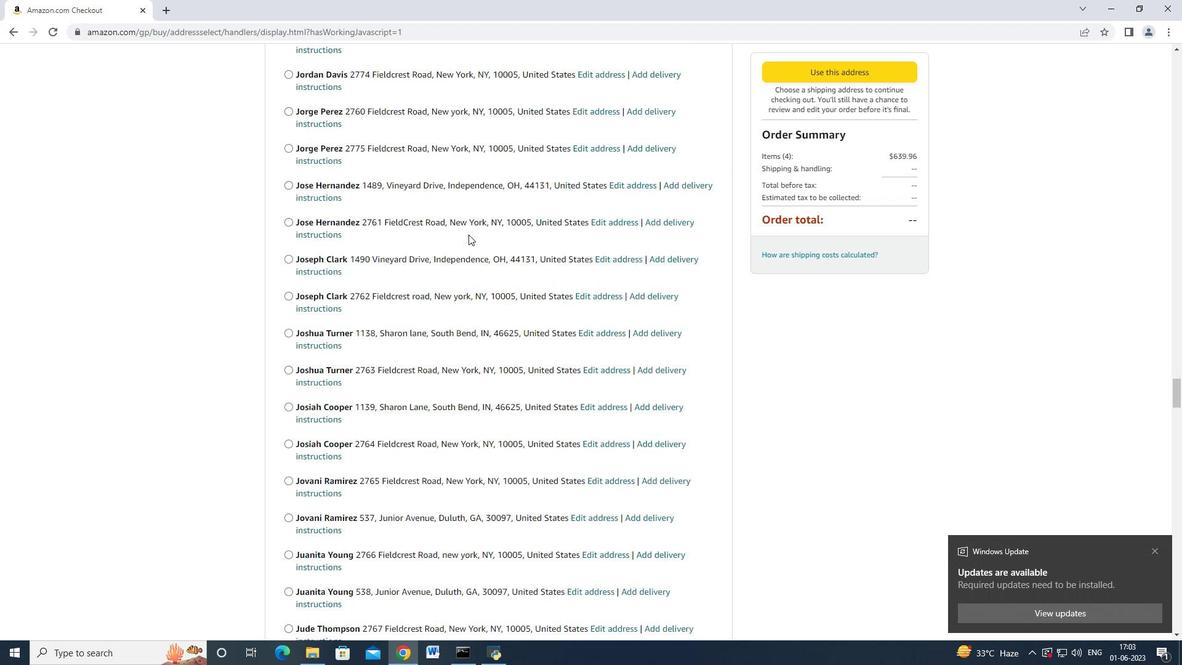
Action: Mouse scrolled (468, 234) with delta (0, 0)
Screenshot: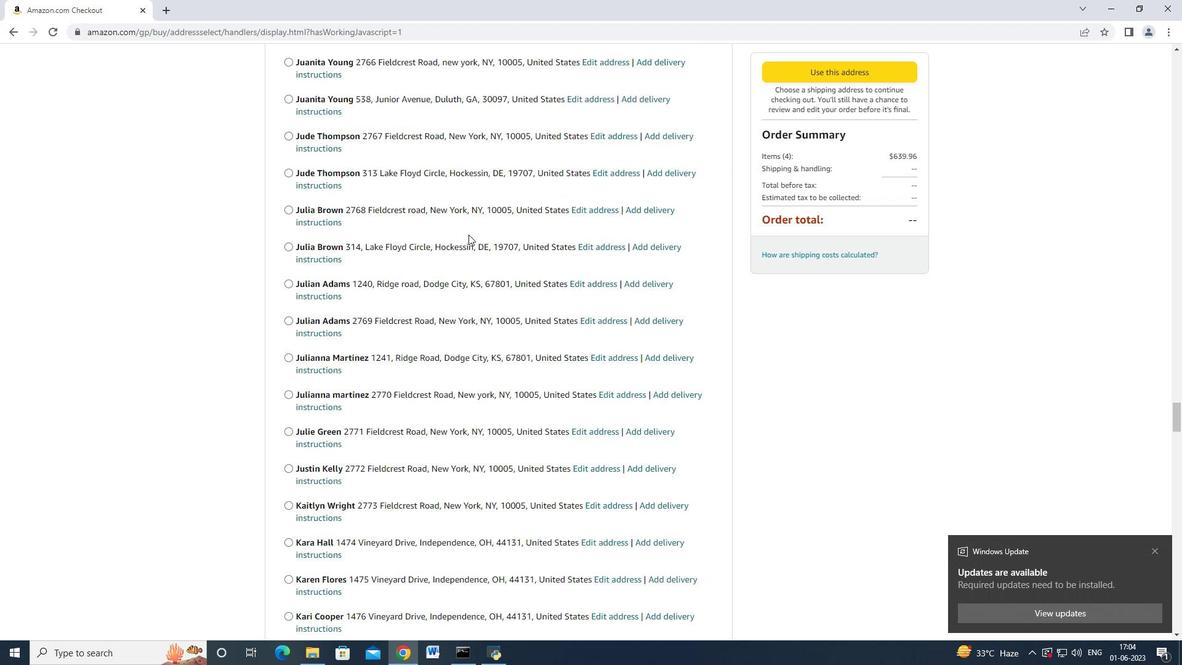 
Action: Mouse scrolled (468, 234) with delta (0, 0)
Screenshot: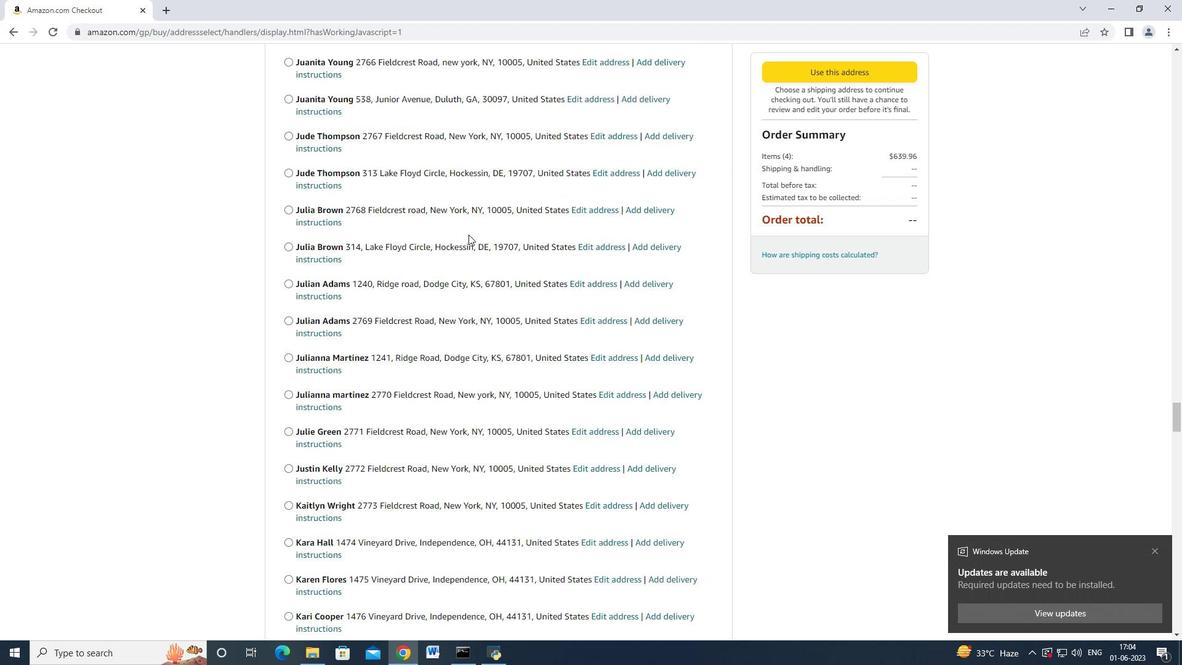 
Action: Mouse scrolled (468, 234) with delta (0, 0)
Screenshot: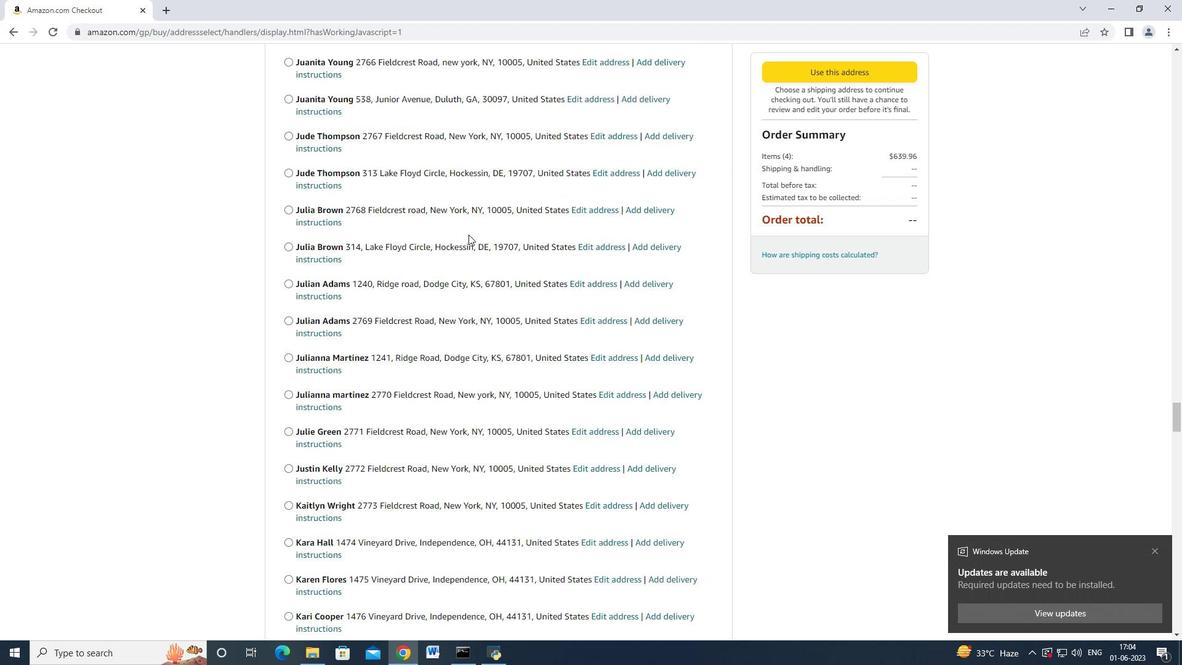 
Action: Mouse scrolled (468, 234) with delta (0, 0)
Screenshot: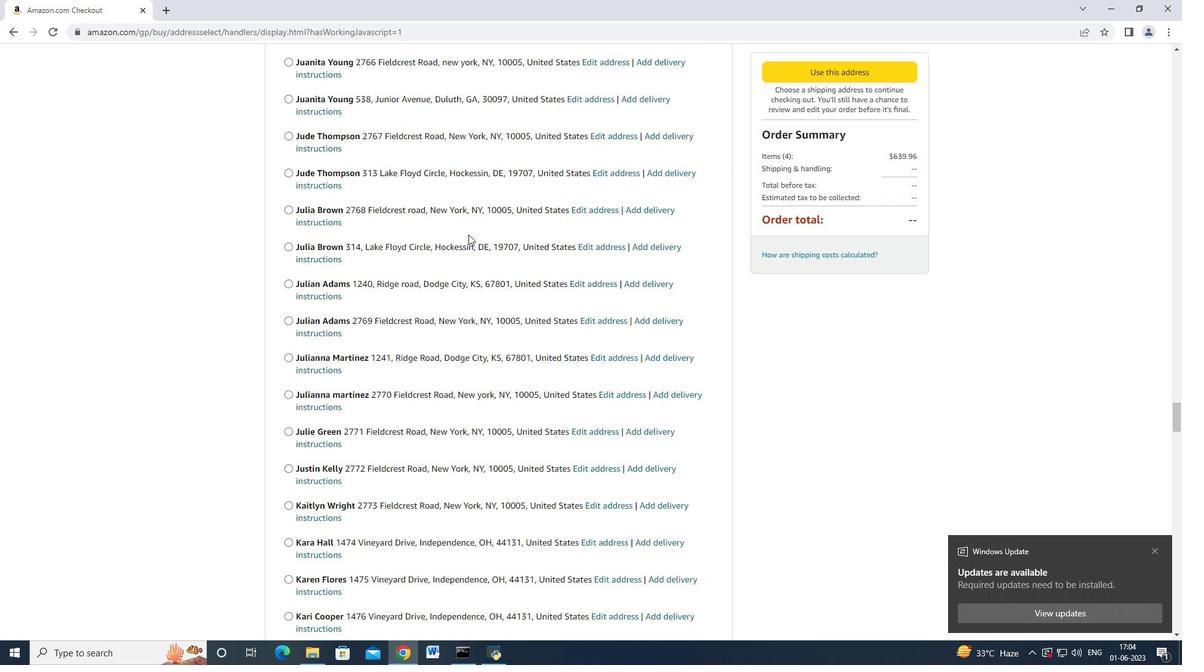 
Action: Mouse scrolled (468, 234) with delta (0, 0)
Screenshot: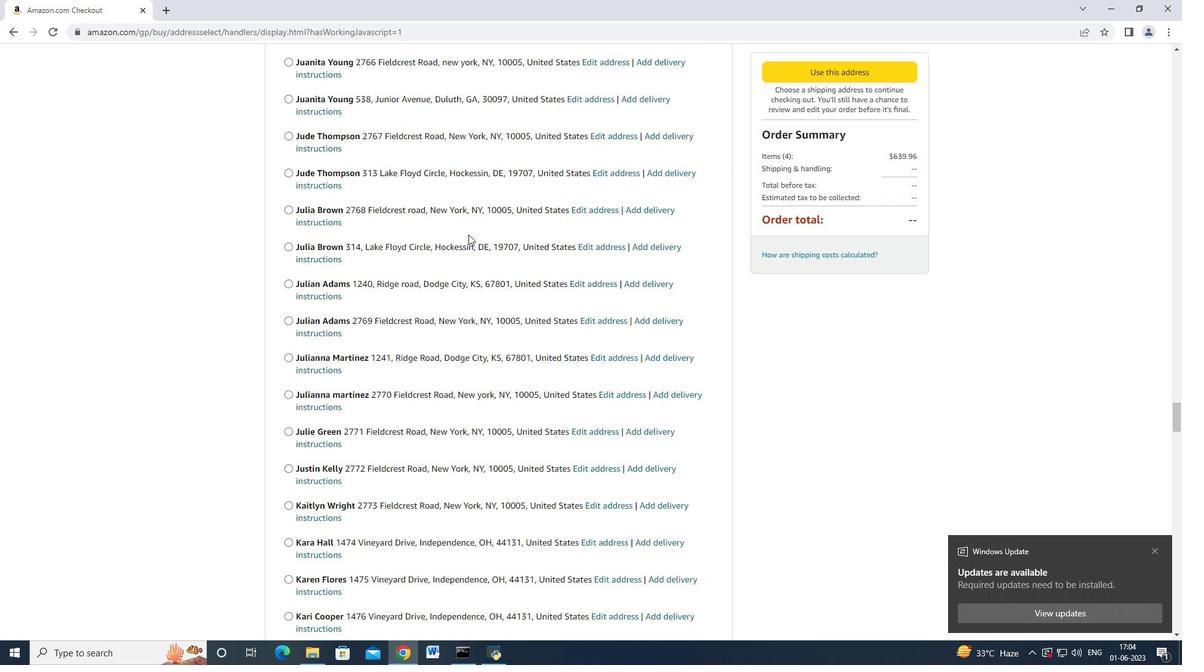 
Action: Mouse scrolled (468, 234) with delta (0, 0)
Screenshot: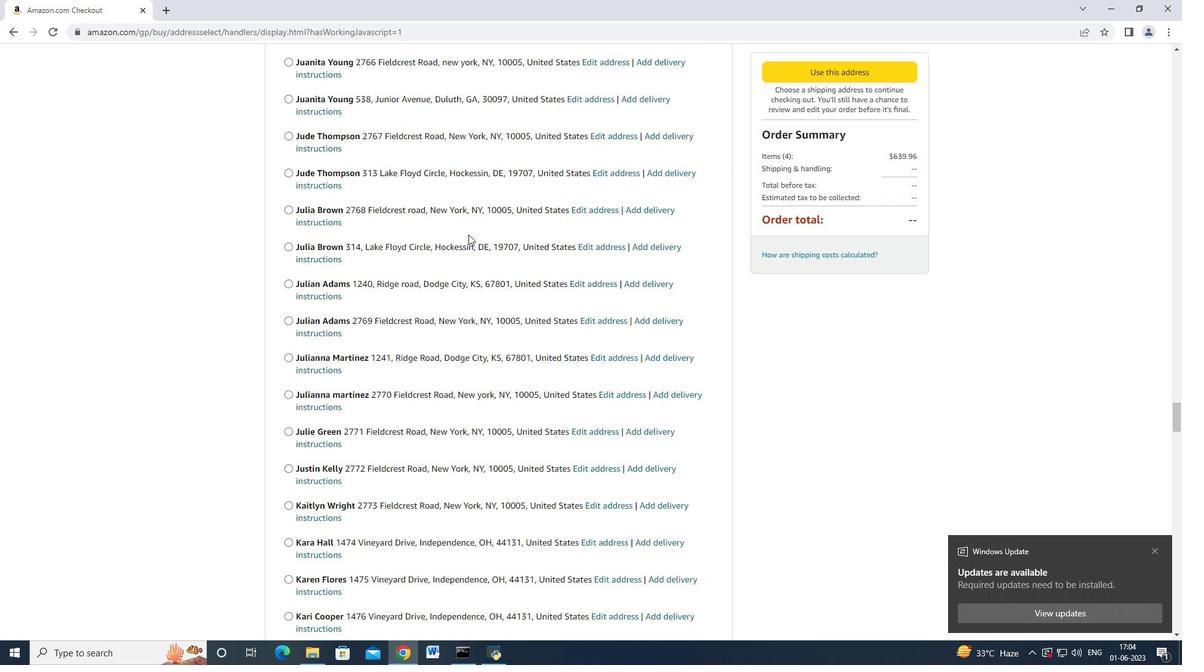 
Action: Mouse scrolled (468, 234) with delta (0, 0)
Screenshot: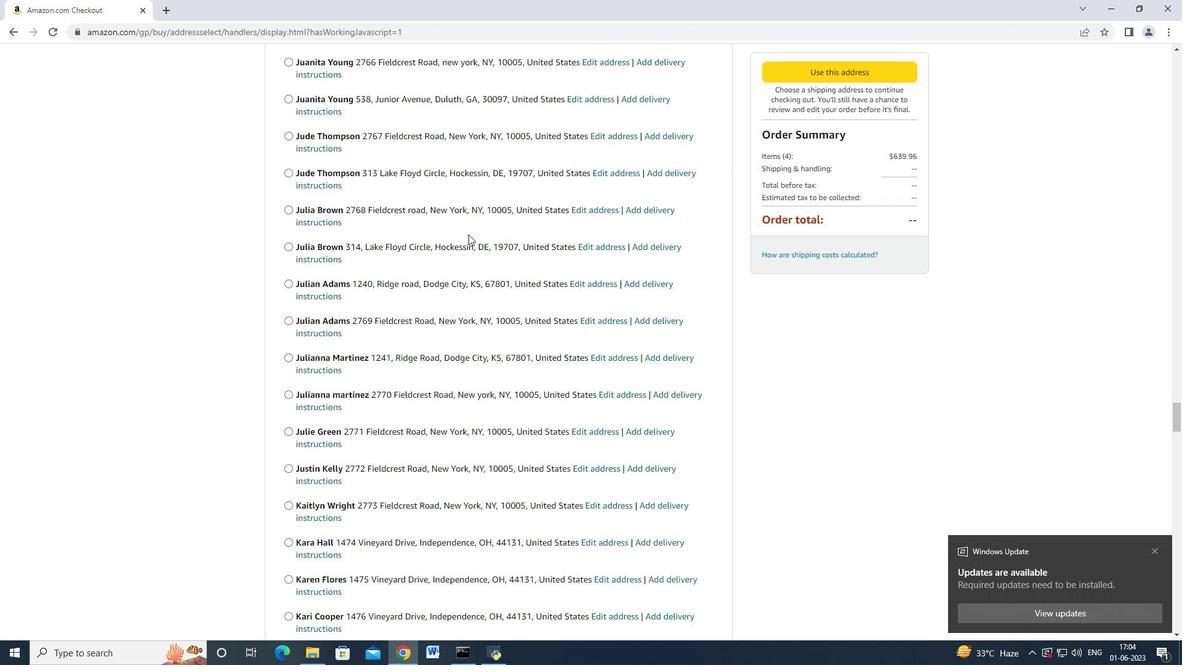 
Action: Mouse scrolled (468, 234) with delta (0, 0)
Screenshot: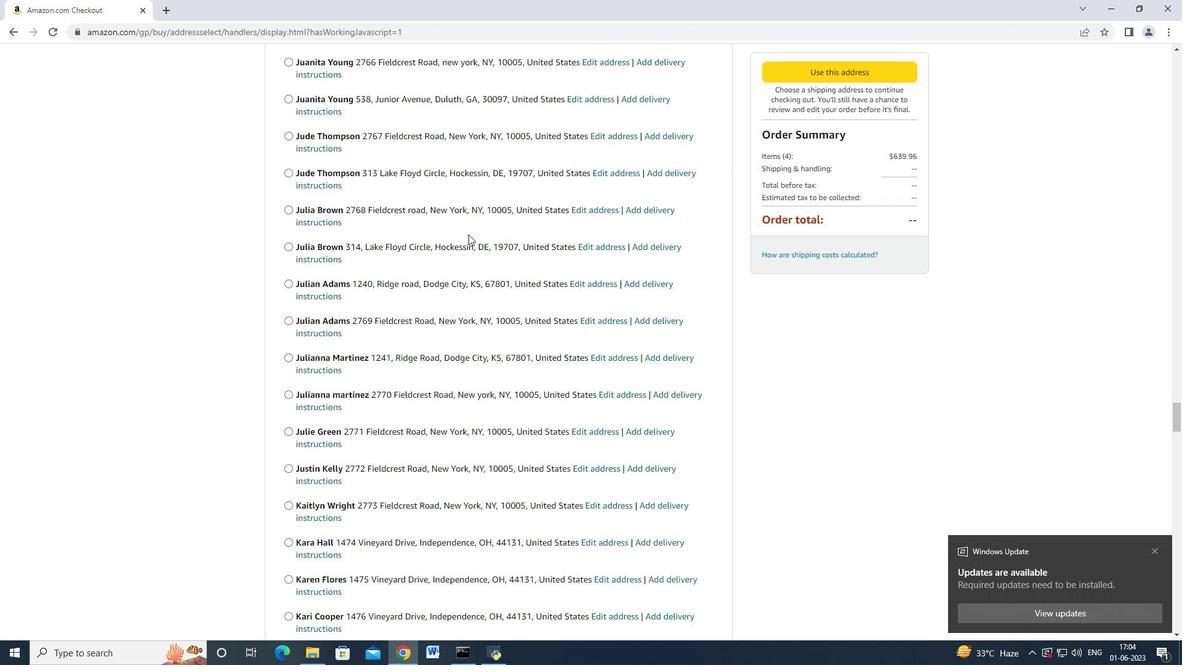 
Action: Mouse scrolled (468, 234) with delta (0, 0)
Screenshot: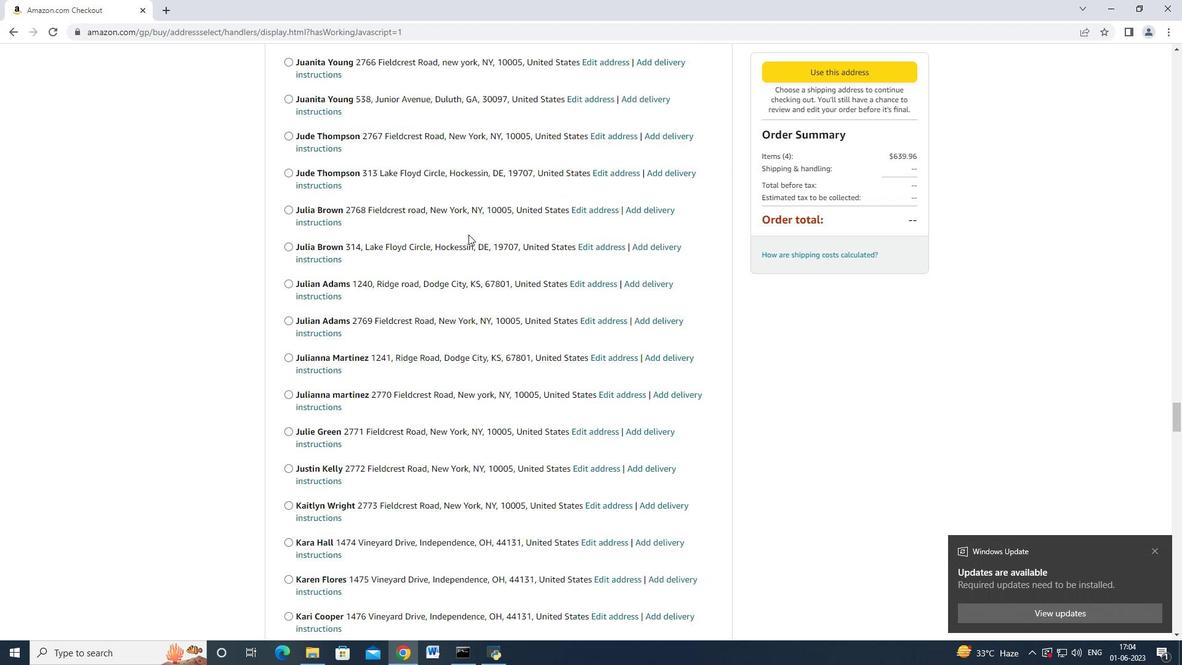 
Action: Mouse scrolled (468, 234) with delta (0, 0)
Screenshot: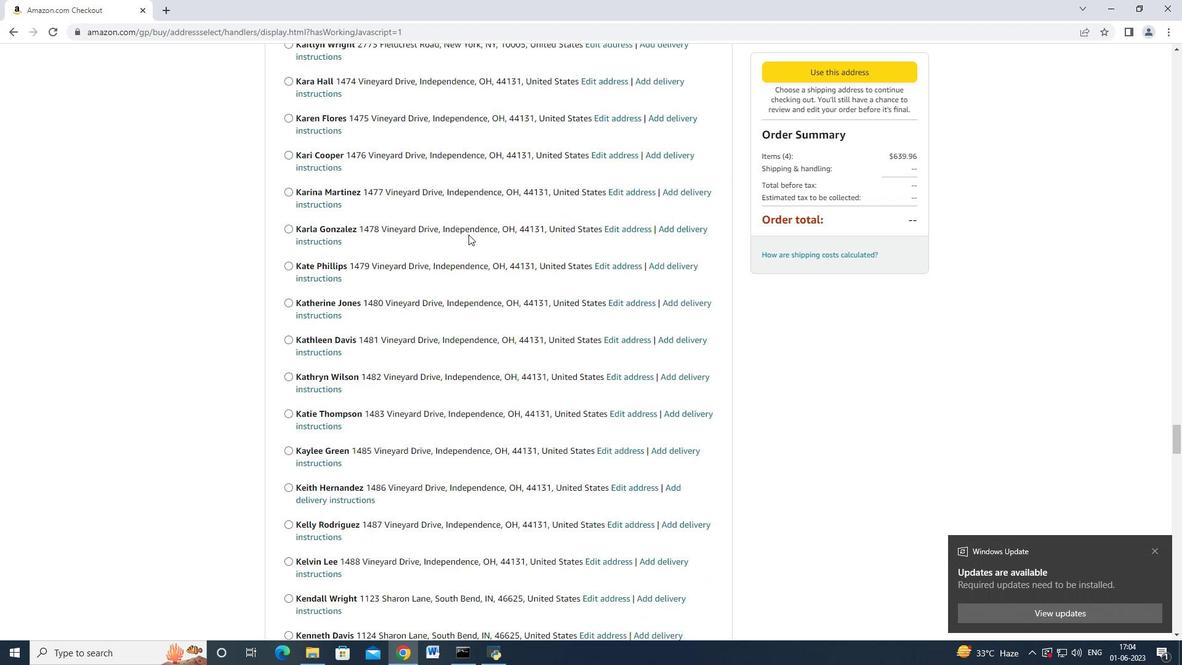 
Action: Mouse scrolled (468, 234) with delta (0, 0)
Screenshot: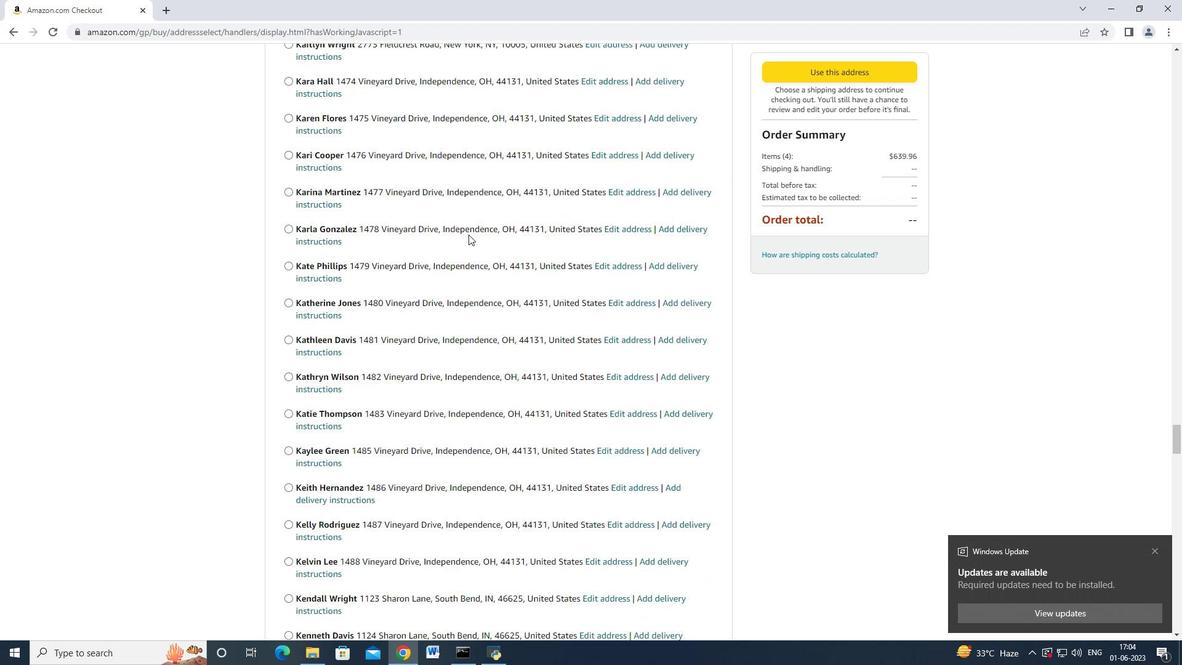 
Action: Mouse scrolled (468, 234) with delta (0, 0)
Screenshot: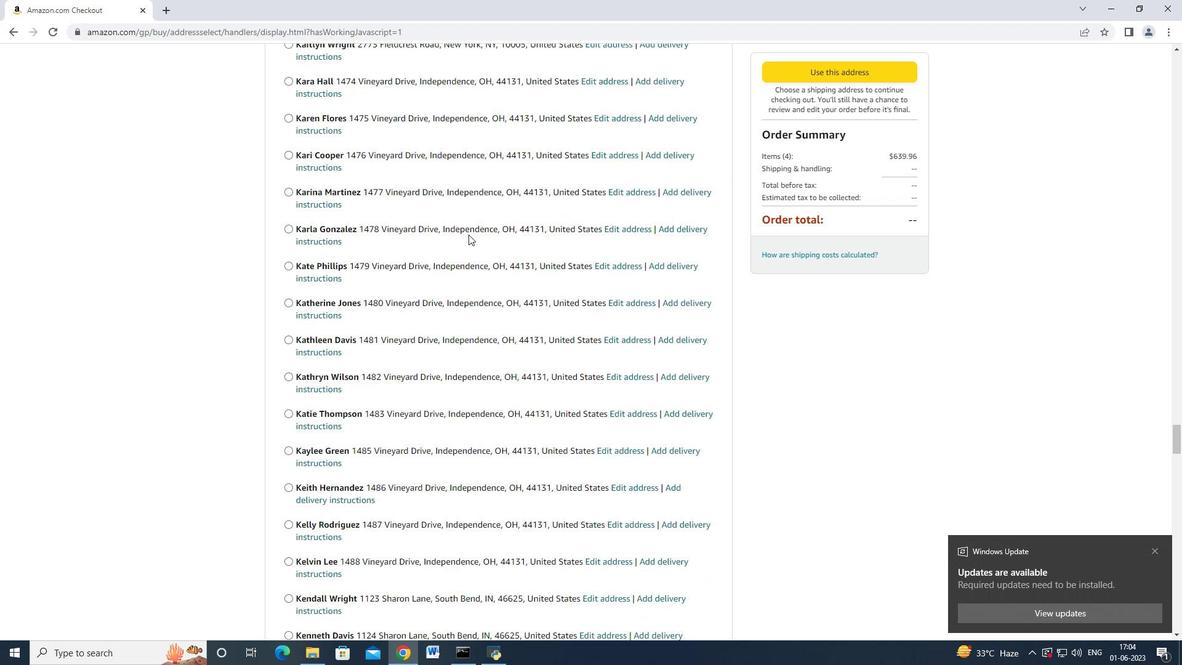 
Action: Mouse scrolled (468, 234) with delta (0, 0)
Screenshot: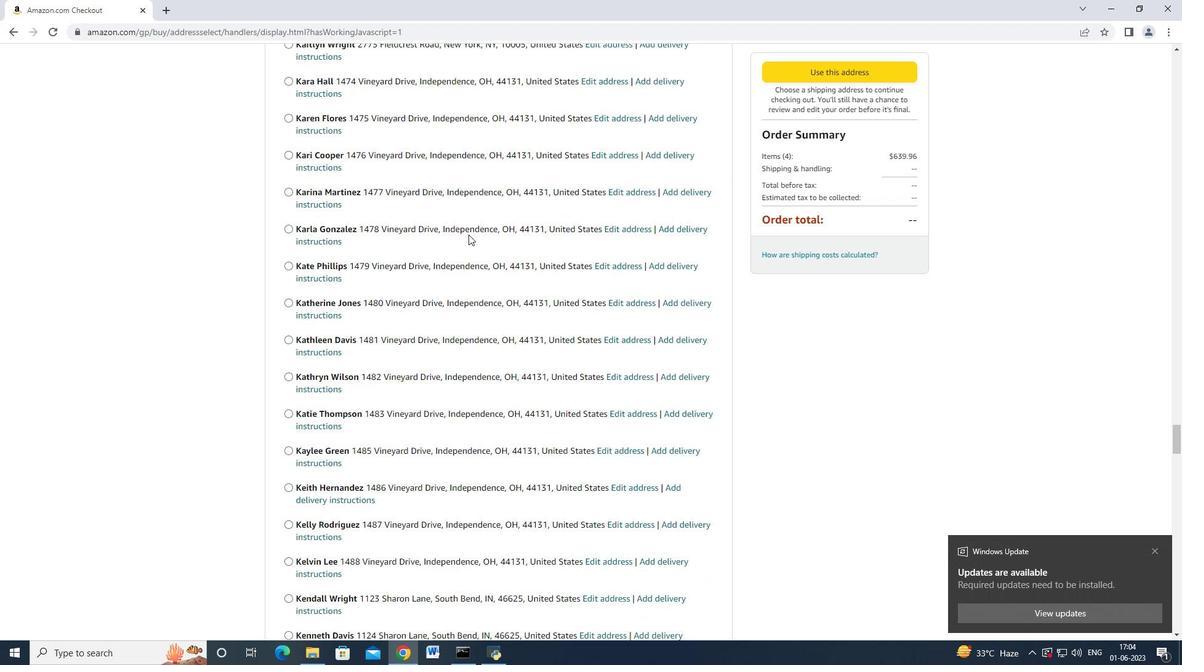 
Action: Mouse scrolled (468, 234) with delta (0, 0)
Screenshot: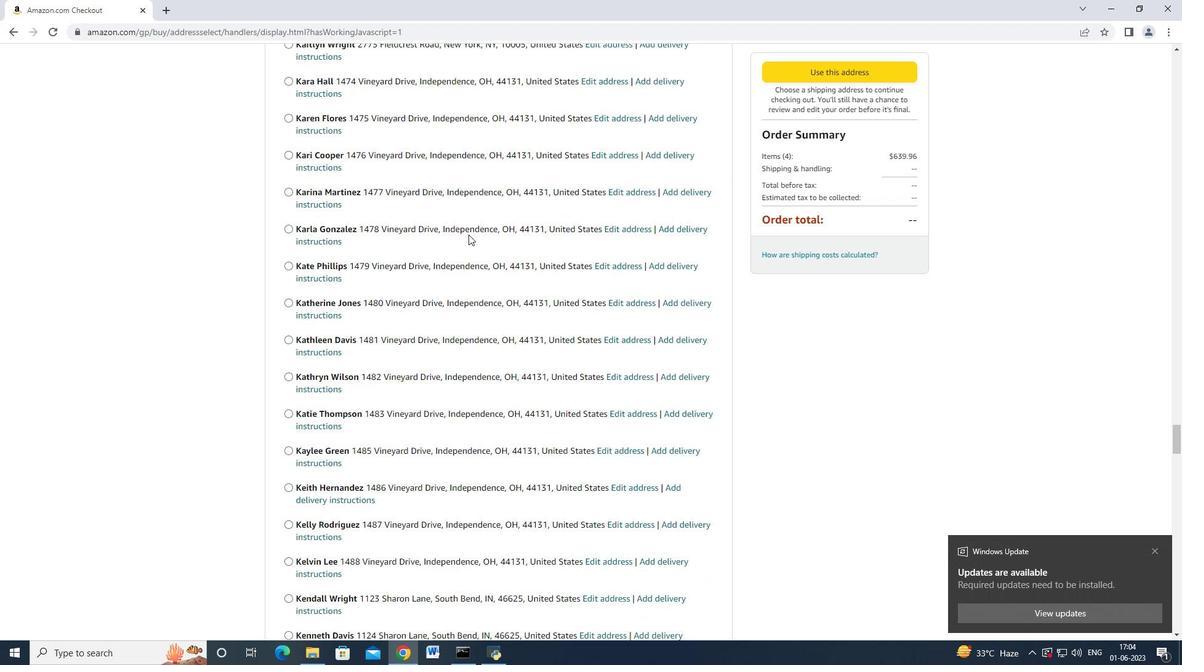 
Action: Mouse scrolled (468, 234) with delta (0, 0)
Screenshot: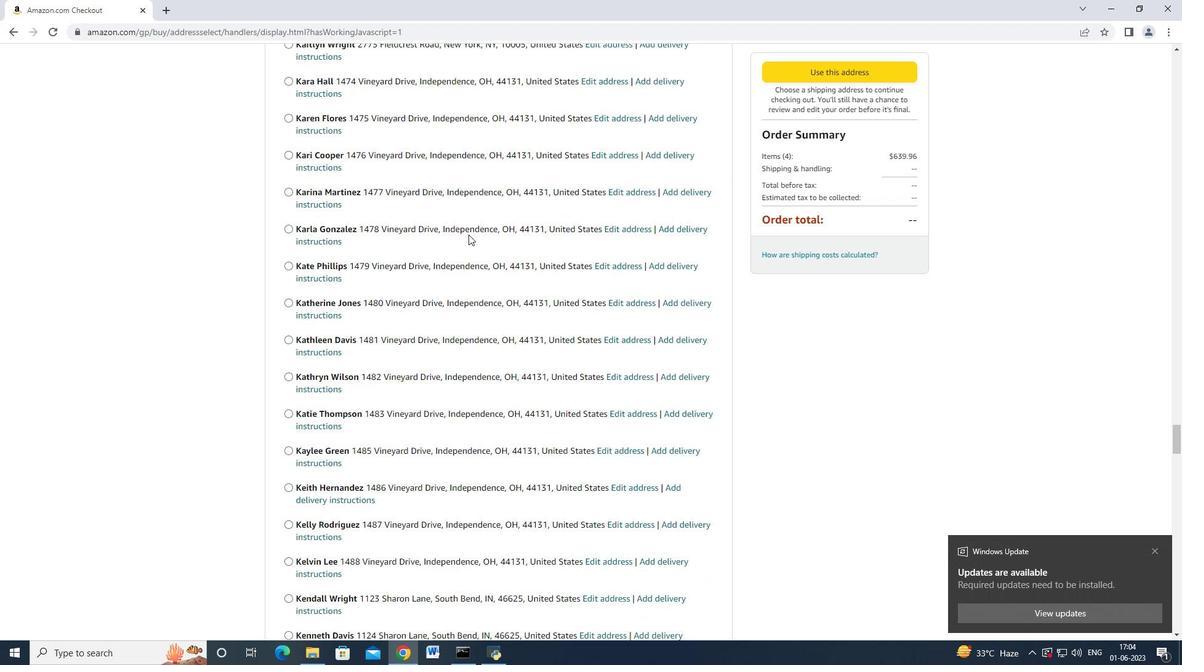 
Action: Mouse scrolled (468, 234) with delta (0, 0)
Screenshot: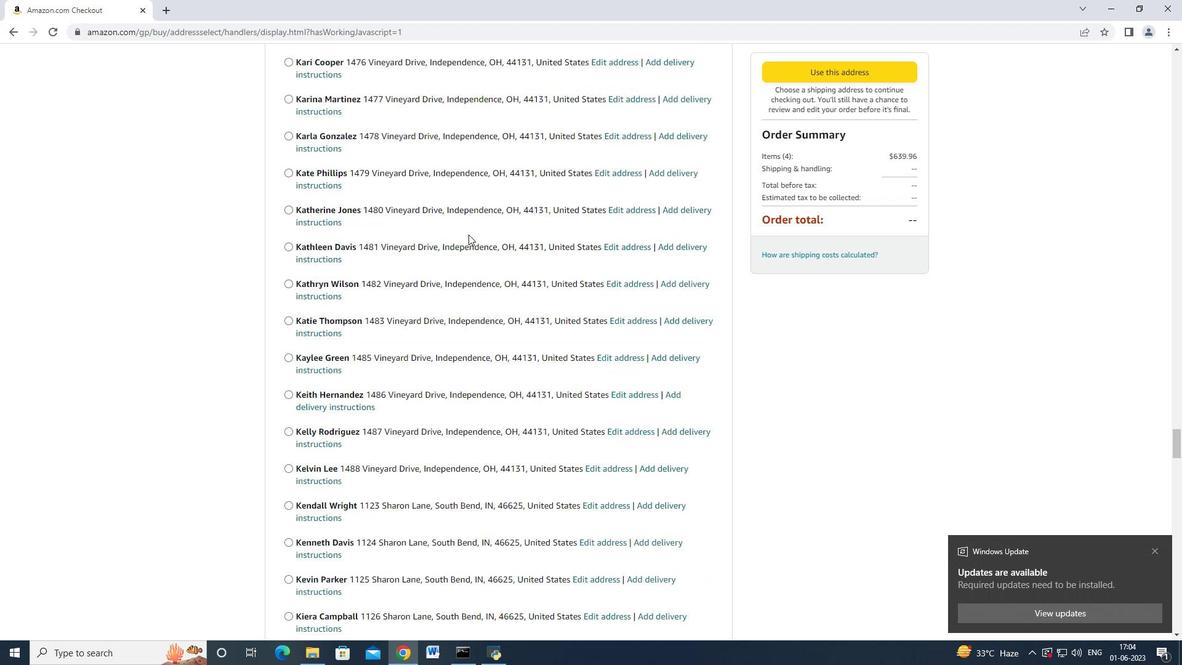 
Action: Mouse scrolled (468, 234) with delta (0, 0)
Screenshot: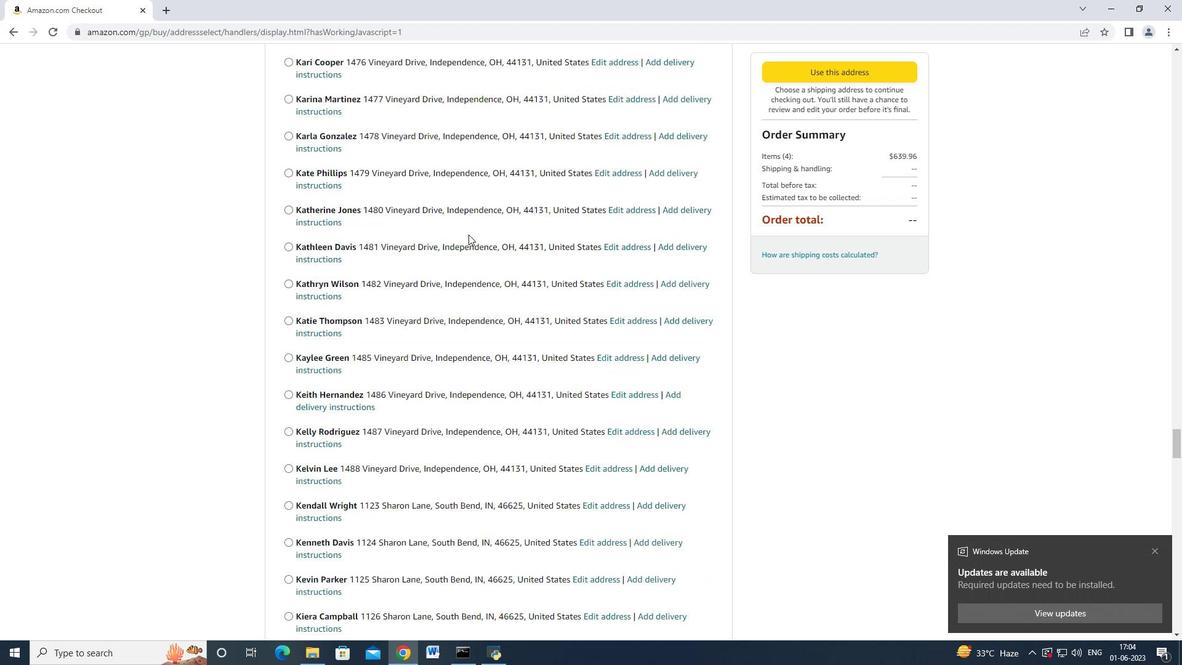 
Action: Mouse scrolled (468, 234) with delta (0, 0)
Screenshot: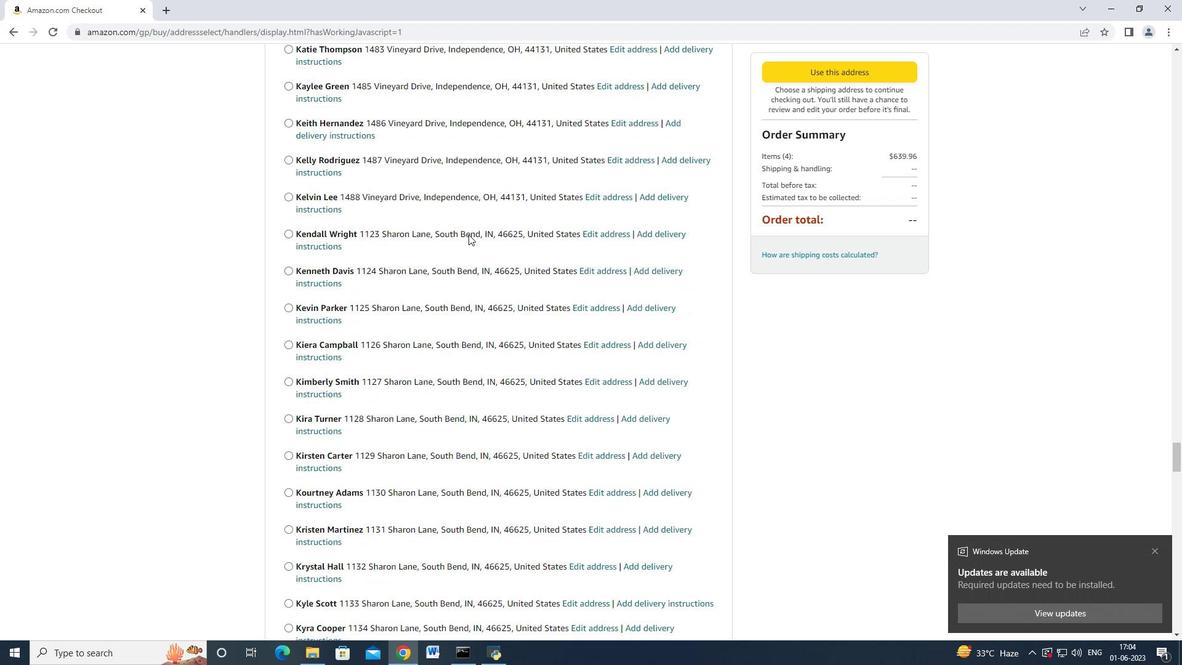 
Action: Mouse scrolled (468, 234) with delta (0, 0)
Screenshot: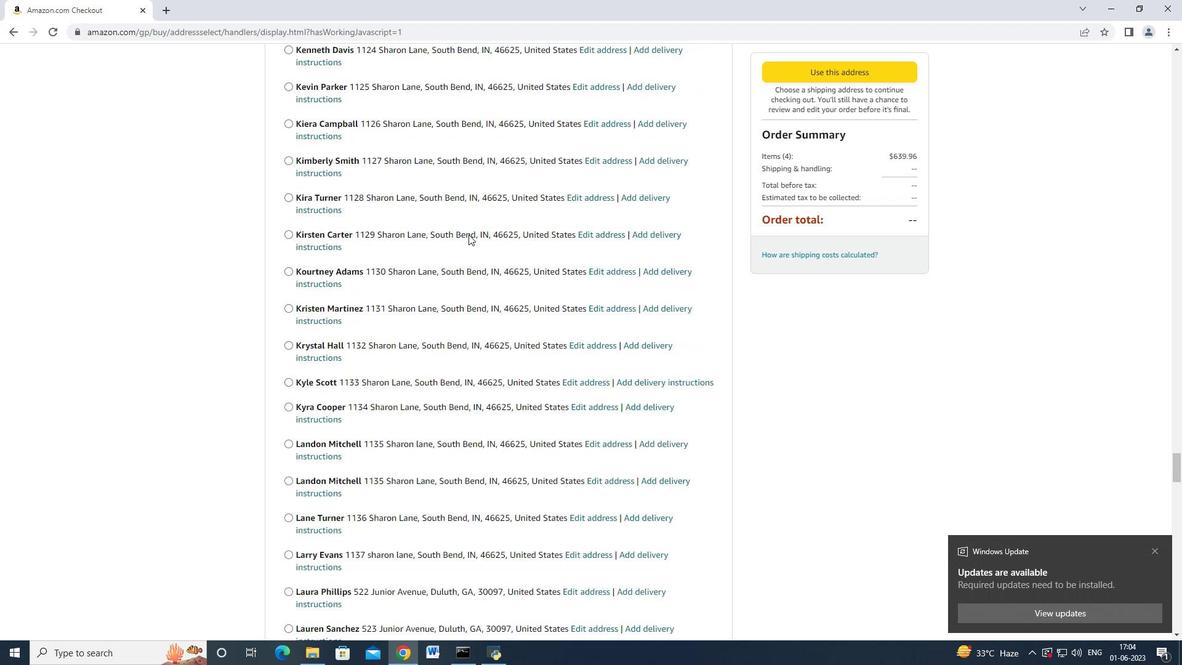 
Action: Mouse scrolled (468, 234) with delta (0, 0)
Screenshot: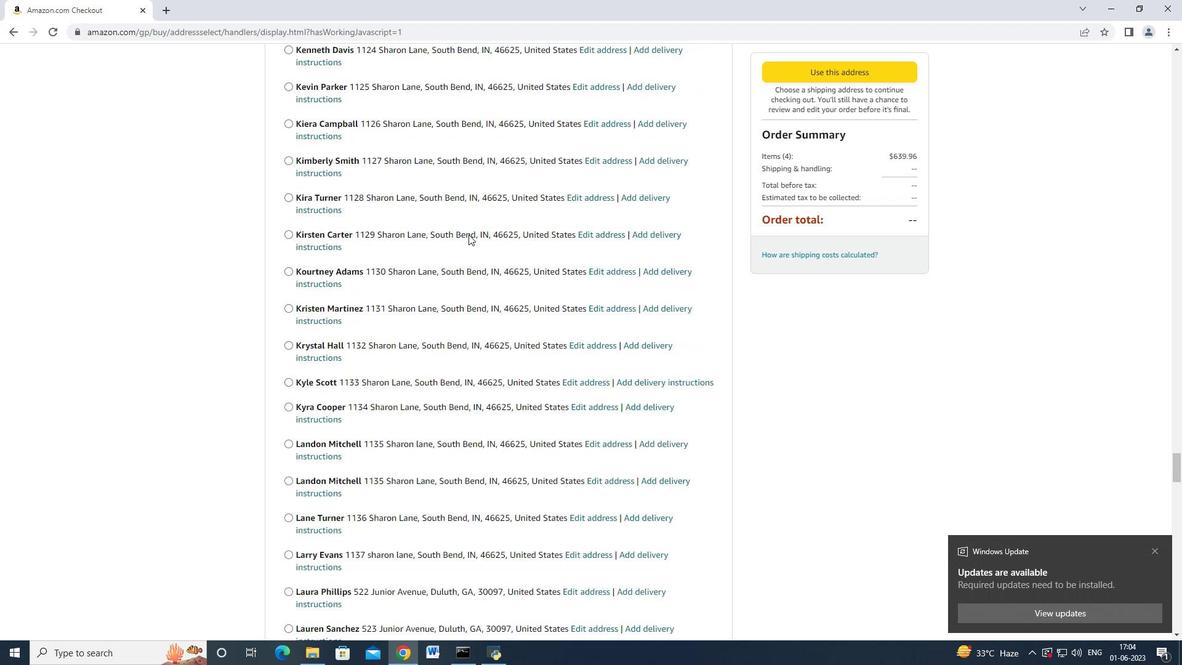 
Action: Mouse scrolled (468, 234) with delta (0, 0)
Screenshot: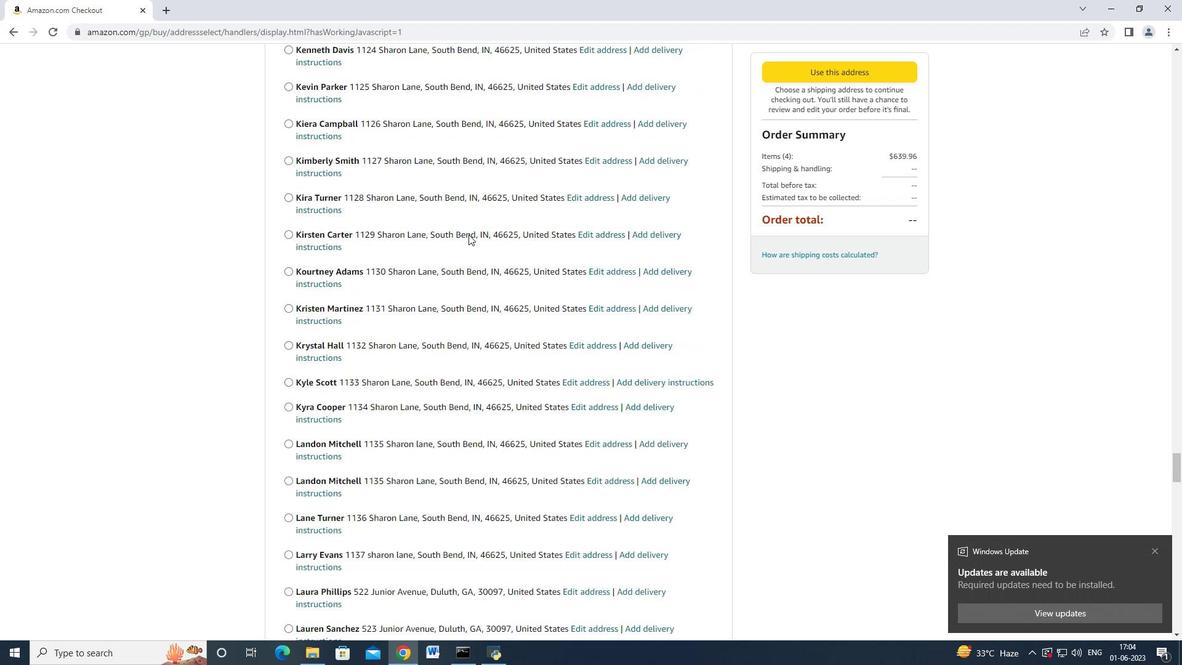 
Action: Mouse scrolled (468, 234) with delta (0, 0)
Screenshot: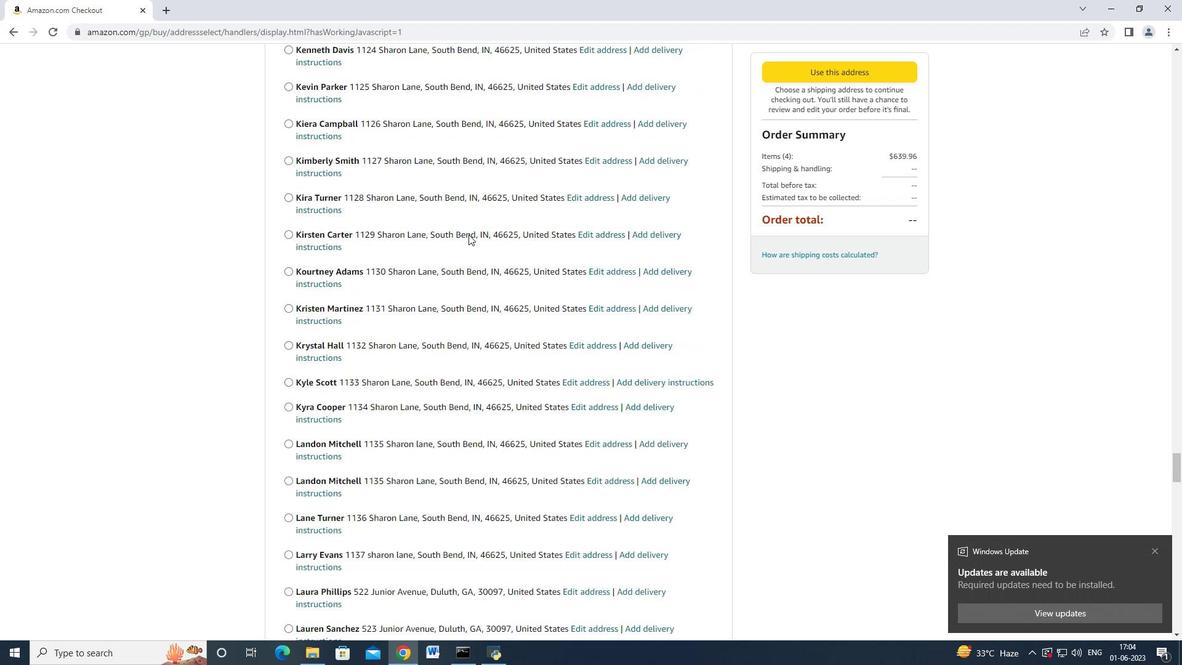 
Action: Mouse scrolled (468, 234) with delta (0, 0)
Screenshot: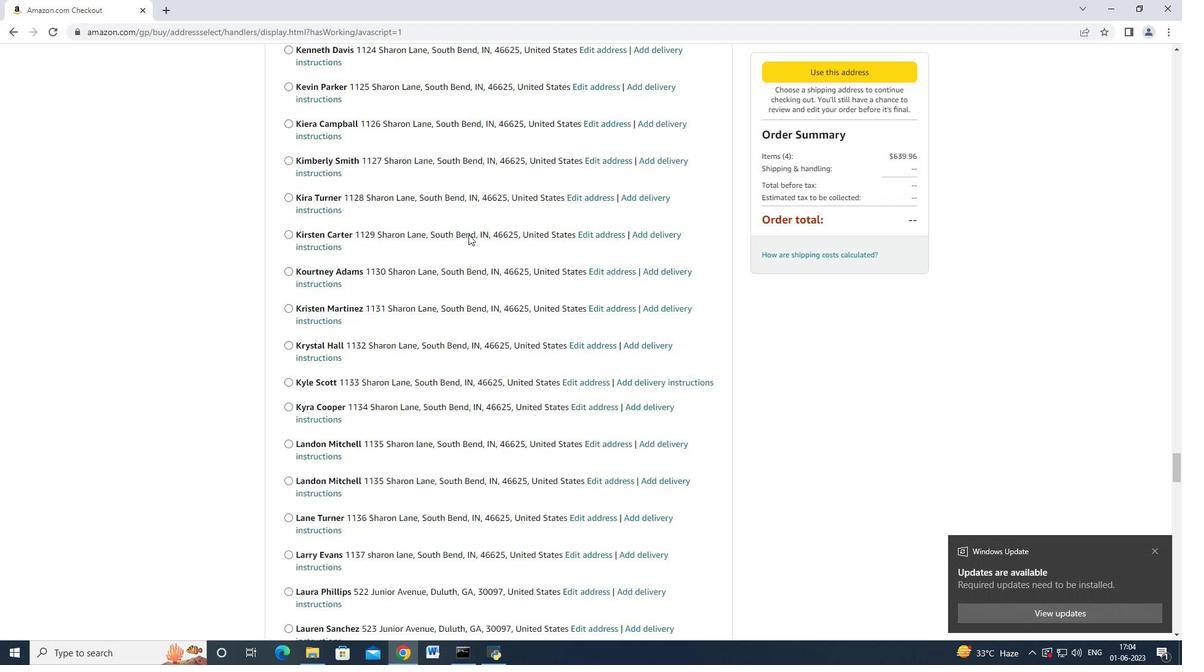 
Action: Mouse scrolled (468, 234) with delta (0, 0)
Screenshot: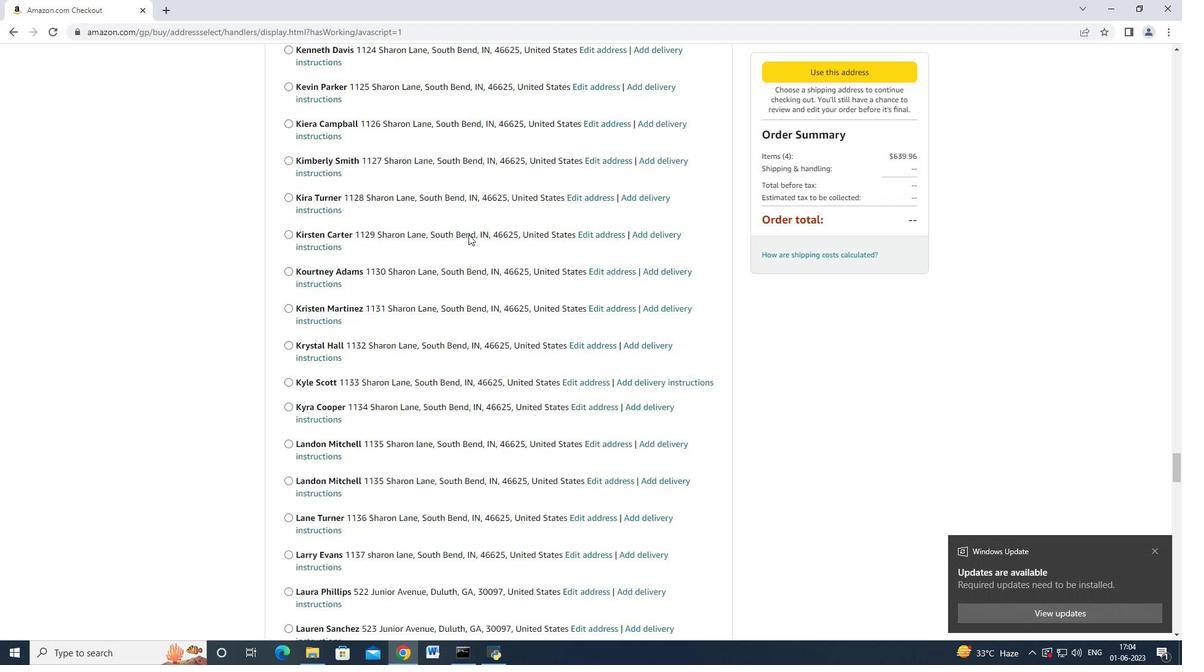 
Action: Mouse scrolled (468, 234) with delta (0, 0)
Screenshot: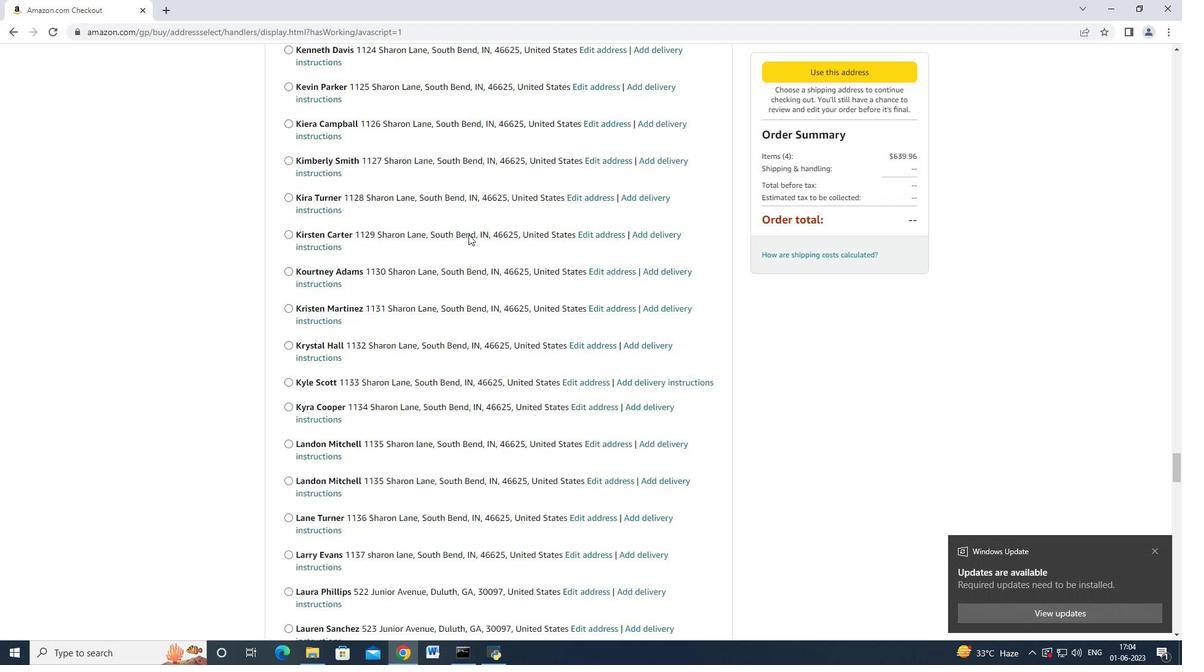 
Action: Mouse moved to (469, 234)
Screenshot: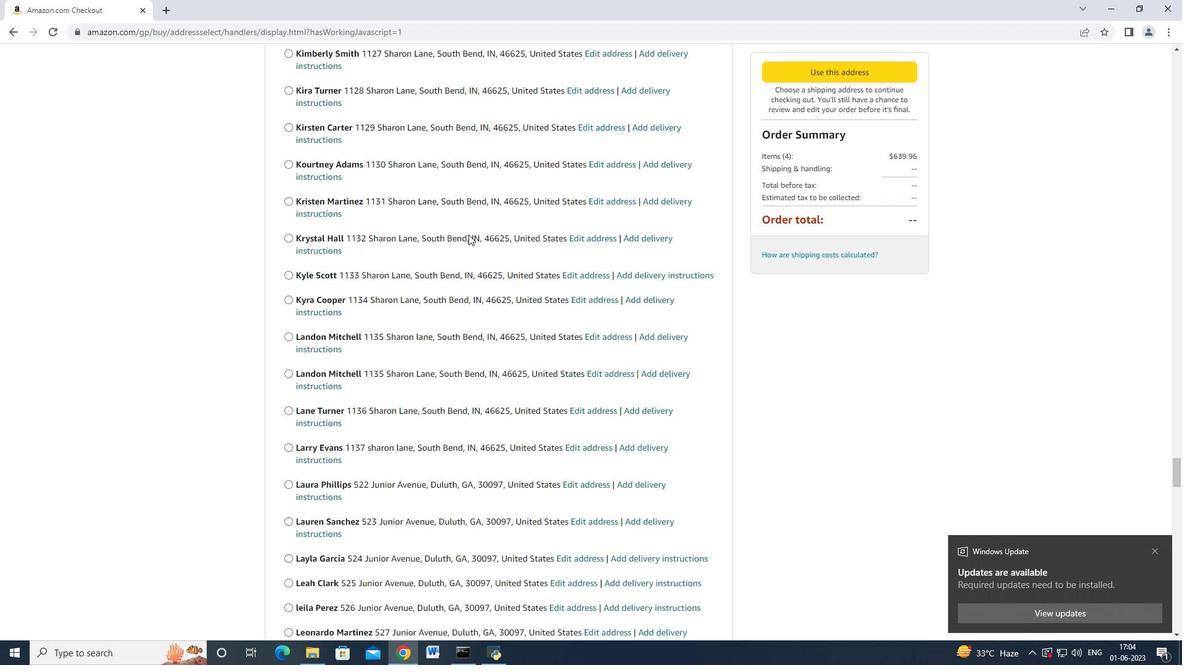 
Action: Mouse scrolled (469, 234) with delta (0, 0)
Screenshot: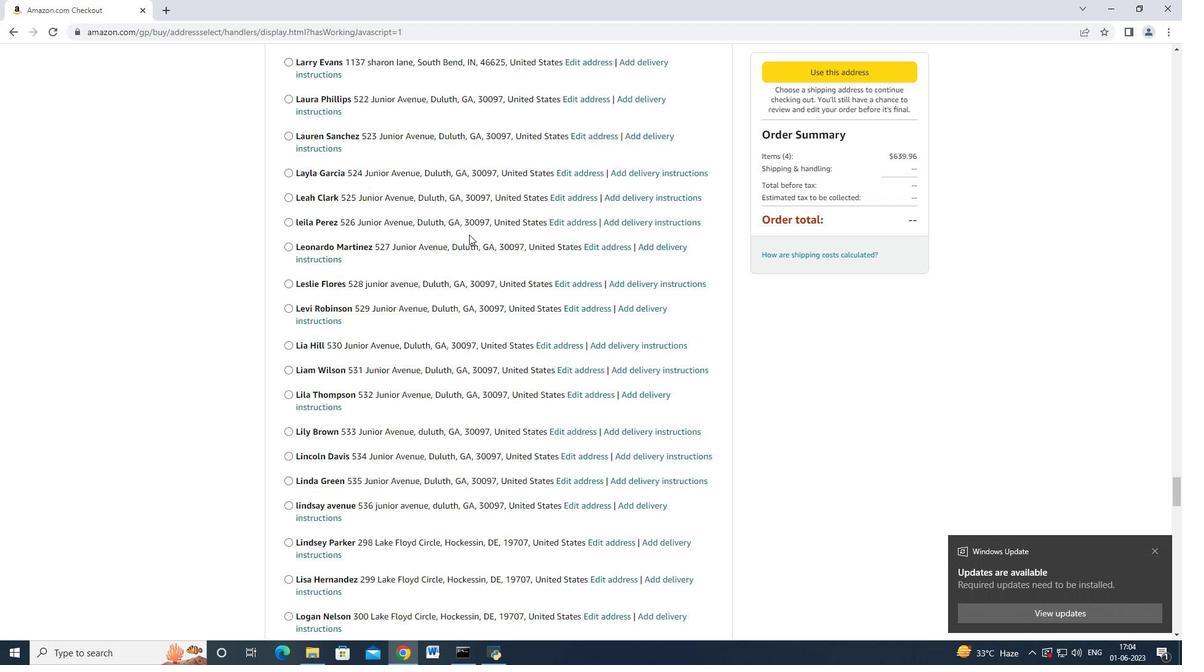 
Action: Mouse scrolled (469, 234) with delta (0, 0)
Screenshot: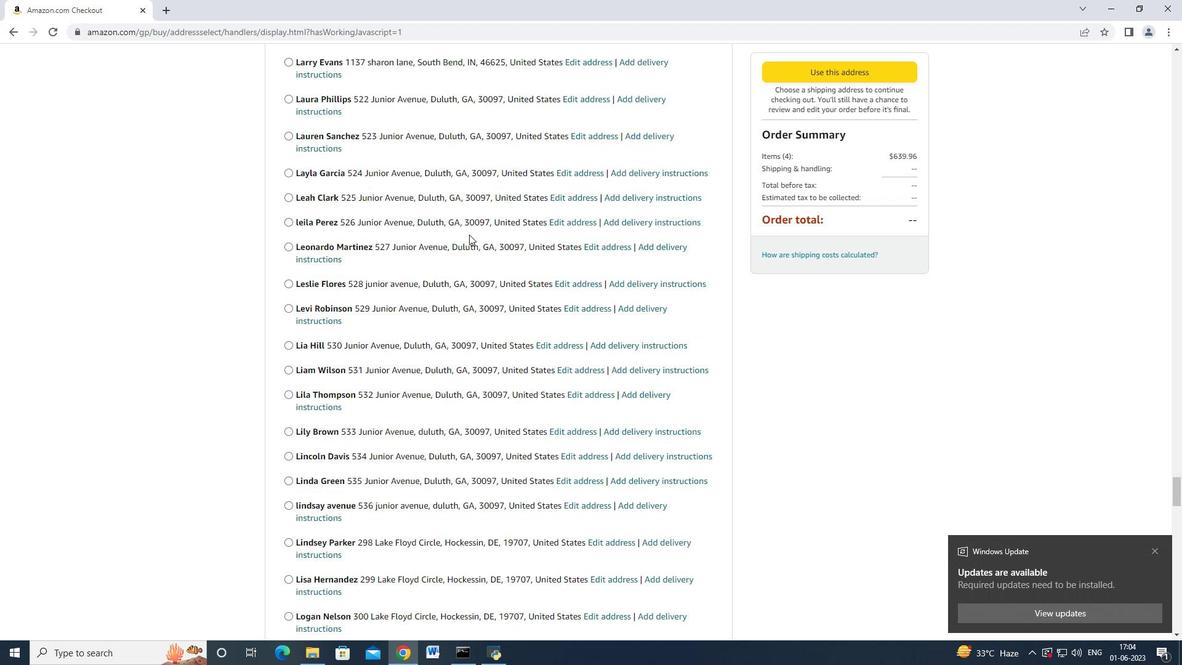 
Action: Mouse scrolled (469, 234) with delta (0, 0)
Screenshot: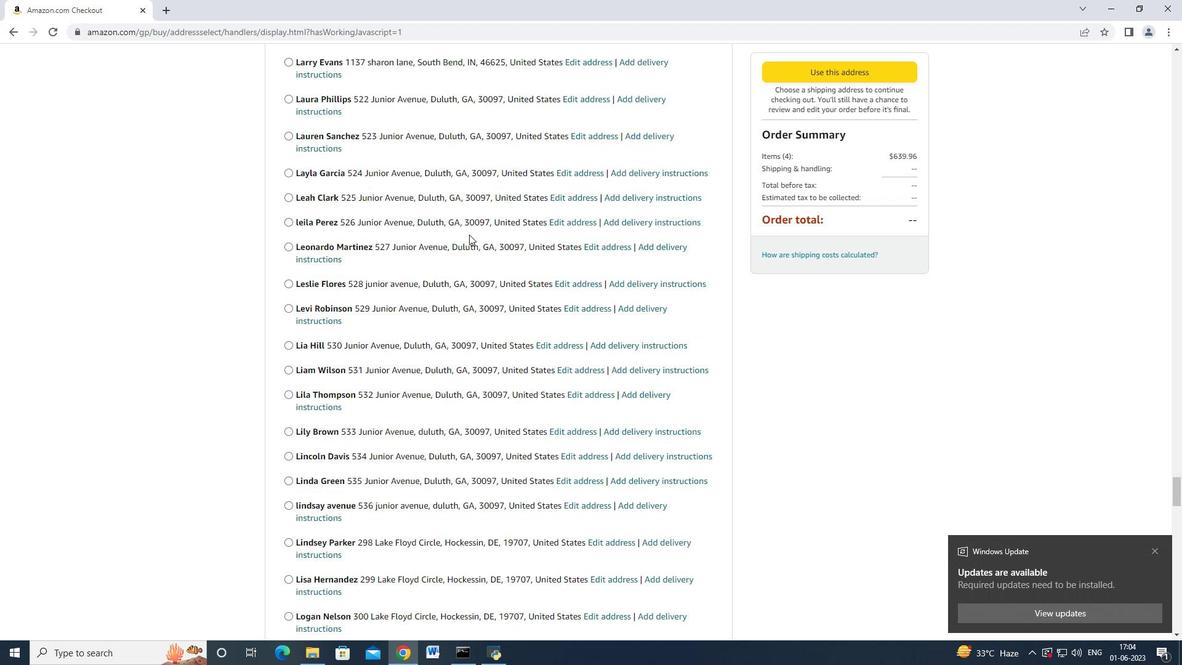 
Action: Mouse scrolled (469, 234) with delta (0, 0)
Screenshot: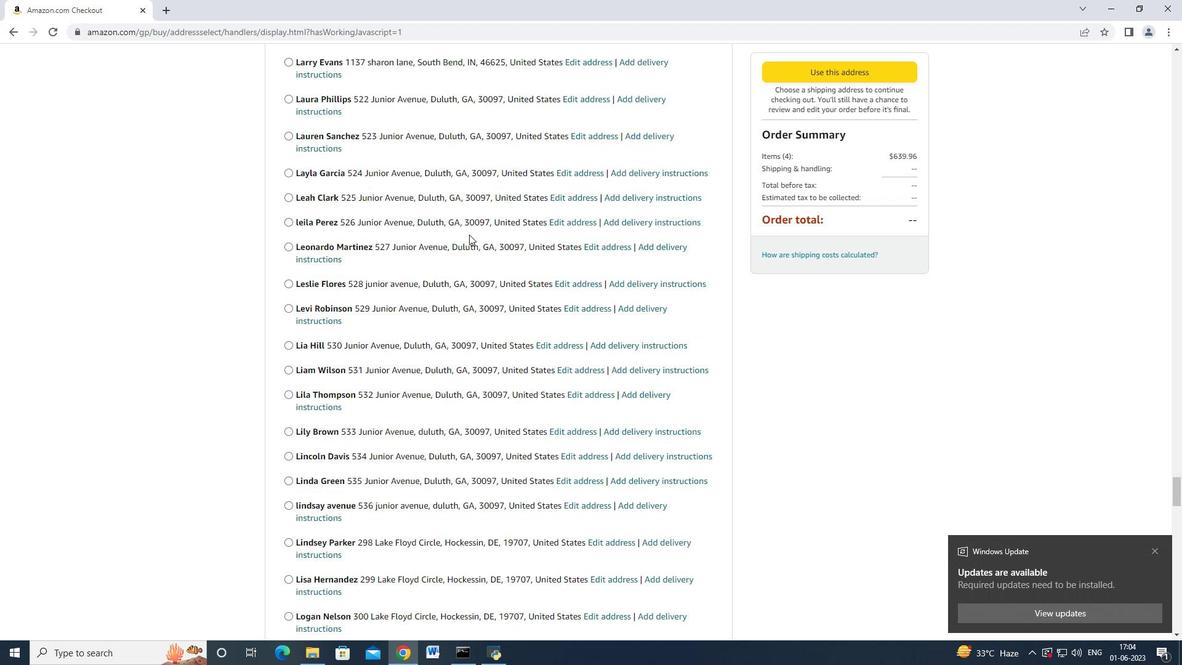 
Action: Mouse scrolled (469, 233) with delta (0, -1)
Screenshot: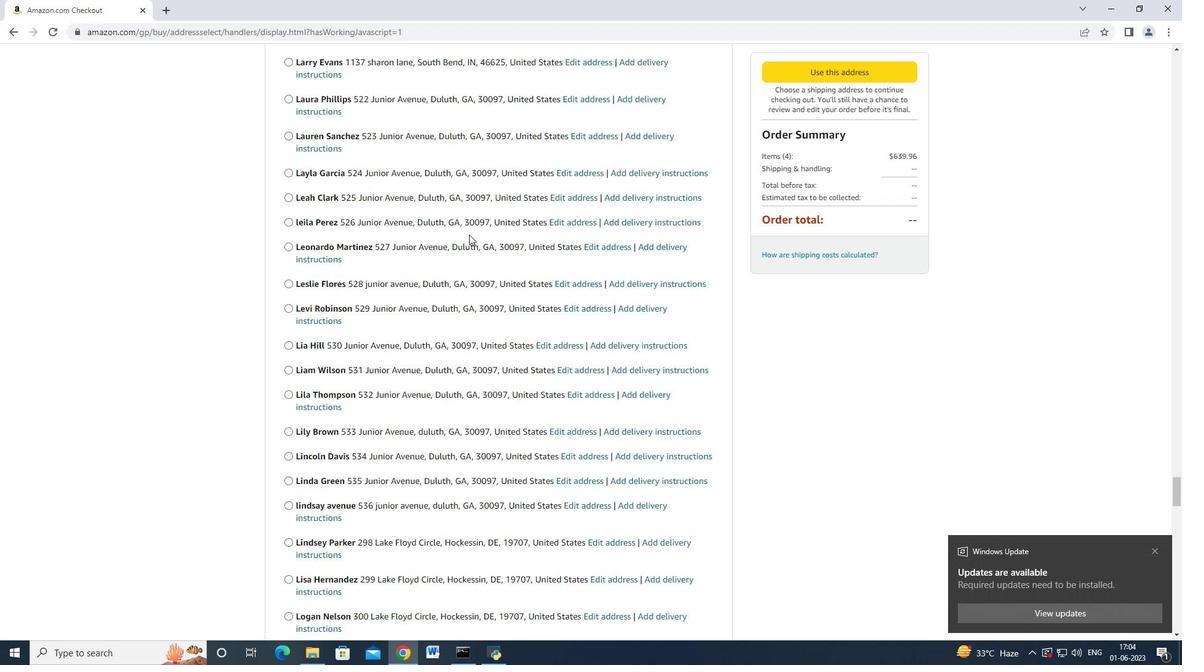 
Action: Mouse scrolled (469, 234) with delta (0, 0)
Screenshot: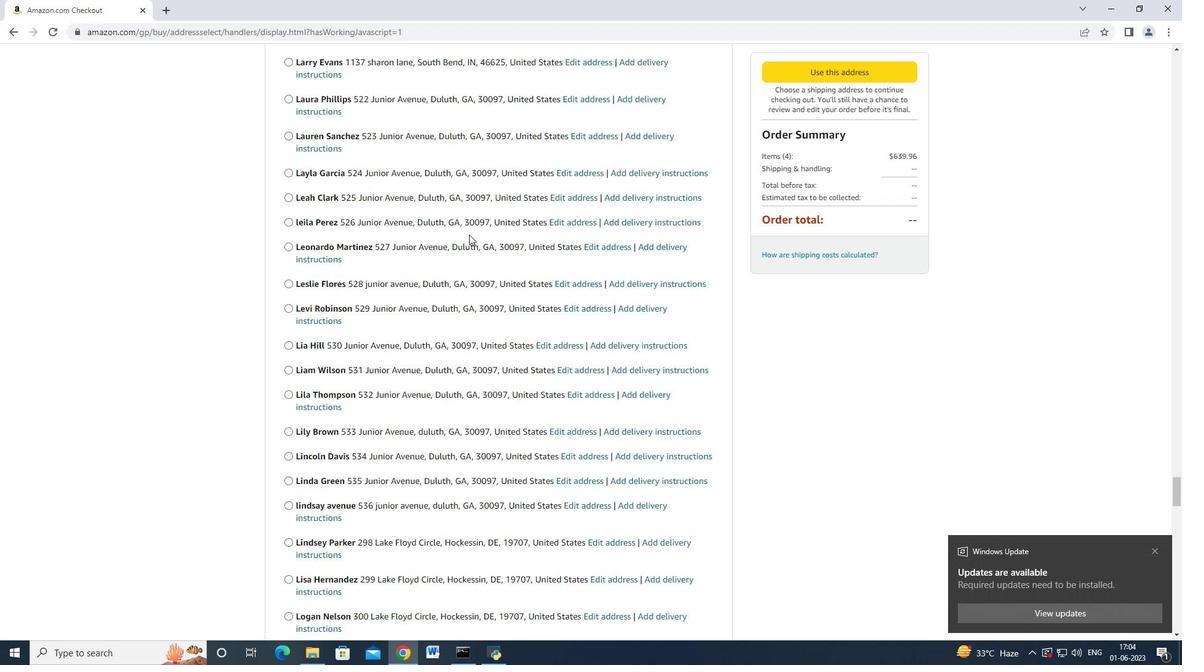 
Action: Mouse scrolled (469, 234) with delta (0, 0)
Screenshot: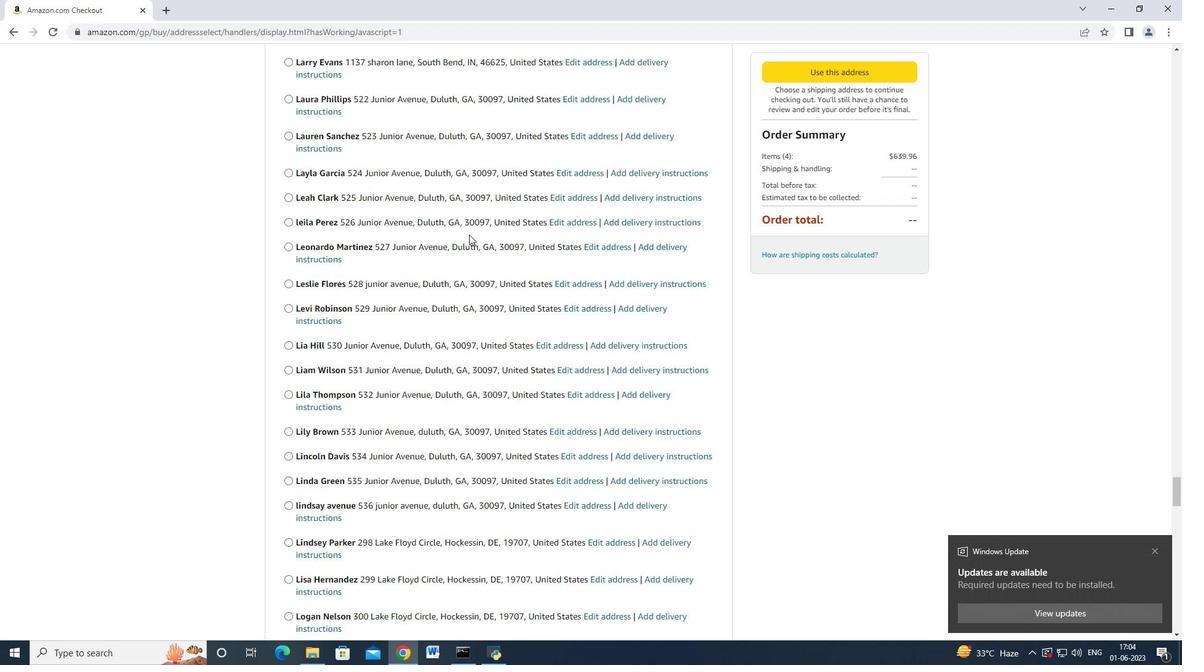 
Action: Mouse moved to (469, 234)
Screenshot: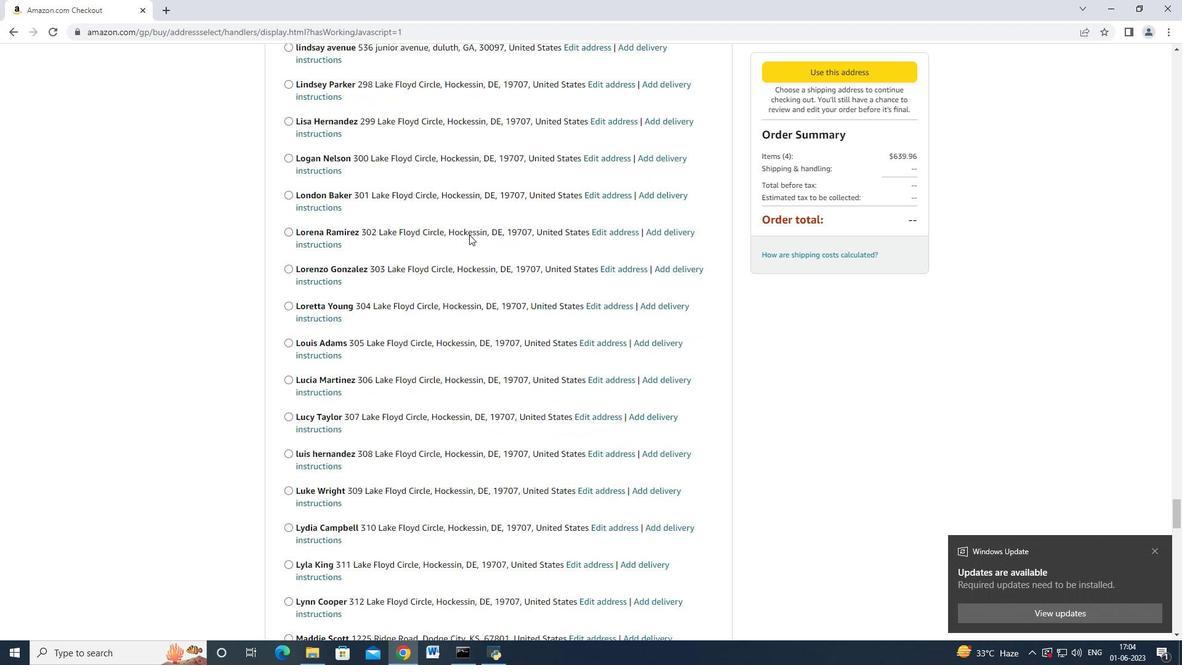 
Action: Mouse scrolled (469, 234) with delta (0, 0)
Screenshot: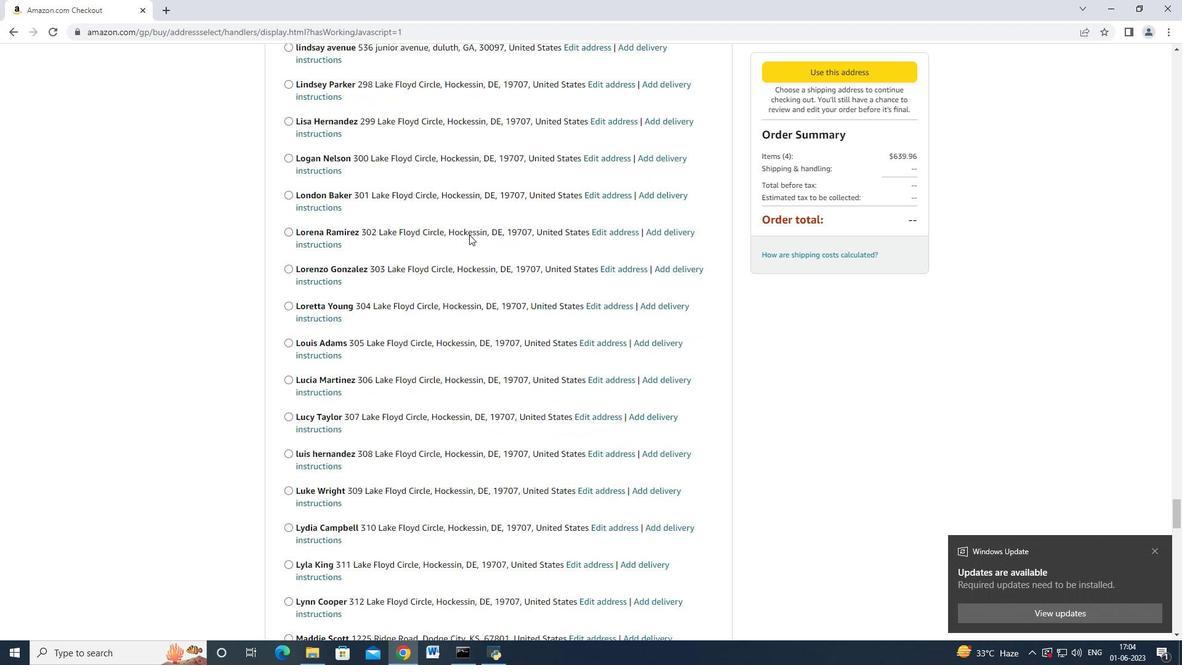 
Action: Mouse moved to (468, 234)
Screenshot: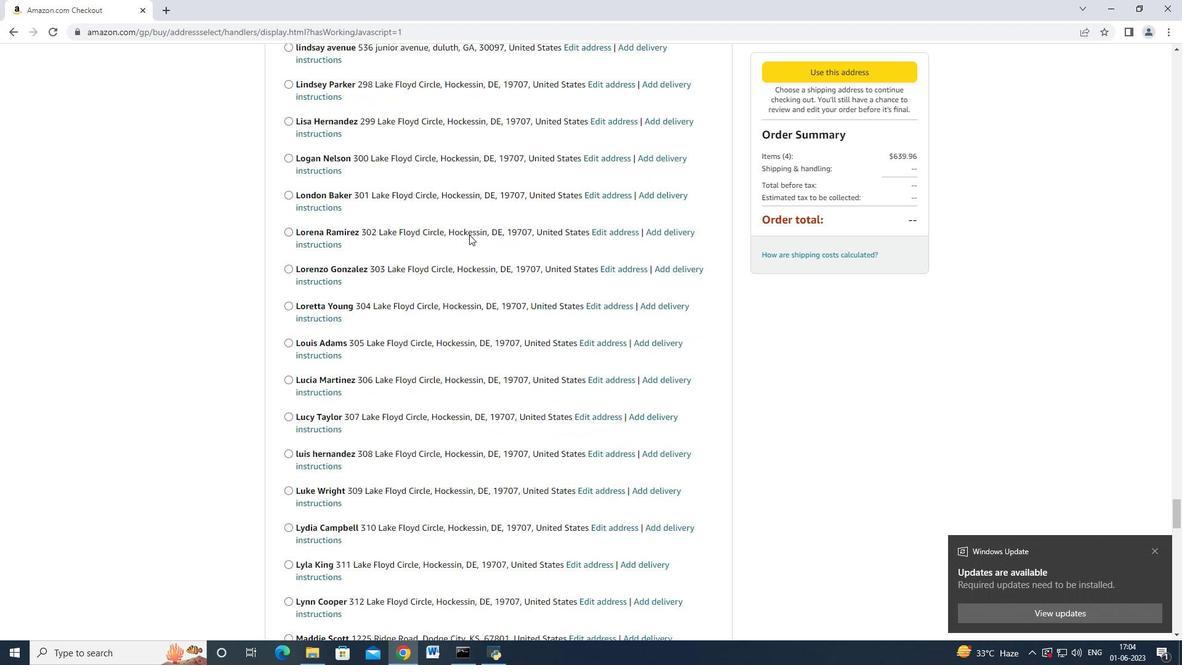 
Action: Mouse scrolled (468, 234) with delta (0, 0)
Screenshot: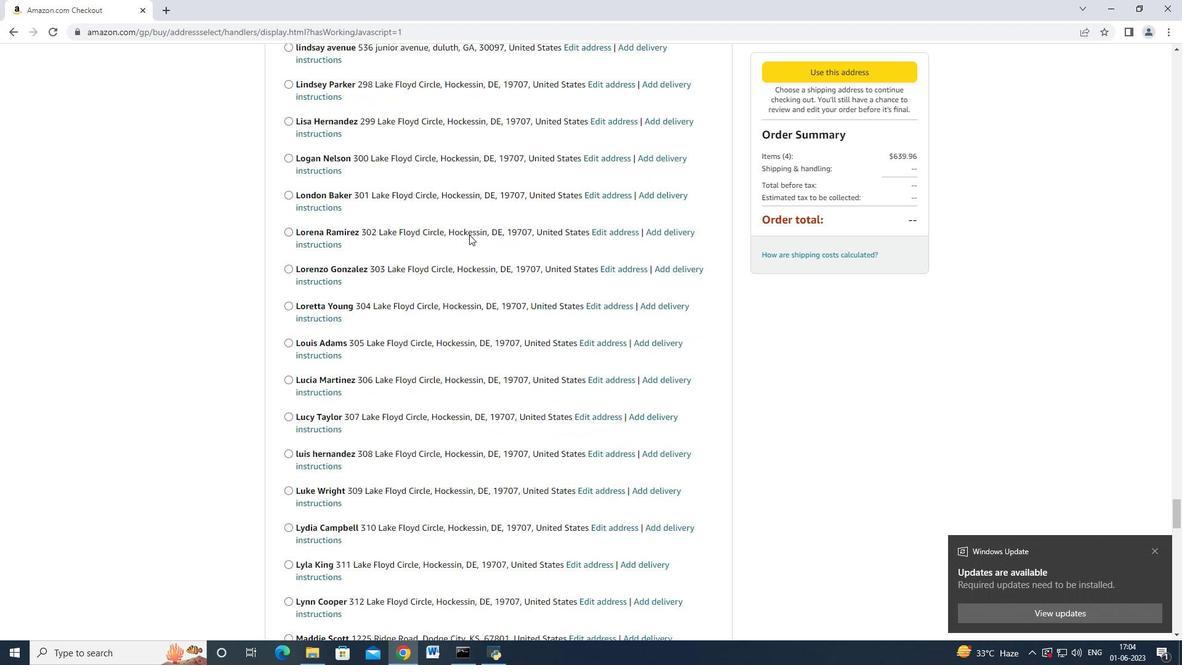 
Action: Mouse moved to (468, 234)
Screenshot: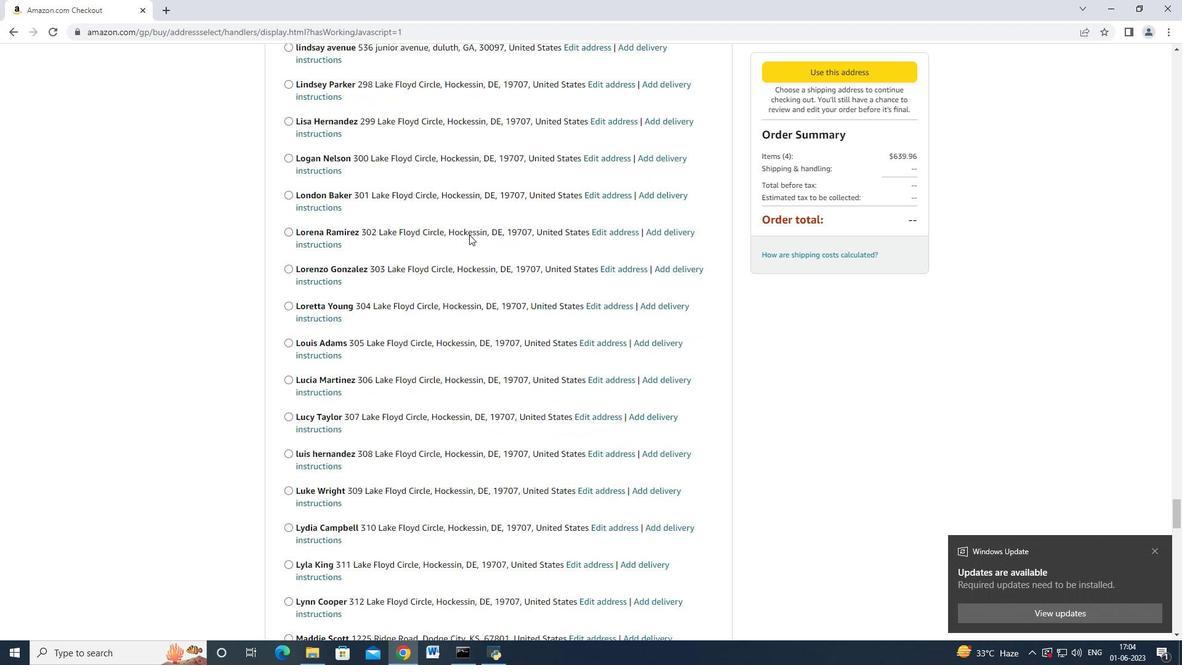 
Action: Mouse scrolled (468, 234) with delta (0, 0)
Screenshot: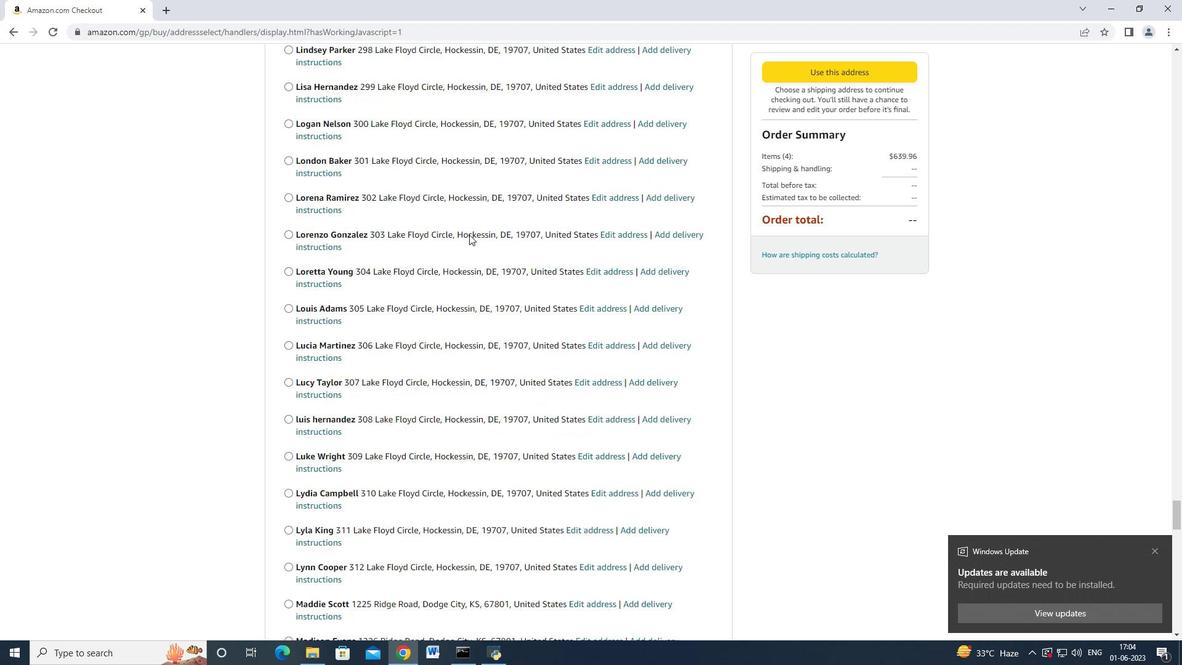 
Action: Mouse moved to (468, 234)
Screenshot: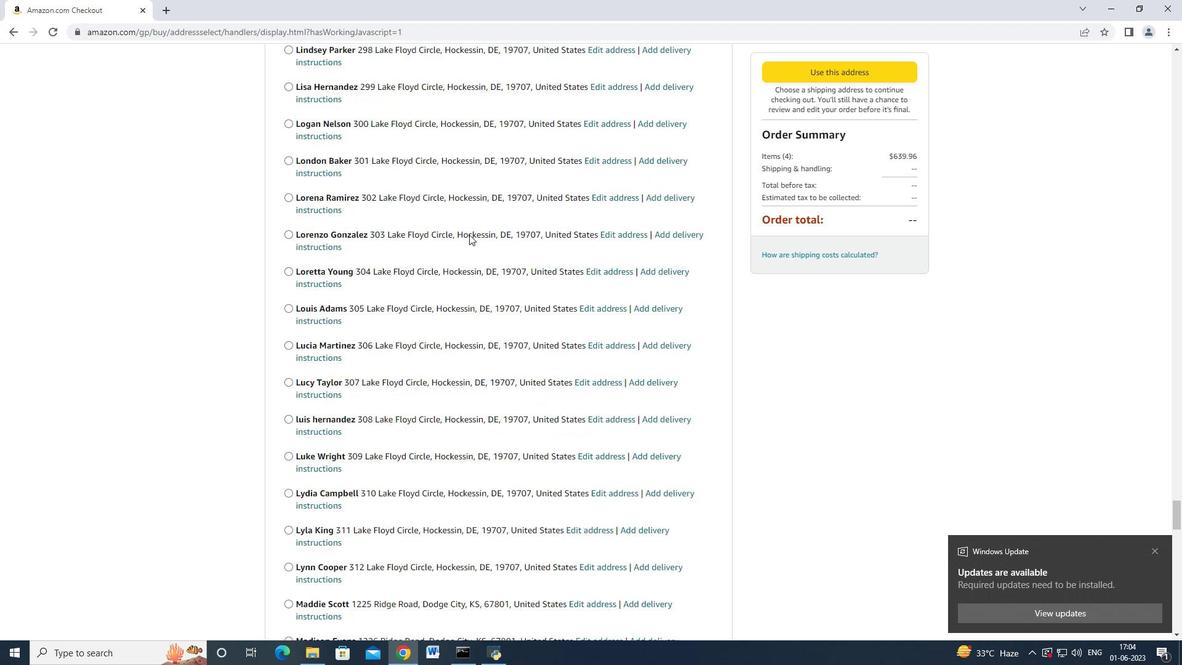 
Action: Mouse scrolled (468, 233) with delta (0, -1)
Screenshot: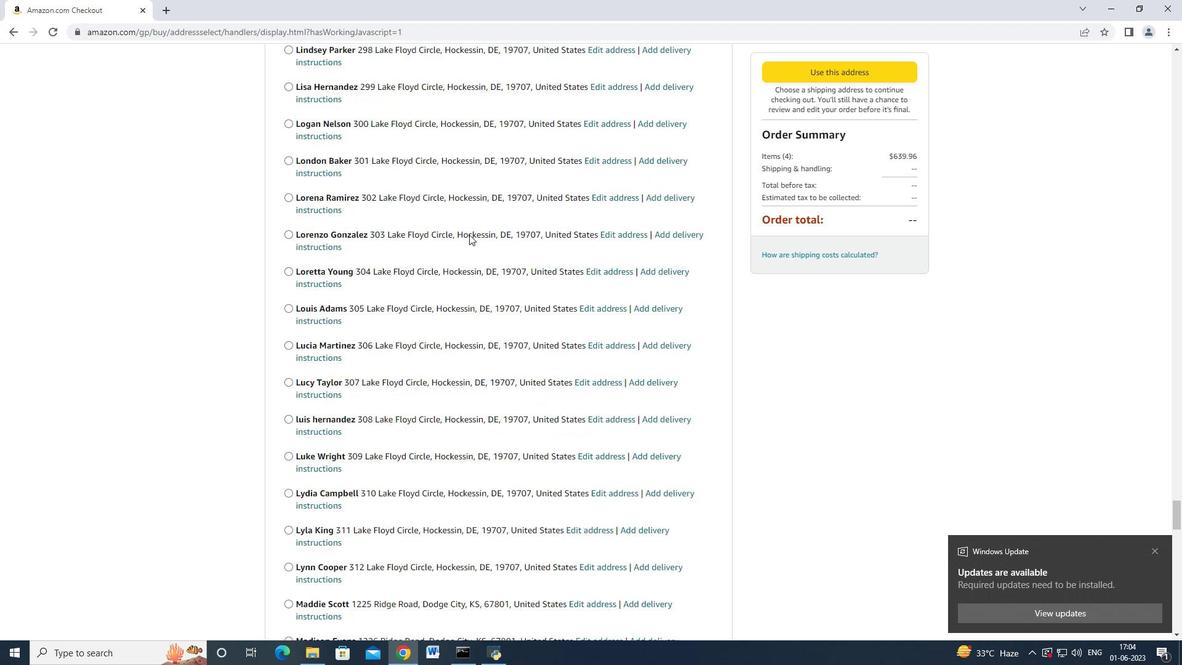 
Action: Mouse scrolled (468, 234) with delta (0, 0)
Screenshot: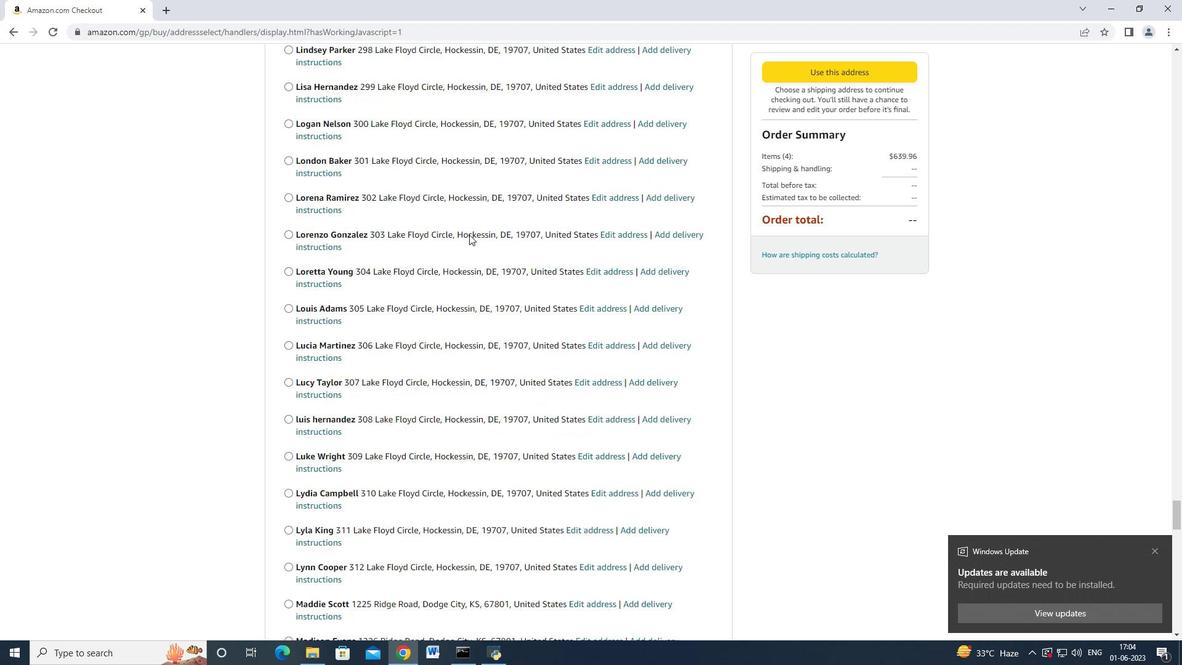 
Action: Mouse scrolled (468, 234) with delta (0, 0)
Screenshot: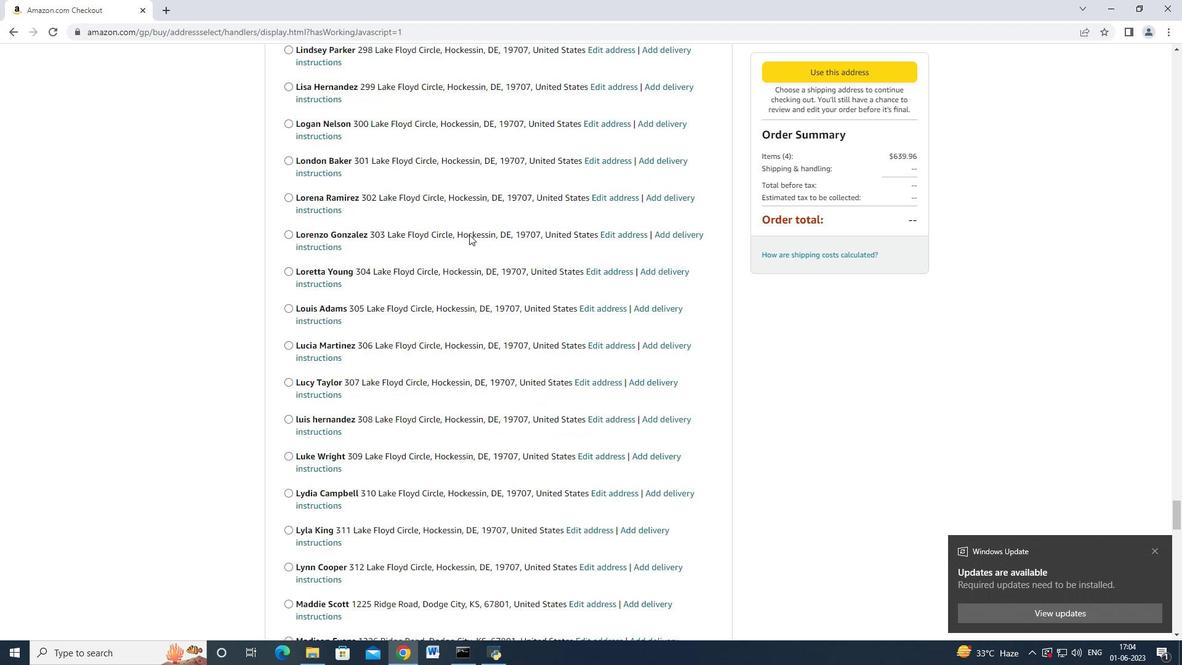 
Action: Mouse scrolled (468, 234) with delta (0, 0)
Screenshot: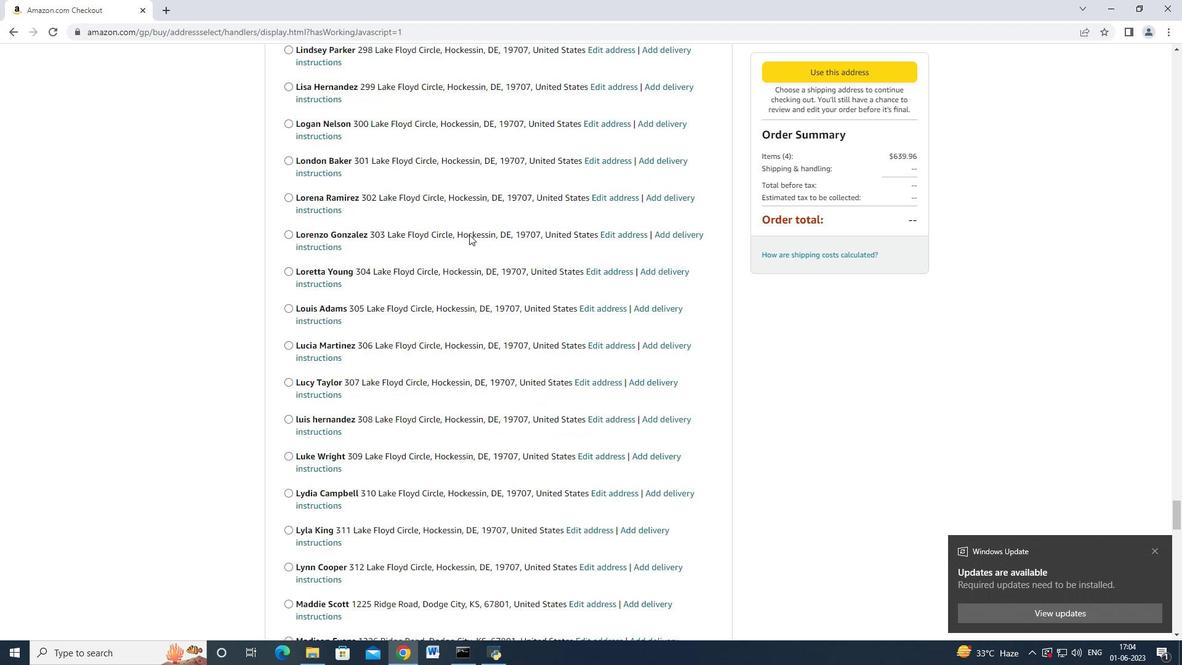 
Action: Mouse scrolled (468, 234) with delta (0, 0)
Screenshot: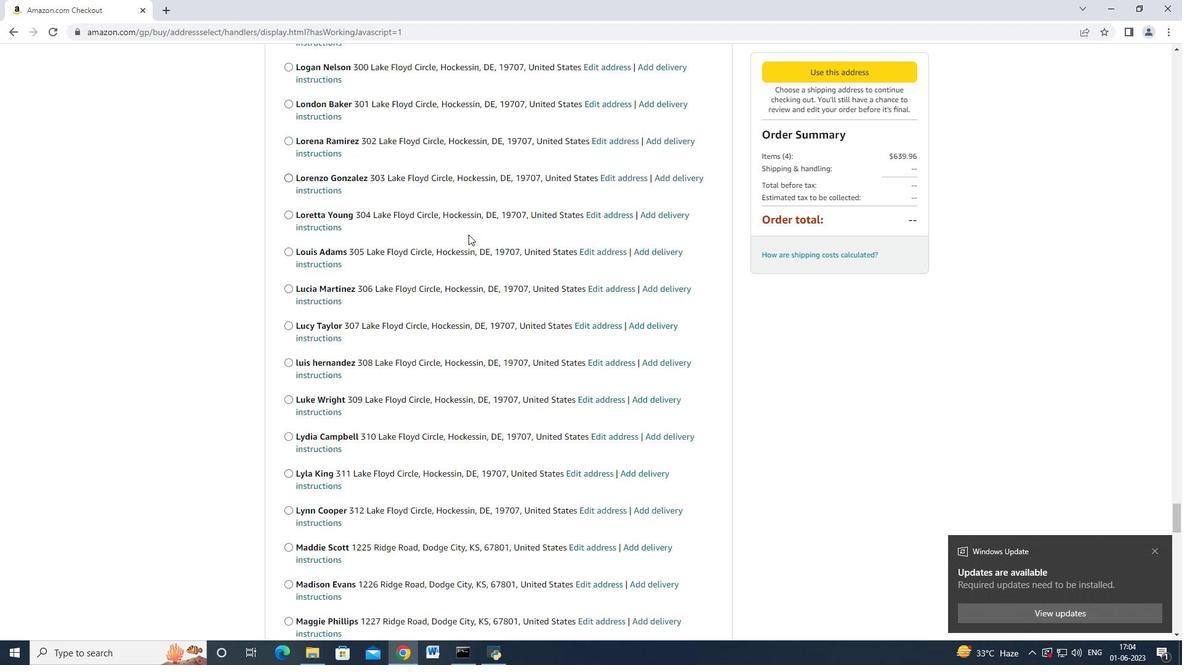 
Action: Mouse scrolled (468, 234) with delta (0, 0)
Screenshot: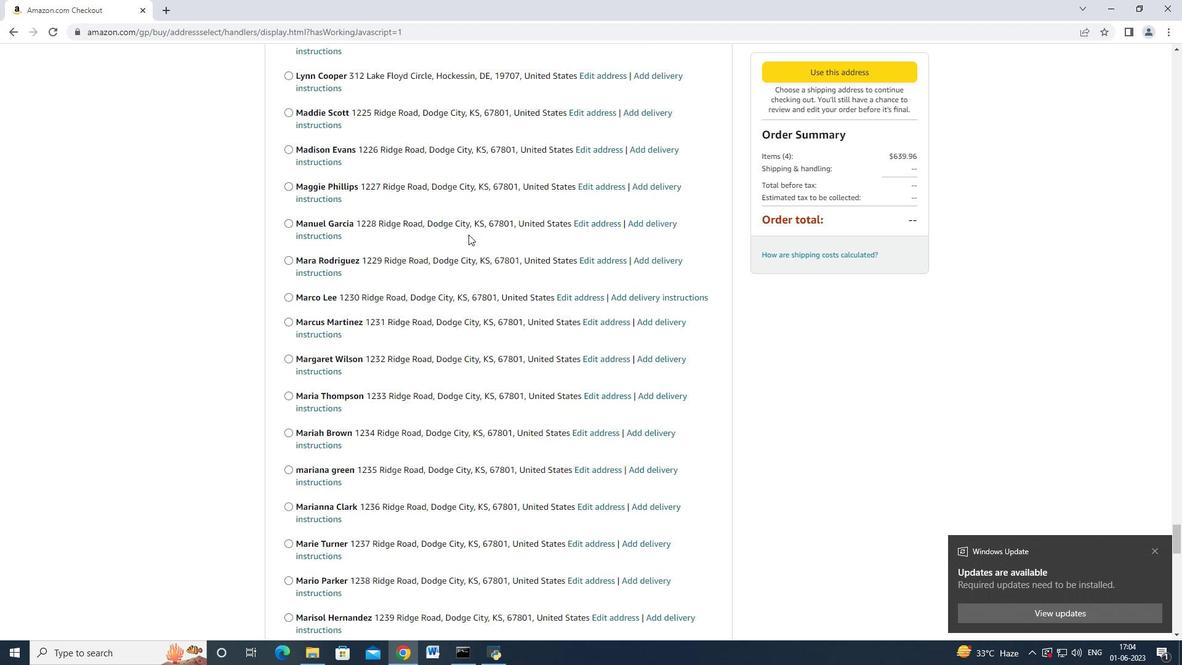 
Action: Mouse scrolled (468, 234) with delta (0, 0)
Screenshot: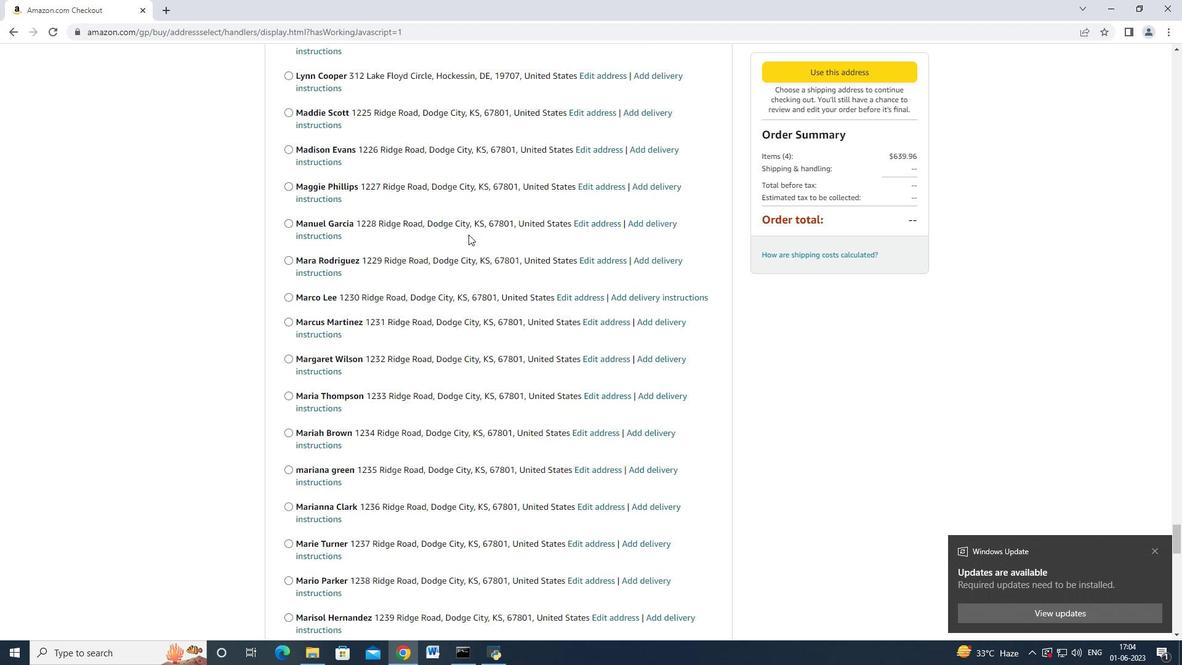 
Action: Mouse scrolled (468, 234) with delta (0, 0)
Screenshot: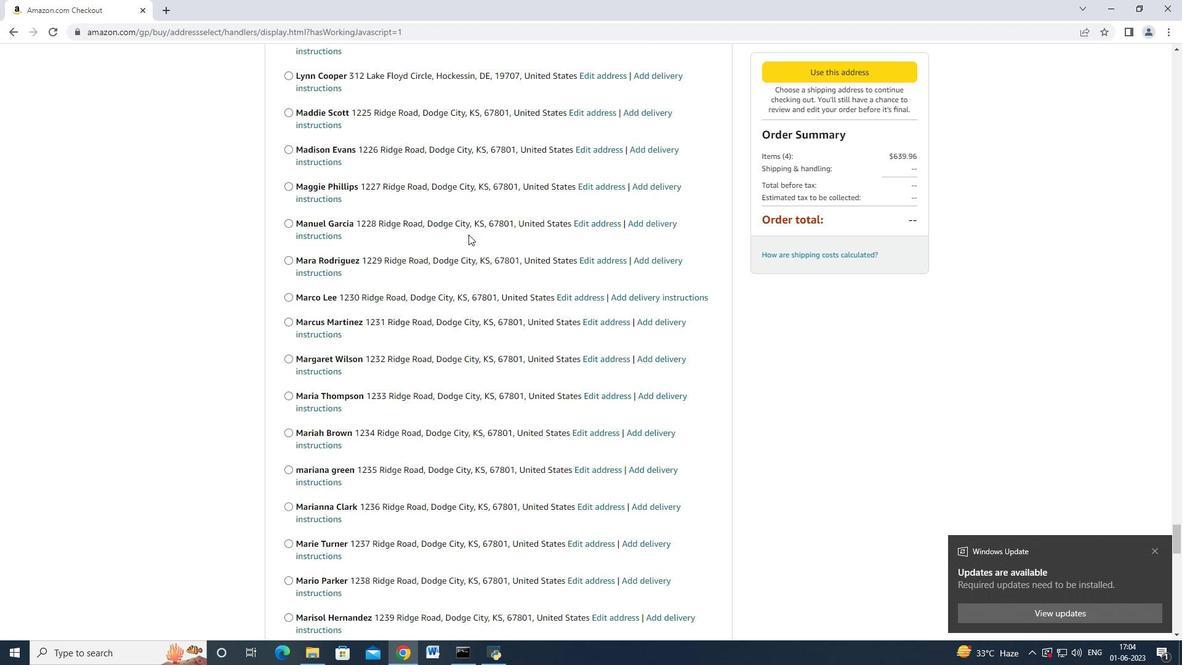 
Action: Mouse scrolled (468, 234) with delta (0, 0)
Screenshot: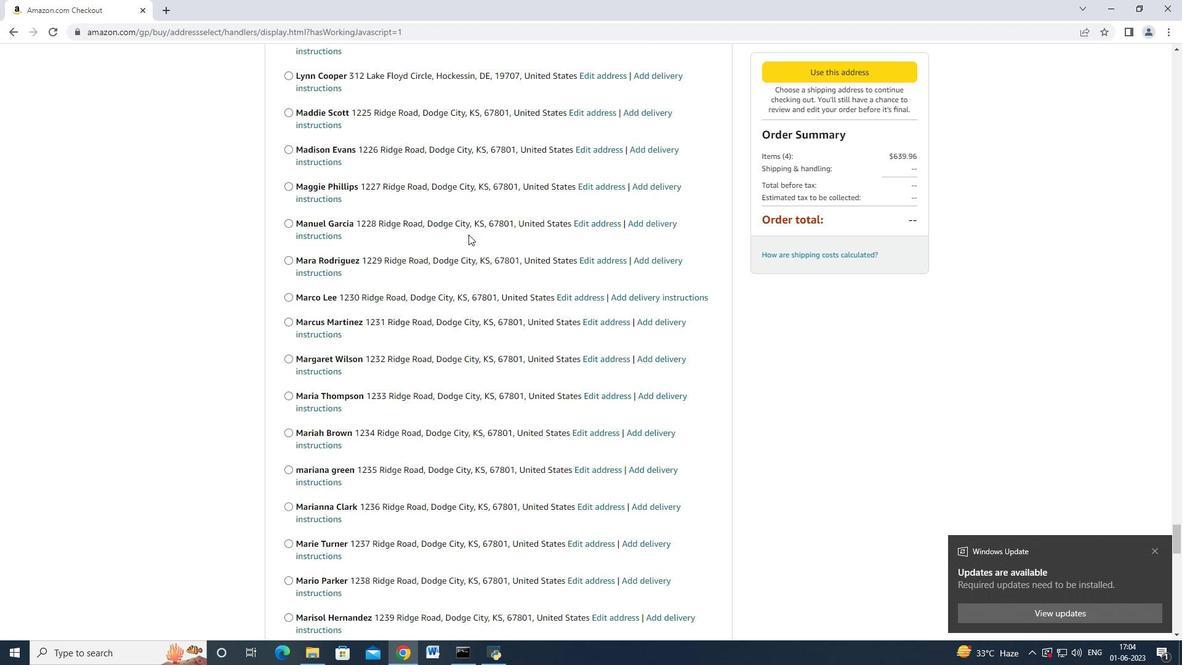 
Action: Mouse scrolled (468, 234) with delta (0, 0)
Screenshot: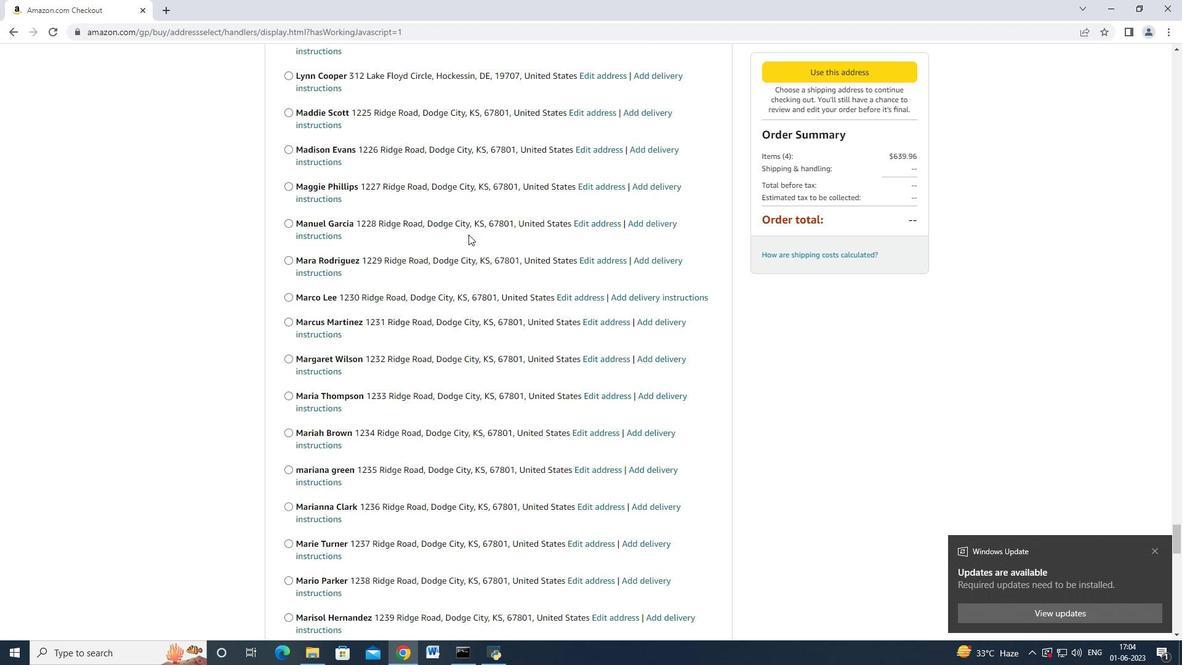 
Action: Mouse scrolled (468, 234) with delta (0, 0)
Screenshot: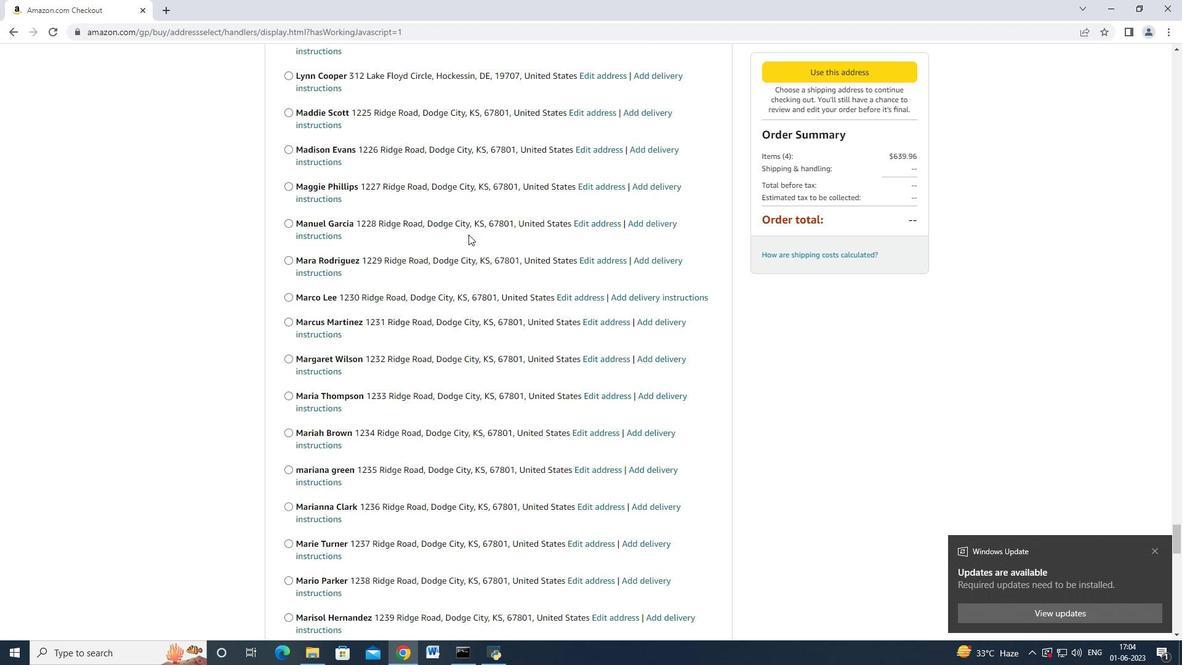 
Action: Mouse scrolled (468, 234) with delta (0, 0)
Screenshot: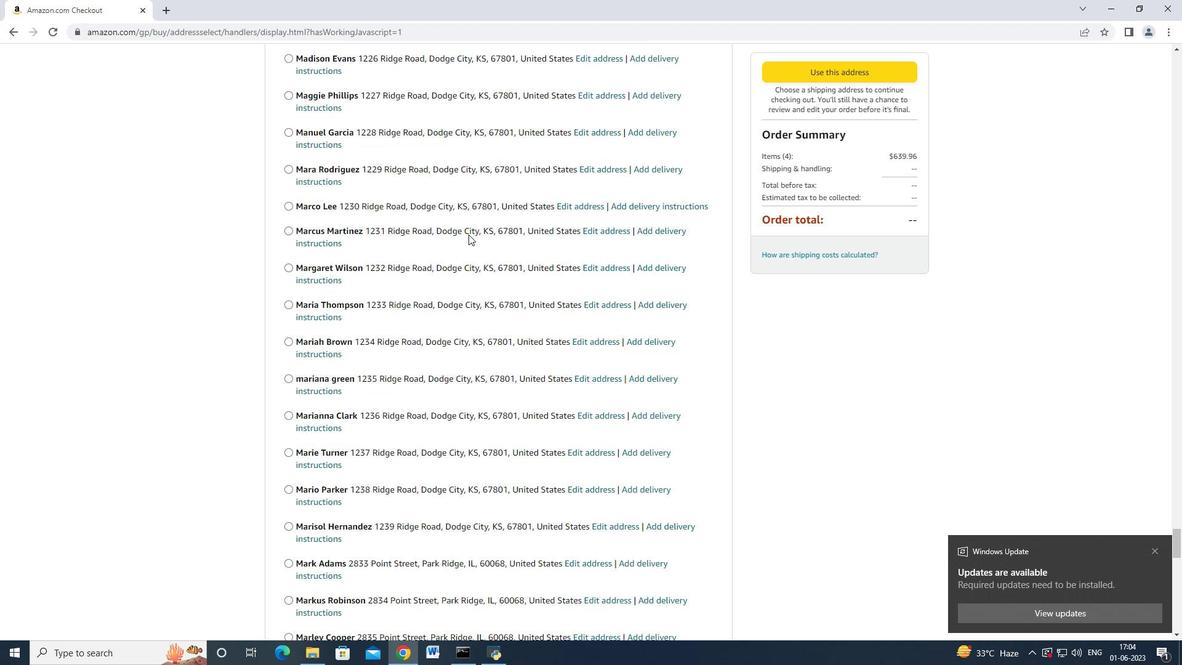 
Action: Mouse moved to (468, 234)
Screenshot: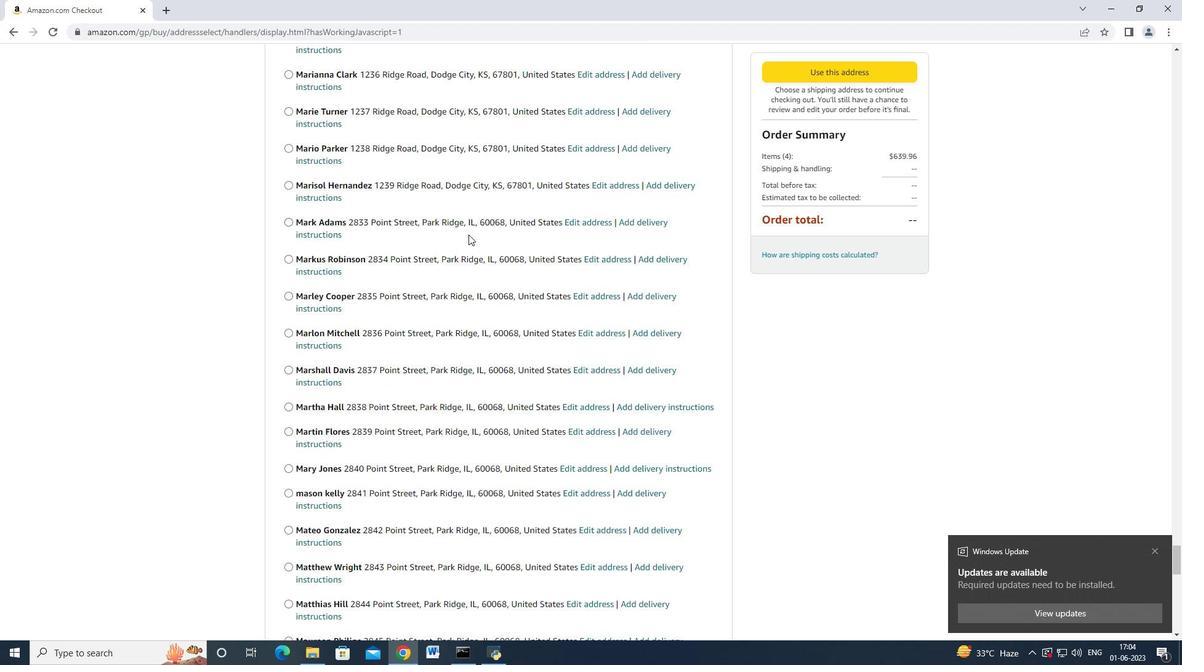 
Action: Mouse scrolled (468, 234) with delta (0, 0)
Screenshot: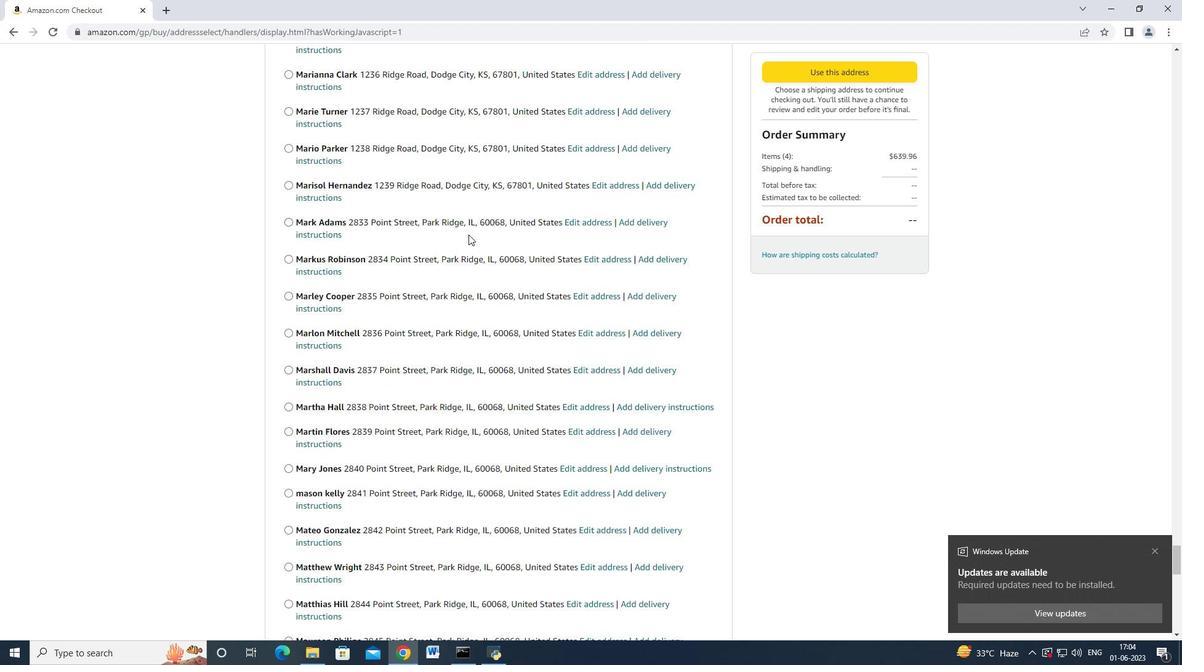 
Action: Mouse scrolled (468, 234) with delta (0, 0)
Screenshot: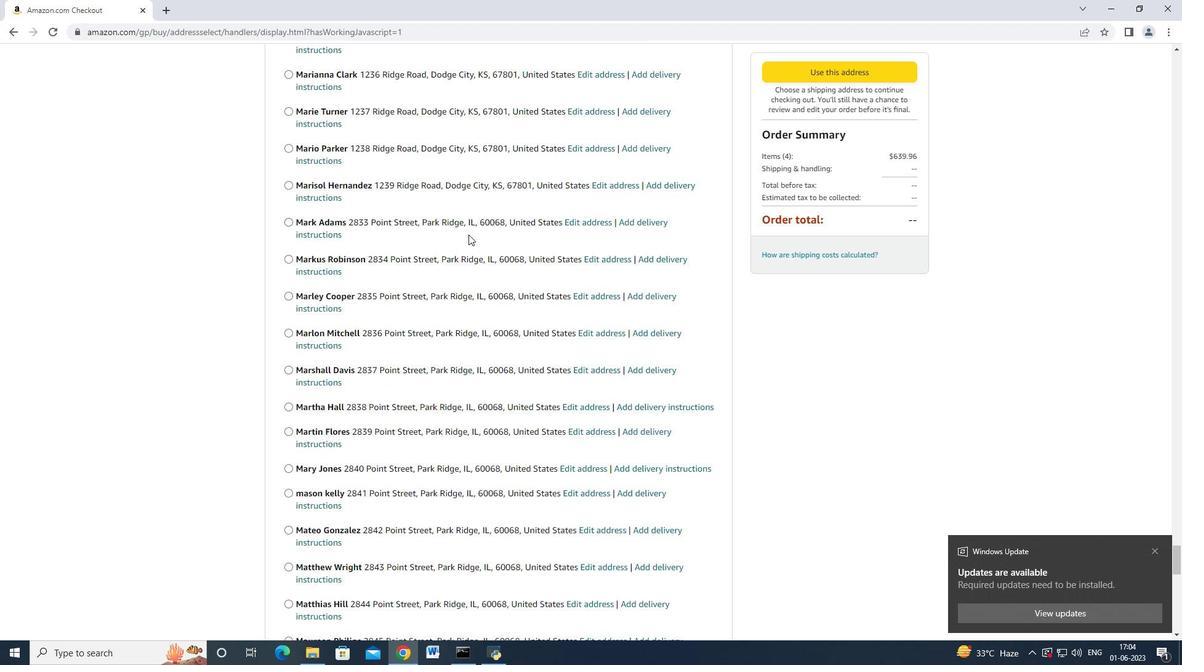 
Action: Mouse scrolled (468, 234) with delta (0, 0)
Screenshot: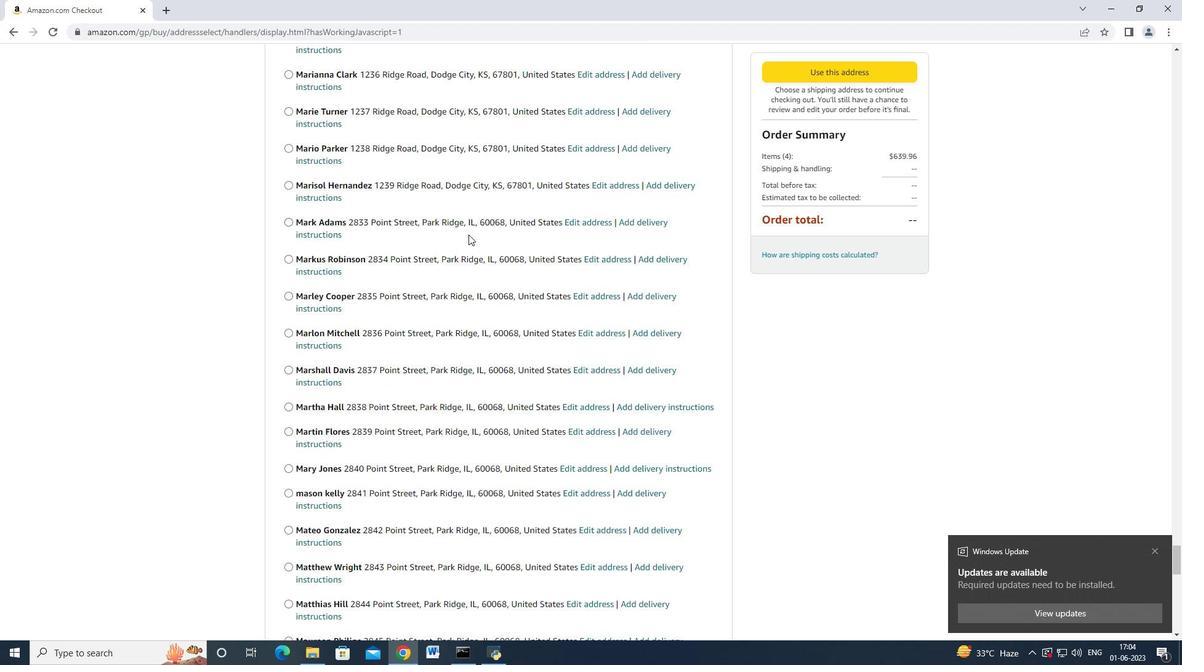 
Action: Mouse scrolled (468, 234) with delta (0, 0)
Screenshot: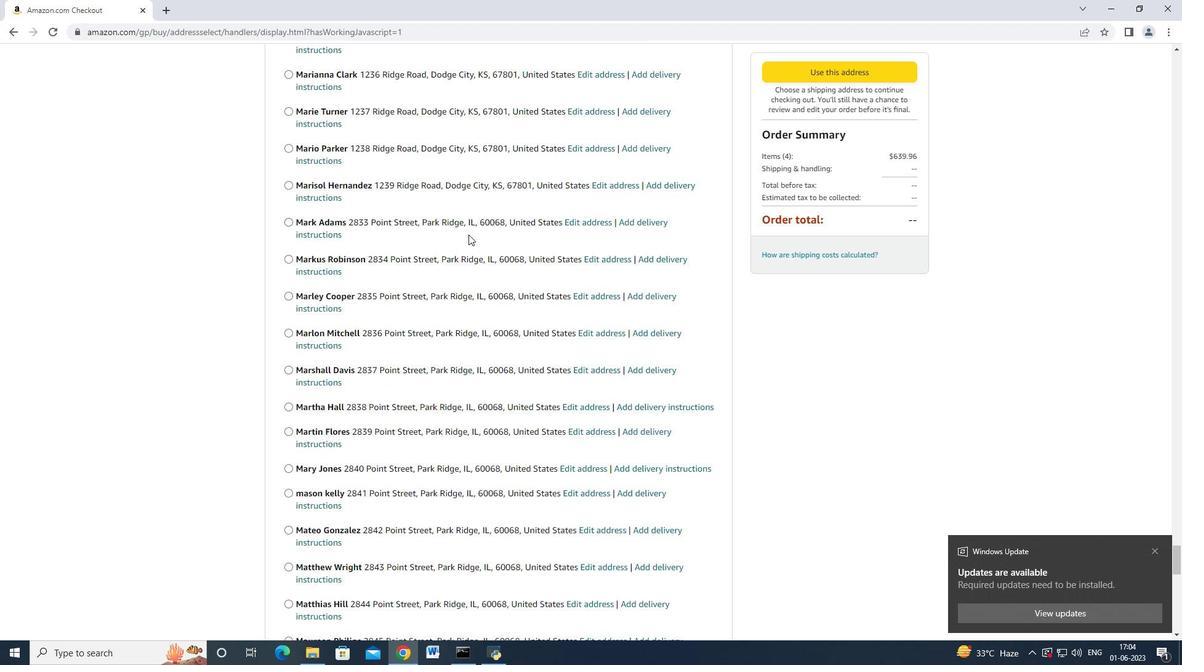 
Action: Mouse scrolled (468, 234) with delta (0, 0)
Screenshot: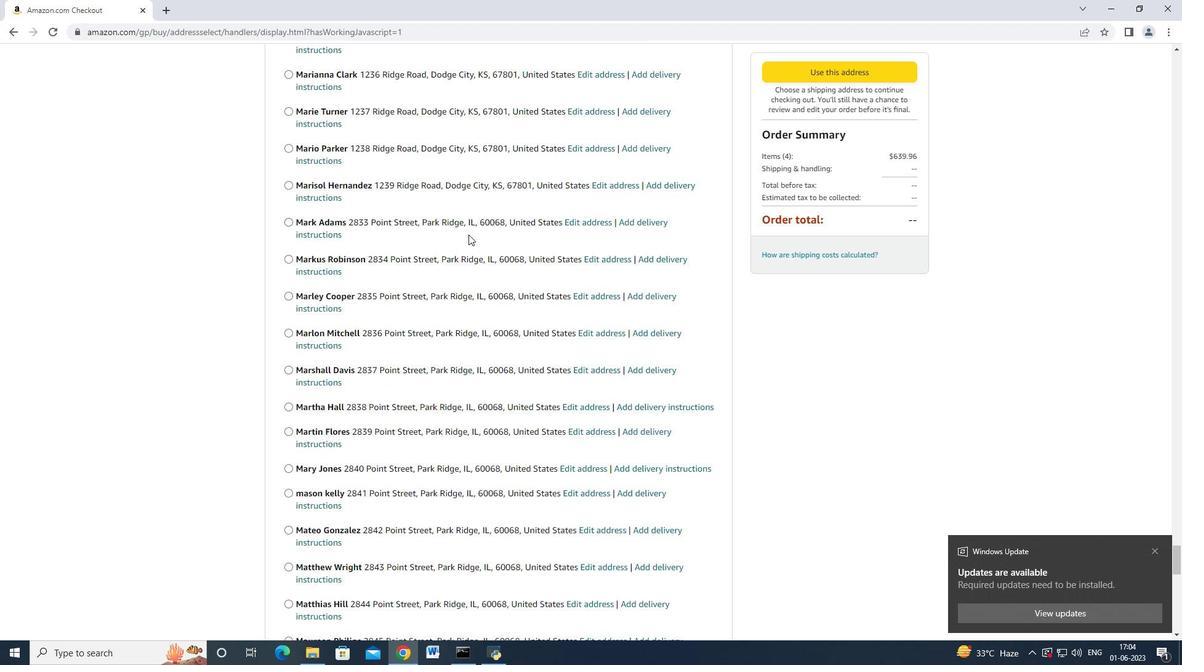 
Action: Mouse scrolled (468, 234) with delta (0, 0)
Screenshot: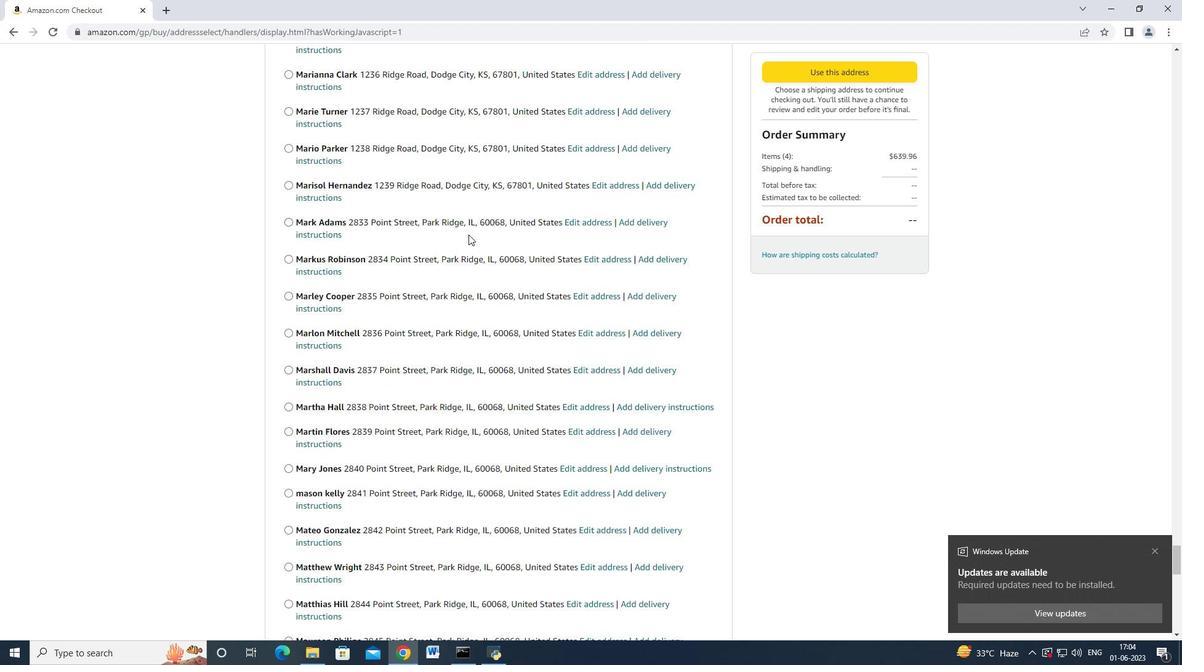 
Action: Mouse scrolled (468, 234) with delta (0, 0)
Screenshot: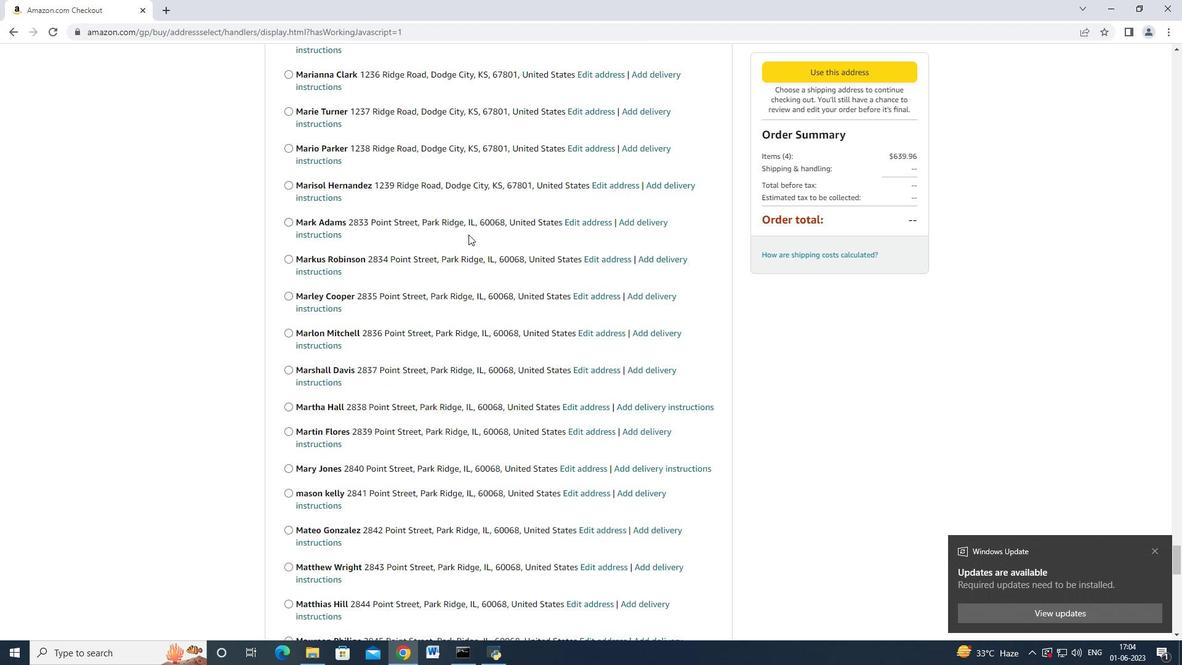 
Action: Mouse moved to (468, 234)
Screenshot: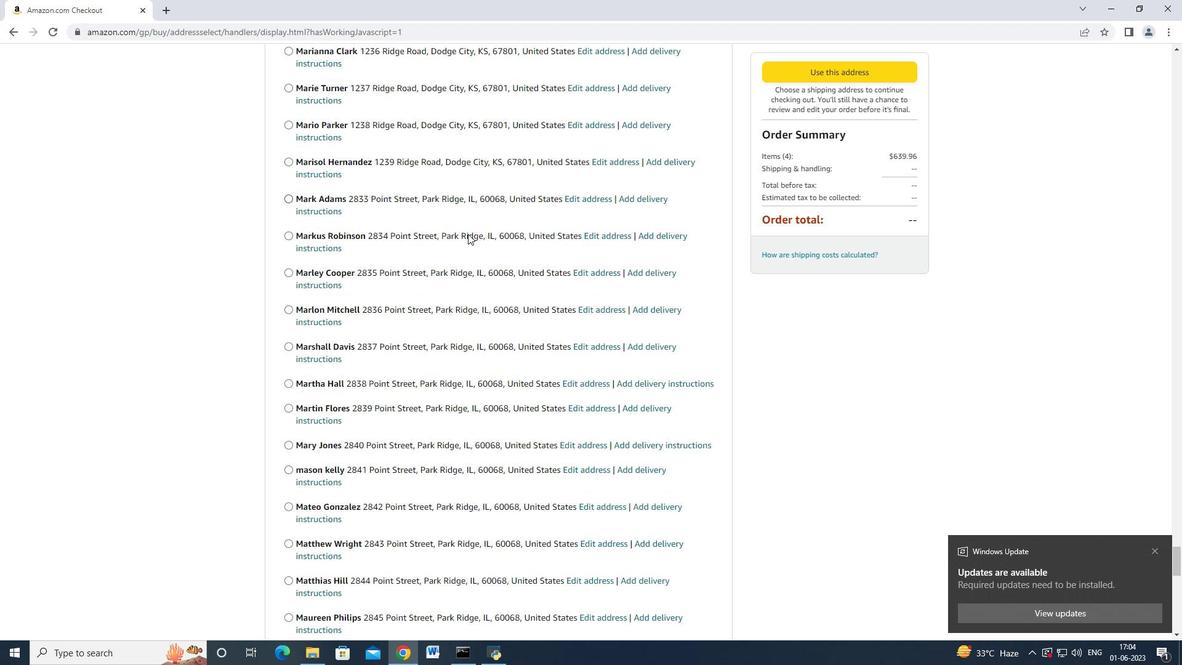 
Action: Mouse scrolled (468, 233) with delta (0, 0)
Screenshot: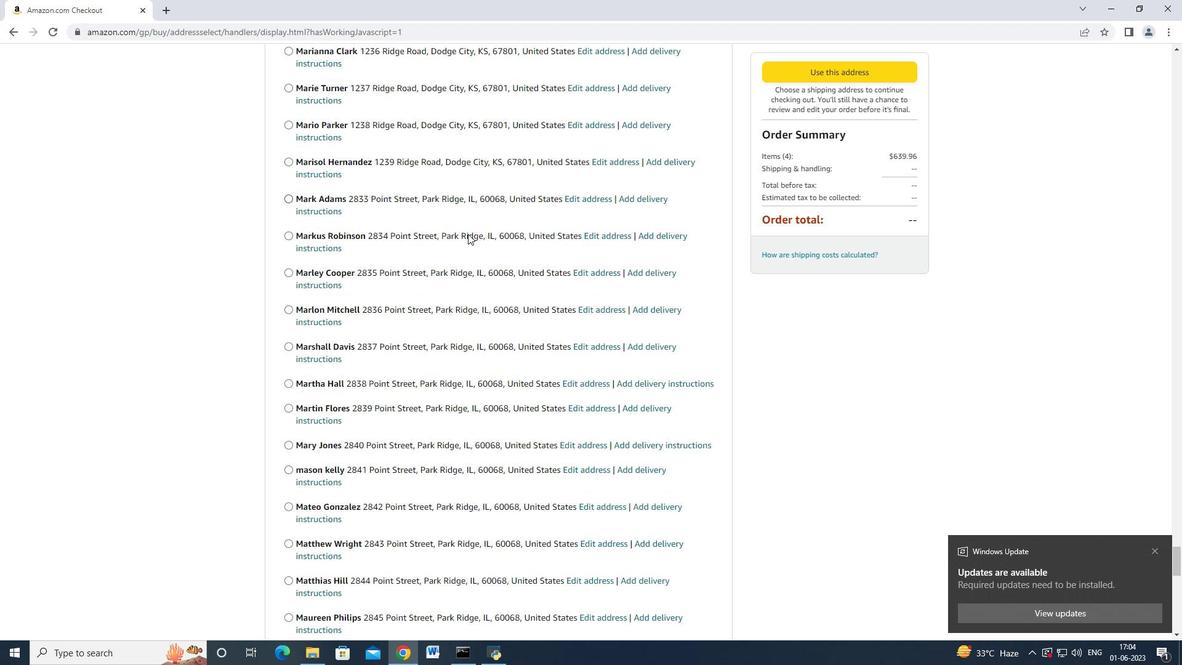 
Action: Mouse moved to (468, 234)
Screenshot: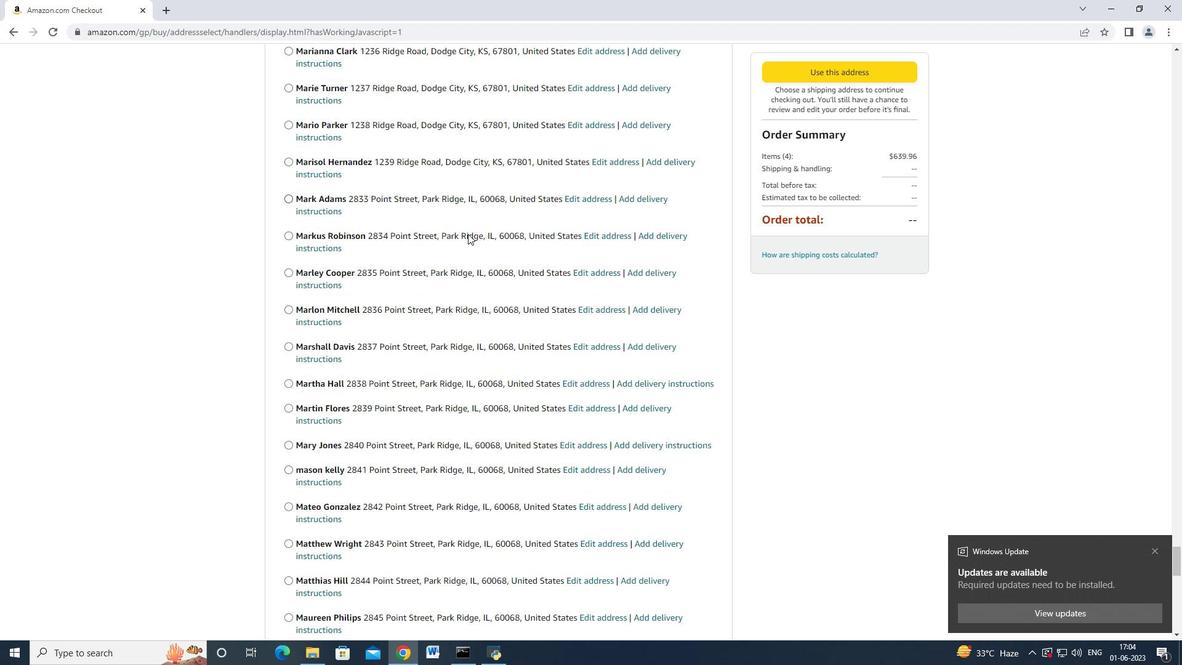 
Action: Mouse scrolled (468, 233) with delta (0, 0)
Screenshot: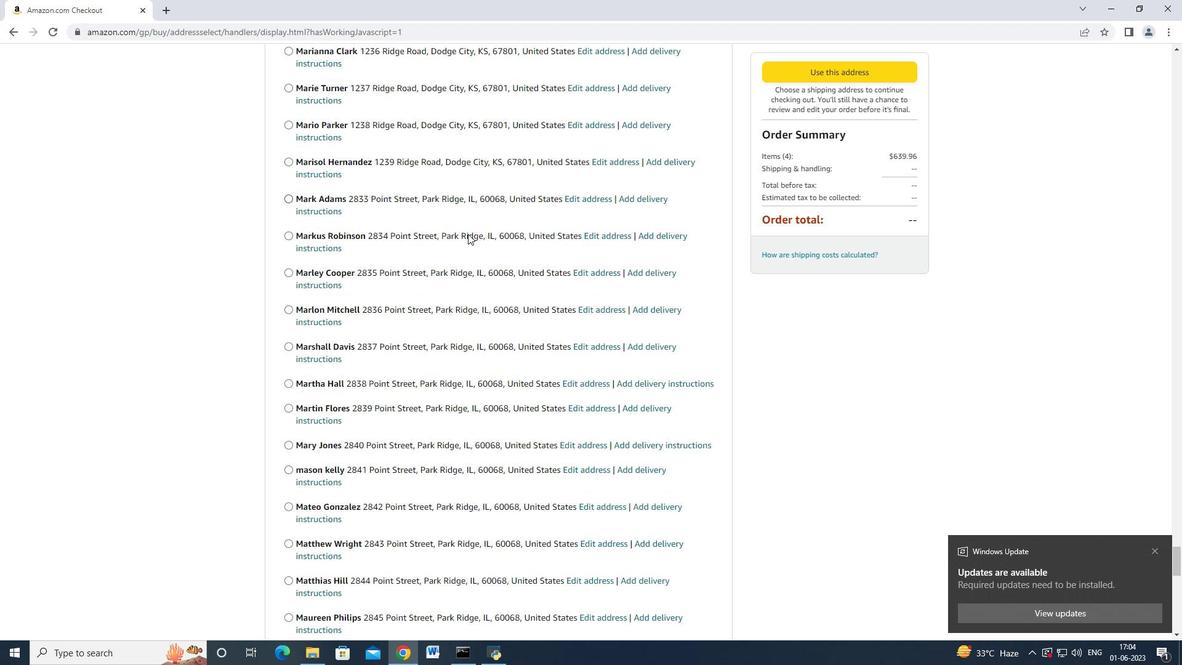 
Action: Mouse moved to (468, 234)
Screenshot: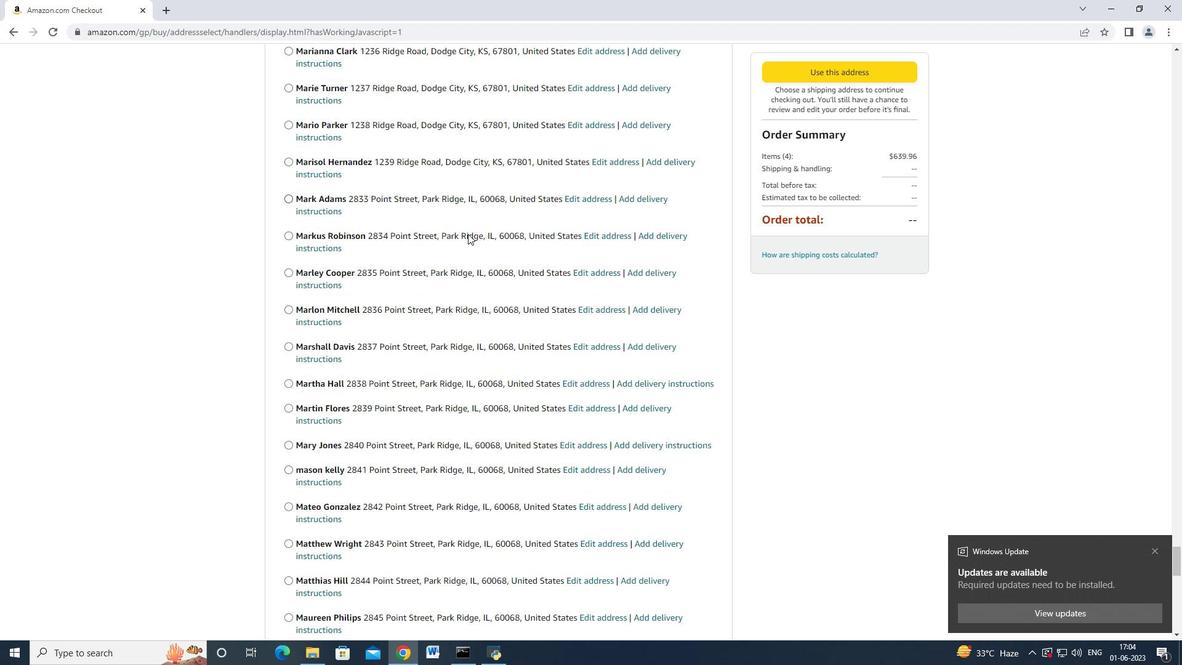 
Action: Mouse scrolled (468, 233) with delta (0, 0)
Screenshot: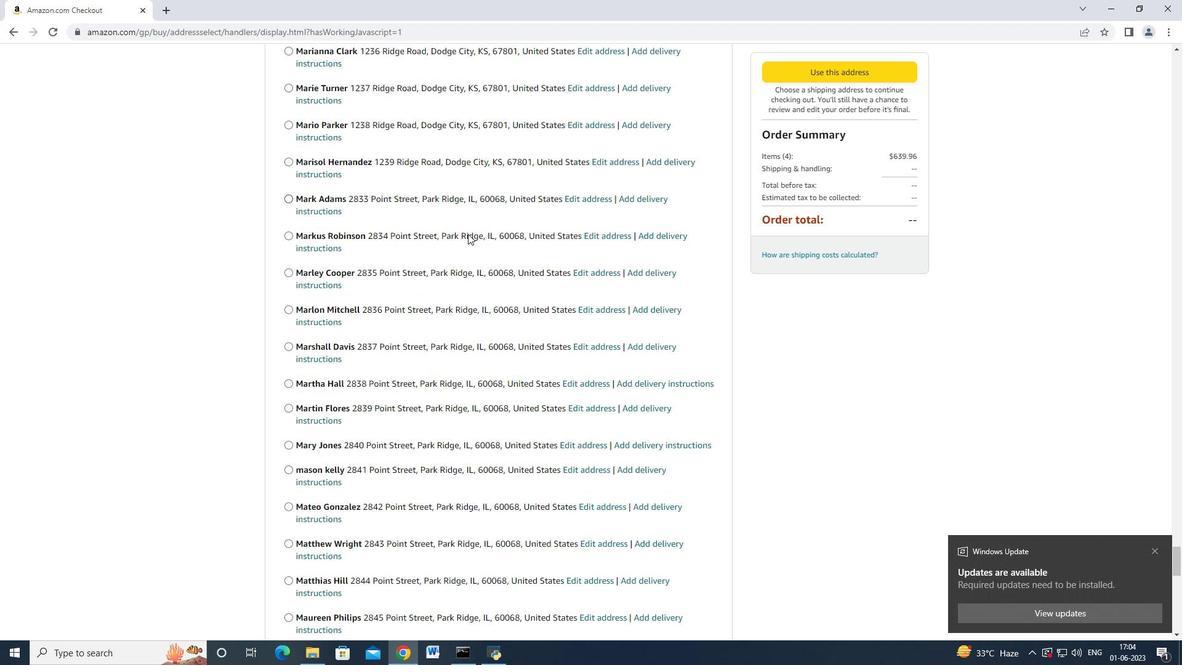 
Action: Mouse scrolled (468, 233) with delta (0, 0)
Screenshot: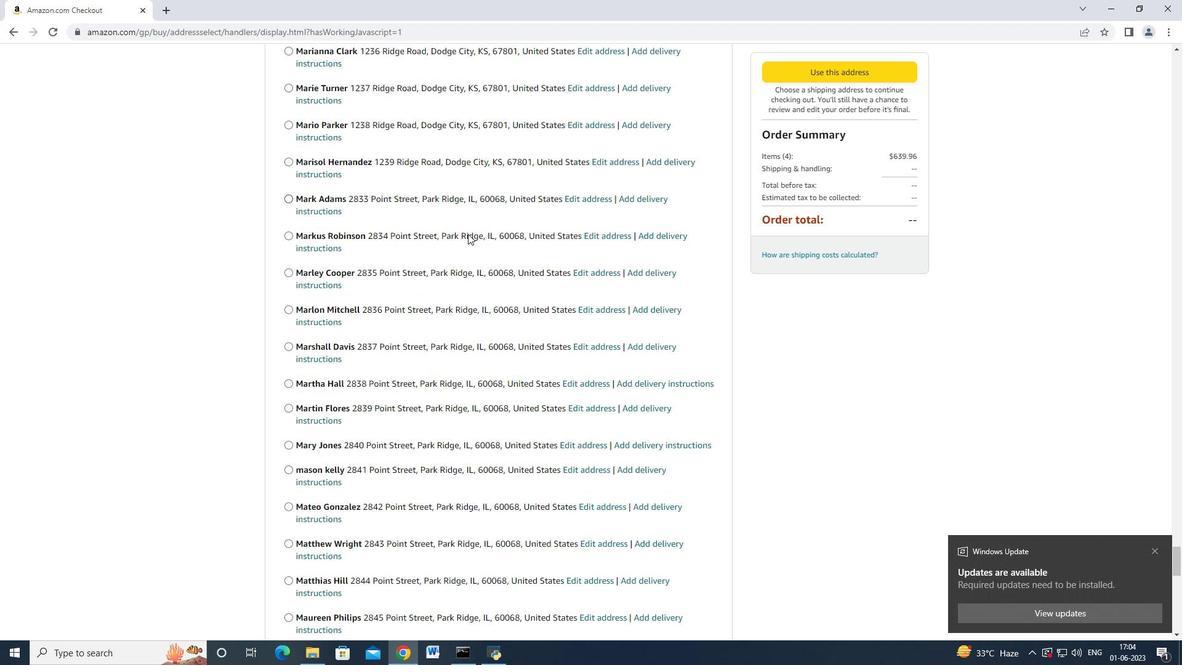 
Action: Mouse scrolled (468, 232) with delta (0, -1)
Screenshot: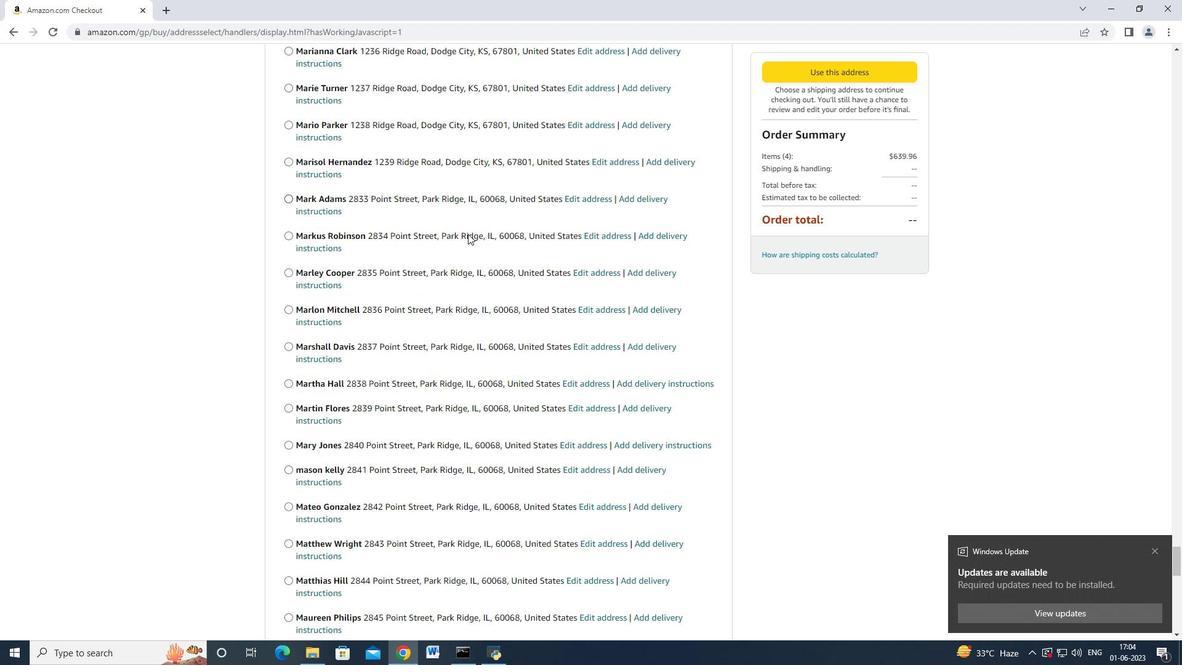 
Action: Mouse scrolled (468, 233) with delta (0, 0)
Screenshot: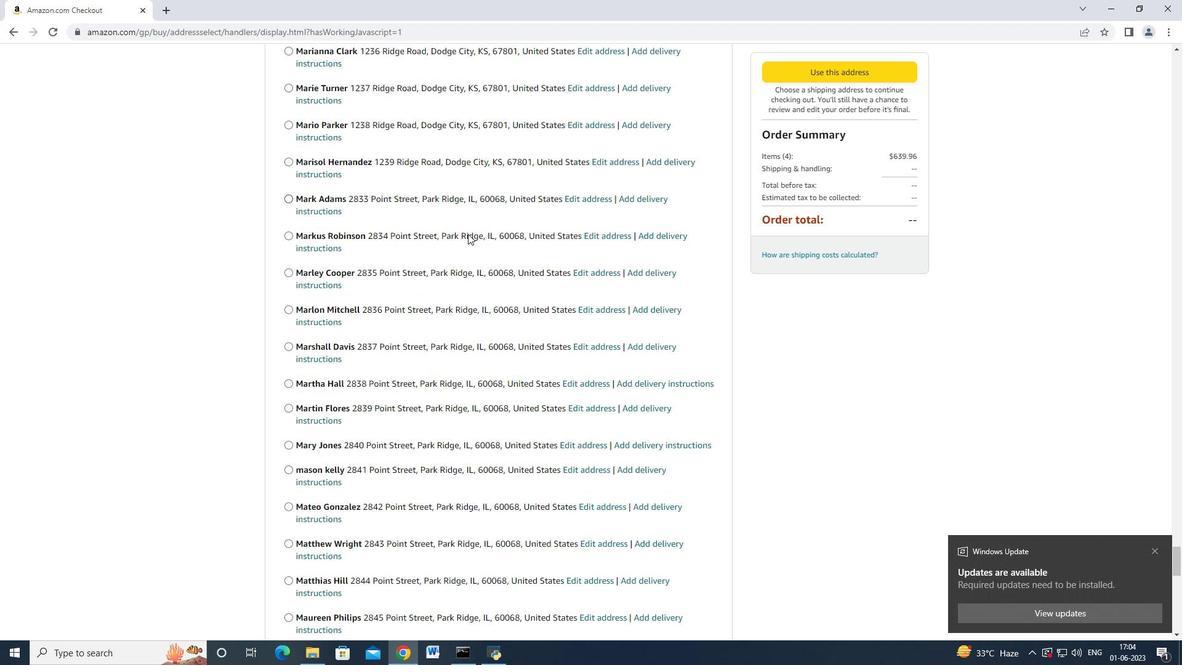 
Action: Mouse scrolled (468, 233) with delta (0, 0)
Screenshot: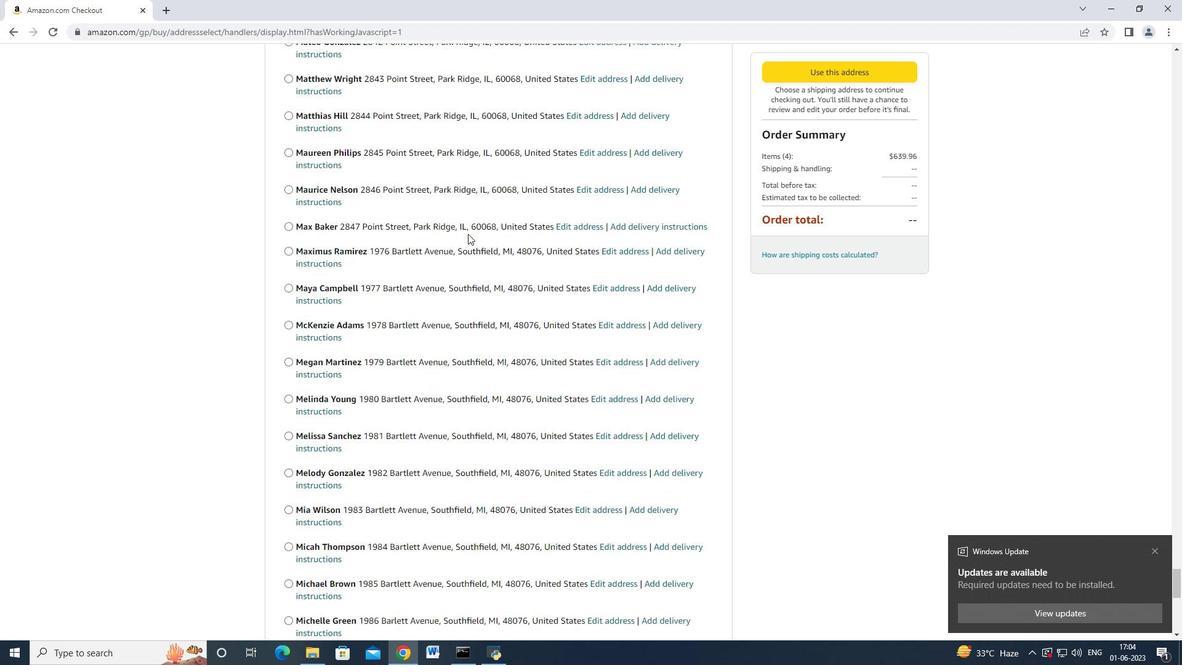
Action: Mouse moved to (468, 234)
